 Task: Go to Program & Features. Select Whole Food Market. Add to cart Organic Whole Grain Bread-1. Place order for Joanna Wilson, _x000D_
603 Municipal Dr_x000D_
Thorndale, Pennsylvania(PA), 19372, Cell Number (610) 384-5565
Action: Mouse moved to (17, 95)
Screenshot: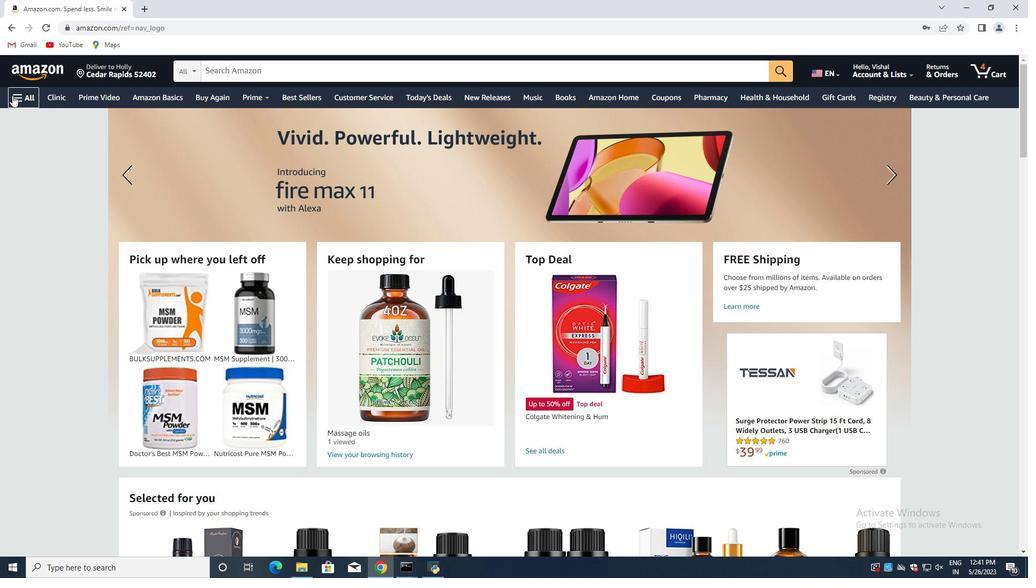 
Action: Mouse pressed left at (17, 95)
Screenshot: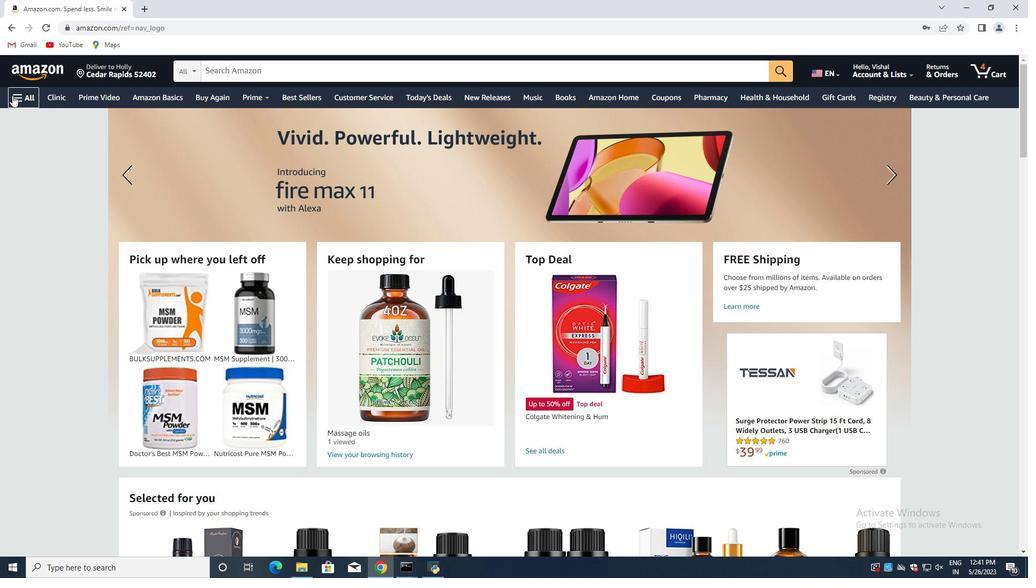 
Action: Mouse moved to (119, 285)
Screenshot: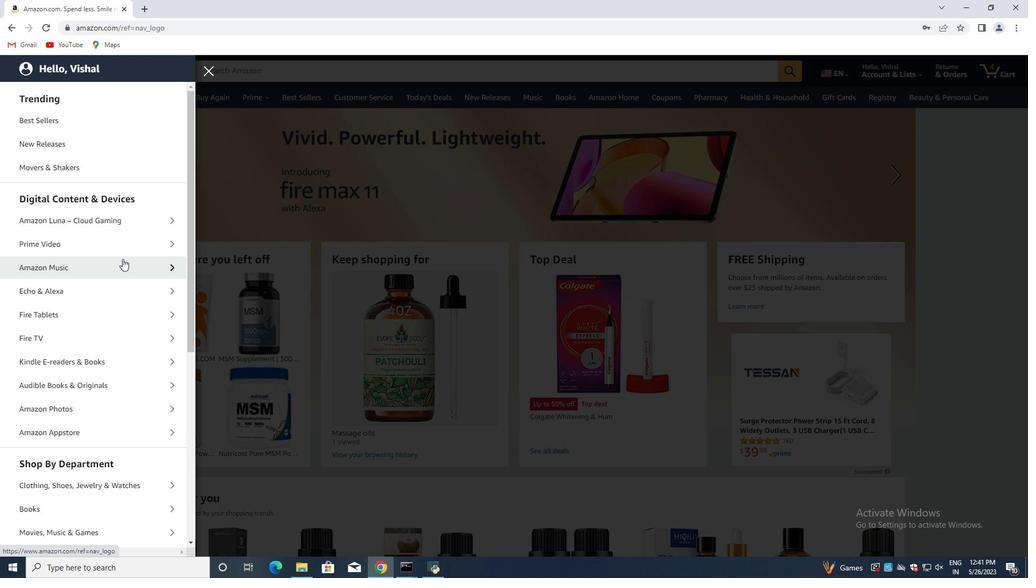 
Action: Mouse scrolled (119, 285) with delta (0, 0)
Screenshot: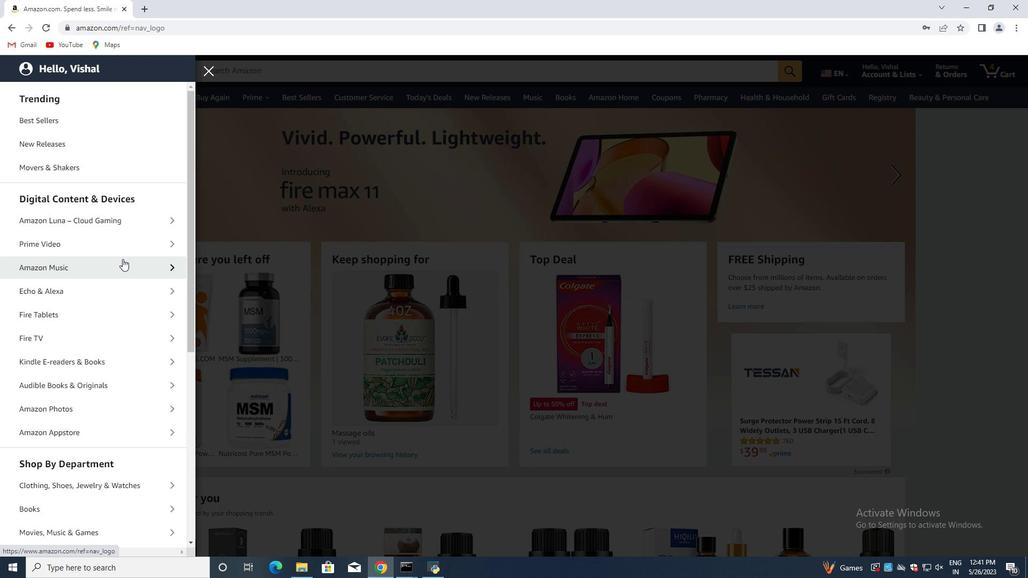 
Action: Mouse moved to (116, 308)
Screenshot: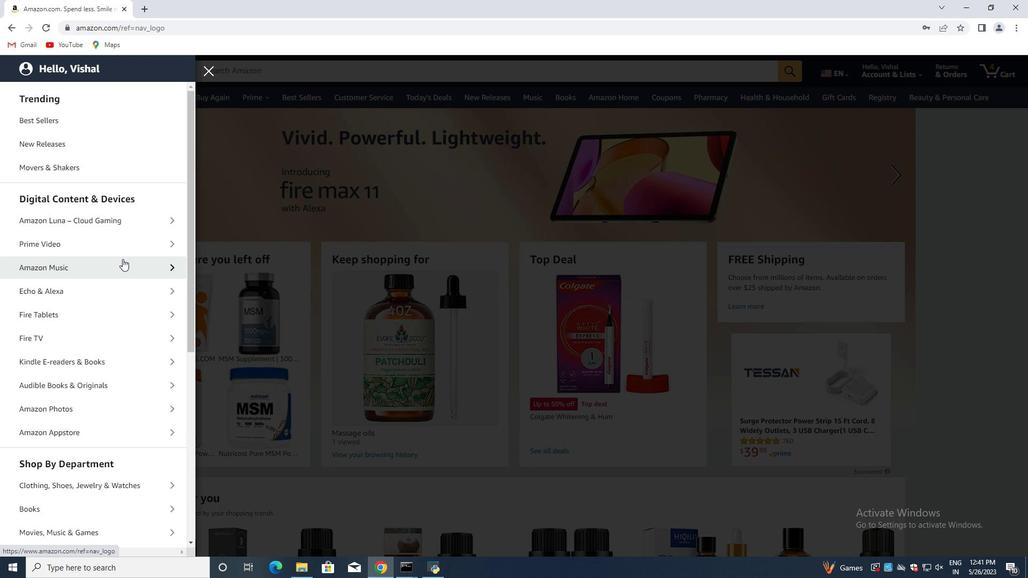 
Action: Mouse scrolled (118, 302) with delta (0, 0)
Screenshot: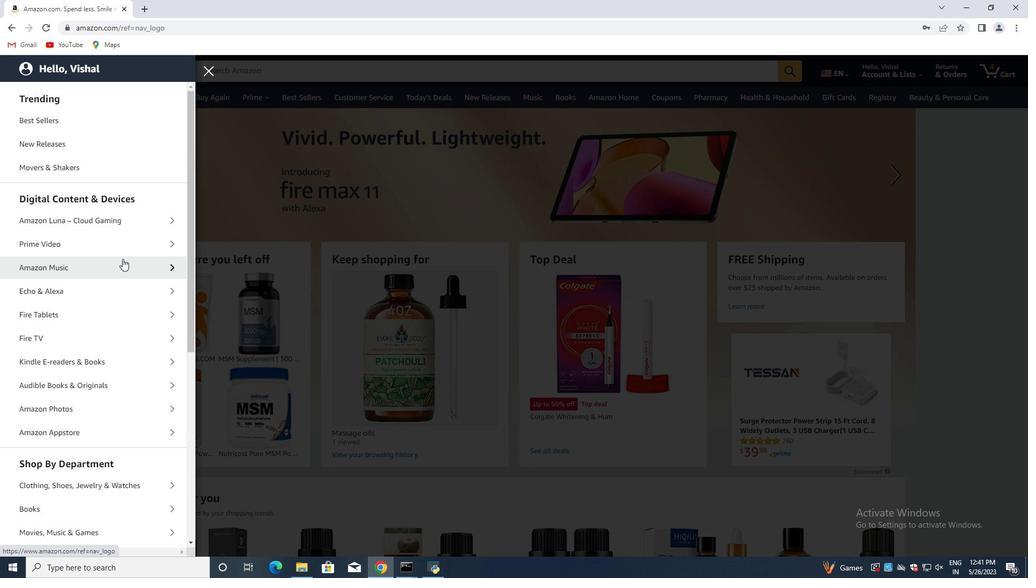 
Action: Mouse moved to (114, 321)
Screenshot: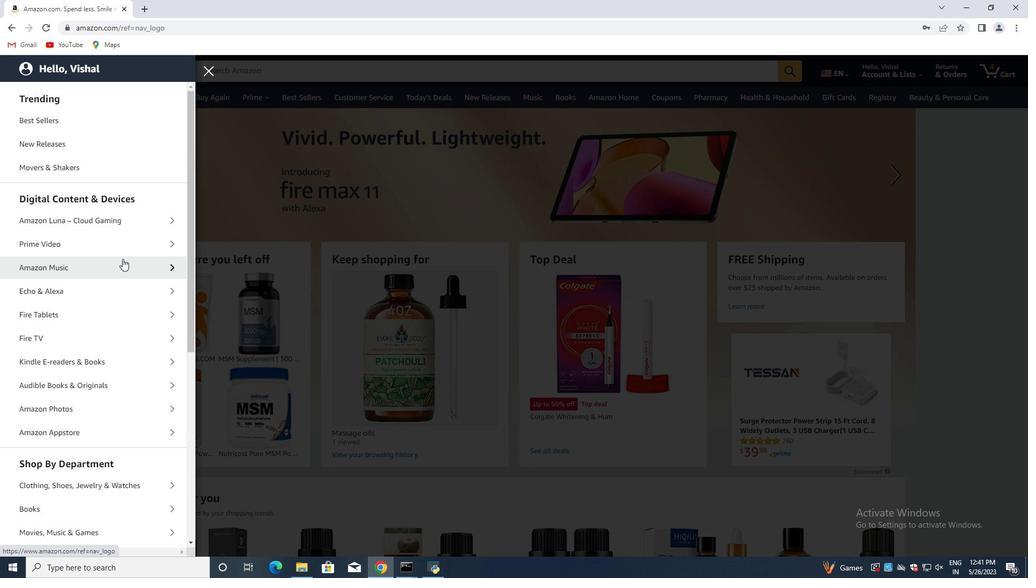 
Action: Mouse scrolled (115, 318) with delta (0, 0)
Screenshot: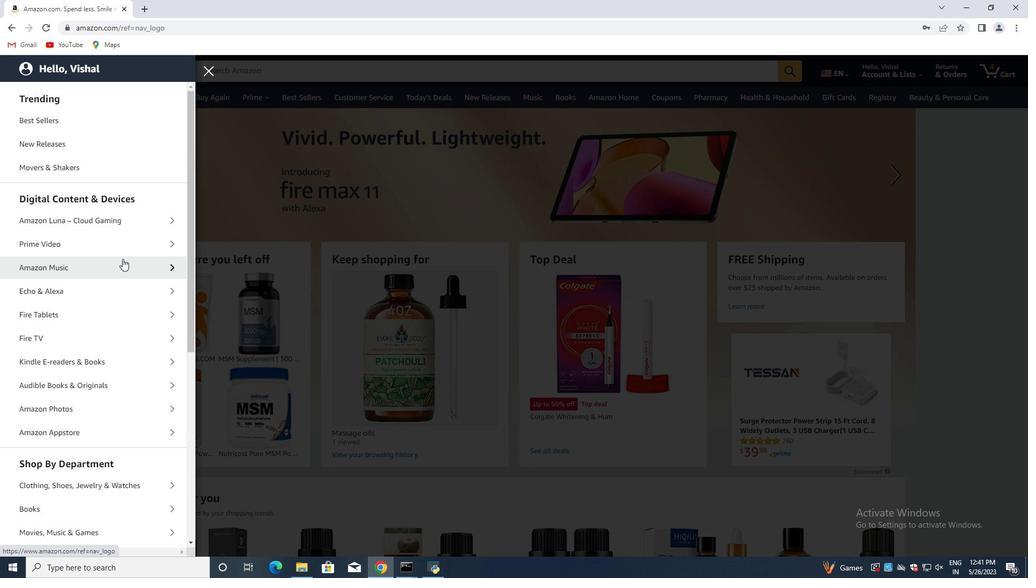 
Action: Mouse moved to (114, 327)
Screenshot: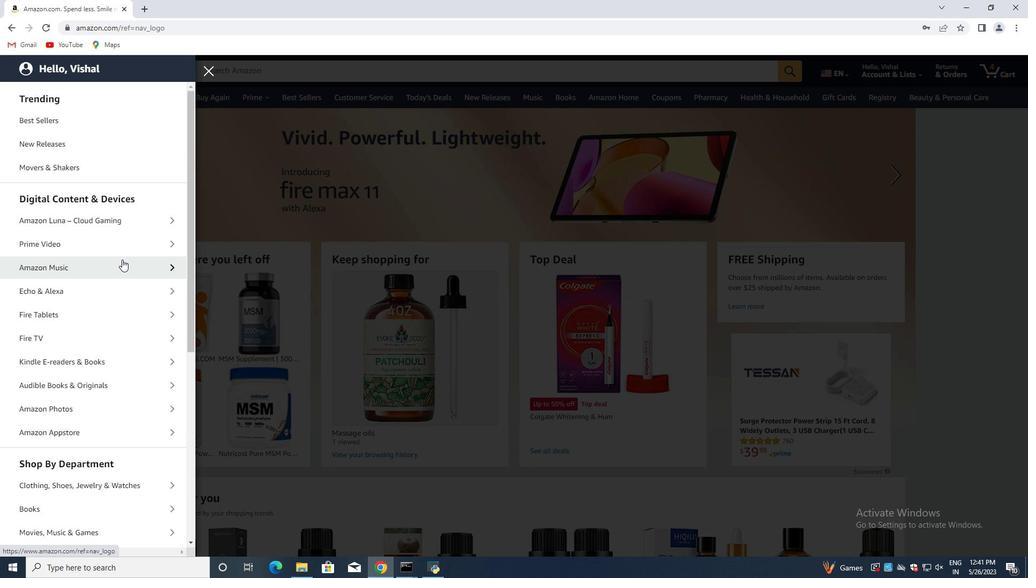 
Action: Mouse scrolled (114, 326) with delta (0, 0)
Screenshot: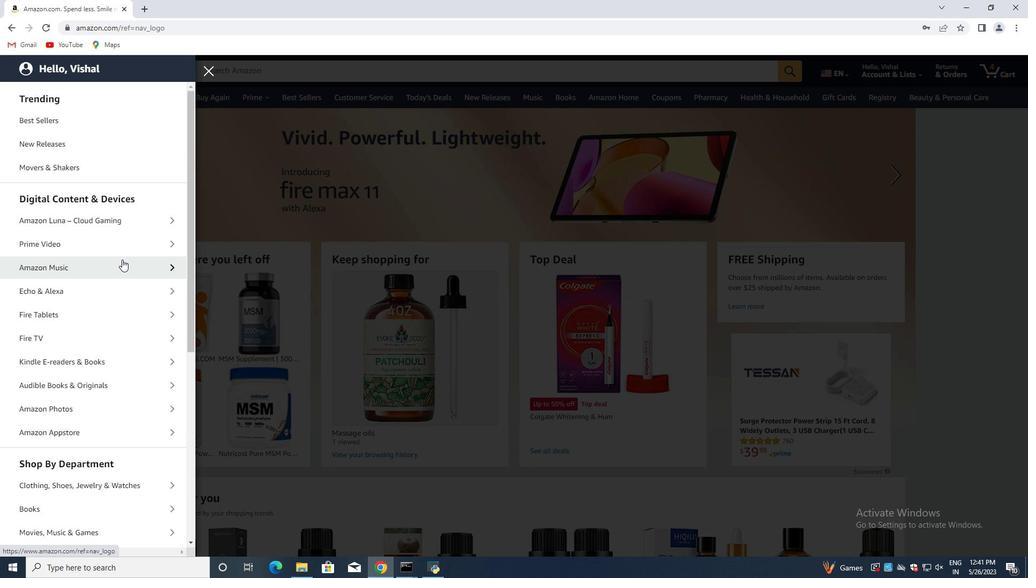 
Action: Mouse moved to (114, 327)
Screenshot: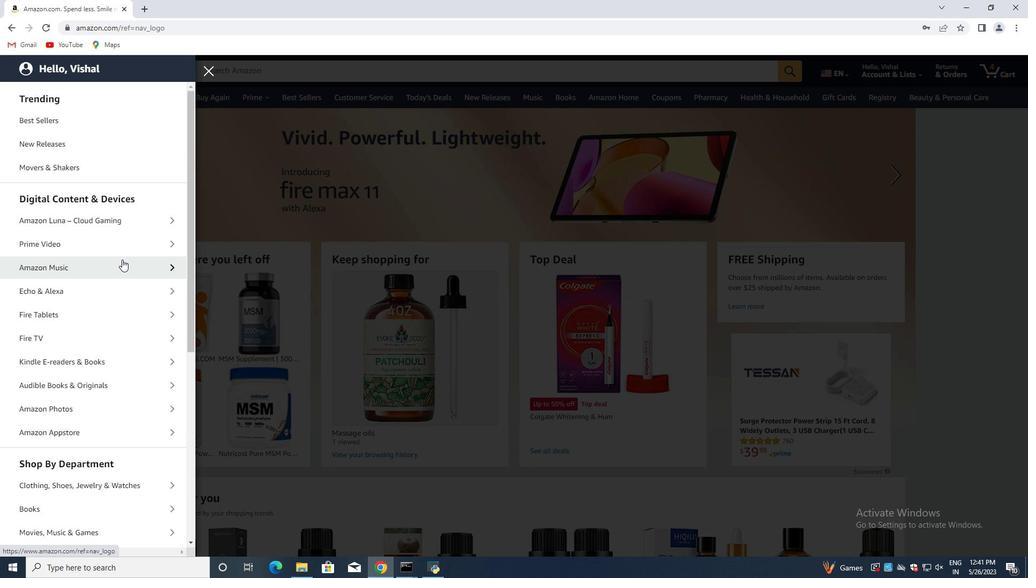 
Action: Mouse scrolled (114, 327) with delta (0, 0)
Screenshot: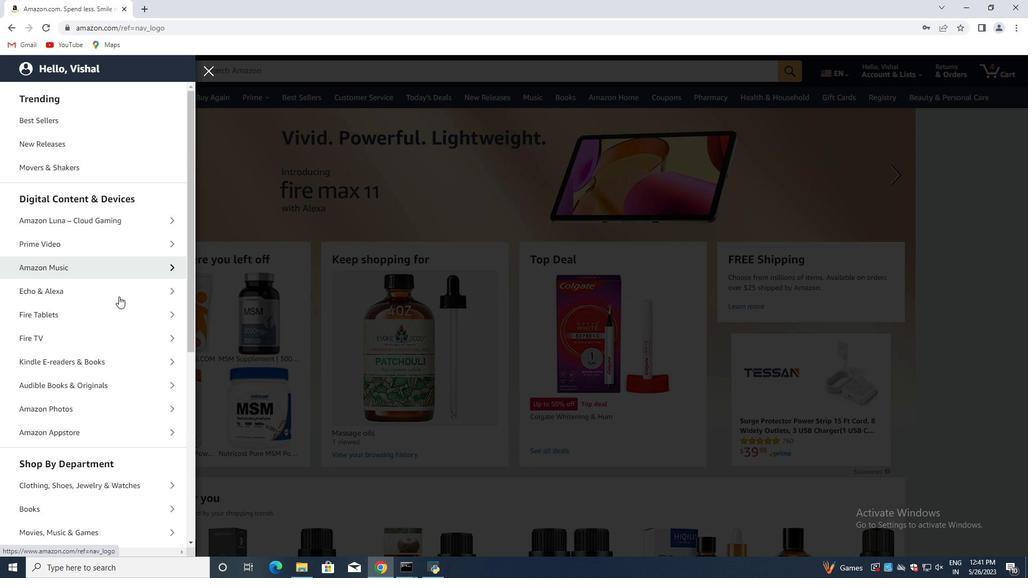 
Action: Mouse scrolled (114, 327) with delta (0, 0)
Screenshot: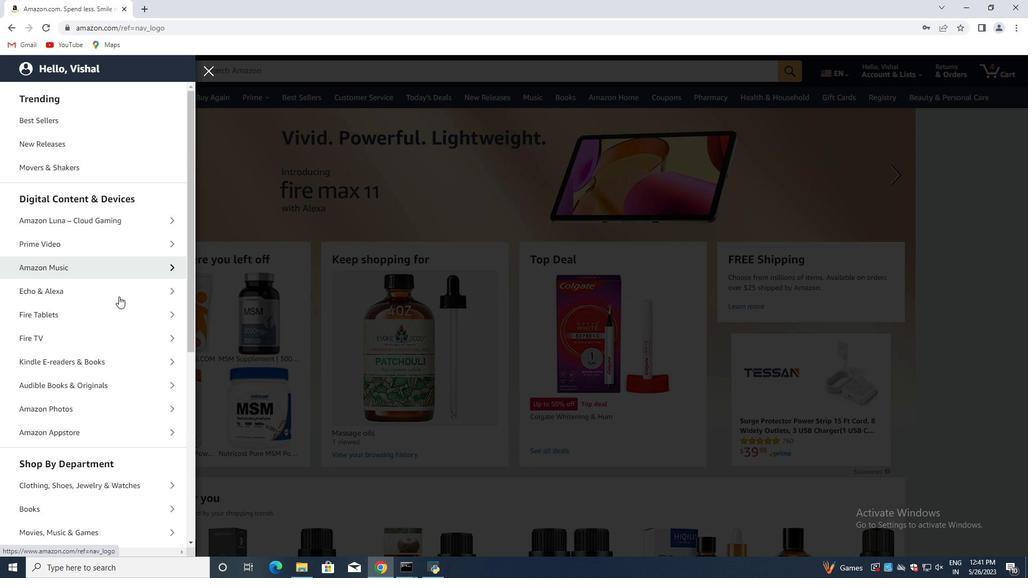 
Action: Mouse moved to (114, 328)
Screenshot: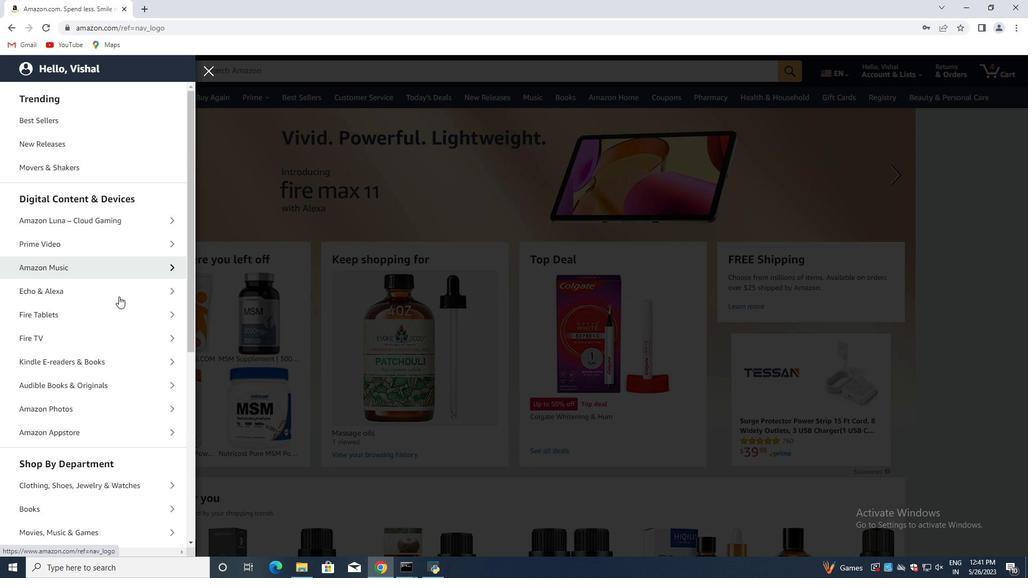 
Action: Mouse scrolled (114, 328) with delta (0, 0)
Screenshot: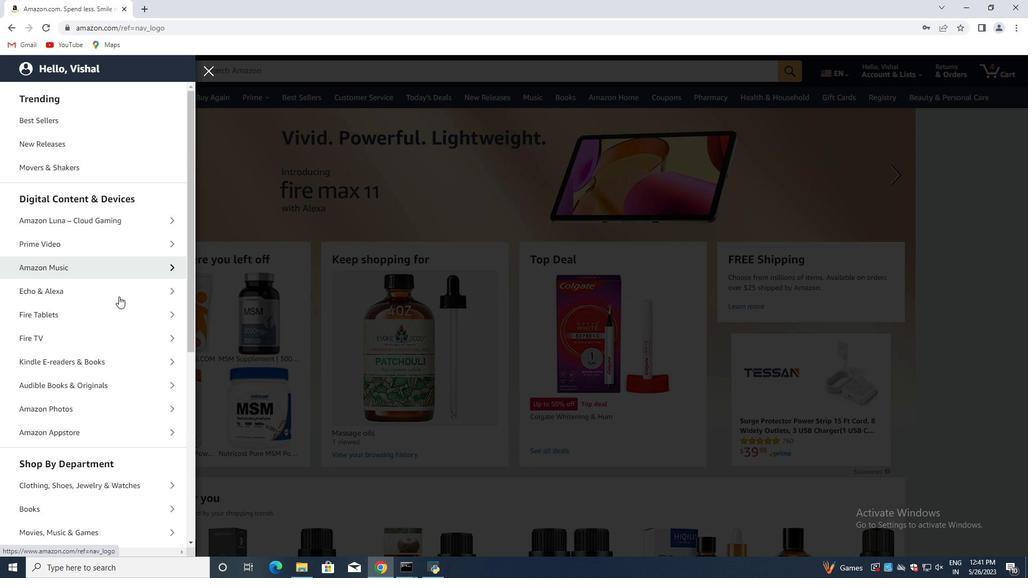 
Action: Mouse moved to (121, 343)
Screenshot: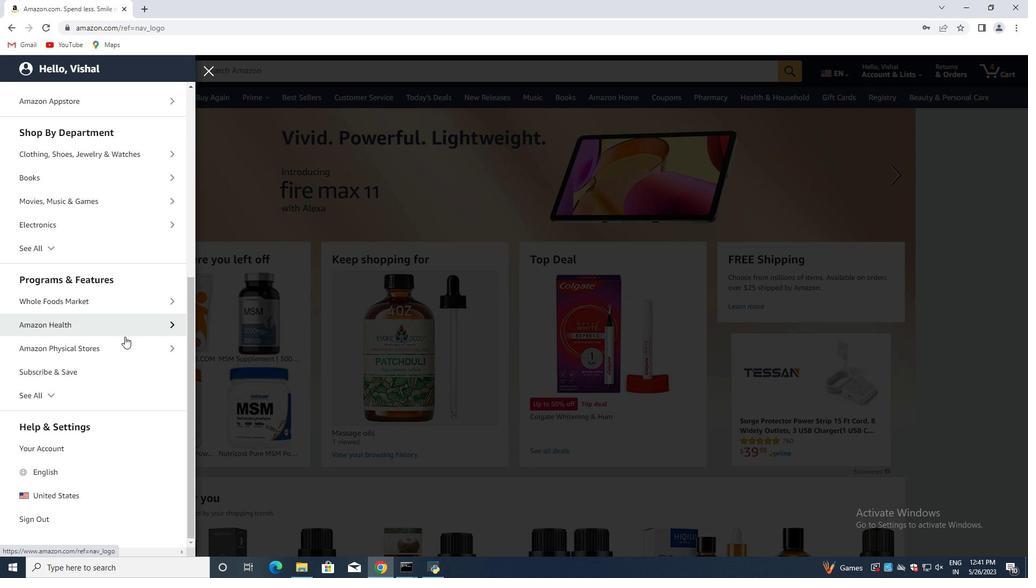 
Action: Mouse scrolled (121, 343) with delta (0, 0)
Screenshot: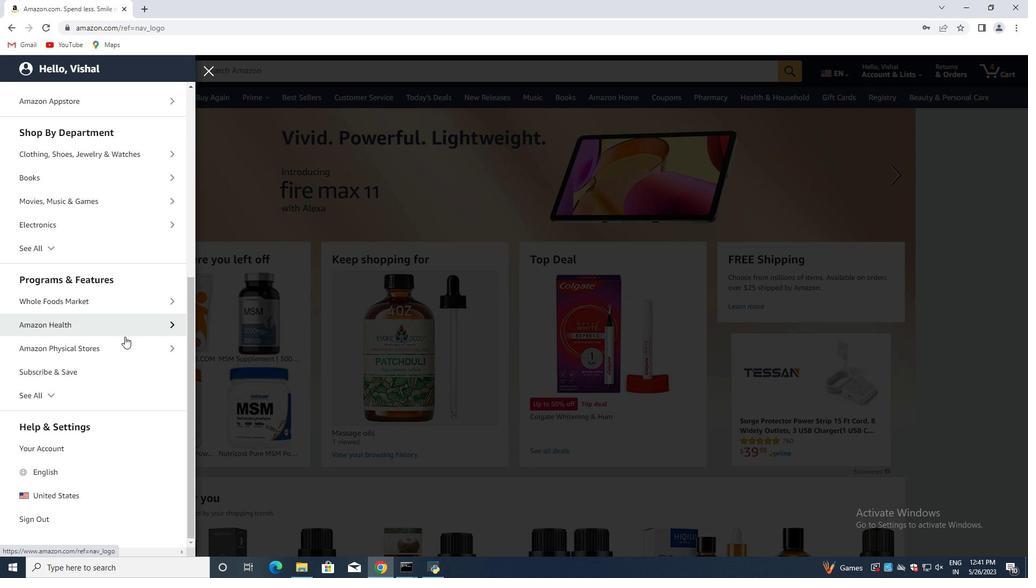 
Action: Mouse moved to (118, 357)
Screenshot: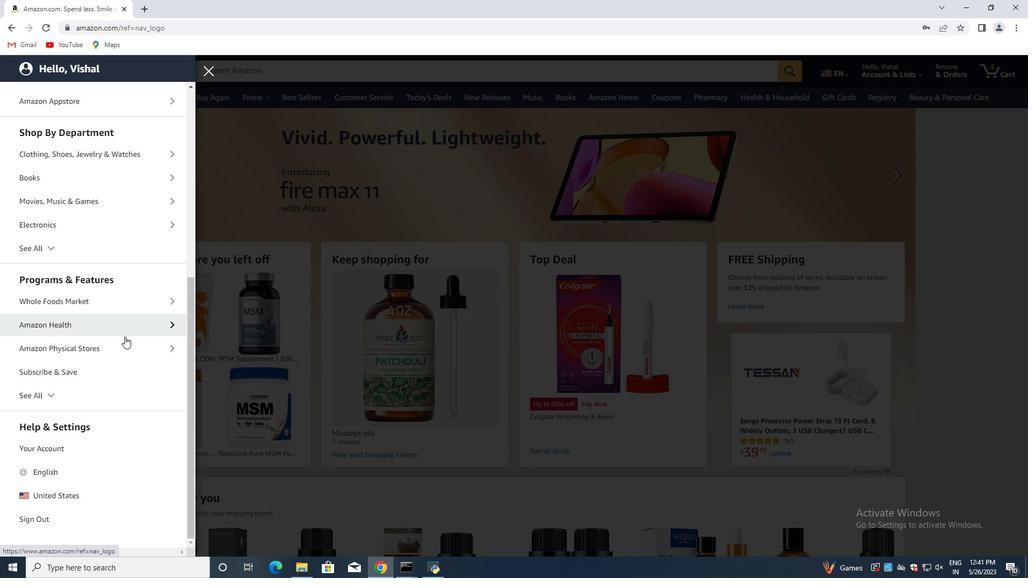 
Action: Mouse scrolled (118, 353) with delta (0, 0)
Screenshot: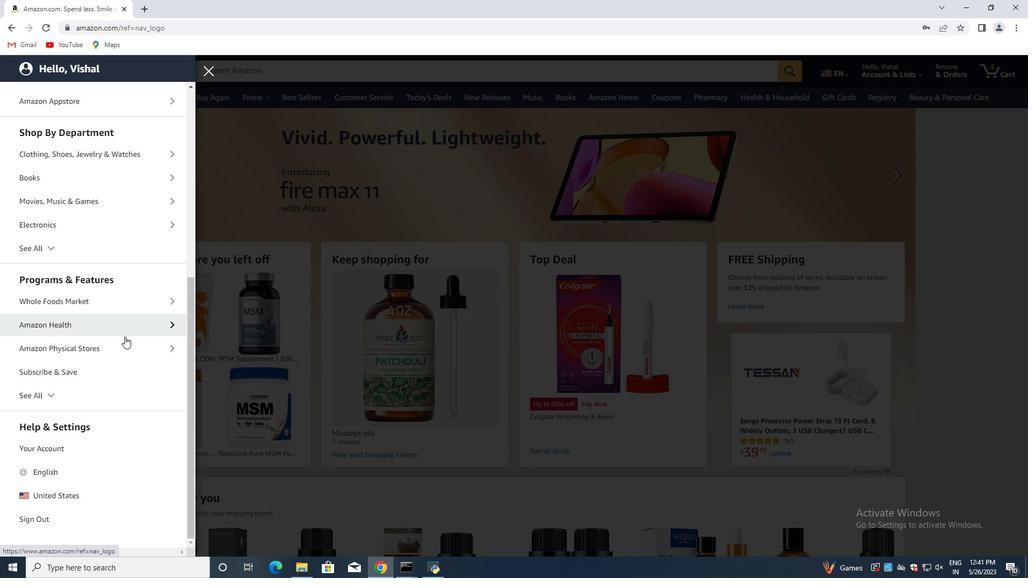 
Action: Mouse moved to (118, 363)
Screenshot: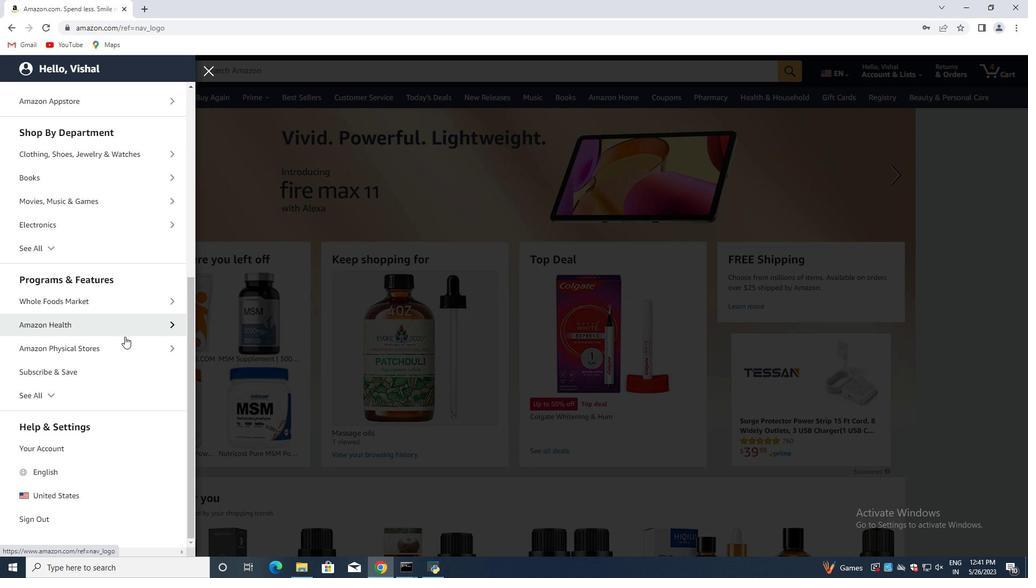 
Action: Mouse scrolled (118, 360) with delta (0, 0)
Screenshot: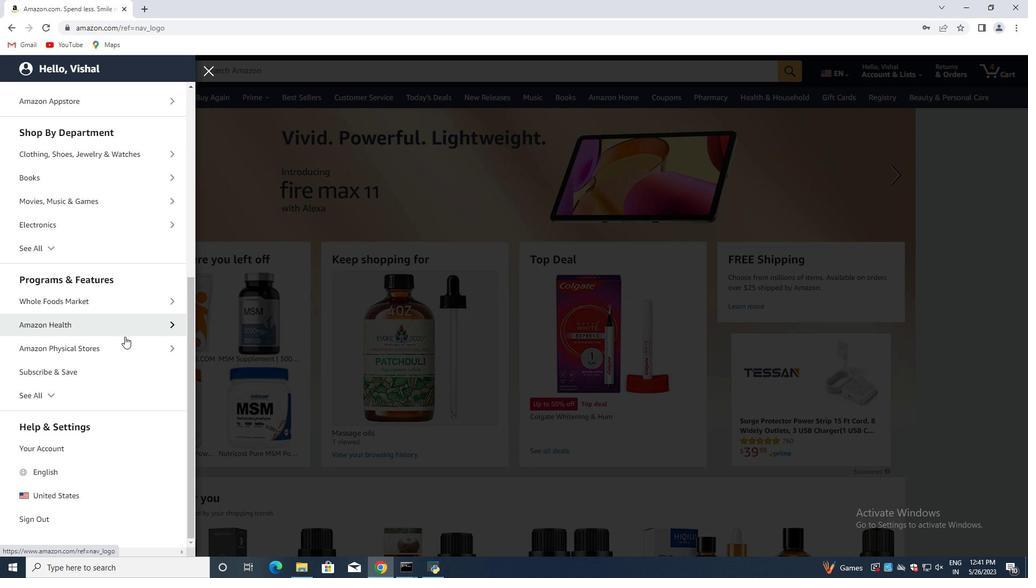 
Action: Mouse moved to (119, 365)
Screenshot: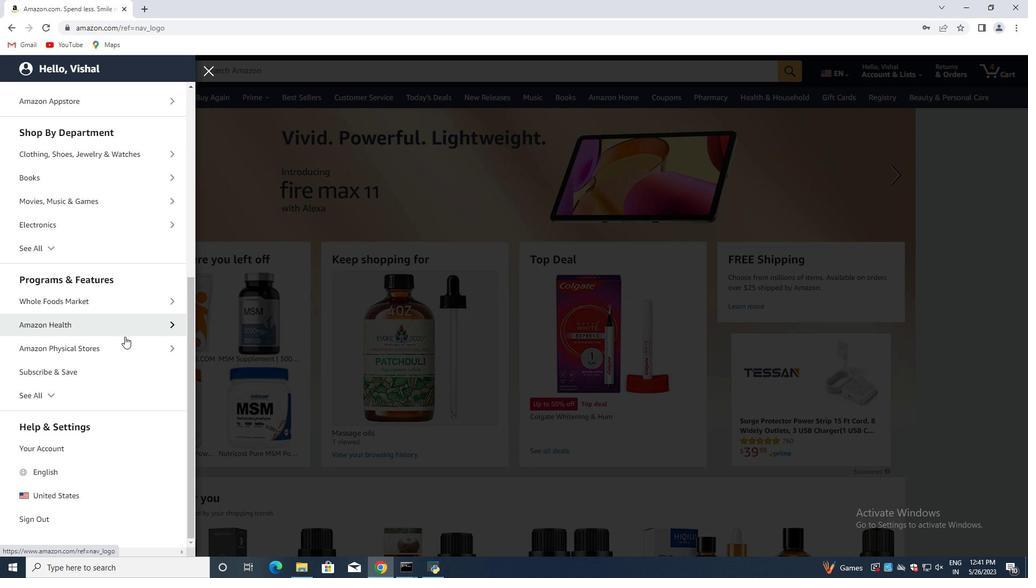 
Action: Mouse scrolled (118, 363) with delta (0, 0)
Screenshot: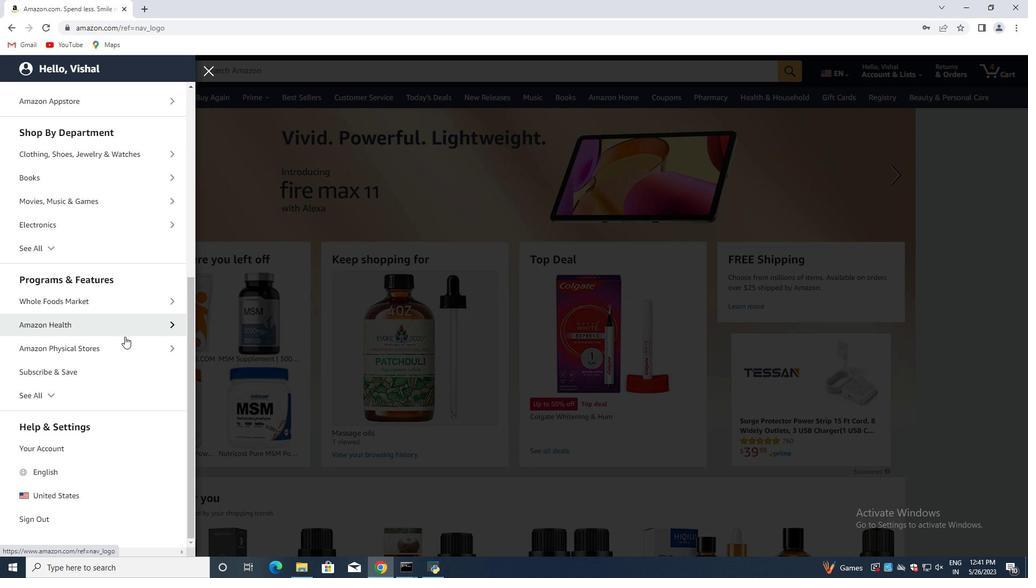
Action: Mouse moved to (121, 370)
Screenshot: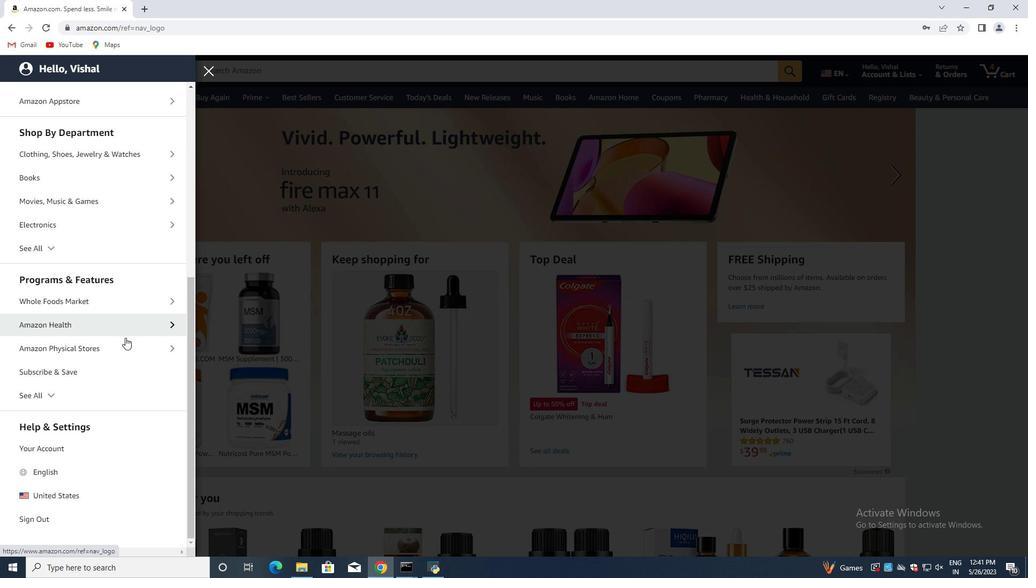 
Action: Mouse scrolled (119, 365) with delta (0, 0)
Screenshot: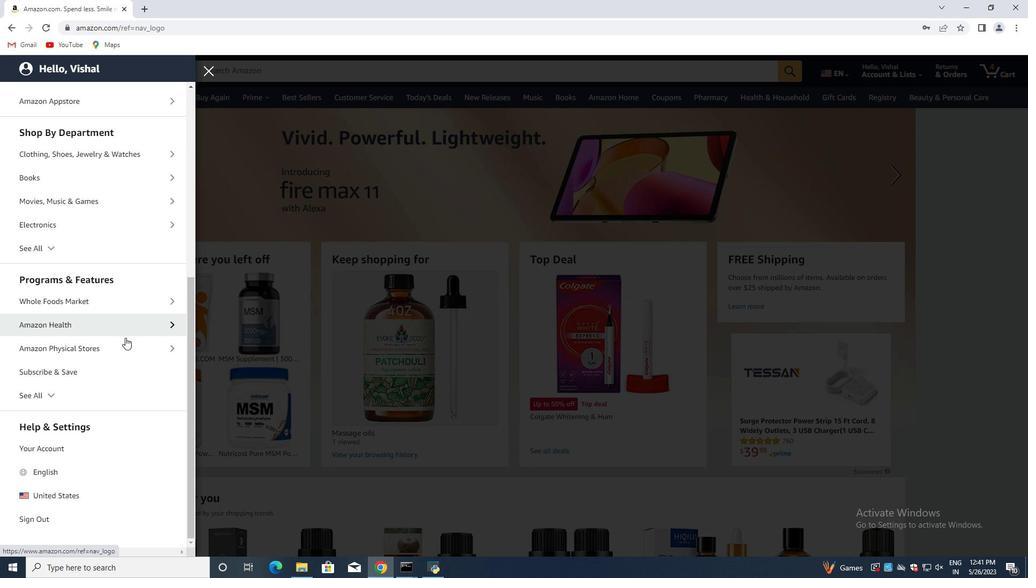 
Action: Mouse moved to (122, 371)
Screenshot: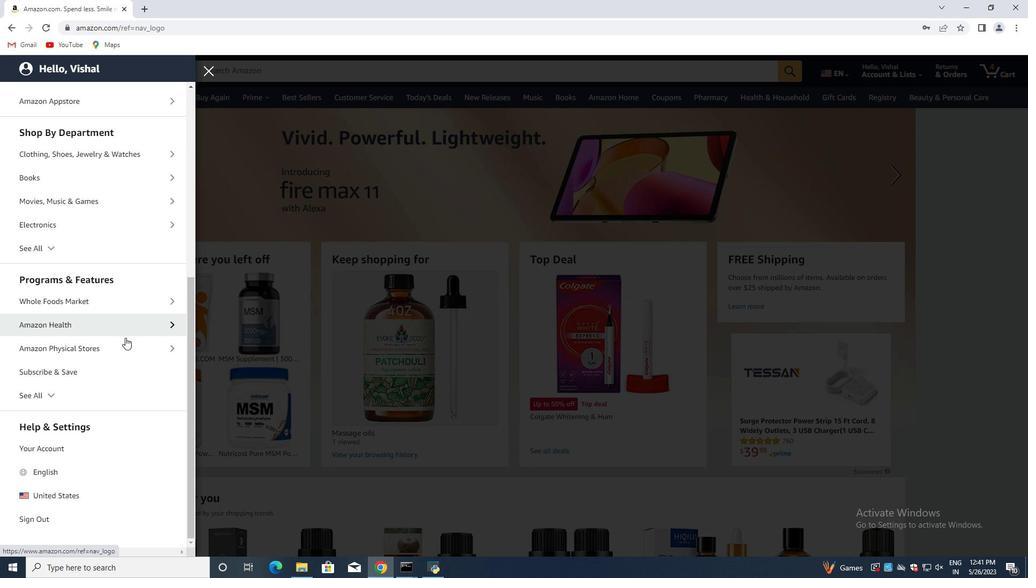 
Action: Mouse scrolled (119, 366) with delta (0, 0)
Screenshot: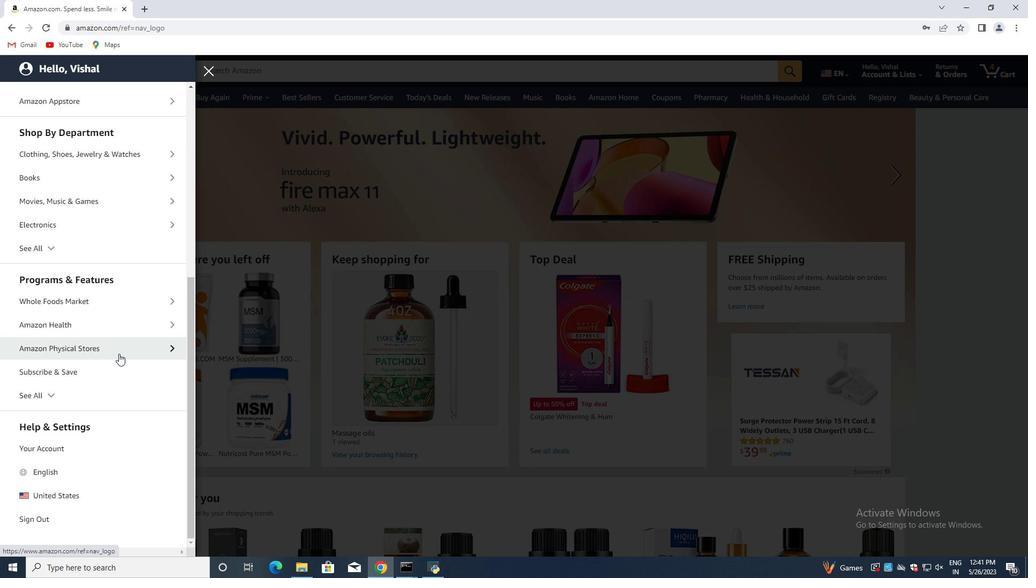 
Action: Mouse moved to (59, 447)
Screenshot: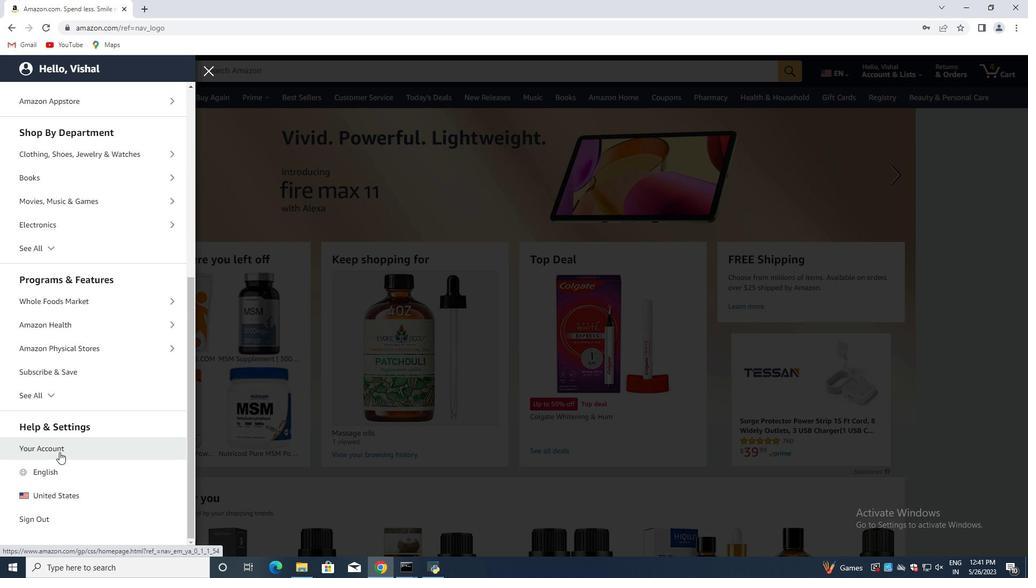 
Action: Mouse pressed left at (59, 447)
Screenshot: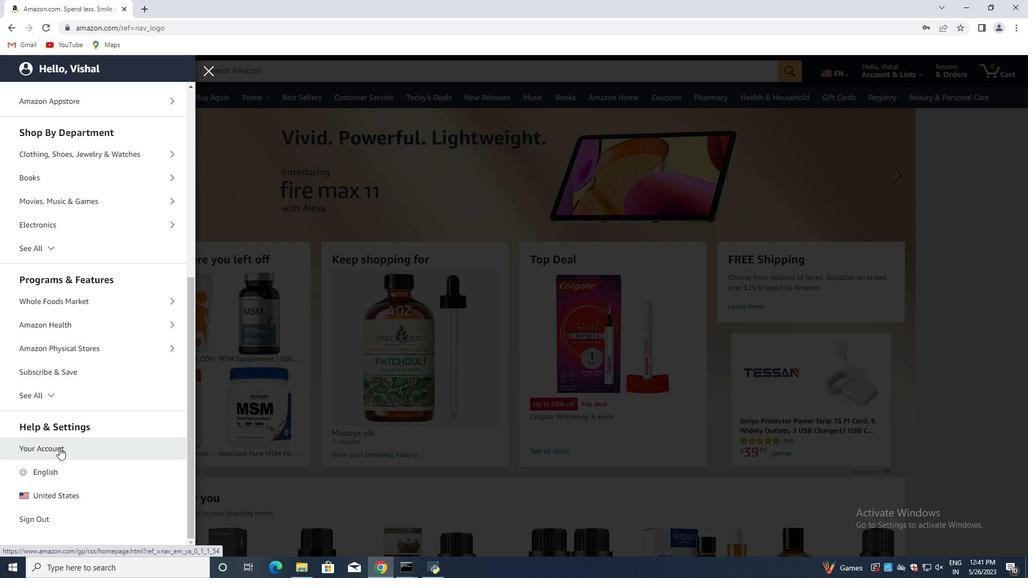 
Action: Mouse moved to (359, 163)
Screenshot: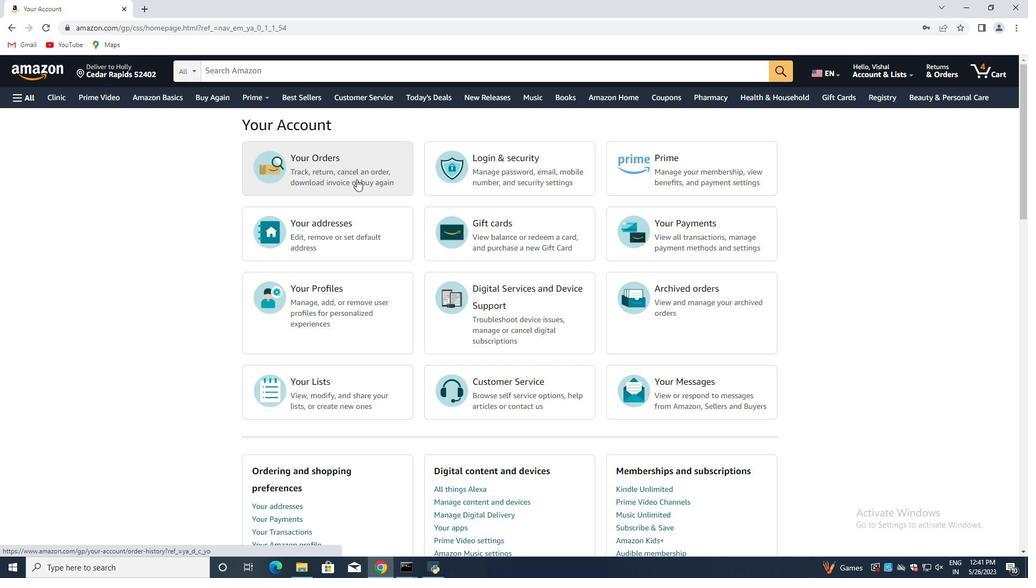 
Action: Mouse pressed left at (359, 163)
Screenshot: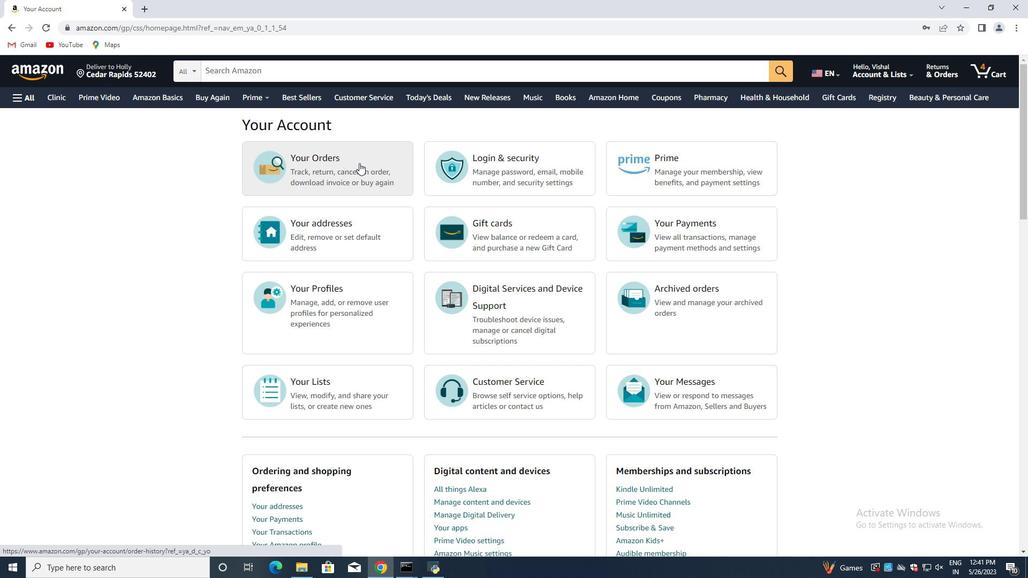 
Action: Mouse moved to (11, 24)
Screenshot: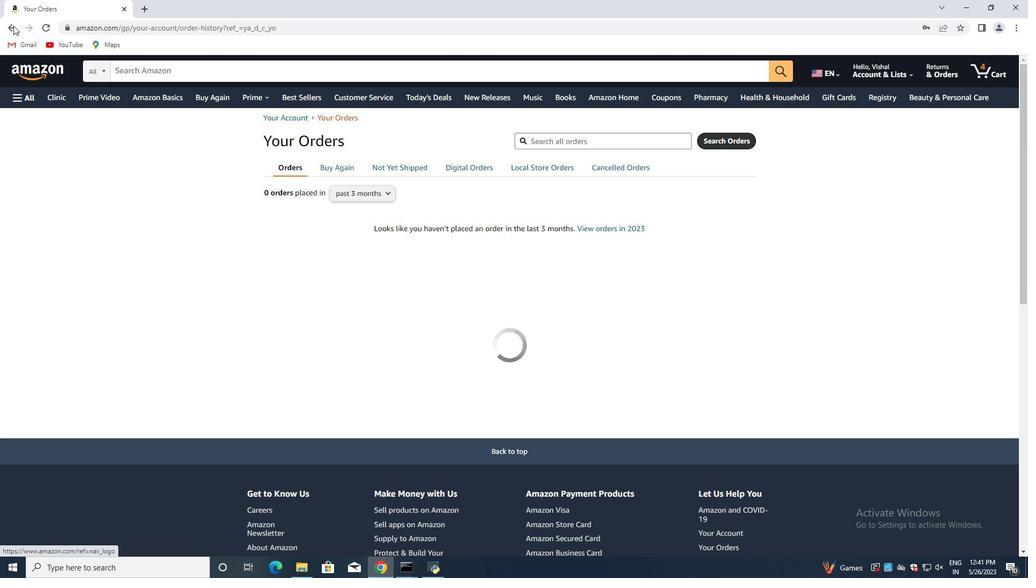 
Action: Mouse pressed left at (11, 24)
Screenshot: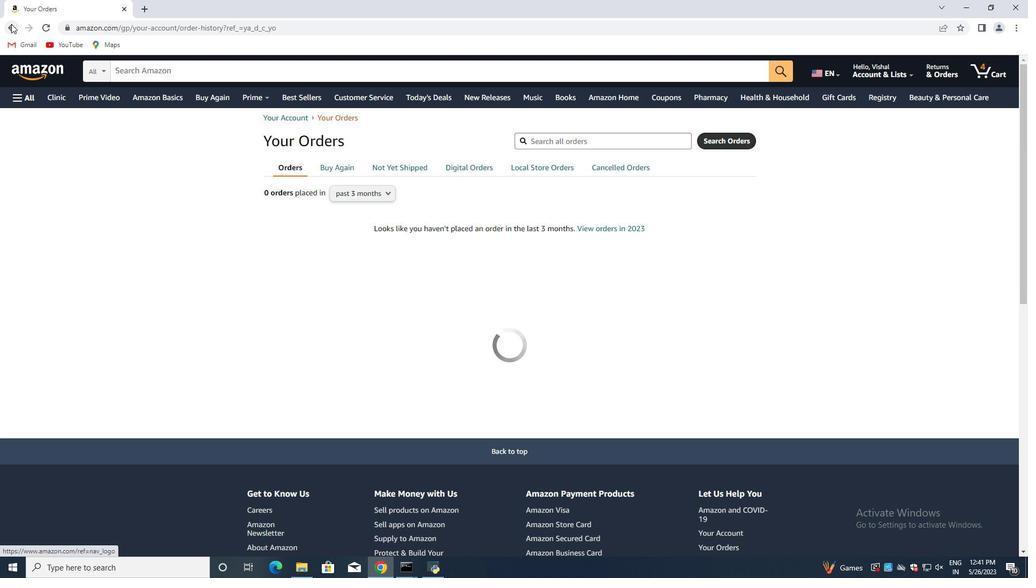 
Action: Mouse moved to (351, 229)
Screenshot: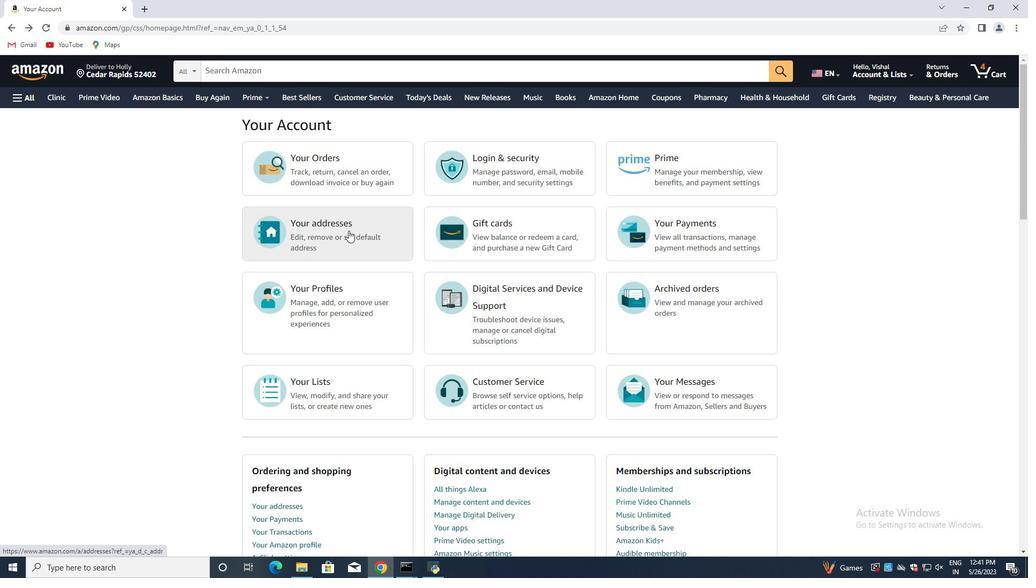 
Action: Mouse pressed left at (351, 229)
Screenshot: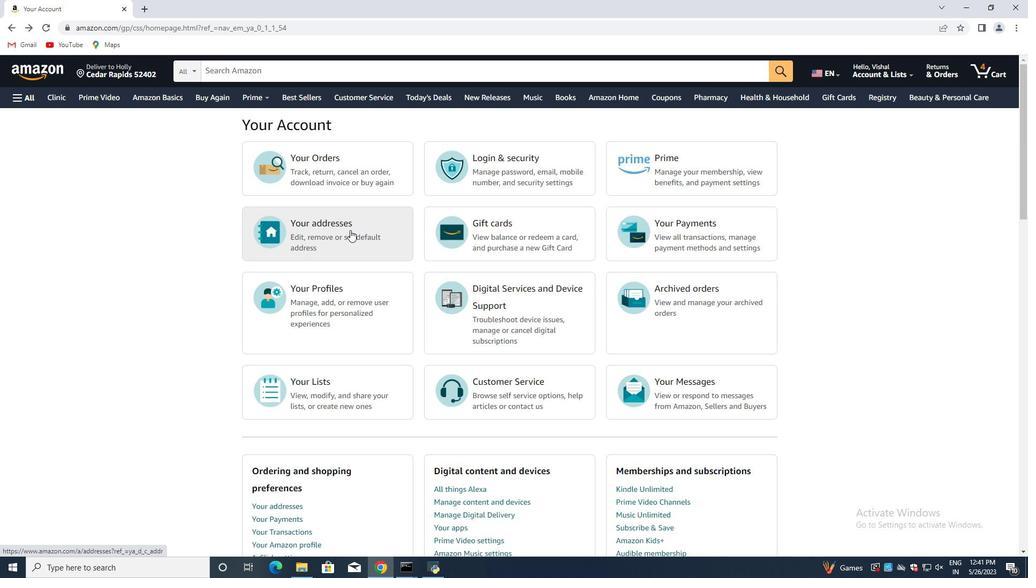 
Action: Mouse moved to (296, 230)
Screenshot: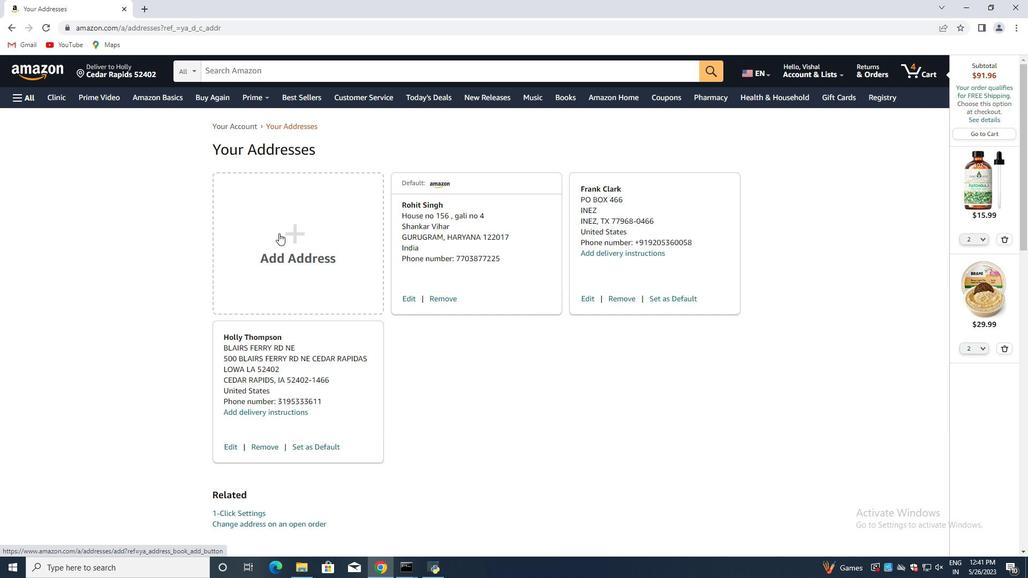 
Action: Mouse pressed left at (296, 230)
Screenshot: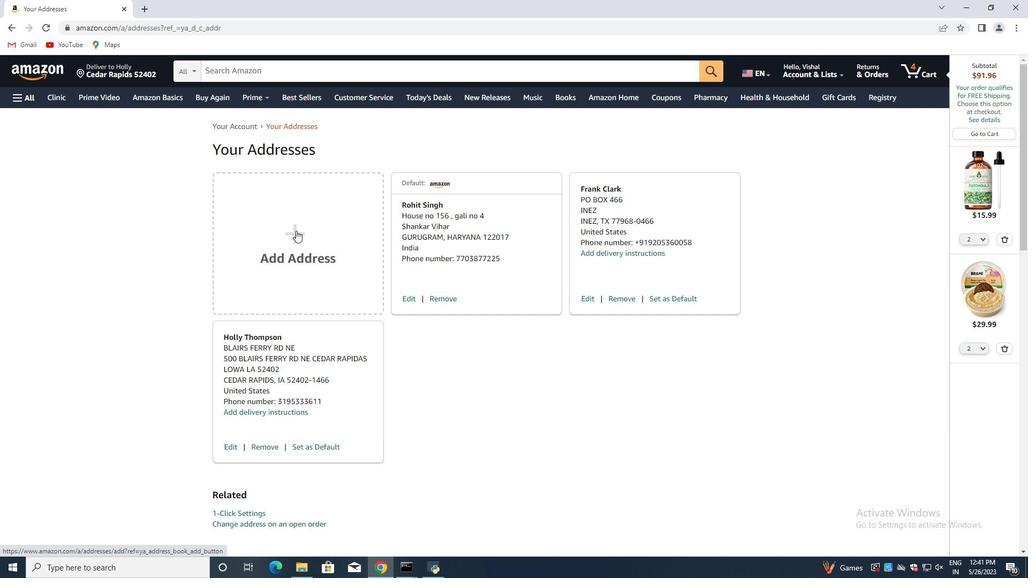 
Action: Mouse moved to (422, 282)
Screenshot: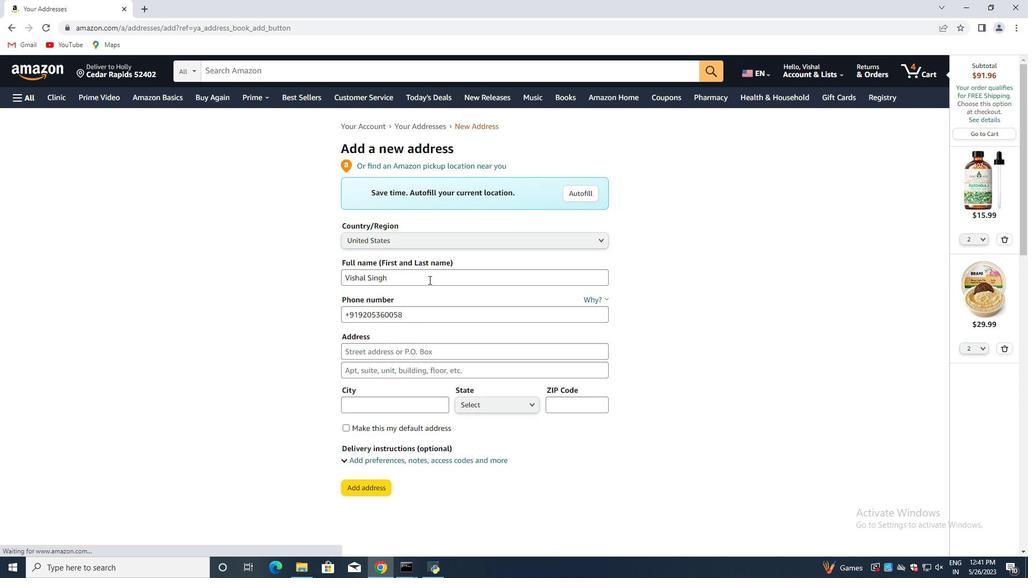 
Action: Mouse pressed left at (422, 282)
Screenshot: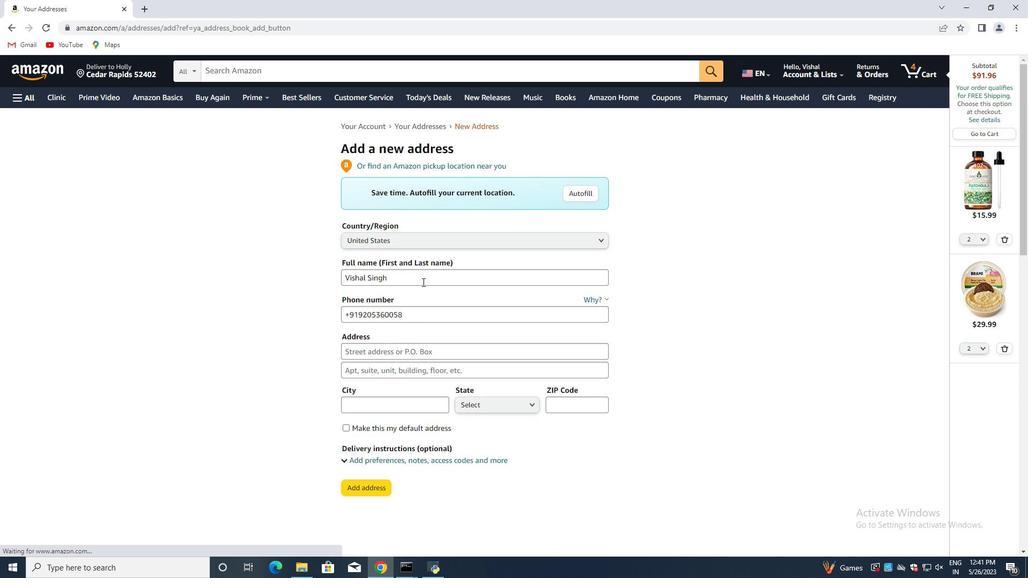 
Action: Mouse pressed left at (422, 282)
Screenshot: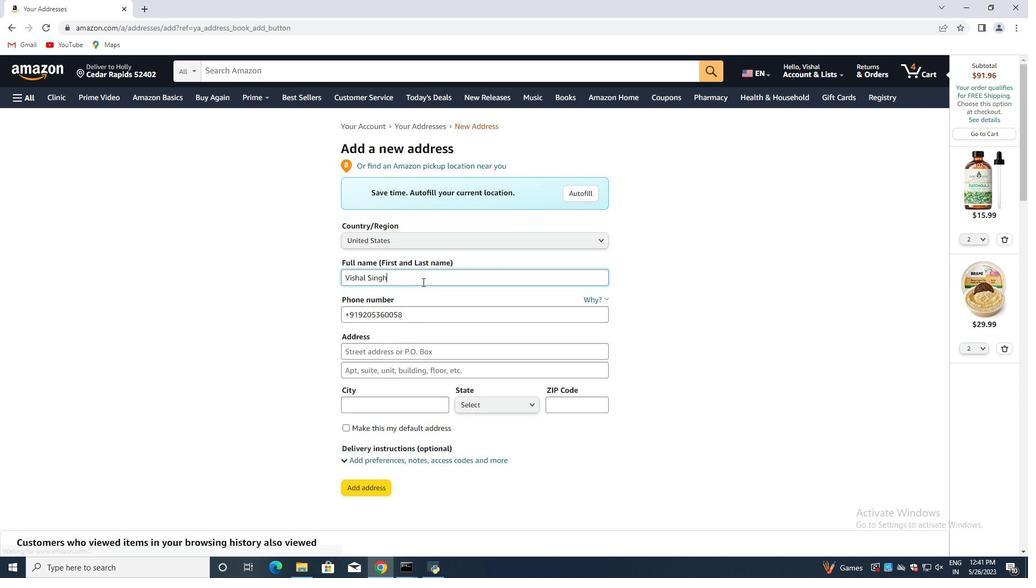 
Action: Mouse moved to (422, 282)
Screenshot: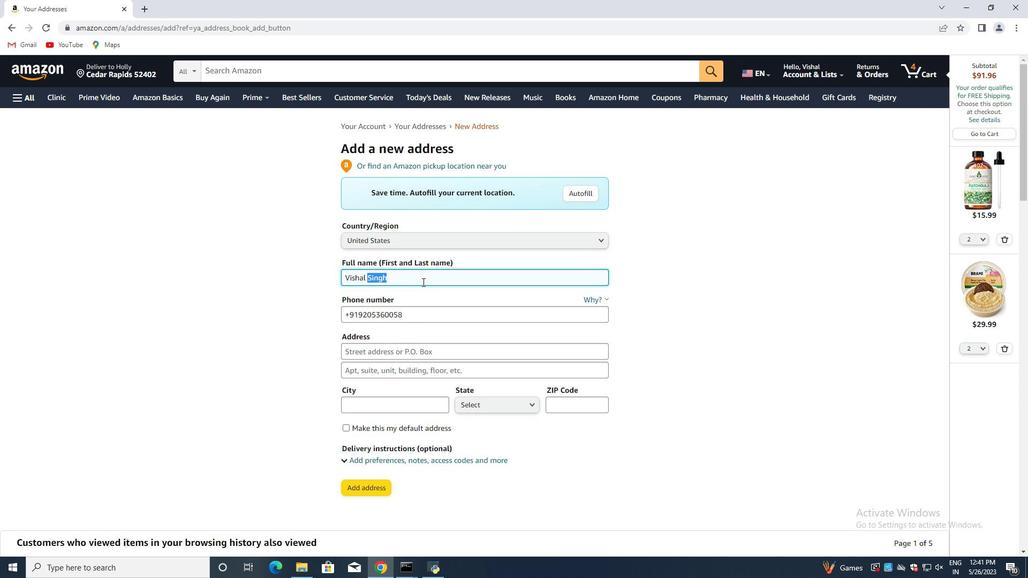 
Action: Mouse pressed left at (422, 282)
Screenshot: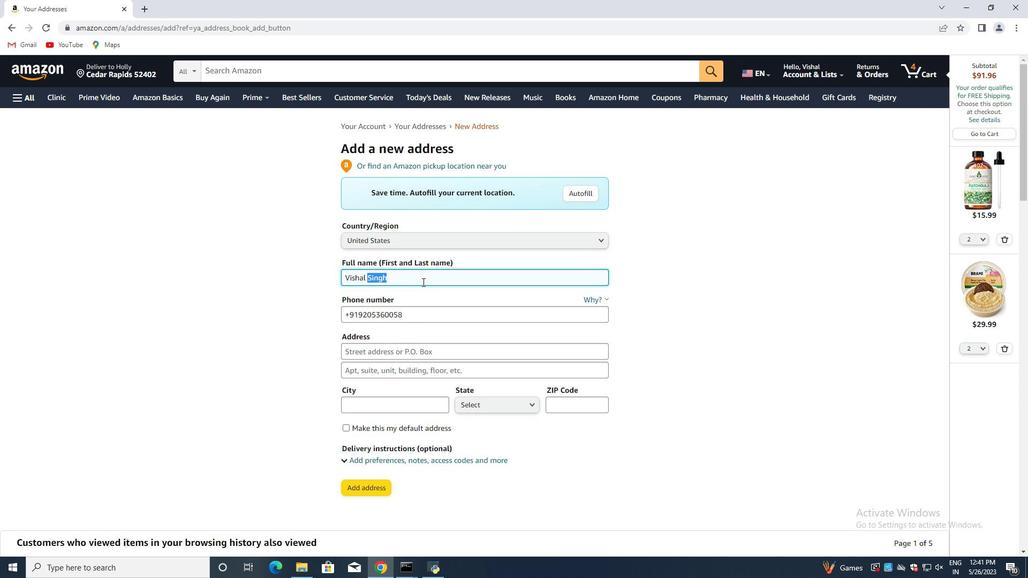 
Action: Mouse moved to (422, 281)
Screenshot: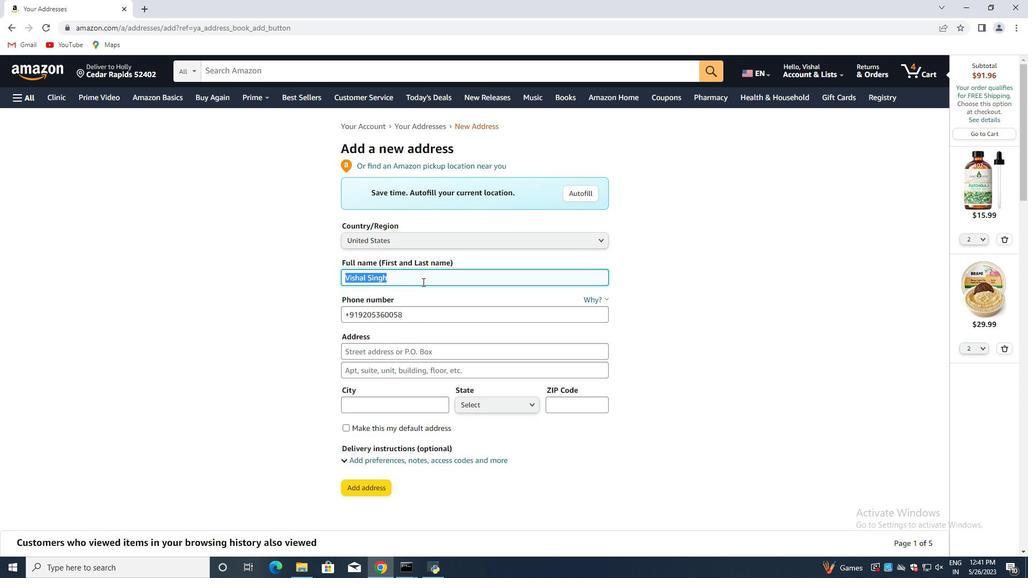 
Action: Key pressed <Key.backspace><Key.backspace><Key.backspace><Key.shift>Joanna<Key.space><Key.shift><Key.shift><Key.shift>Wilson<Key.tab><Key.tab><Key.backspace>
Screenshot: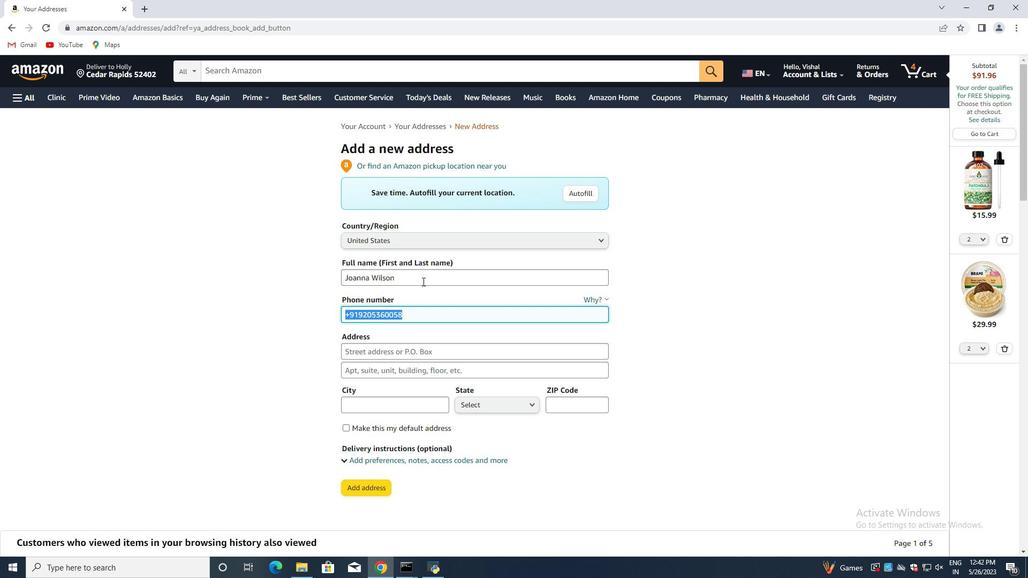 
Action: Mouse moved to (427, 282)
Screenshot: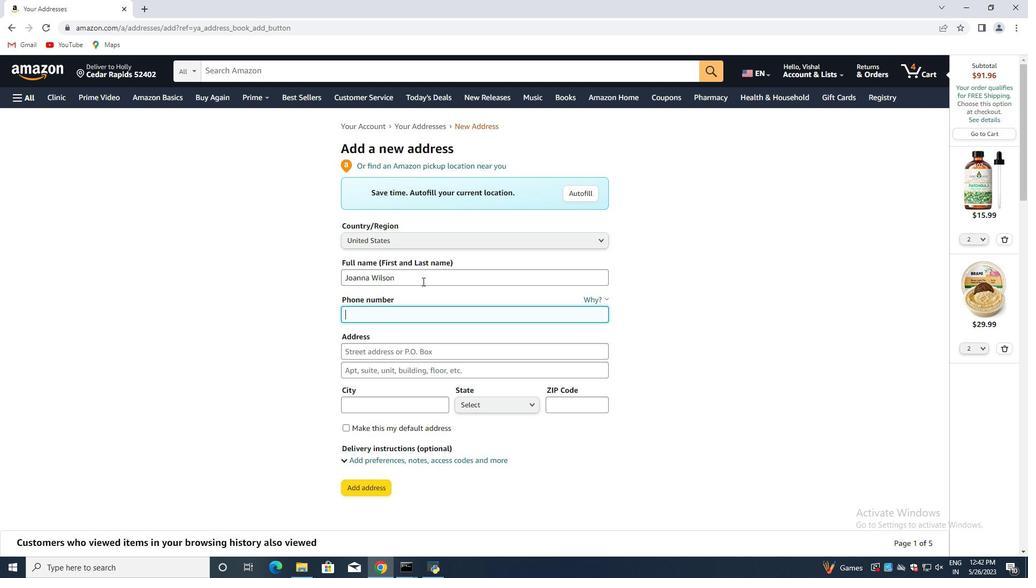 
Action: Mouse pressed left at (427, 282)
Screenshot: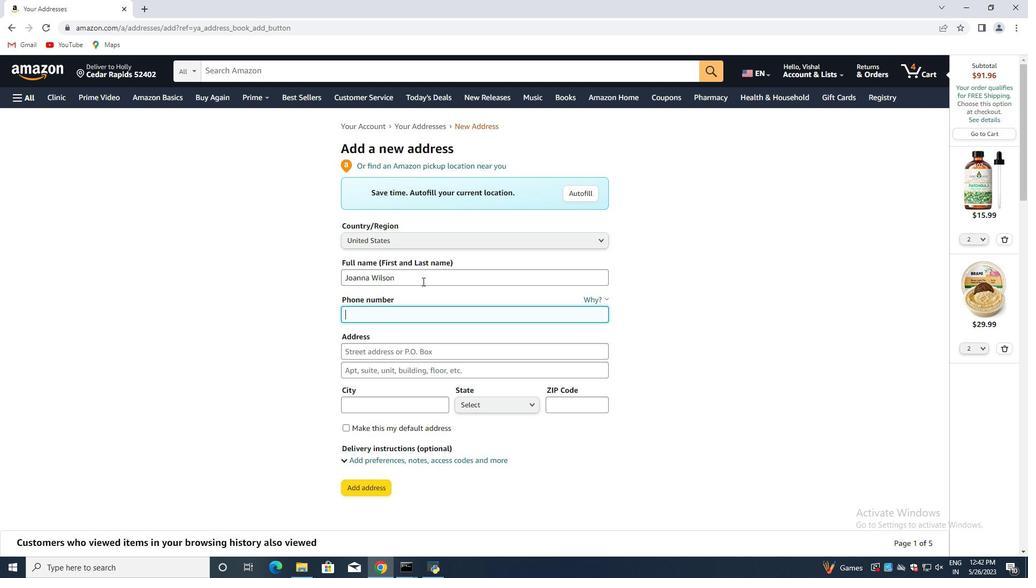 
Action: Mouse moved to (507, 353)
Screenshot: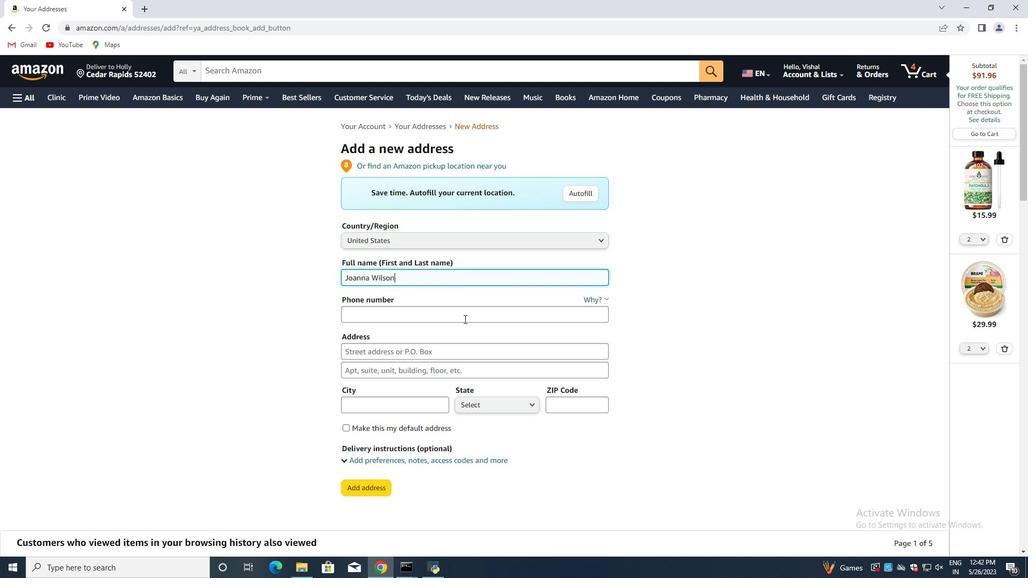 
Action: Key pressed 6
Screenshot: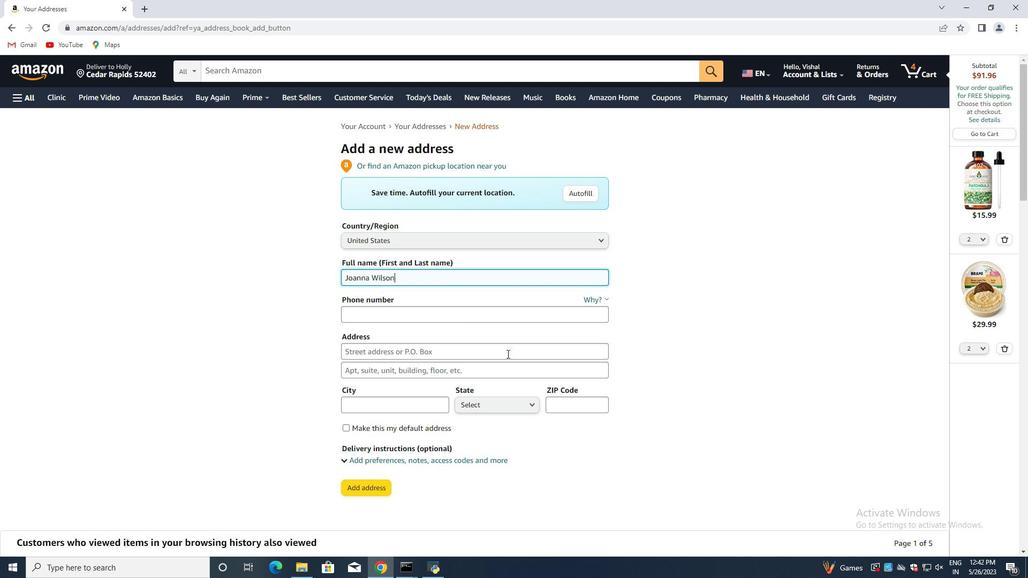 
Action: Mouse moved to (602, 455)
Screenshot: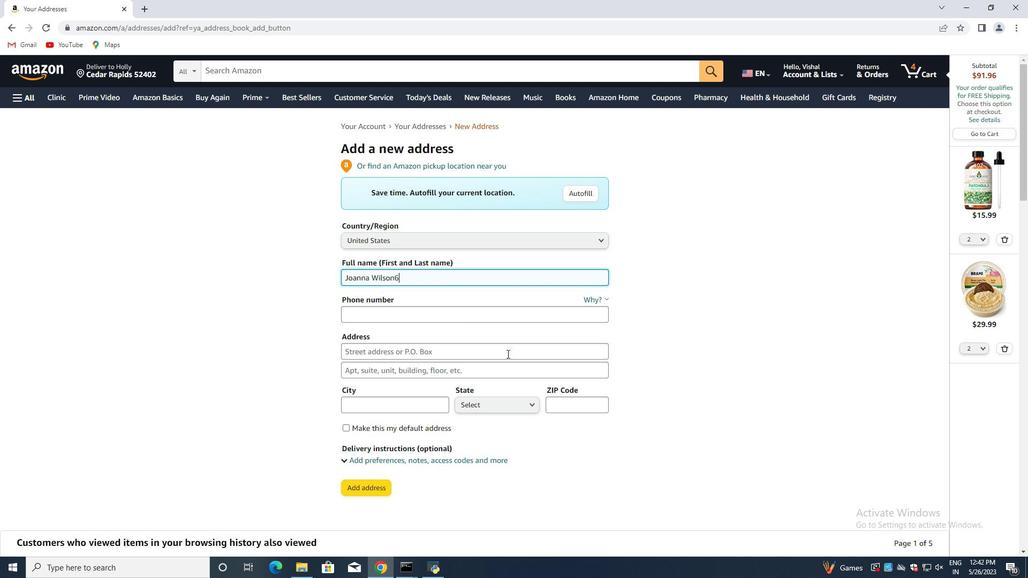 
Action: Key pressed 10<Key.backspace><Key.backspace><Key.backspace><Key.tab><Key.tab>6103845565<Key.tab>603<Key.space><Key.shift>Municipal<Key.space><Key.shift>Dr<Key.space><Key.backspace><Key.space><Key.shift><Key.shift>Thorndale,<Key.space><Key.shift>Pennsylvania<Key.shift>(<Key.shift>PA),<Key.space><Key.shift><Key.shift><Key.shift><Key.shift><Key.shift>19372
Screenshot: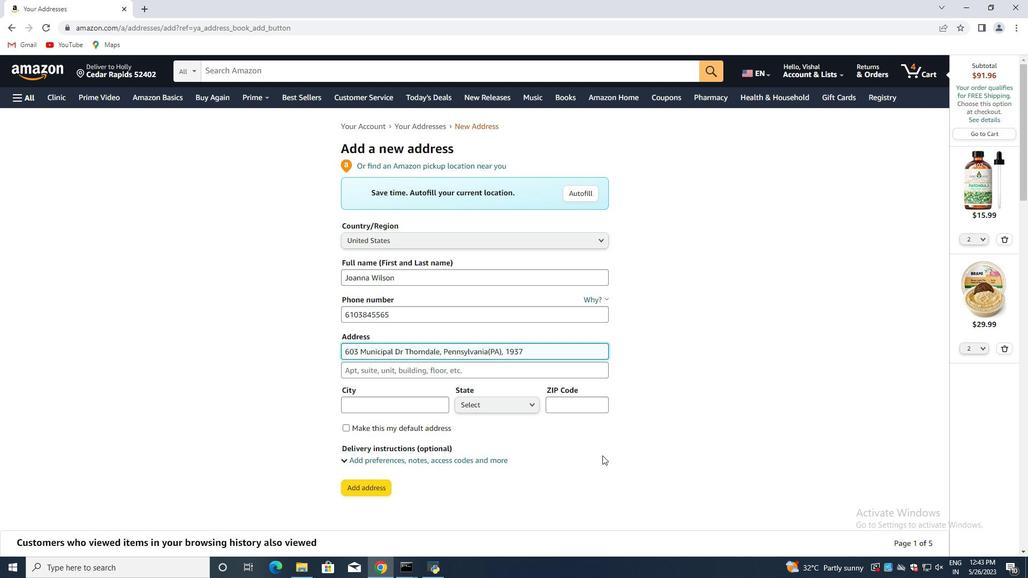 
Action: Mouse moved to (525, 403)
Screenshot: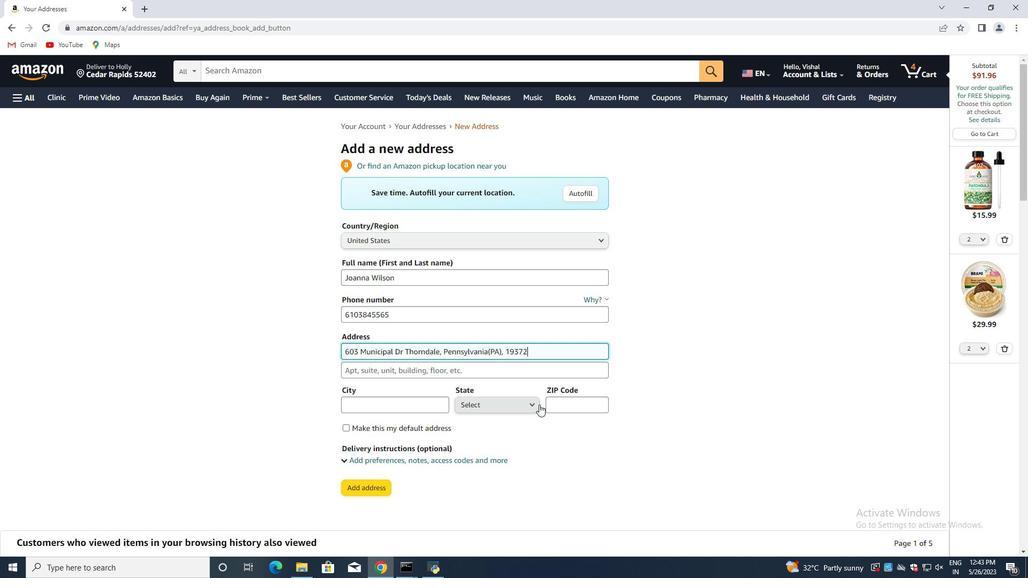 
Action: Mouse pressed left at (525, 403)
Screenshot: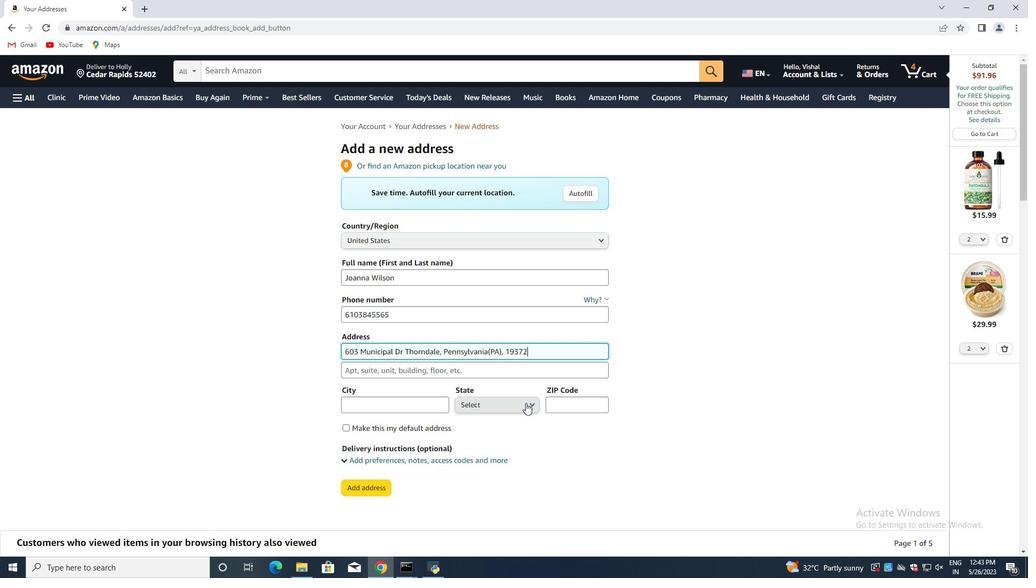 
Action: Mouse moved to (501, 348)
Screenshot: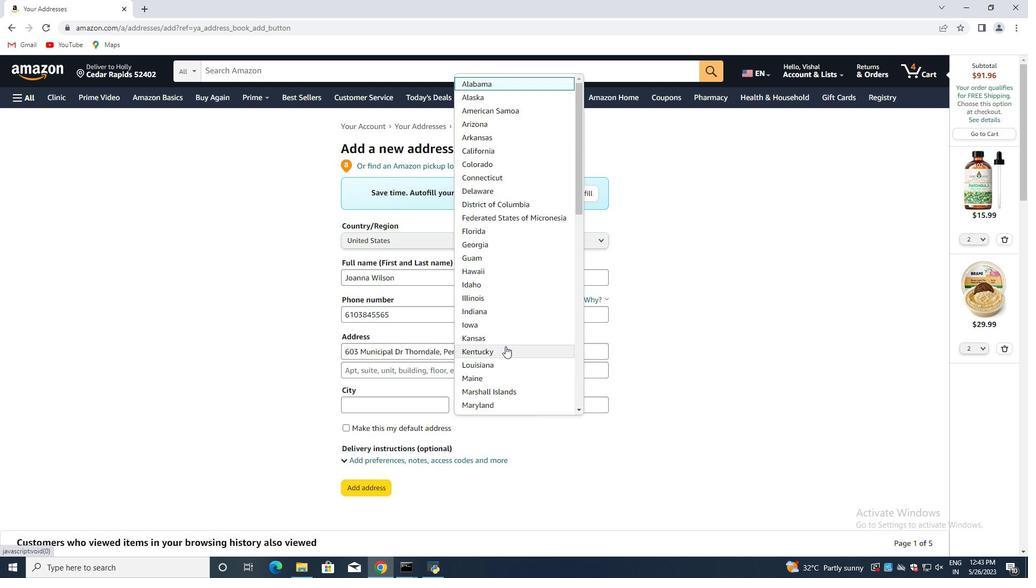 
Action: Mouse scrolled (501, 348) with delta (0, 0)
Screenshot: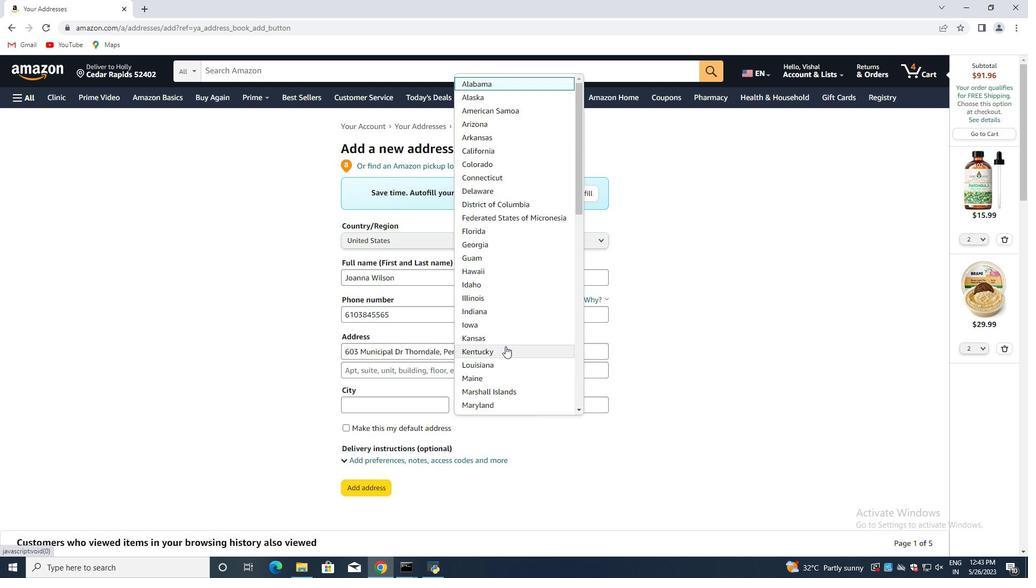 
Action: Mouse moved to (500, 353)
Screenshot: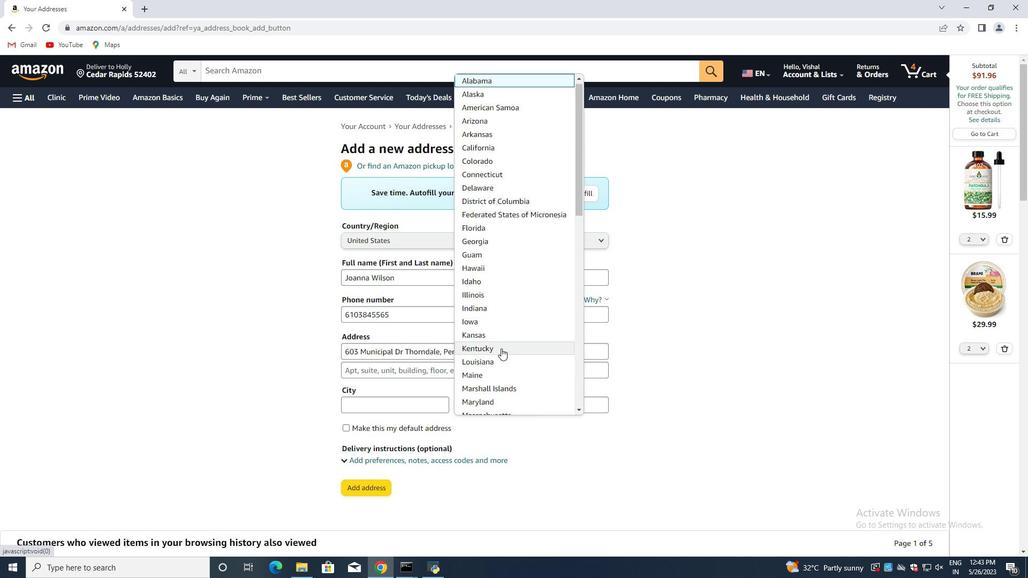 
Action: Mouse scrolled (500, 353) with delta (0, 0)
Screenshot: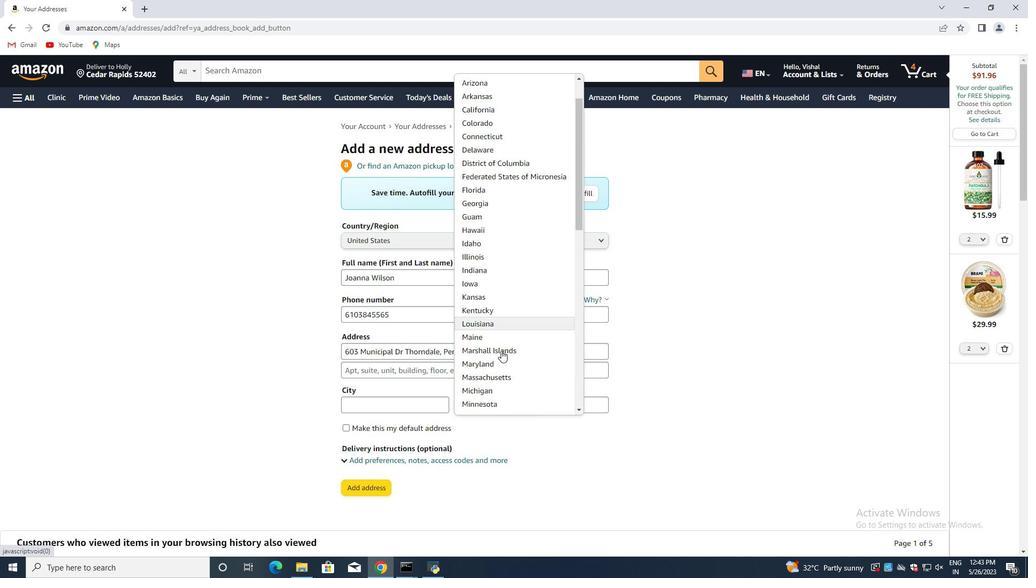 
Action: Mouse moved to (500, 355)
Screenshot: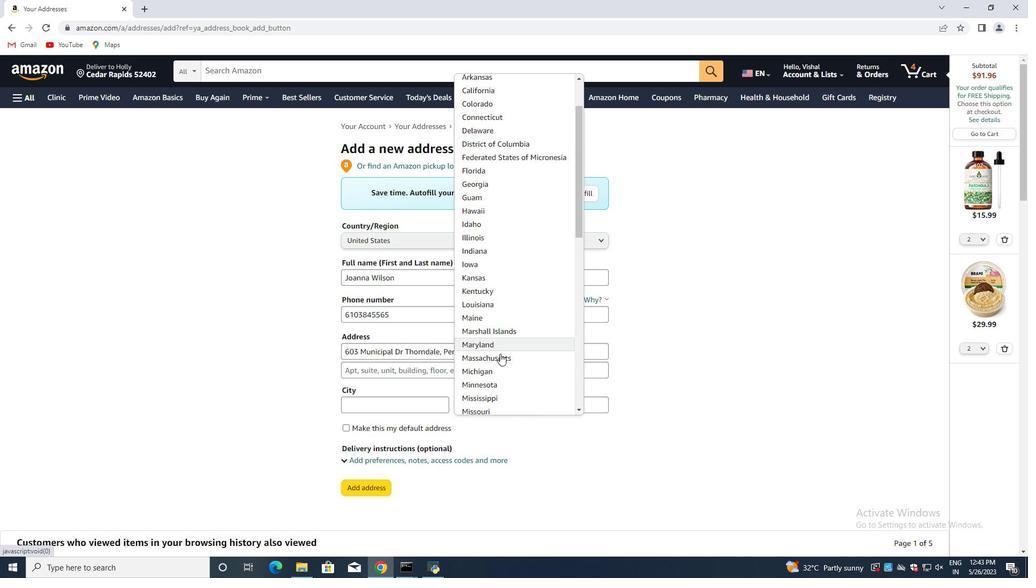 
Action: Mouse scrolled (500, 354) with delta (0, 0)
Screenshot: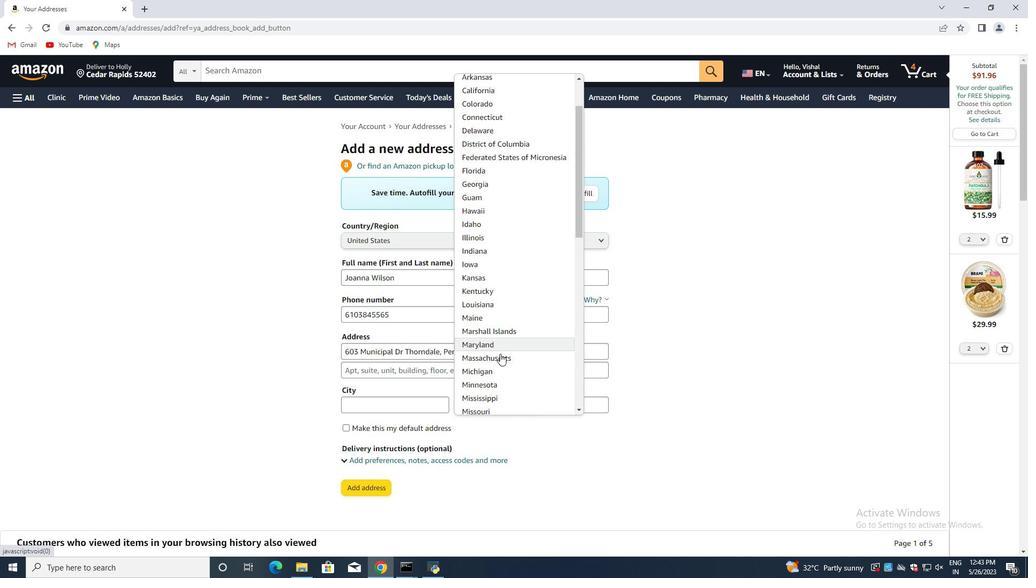
Action: Mouse moved to (500, 355)
Screenshot: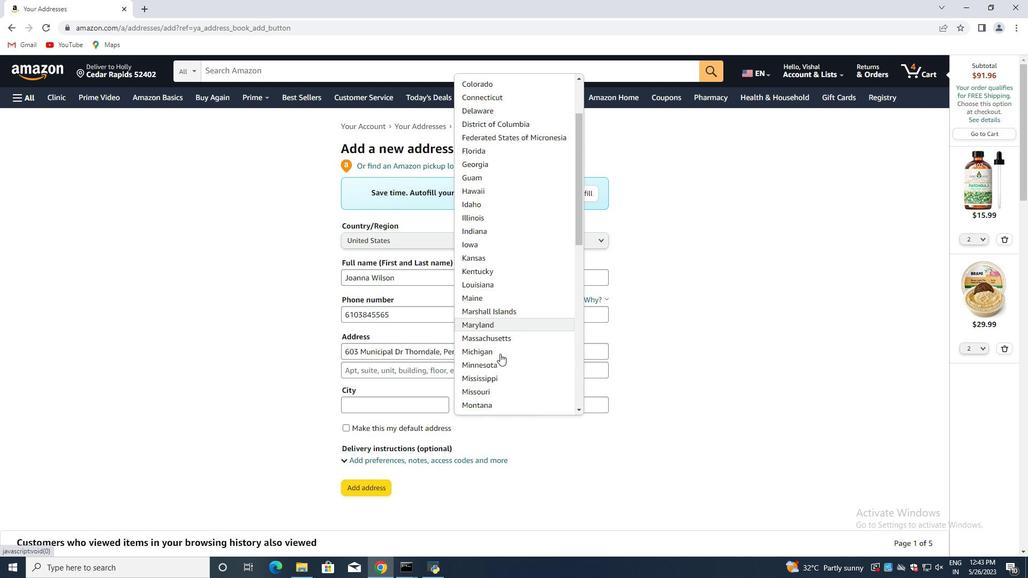 
Action: Mouse scrolled (500, 354) with delta (0, 0)
Screenshot: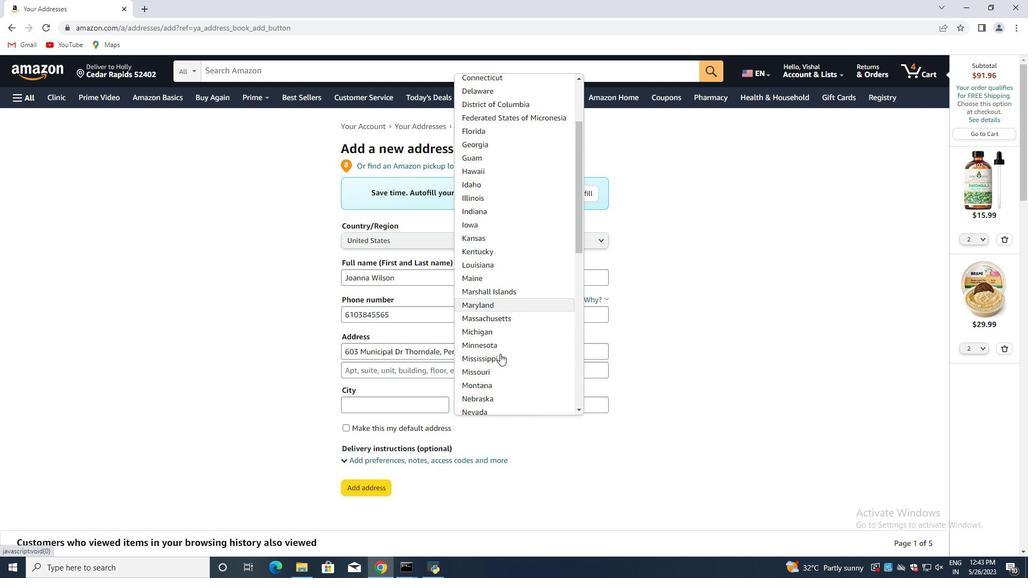 
Action: Mouse scrolled (500, 354) with delta (0, 0)
Screenshot: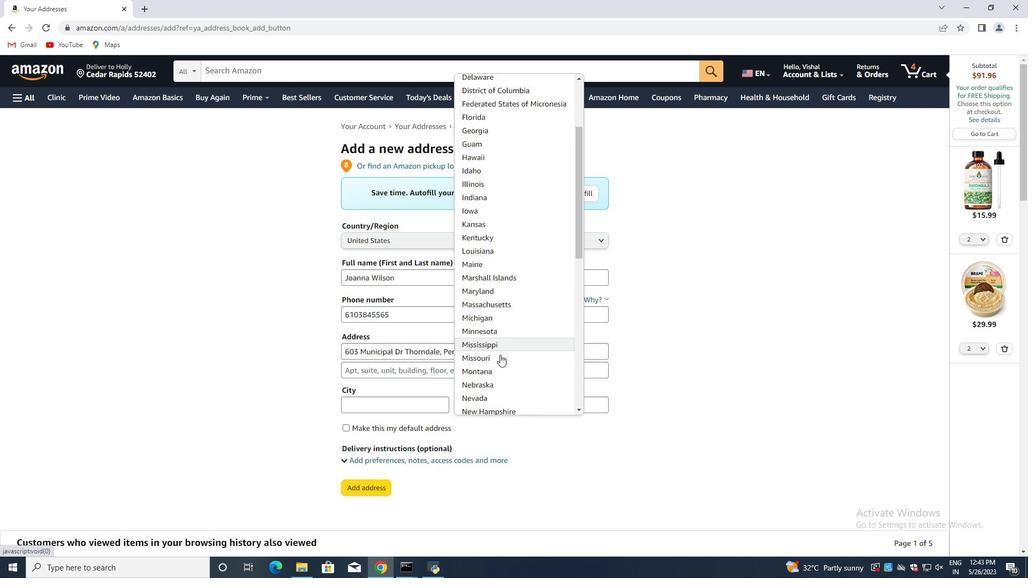 
Action: Mouse moved to (500, 356)
Screenshot: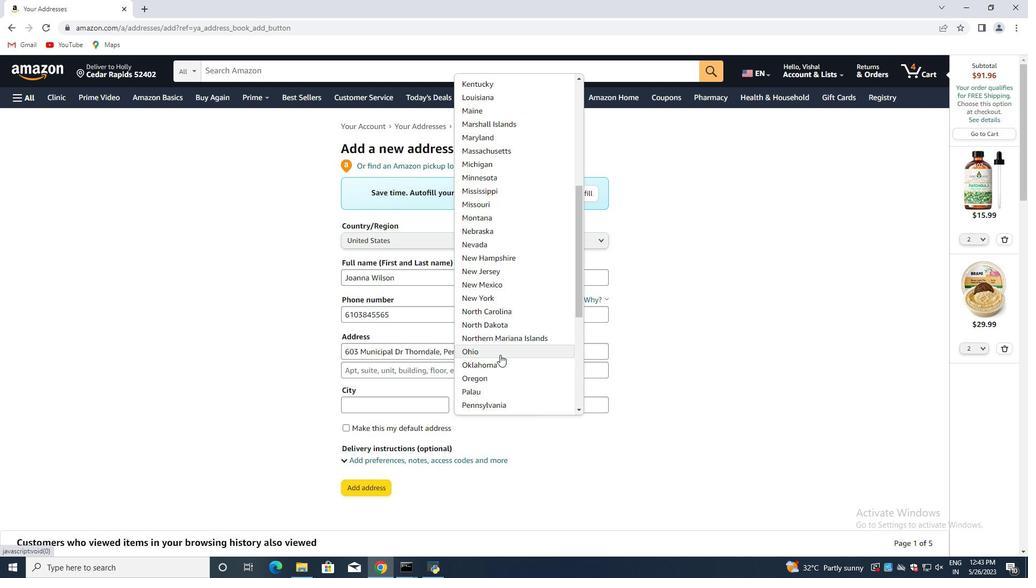 
Action: Mouse scrolled (500, 356) with delta (0, 0)
Screenshot: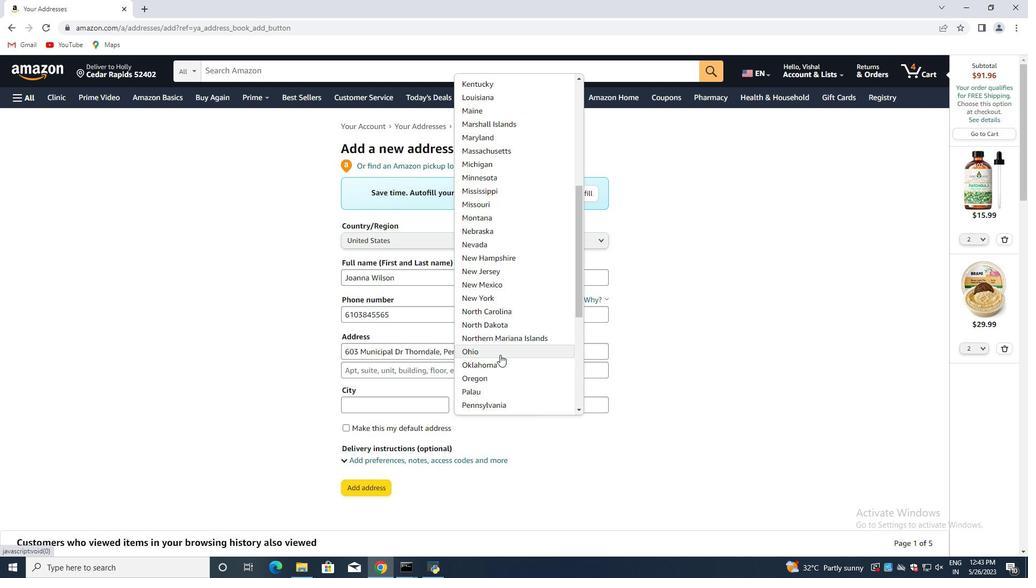 
Action: Mouse moved to (501, 347)
Screenshot: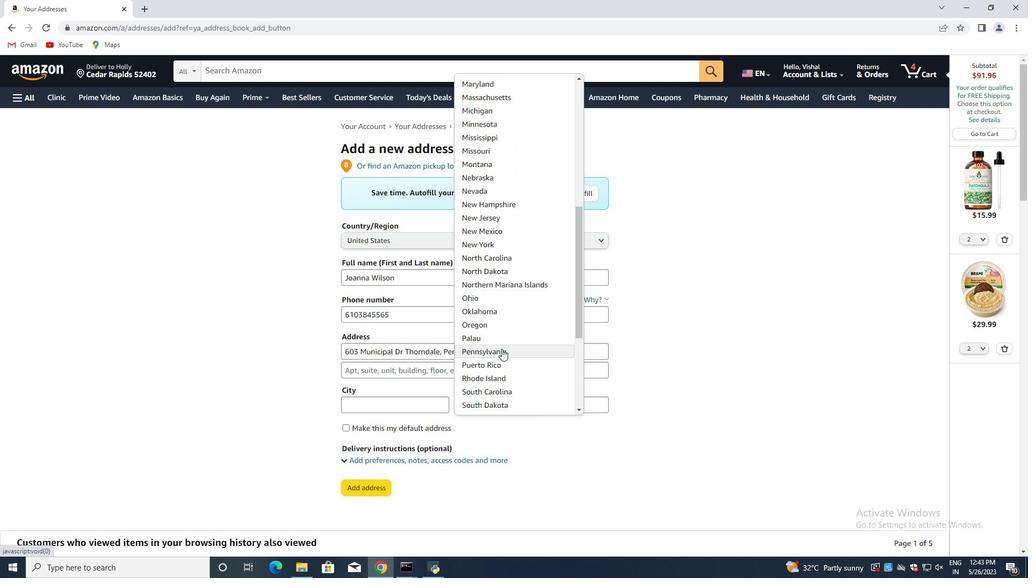 
Action: Mouse pressed left at (501, 347)
Screenshot: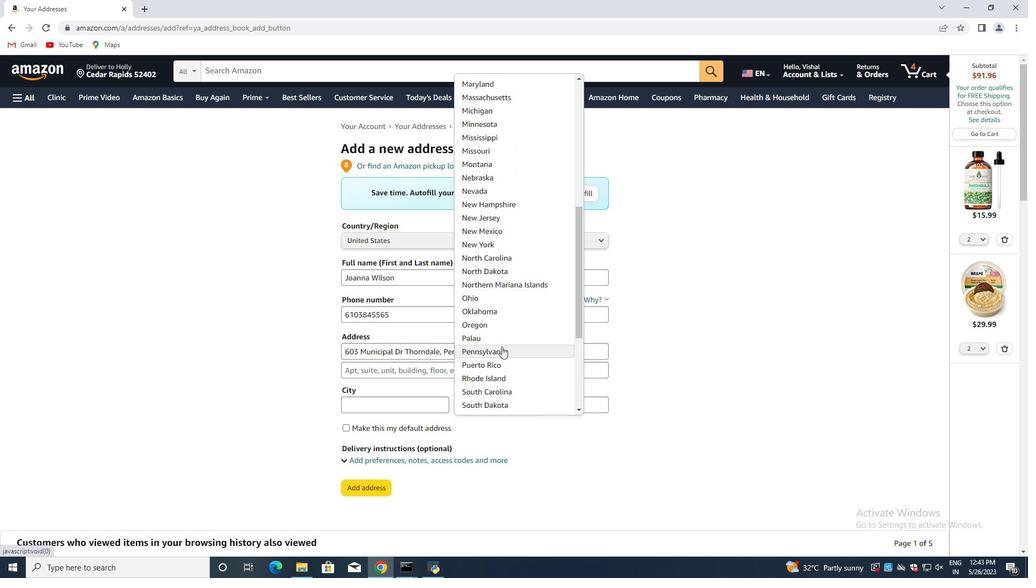 
Action: Mouse moved to (387, 404)
Screenshot: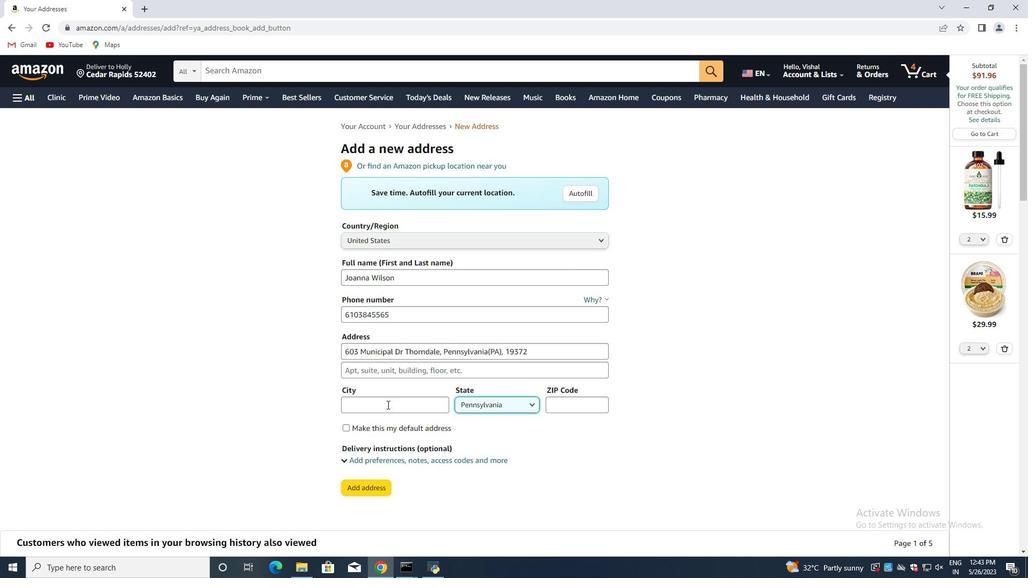 
Action: Mouse pressed left at (387, 404)
Screenshot: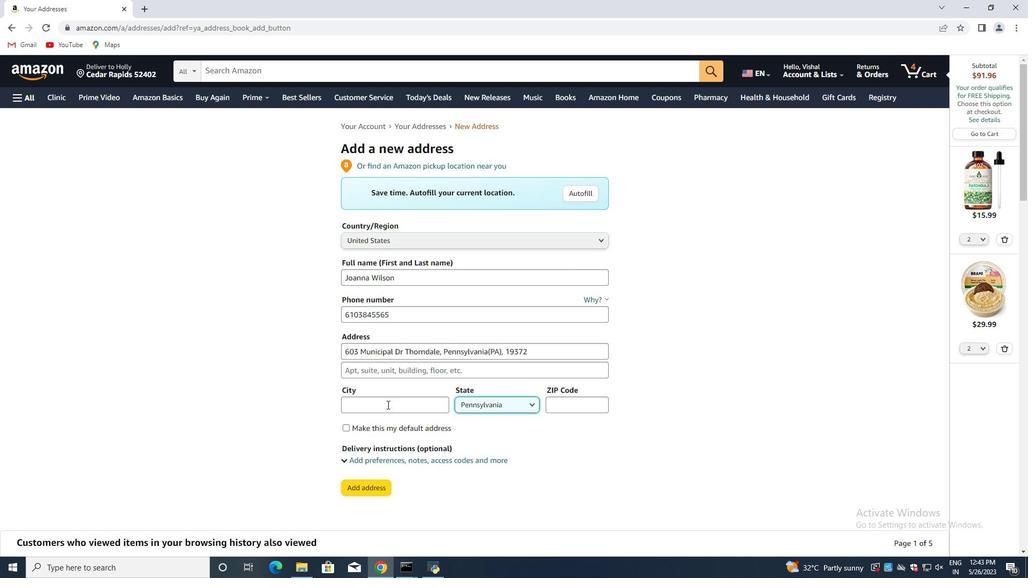 
Action: Mouse moved to (387, 403)
Screenshot: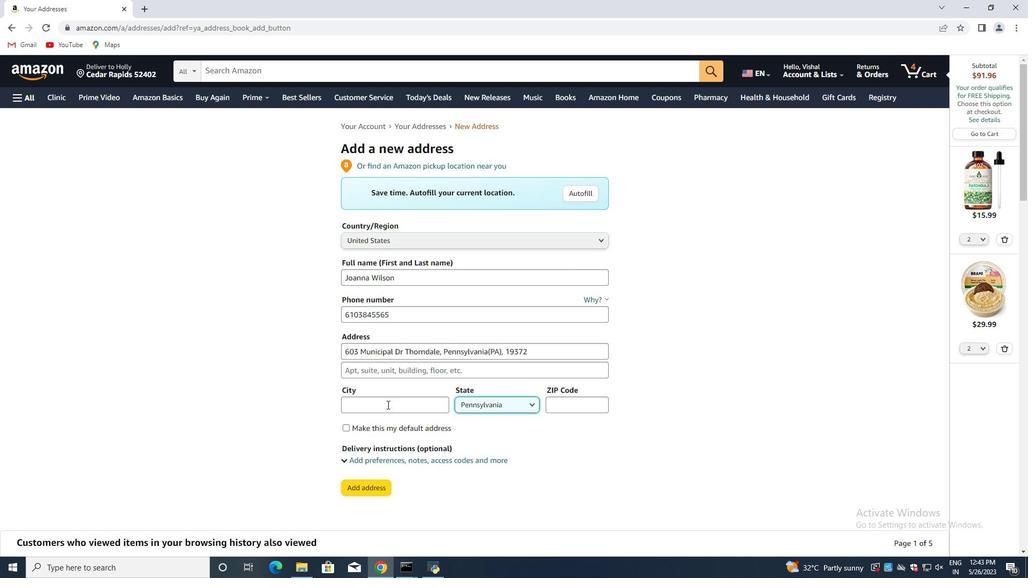 
Action: Key pressed <Key.shift><Key.shift><Key.shift><Key.shift><Key.shift><Key.shift><Key.shift><Key.shift>Pennsylvanis<Key.shift>(o<Key.backspace><Key.shift>PV)
Screenshot: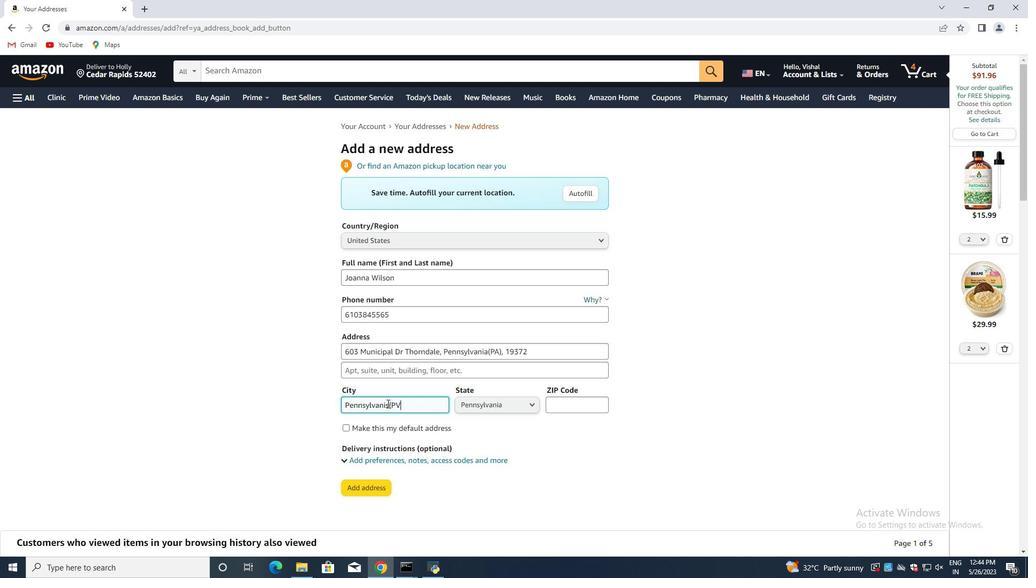 
Action: Mouse moved to (579, 404)
Screenshot: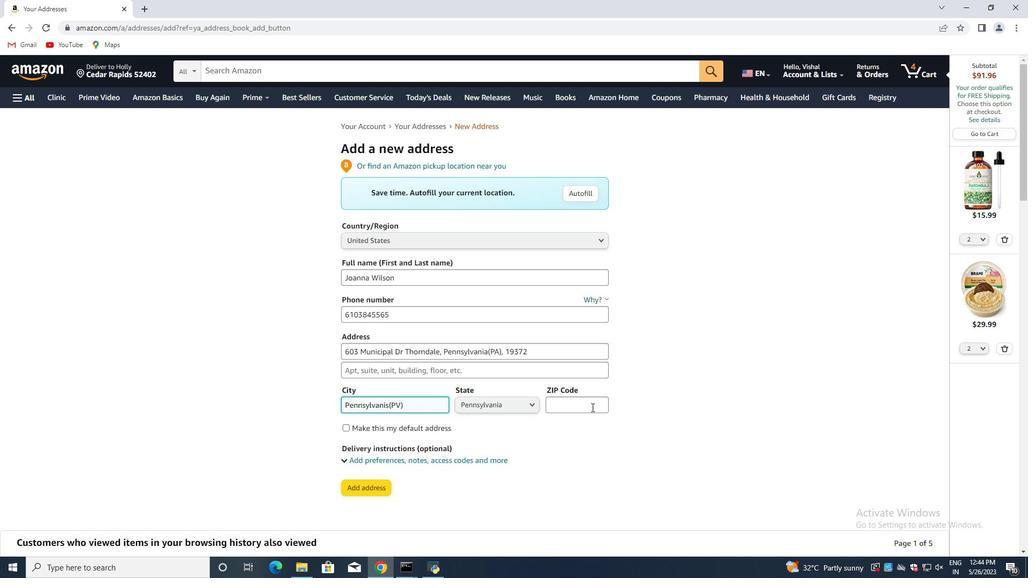 
Action: Mouse pressed left at (579, 404)
Screenshot: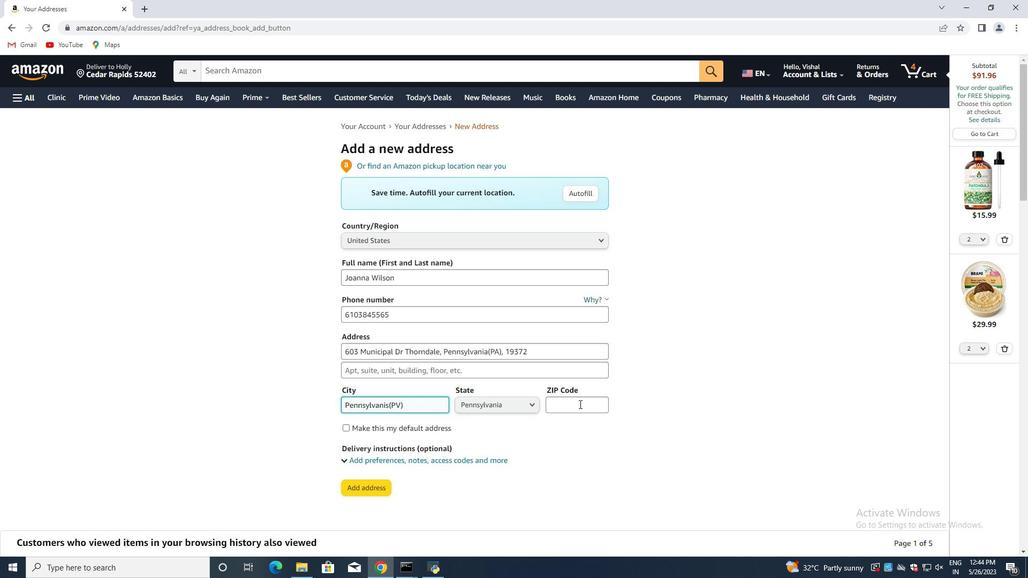 
Action: Key pressed 19372
Screenshot: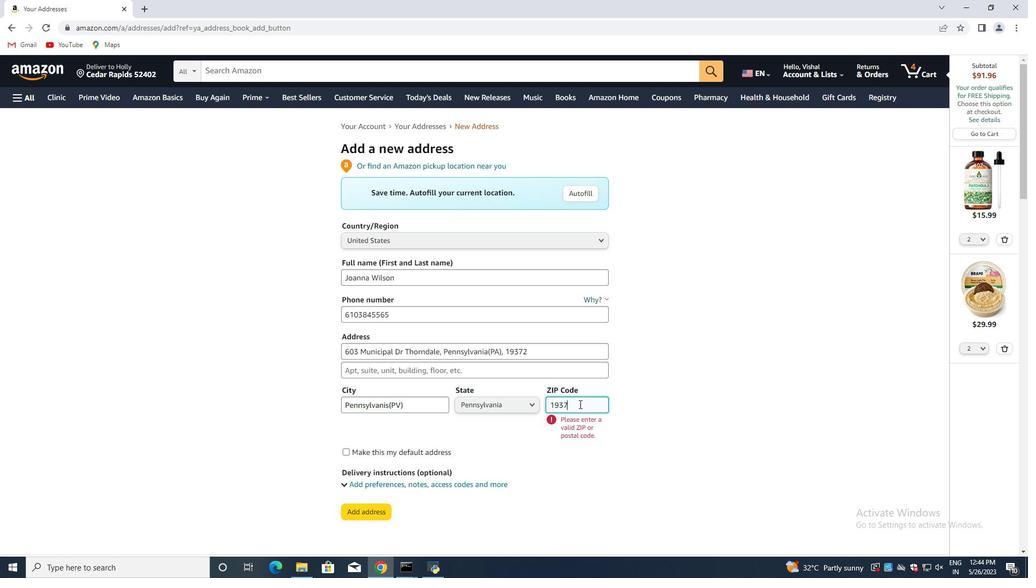 
Action: Mouse moved to (455, 372)
Screenshot: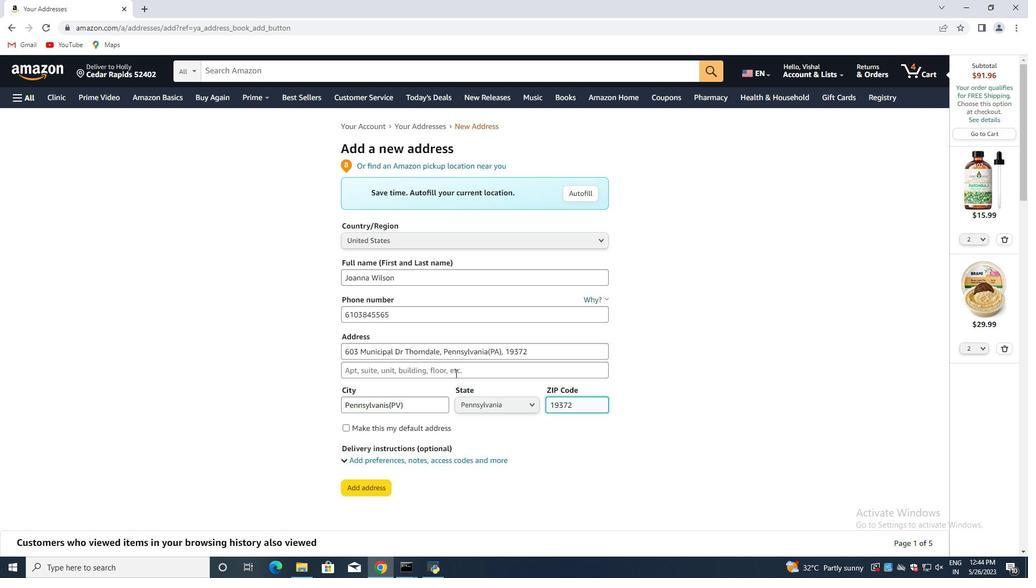 
Action: Mouse pressed left at (455, 372)
Screenshot: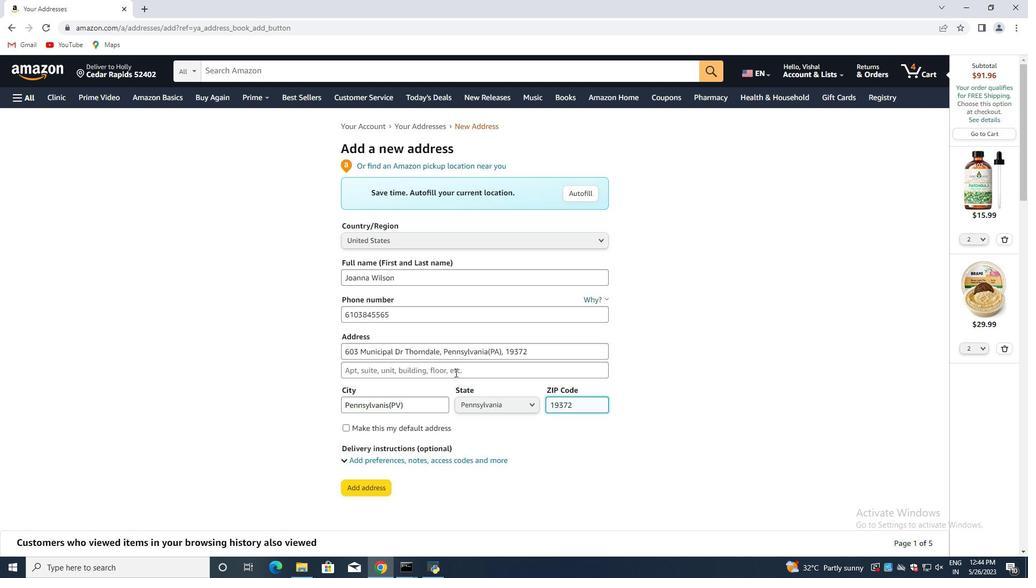 
Action: Mouse moved to (453, 370)
Screenshot: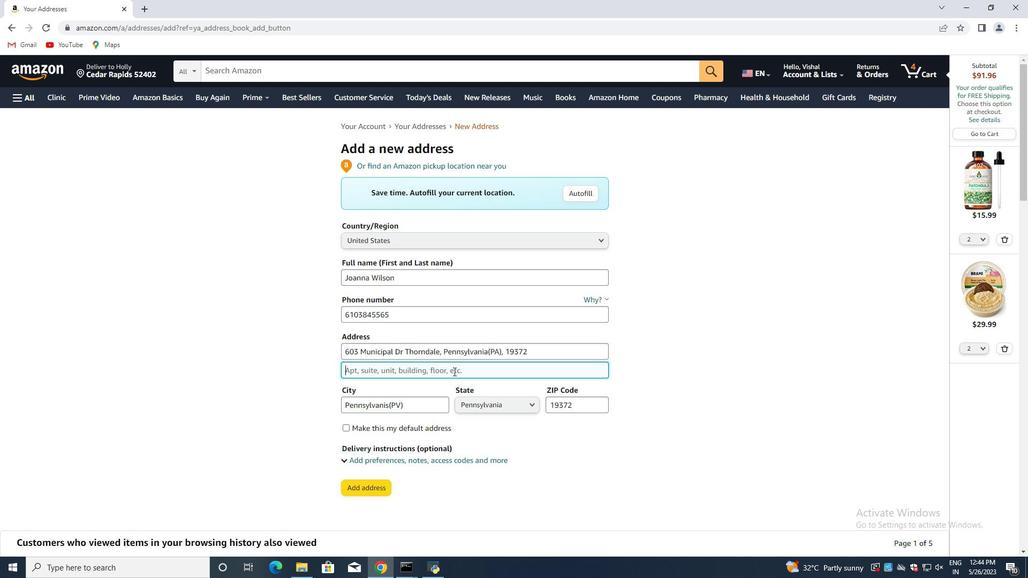 
Action: Key pressed <Key.shift>Municipal<Key.space><Key.shift>Dr<Key.space><Key.shift><Key.shift><Key.shift><Key.shift><Key.shift><Key.shift><Key.shift><Key.shift><Key.shift><Key.shift><Key.shift><Key.shift>Thorndale
Screenshot: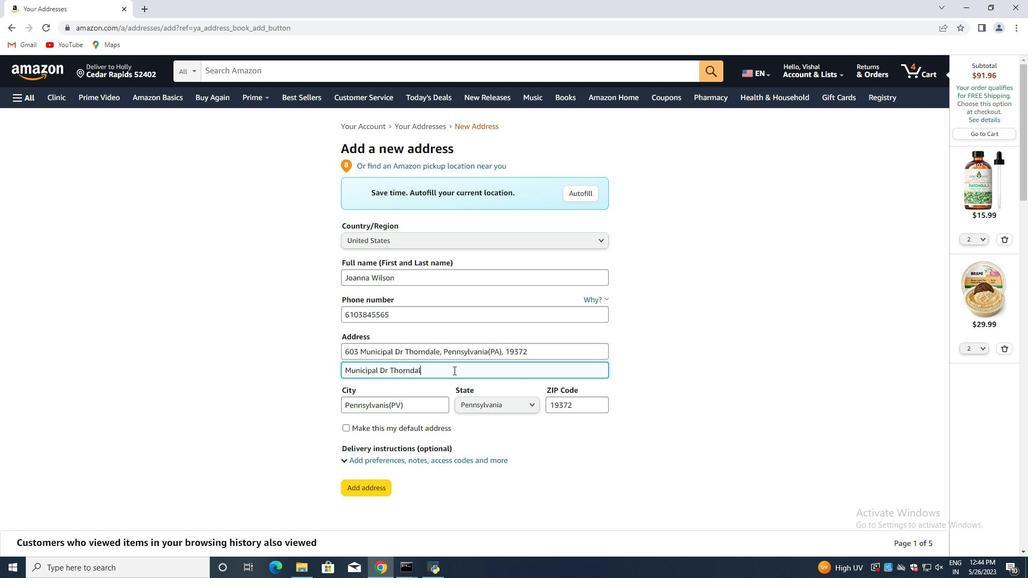 
Action: Mouse moved to (377, 490)
Screenshot: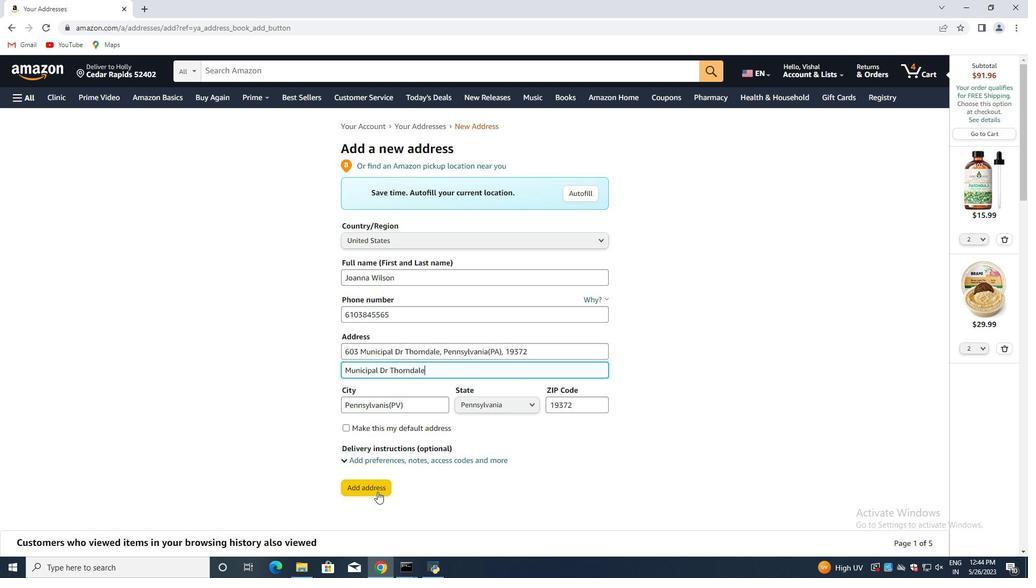 
Action: Mouse pressed left at (377, 490)
Screenshot: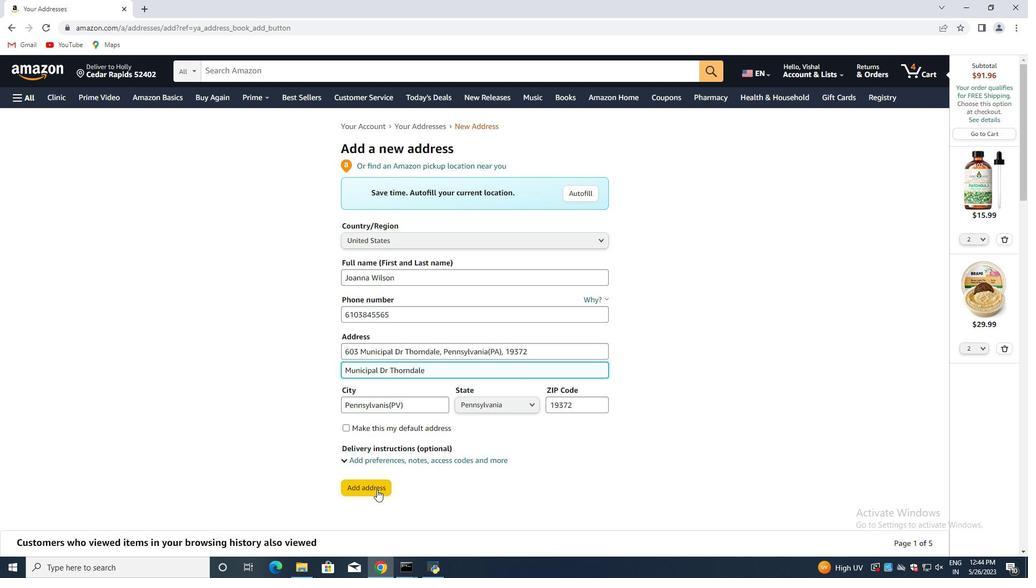 
Action: Mouse moved to (439, 340)
Screenshot: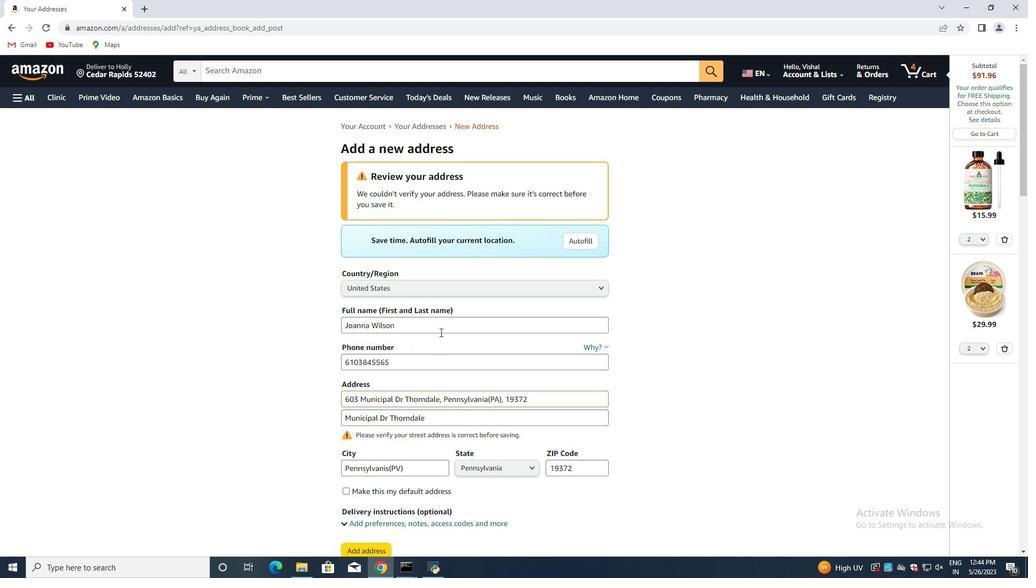 
Action: Mouse scrolled (439, 340) with delta (0, 0)
Screenshot: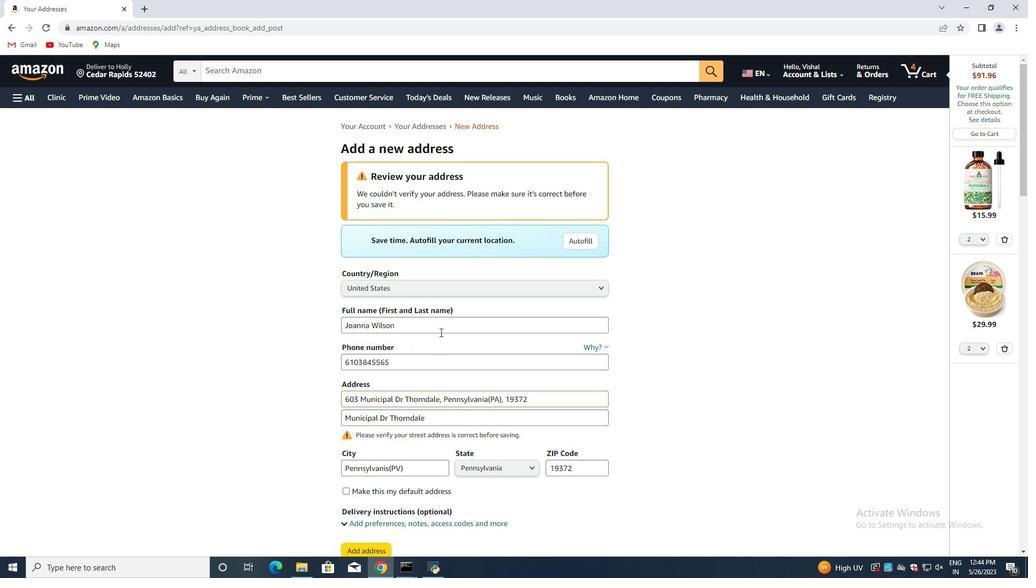 
Action: Mouse moved to (439, 344)
Screenshot: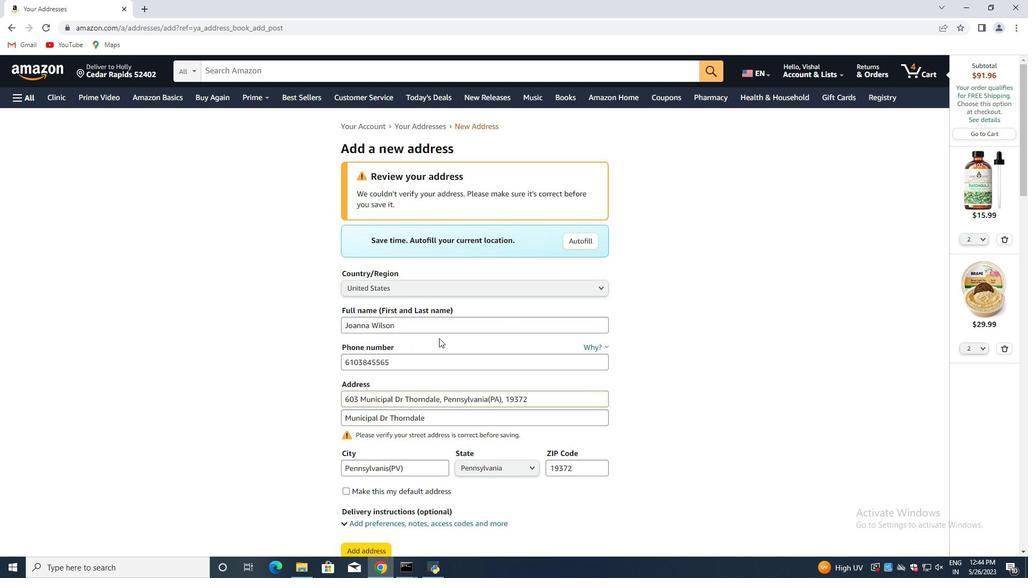 
Action: Mouse scrolled (439, 343) with delta (0, 0)
Screenshot: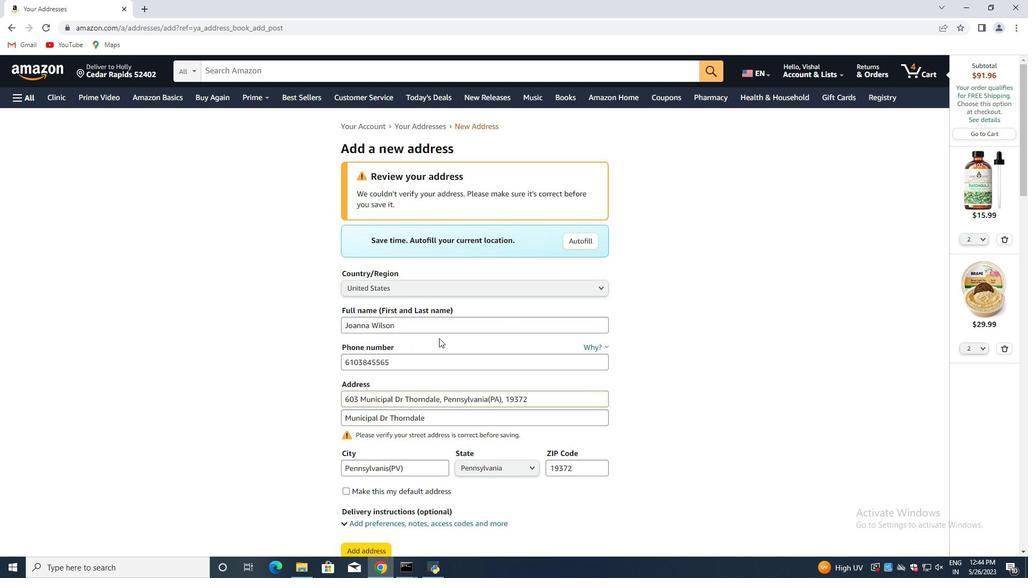 
Action: Mouse moved to (439, 345)
Screenshot: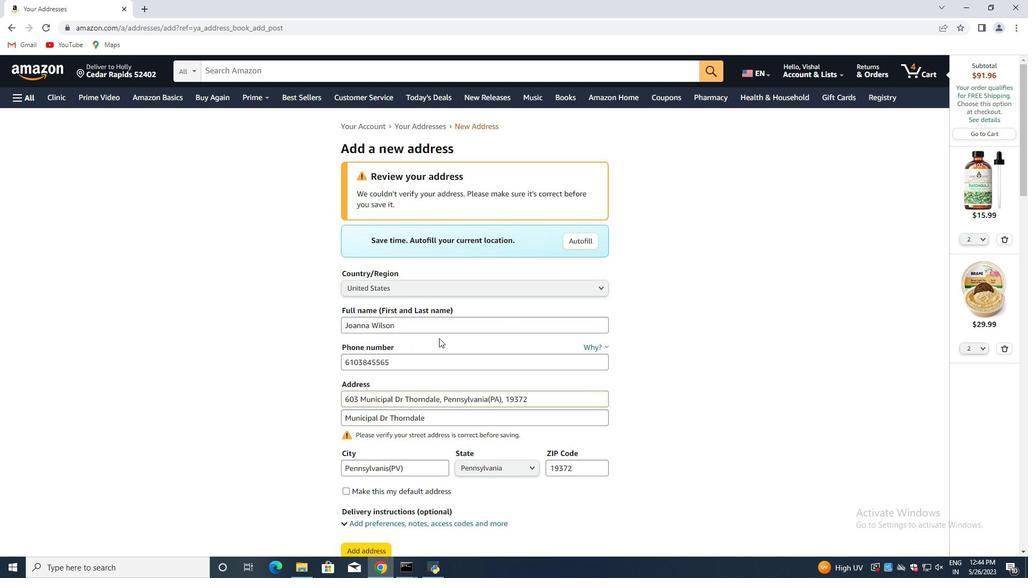 
Action: Mouse scrolled (439, 345) with delta (0, 0)
Screenshot: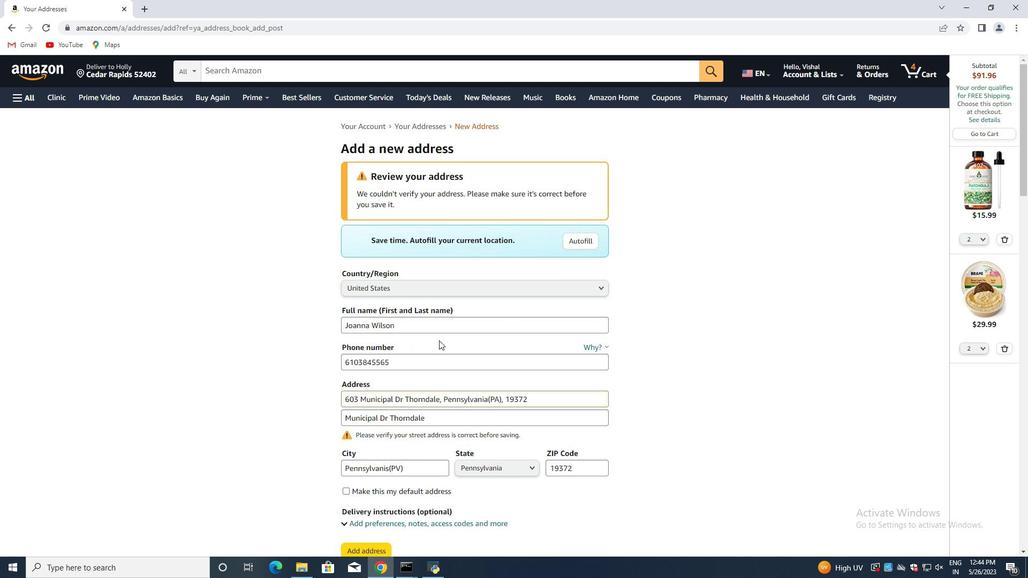 
Action: Mouse moved to (390, 327)
Screenshot: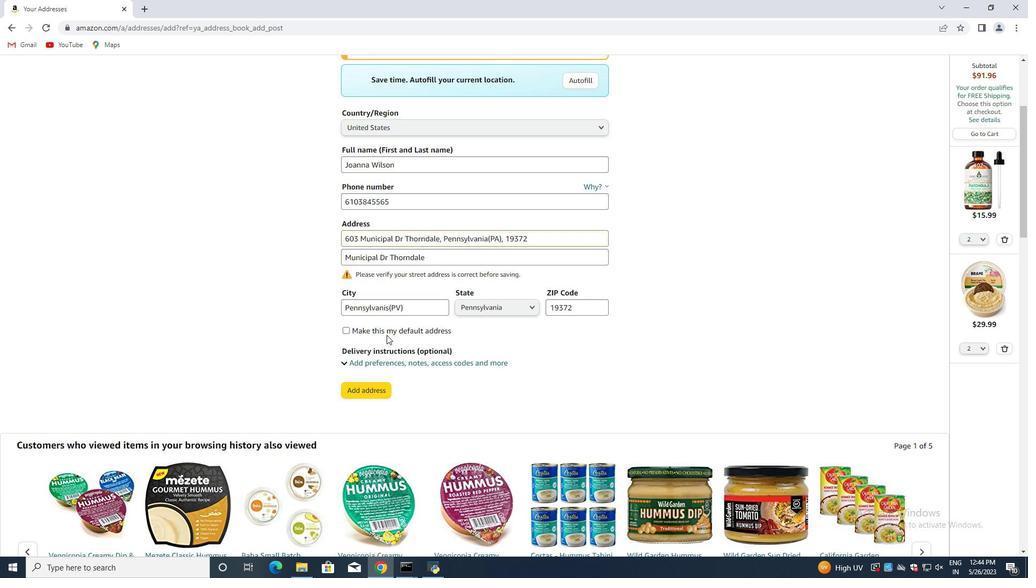 
Action: Mouse scrolled (390, 327) with delta (0, 0)
Screenshot: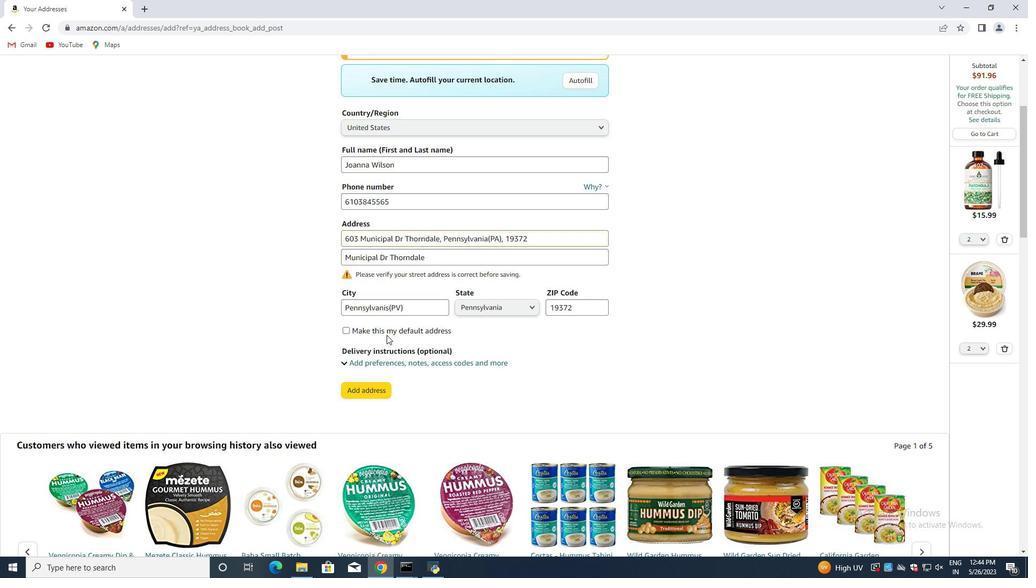 
Action: Mouse scrolled (390, 327) with delta (0, 0)
Screenshot: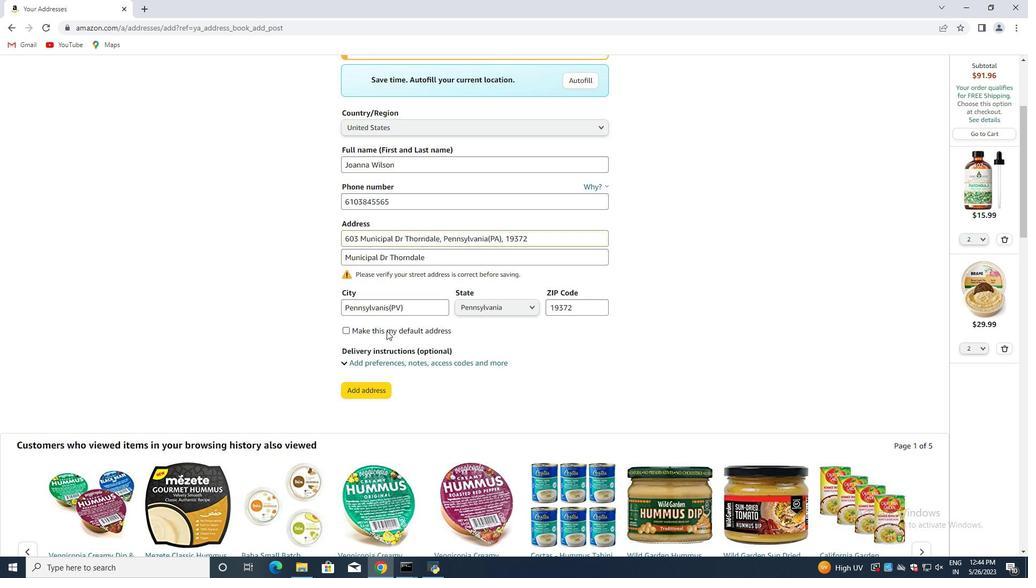 
Action: Mouse moved to (360, 495)
Screenshot: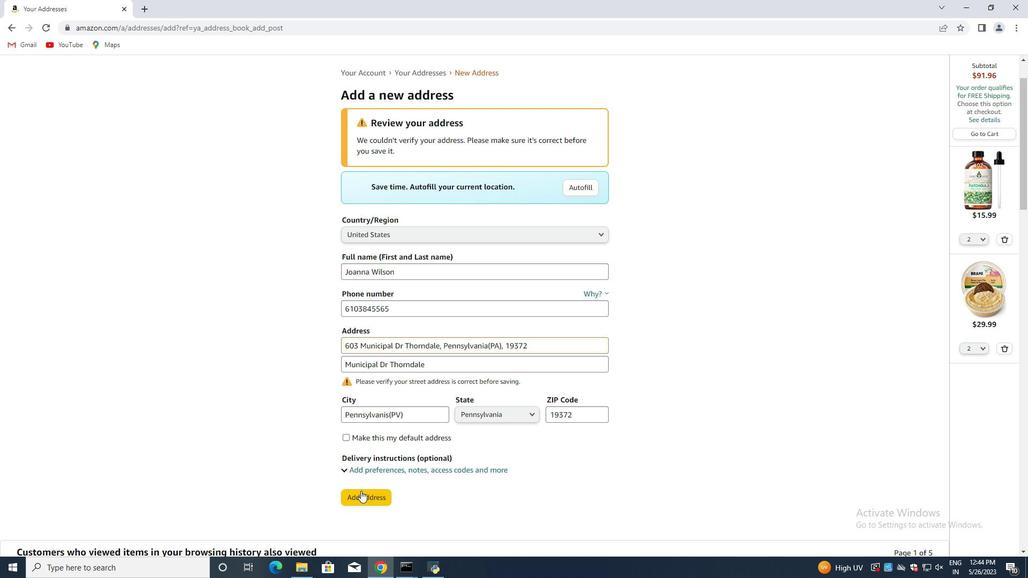 
Action: Mouse pressed left at (360, 495)
Screenshot: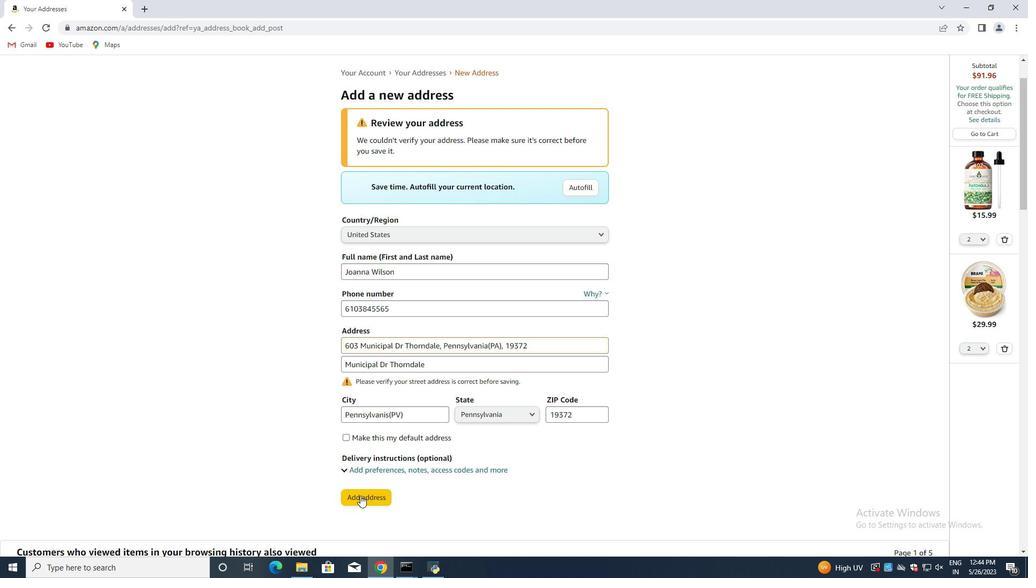 
Action: Mouse moved to (515, 437)
Screenshot: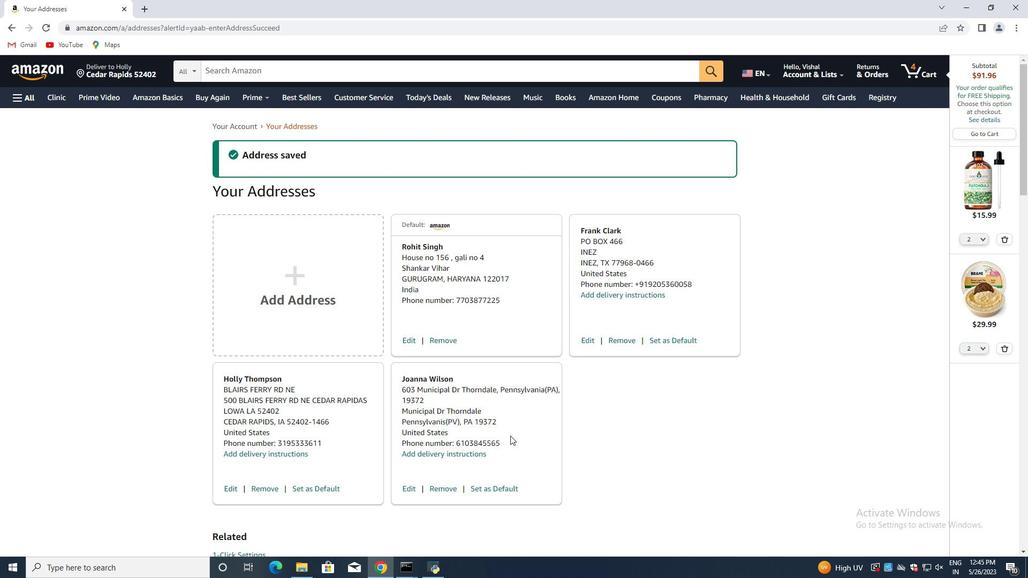
Action: Mouse pressed left at (515, 437)
Screenshot: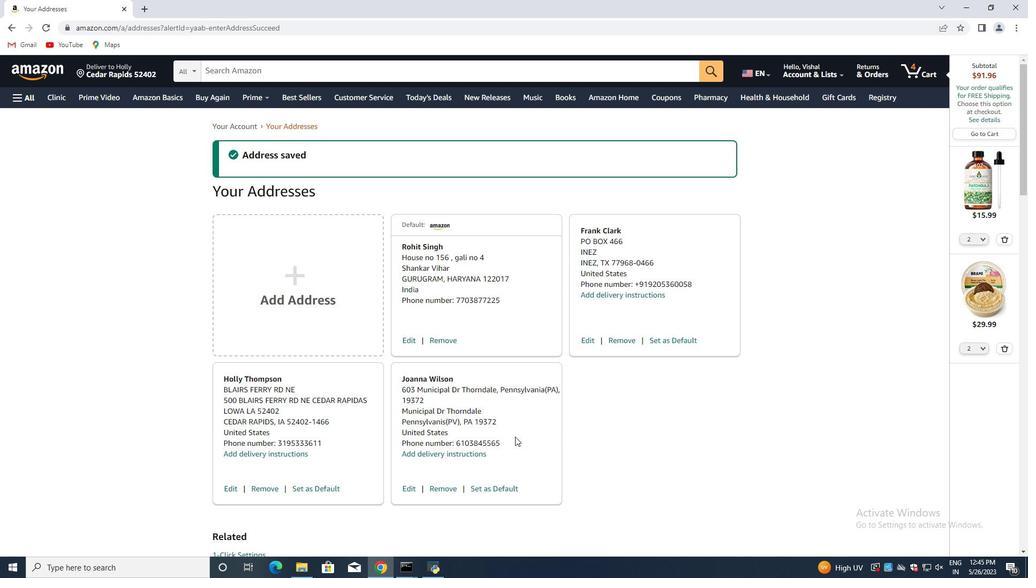 
Action: Mouse moved to (36, 66)
Screenshot: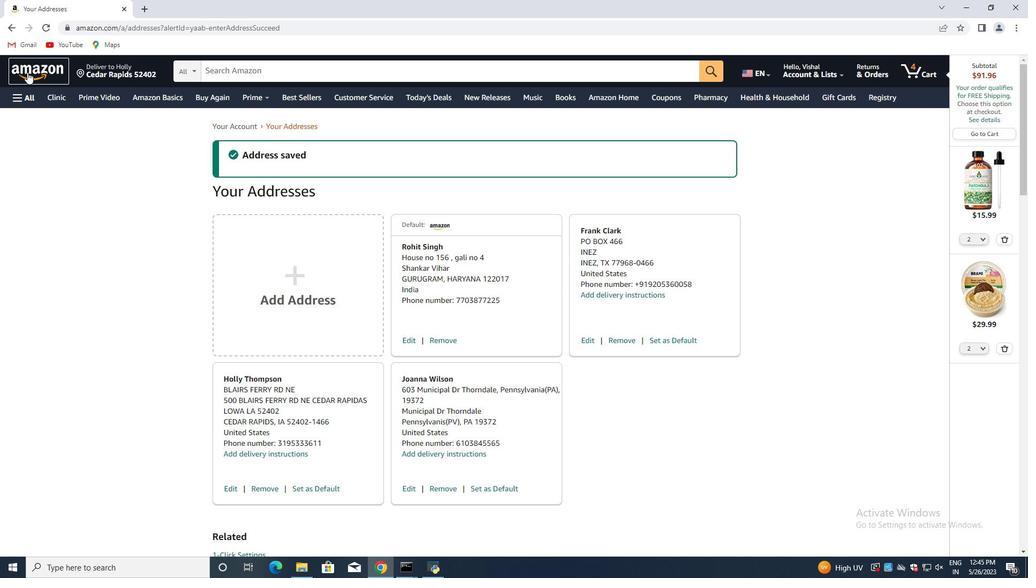 
Action: Mouse pressed left at (36, 66)
Screenshot: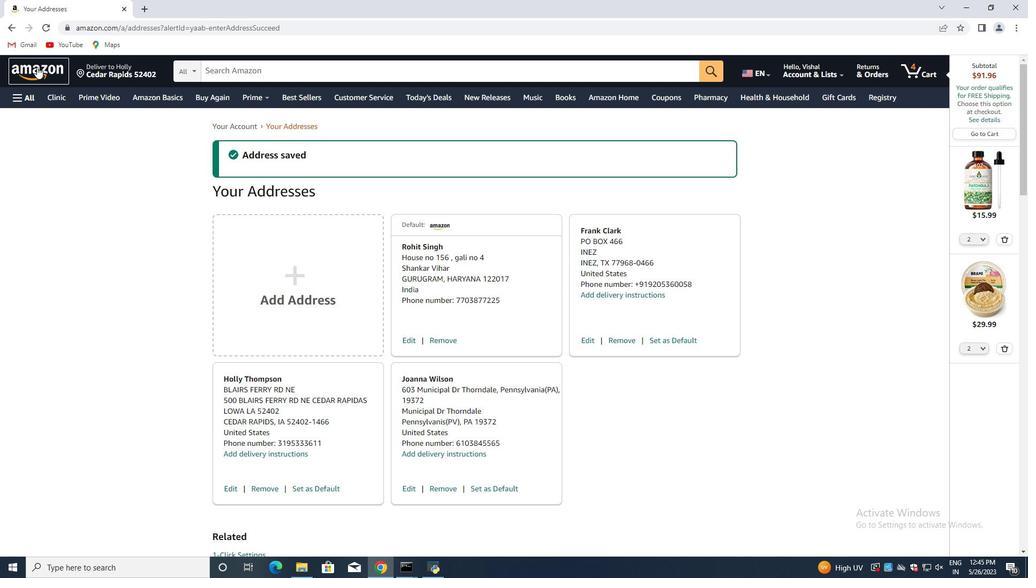 
Action: Mouse moved to (127, 72)
Screenshot: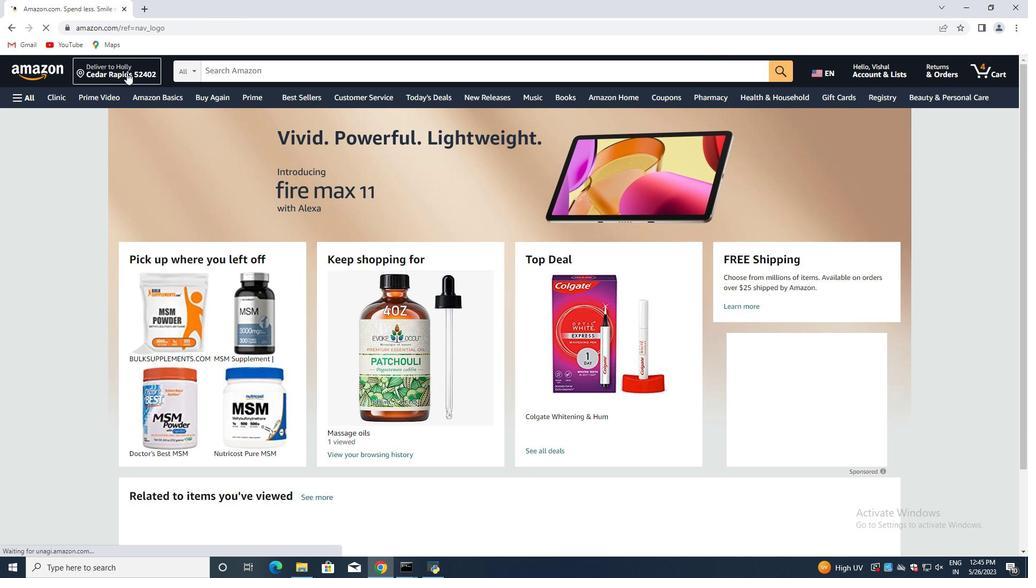 
Action: Mouse pressed left at (127, 72)
Screenshot: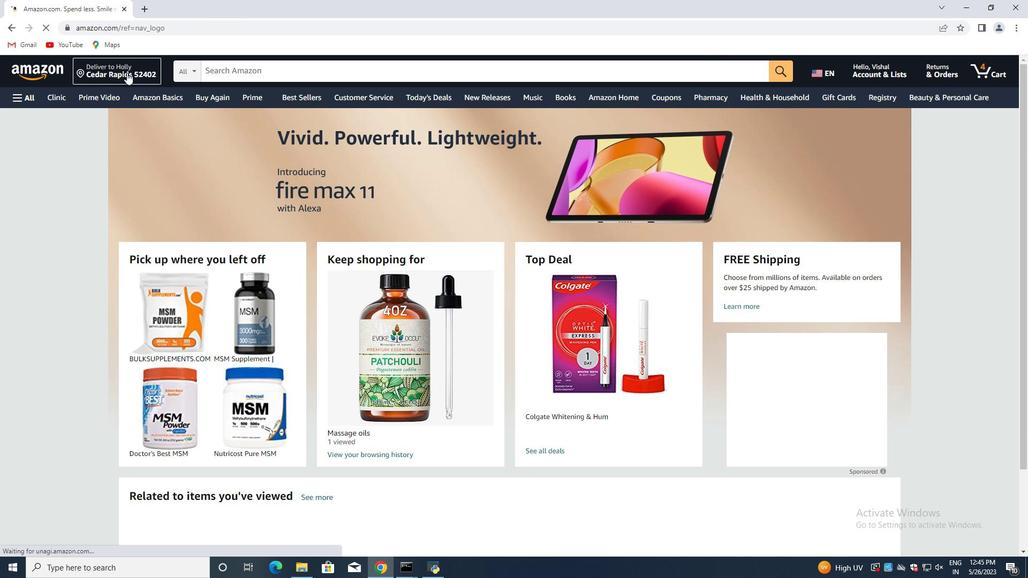 
Action: Mouse moved to (140, 64)
Screenshot: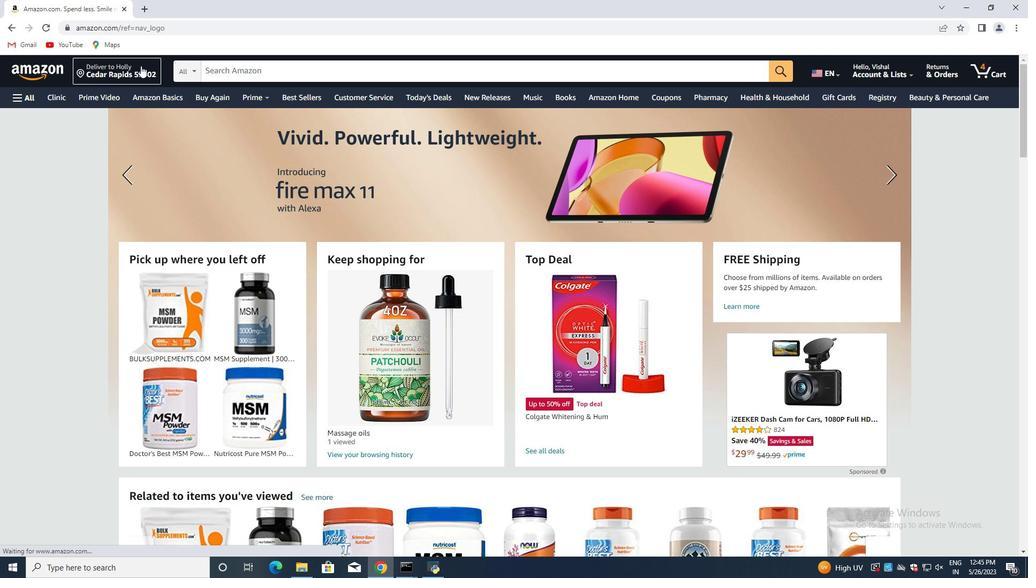
Action: Mouse pressed left at (140, 64)
Screenshot: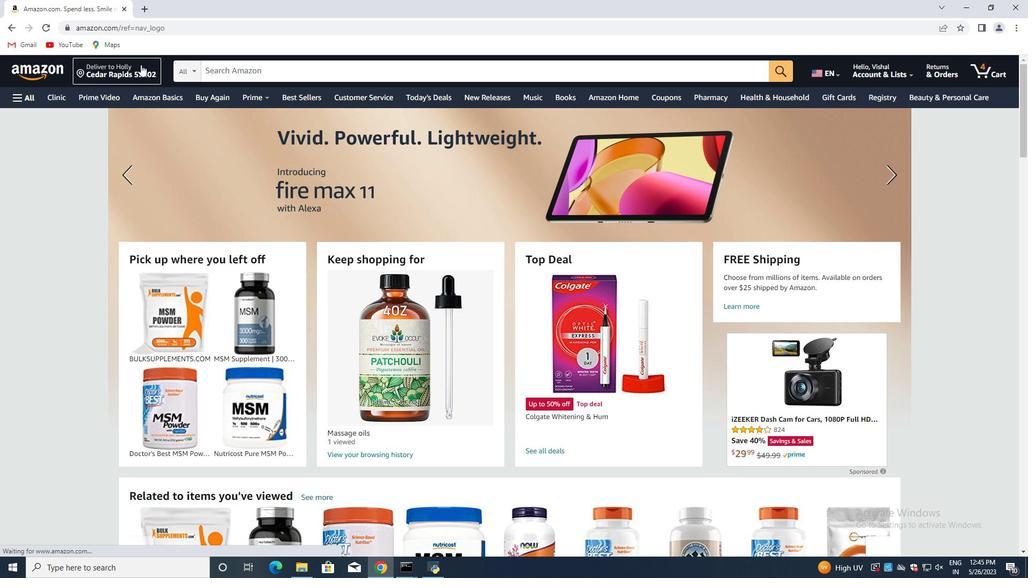 
Action: Mouse moved to (498, 322)
Screenshot: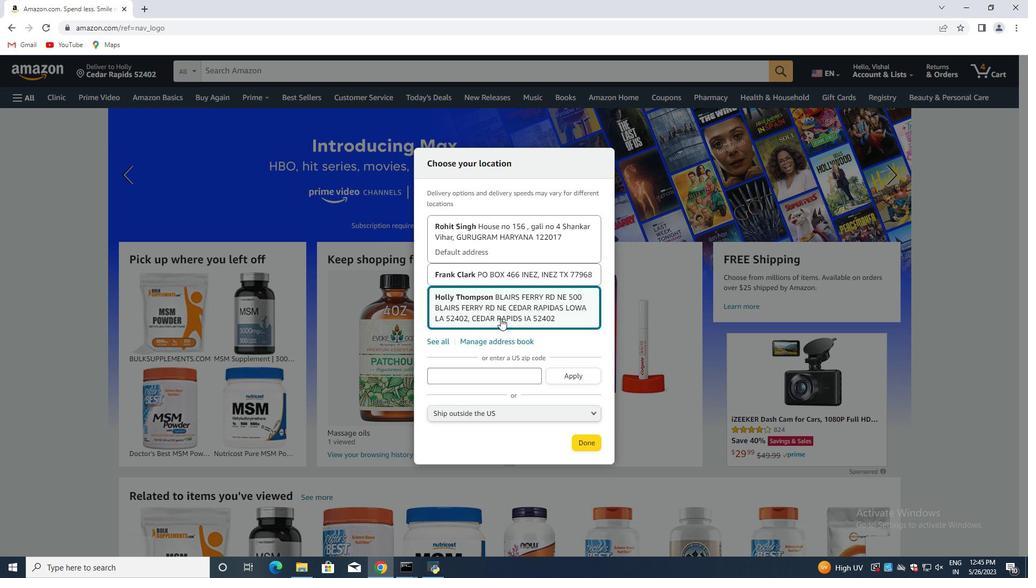 
Action: Mouse scrolled (498, 322) with delta (0, 0)
Screenshot: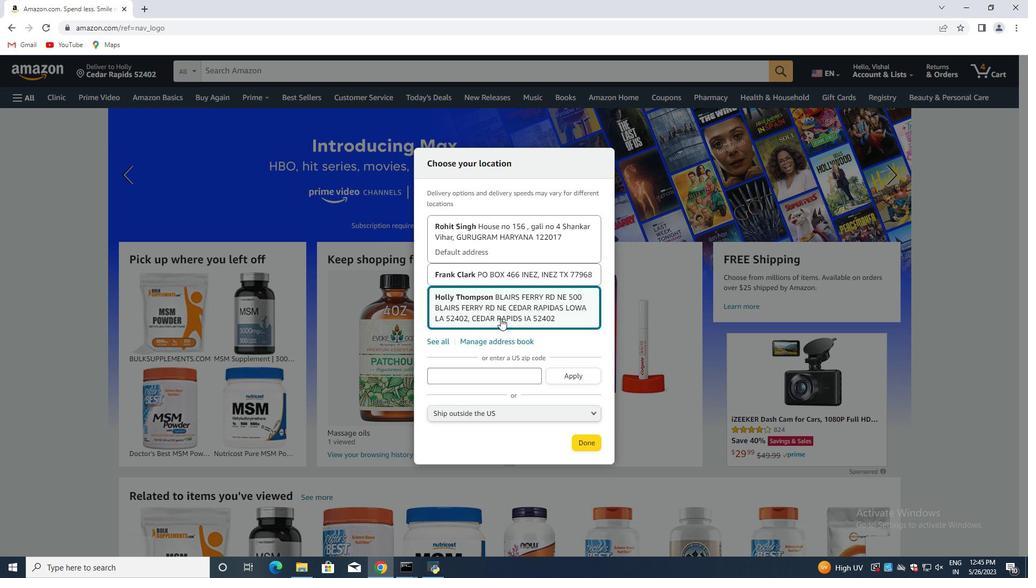 
Action: Mouse moved to (498, 323)
Screenshot: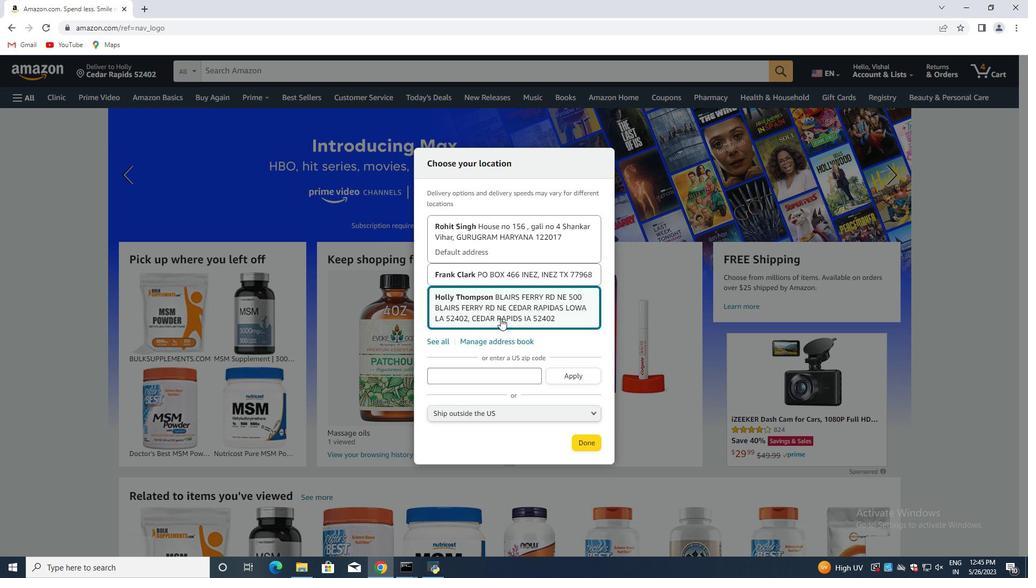 
Action: Mouse scrolled (498, 322) with delta (0, 0)
Screenshot: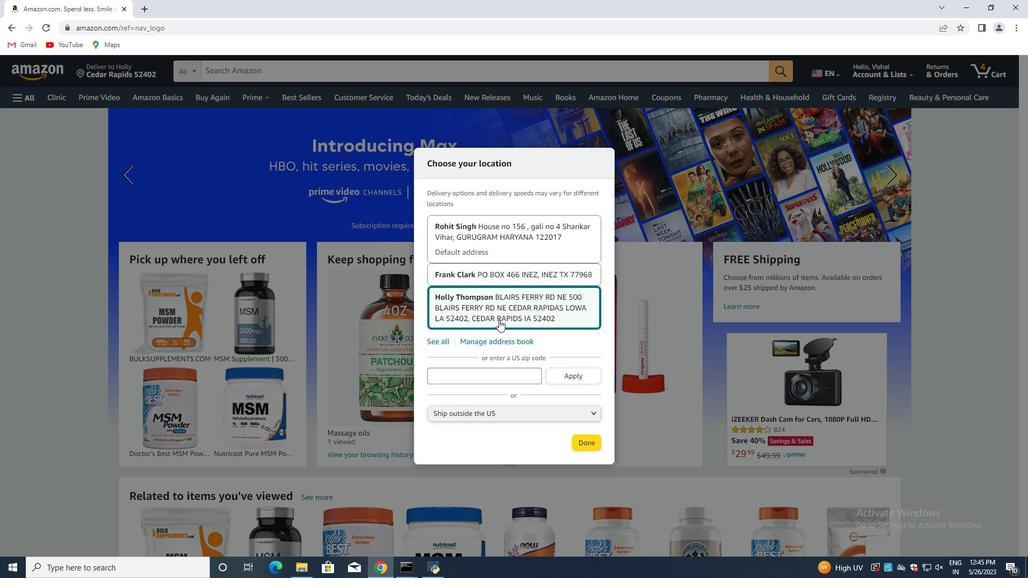 
Action: Mouse moved to (498, 325)
Screenshot: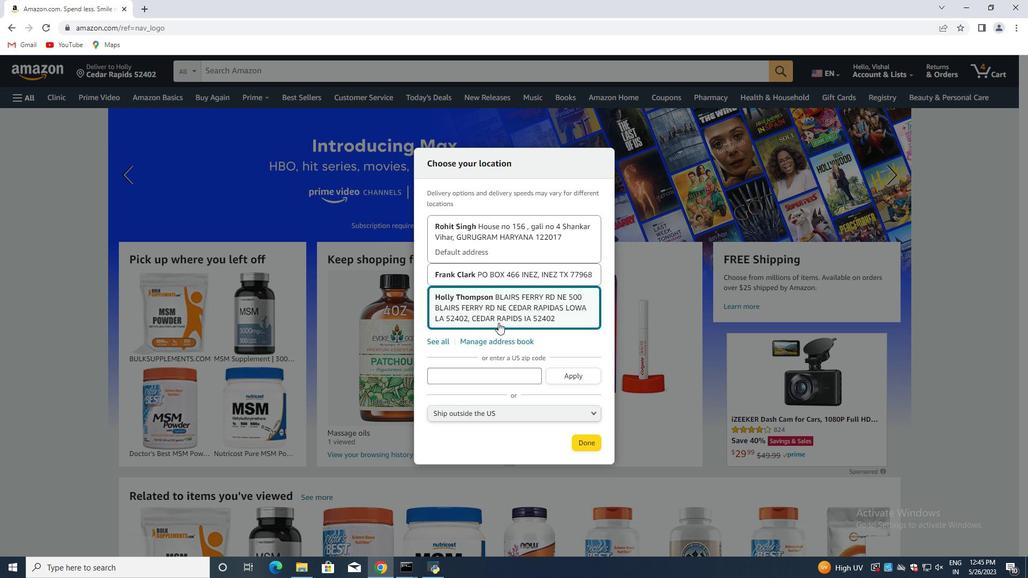 
Action: Mouse scrolled (498, 324) with delta (0, 0)
Screenshot: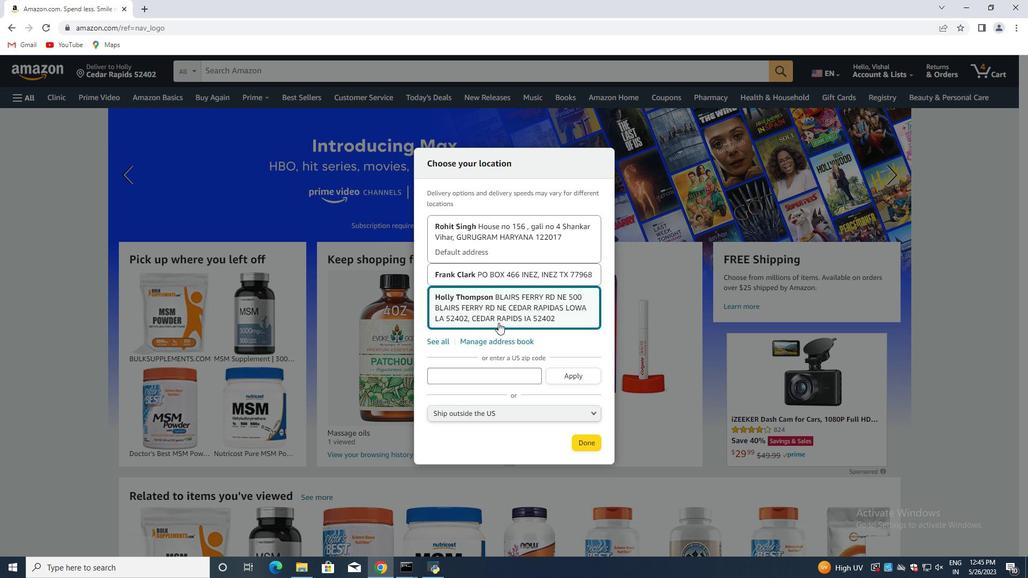 
Action: Mouse moved to (441, 343)
Screenshot: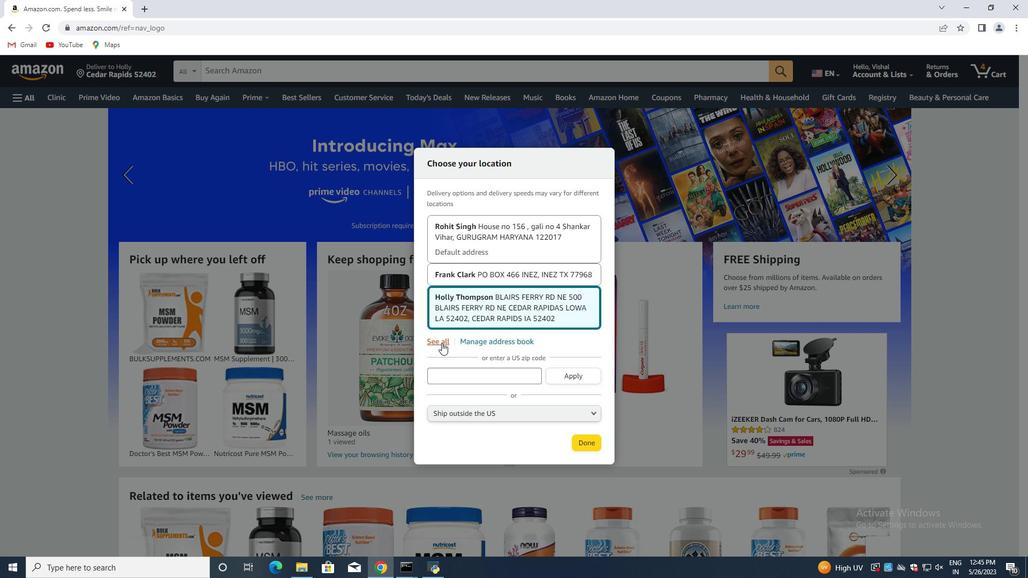 
Action: Mouse pressed left at (441, 343)
Screenshot: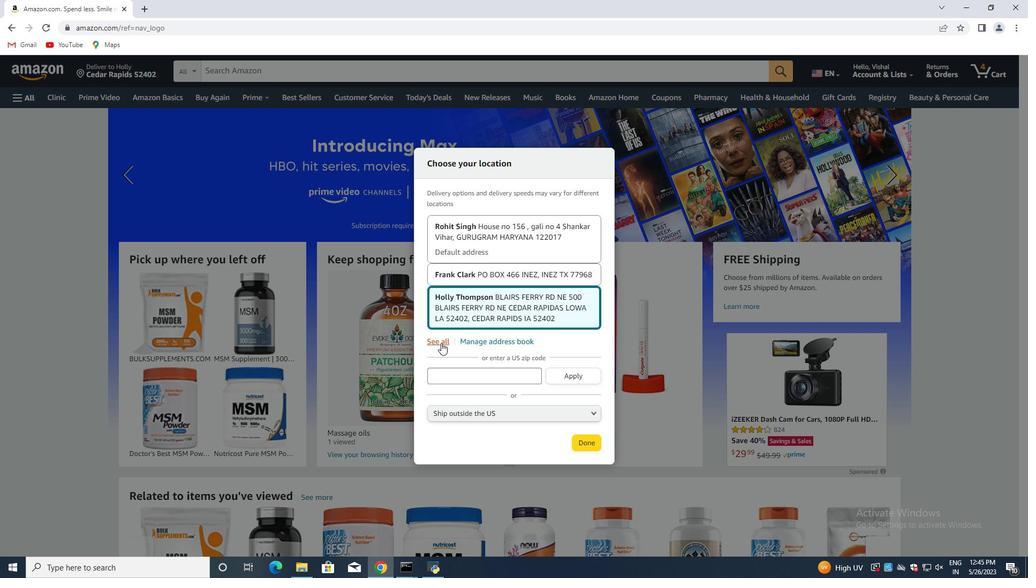 
Action: Mouse moved to (583, 352)
Screenshot: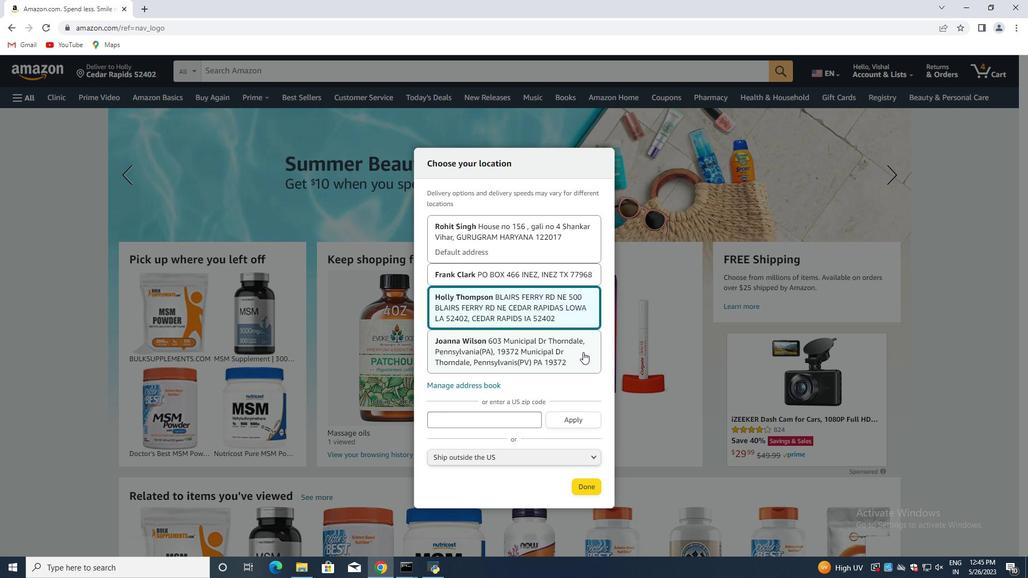 
Action: Mouse pressed left at (583, 352)
Screenshot: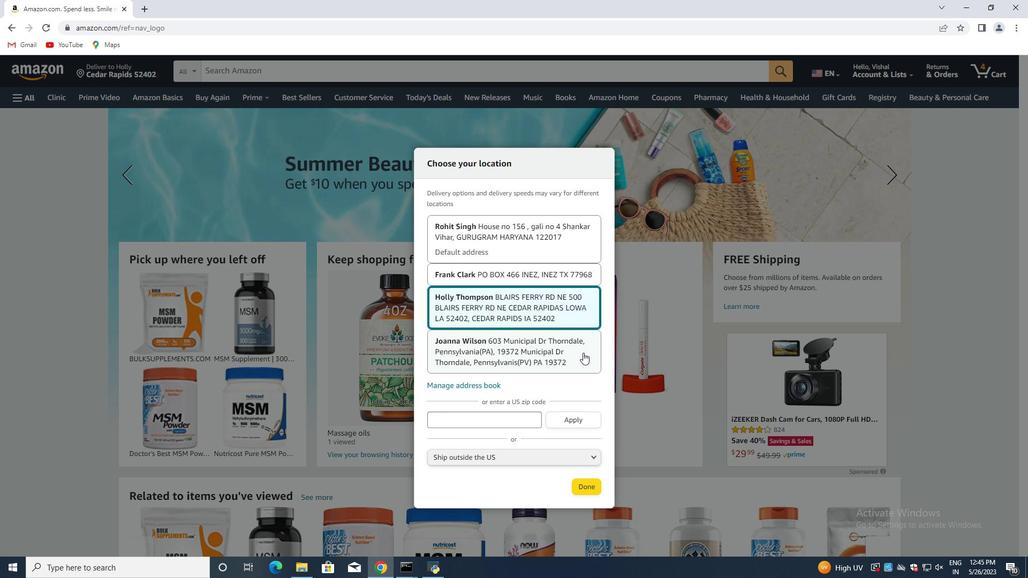 
Action: Mouse moved to (585, 487)
Screenshot: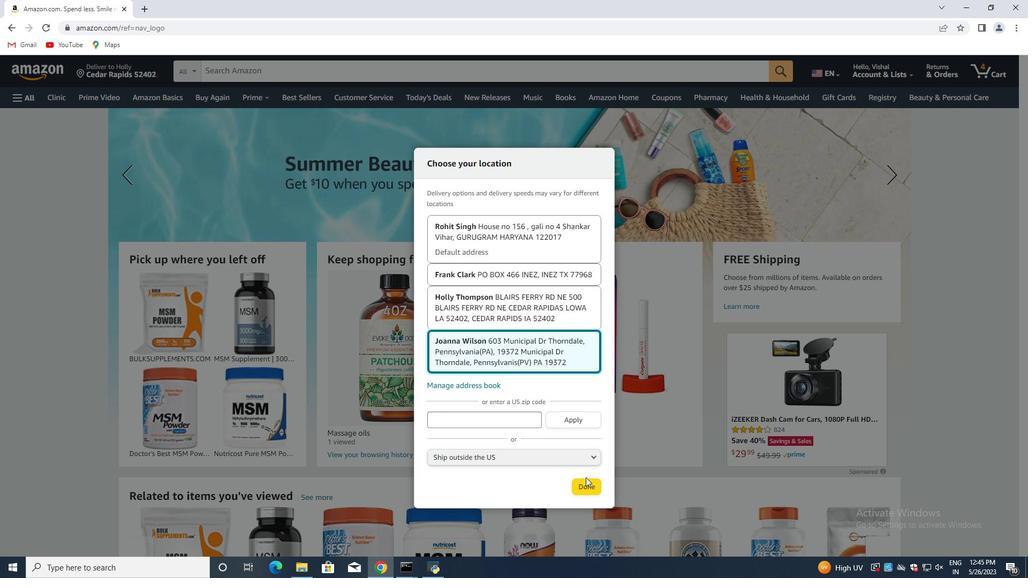
Action: Mouse pressed left at (585, 487)
Screenshot: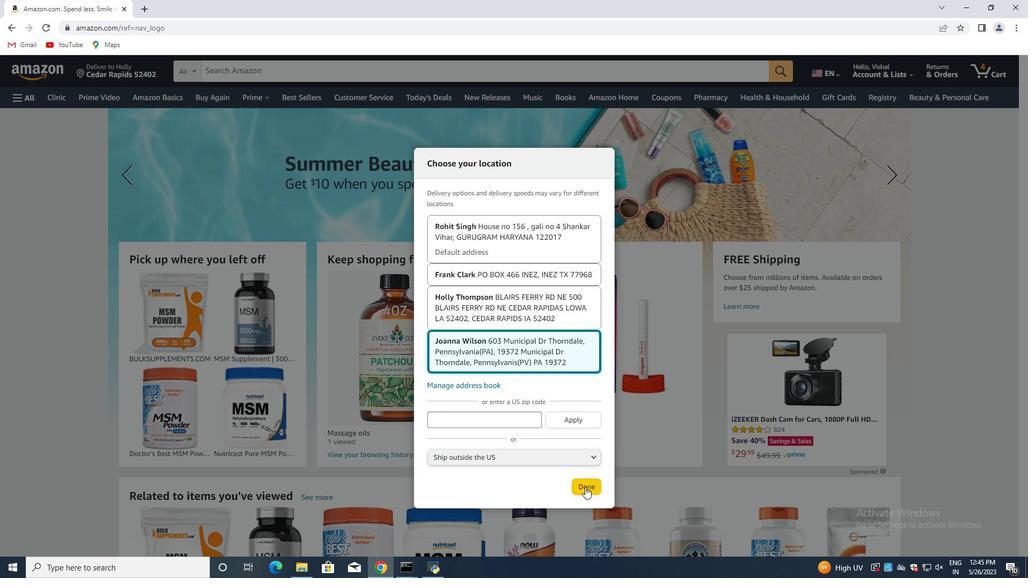 
Action: Mouse moved to (137, 282)
Screenshot: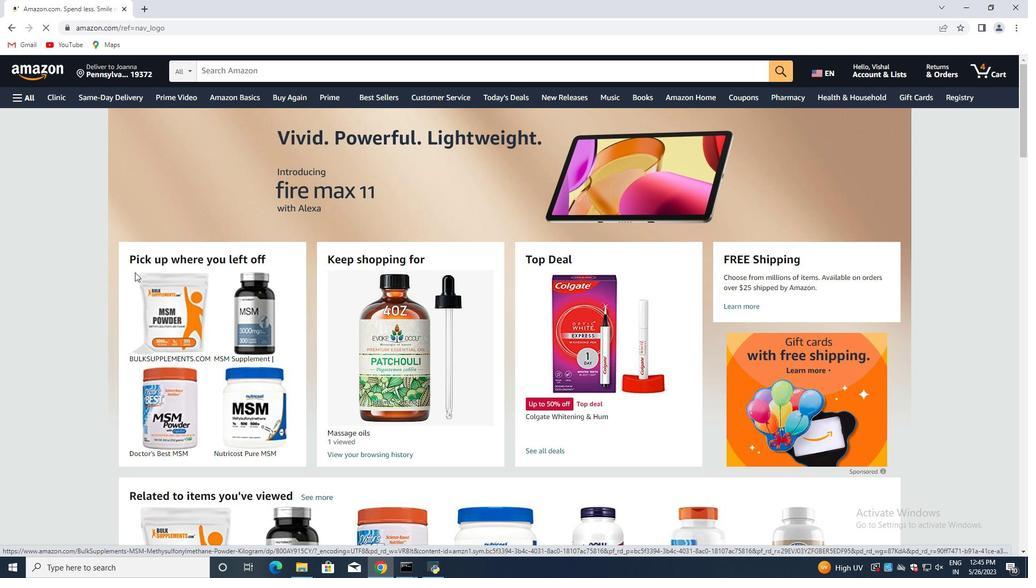 
Action: Mouse scrolled (137, 282) with delta (0, 0)
Screenshot: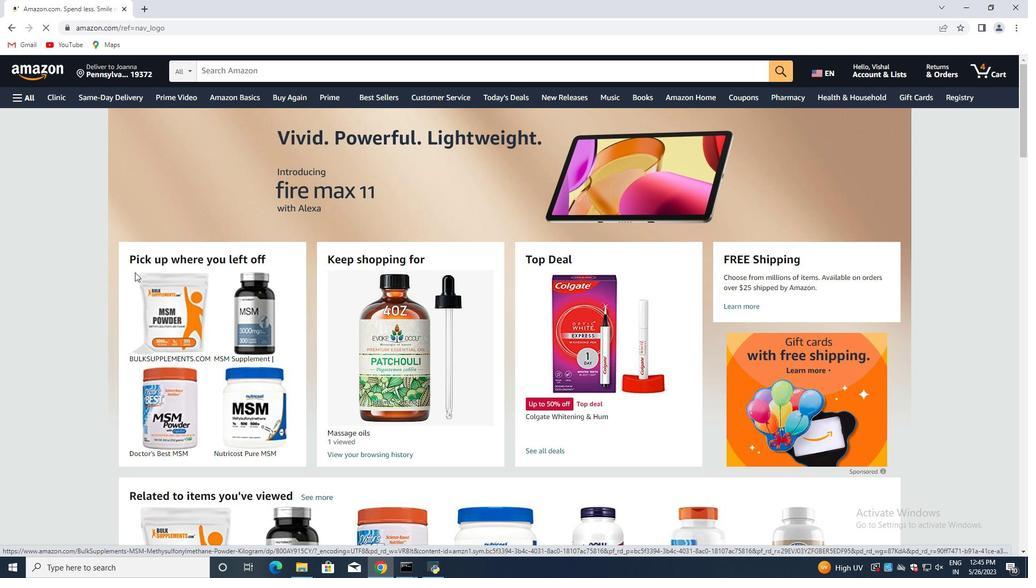 
Action: Mouse moved to (138, 283)
Screenshot: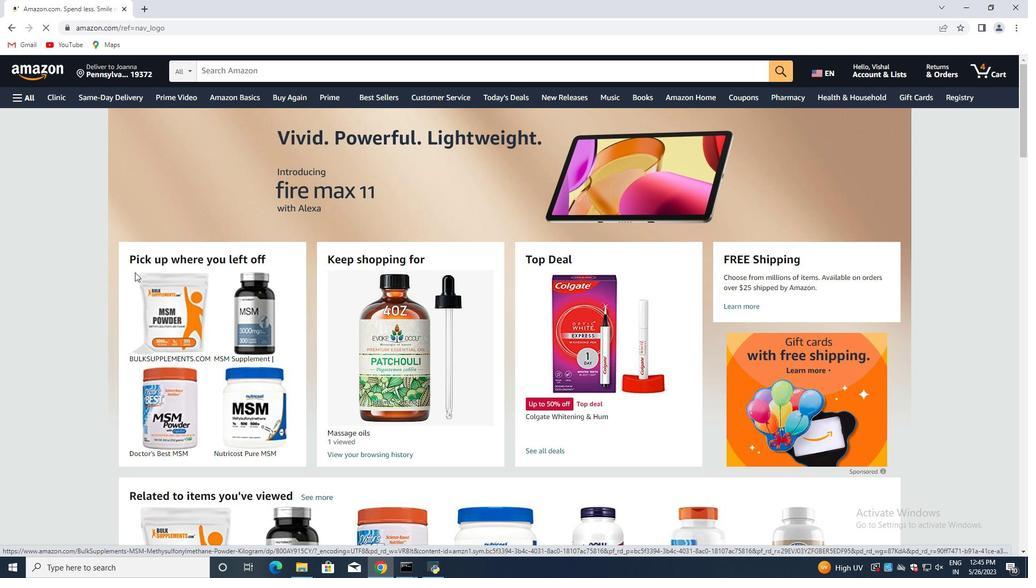 
Action: Mouse scrolled (138, 282) with delta (0, 0)
Screenshot: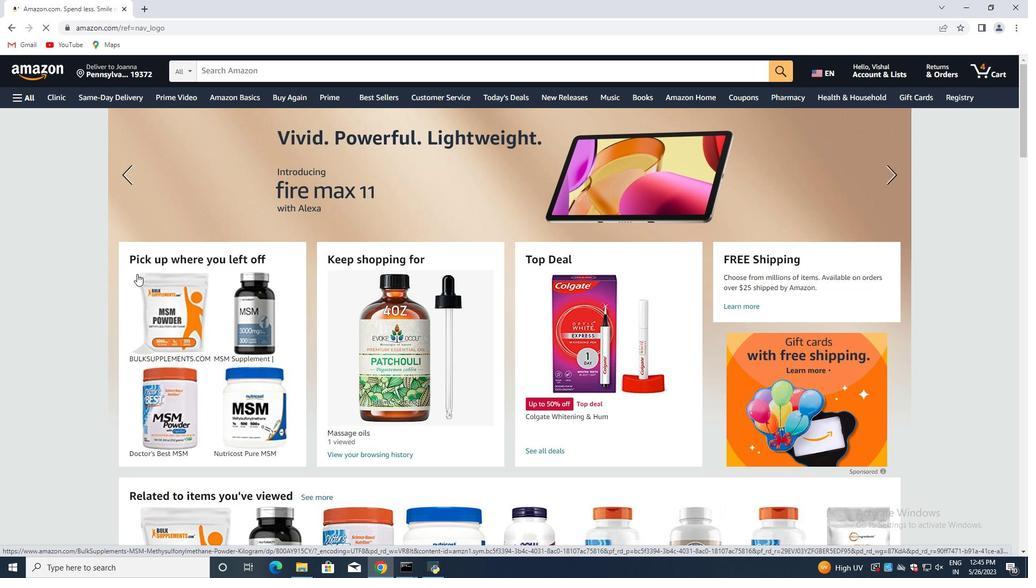 
Action: Mouse scrolled (138, 282) with delta (0, 0)
Screenshot: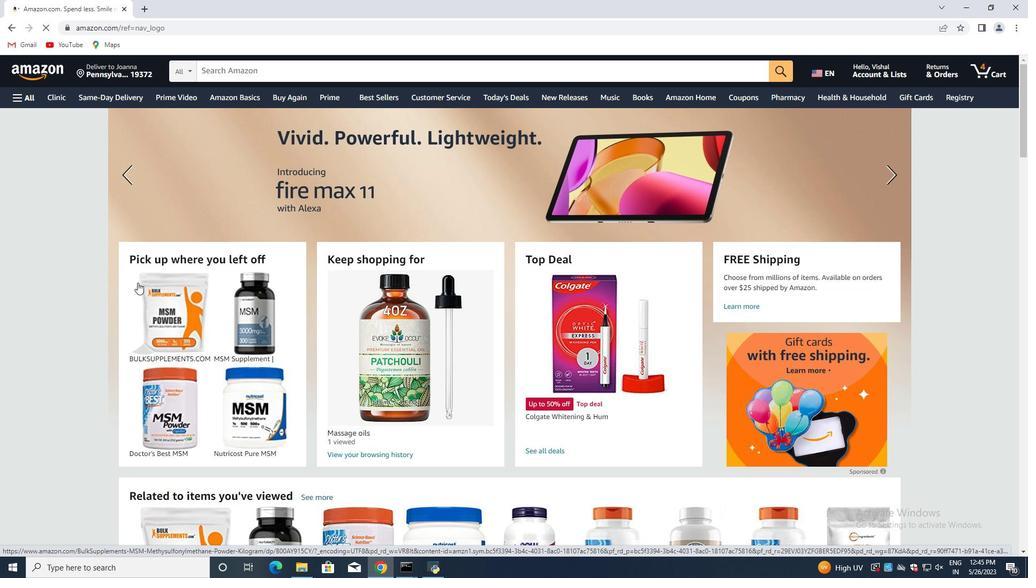 
Action: Mouse moved to (138, 284)
Screenshot: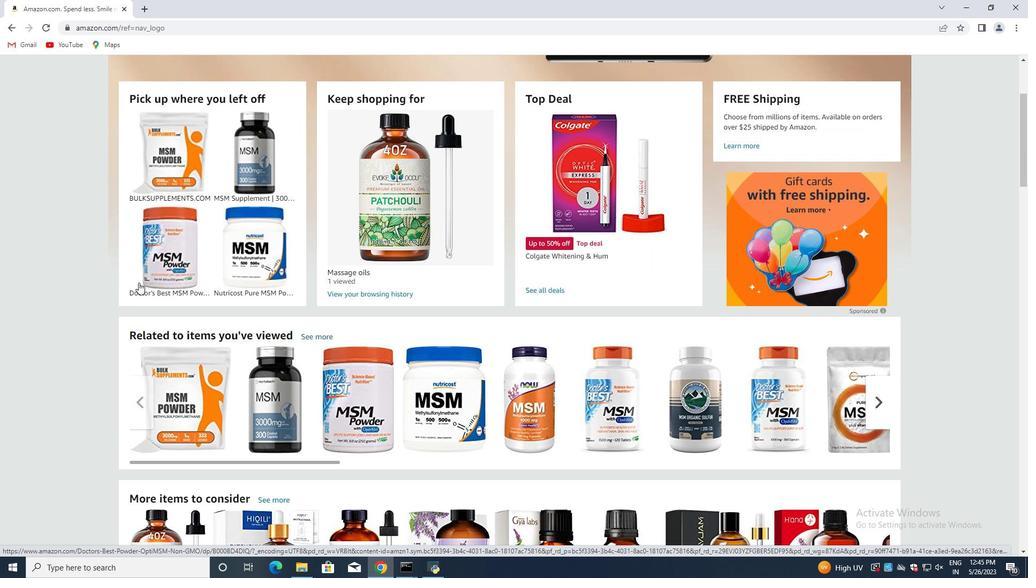 
Action: Mouse scrolled (138, 282) with delta (0, 0)
Screenshot: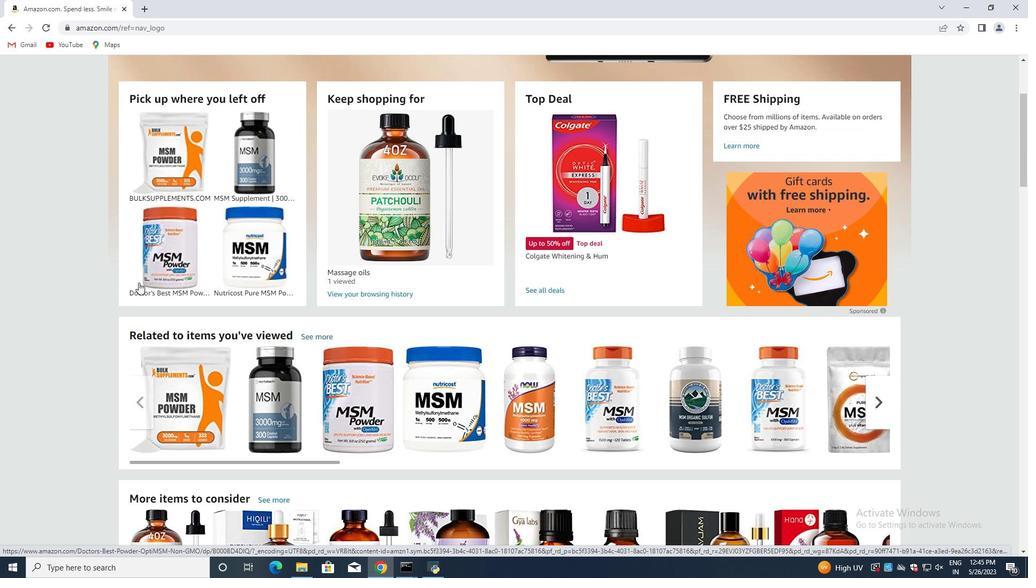 
Action: Mouse moved to (137, 285)
Screenshot: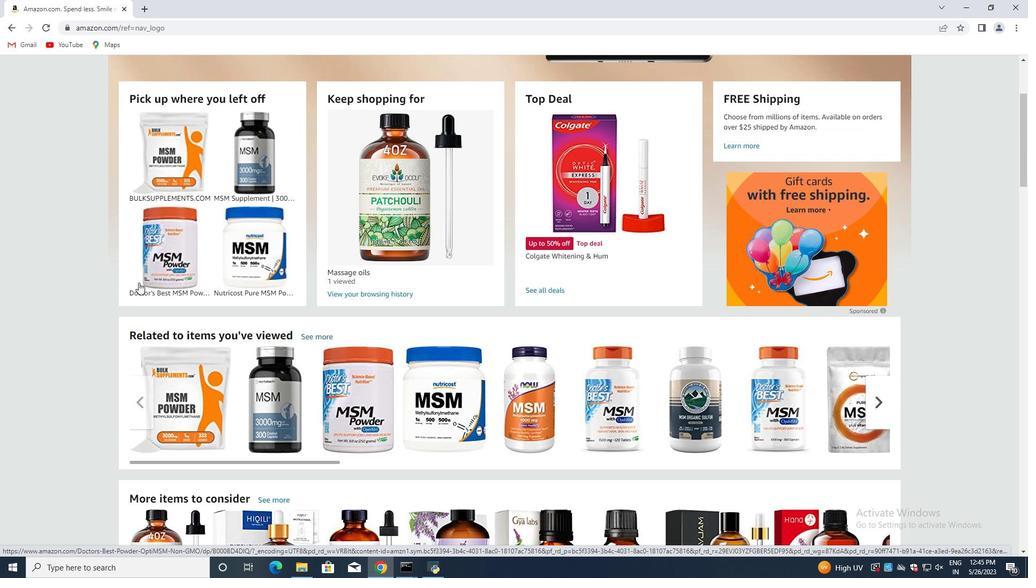 
Action: Mouse scrolled (138, 284) with delta (0, 0)
Screenshot: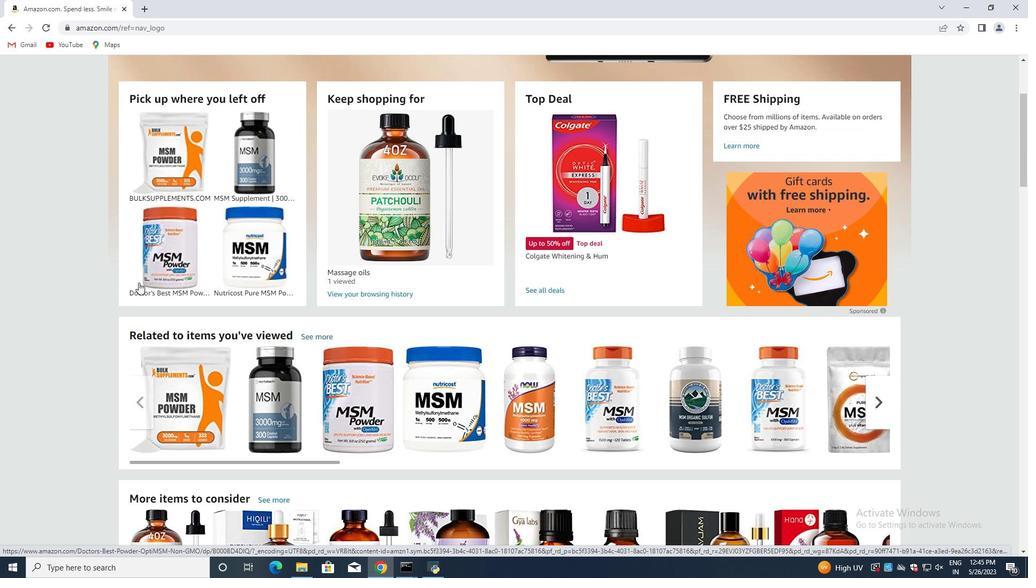 
Action: Mouse moved to (137, 286)
Screenshot: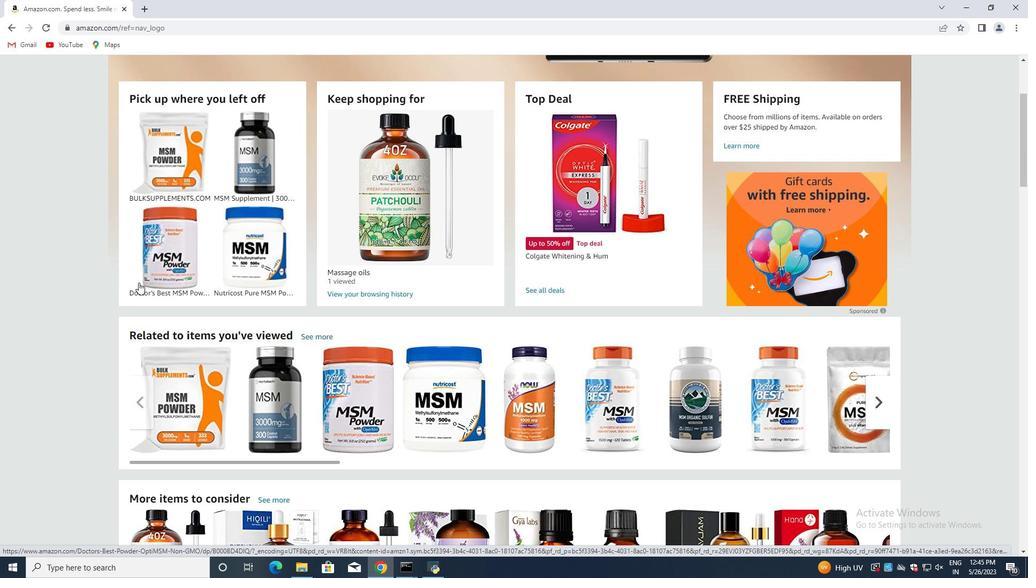 
Action: Mouse scrolled (137, 285) with delta (0, 0)
Screenshot: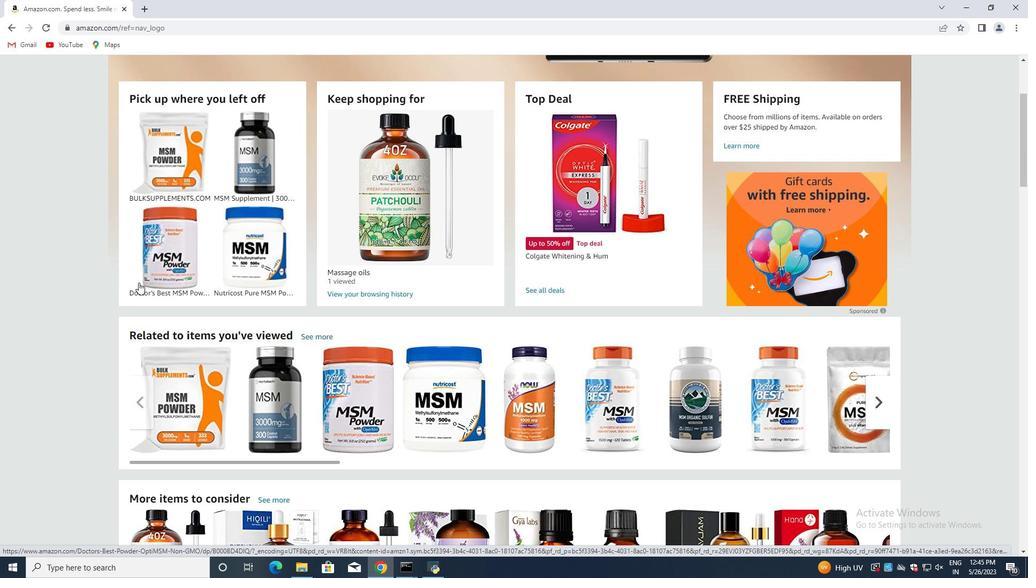 
Action: Mouse moved to (137, 286)
Screenshot: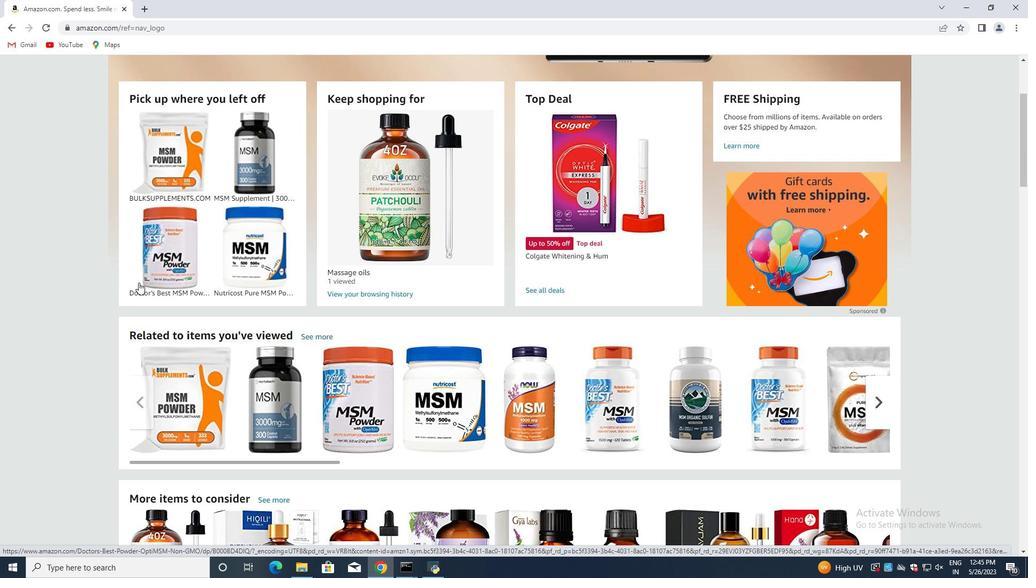 
Action: Mouse scrolled (137, 285) with delta (0, 0)
Screenshot: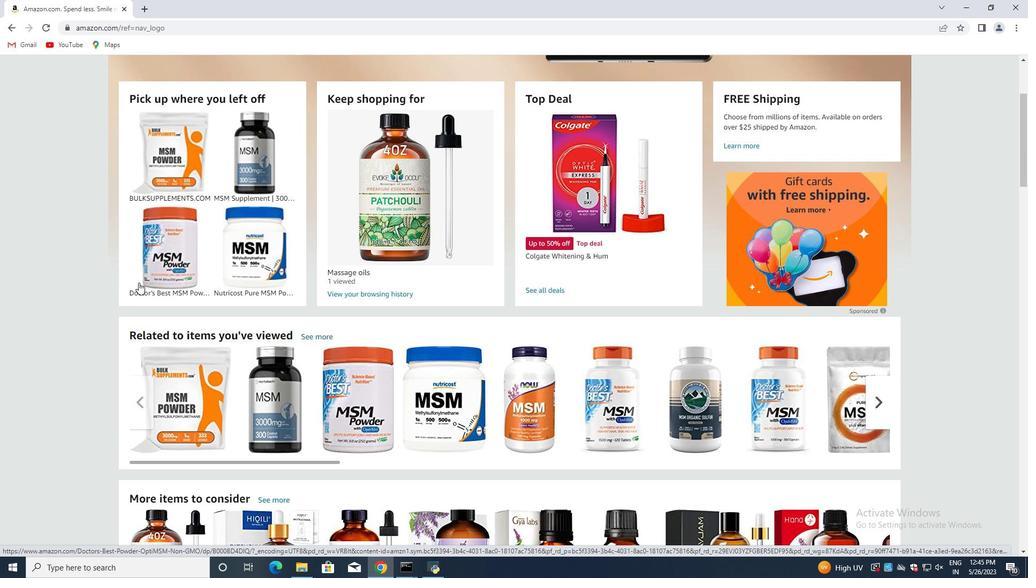 
Action: Mouse moved to (135, 306)
Screenshot: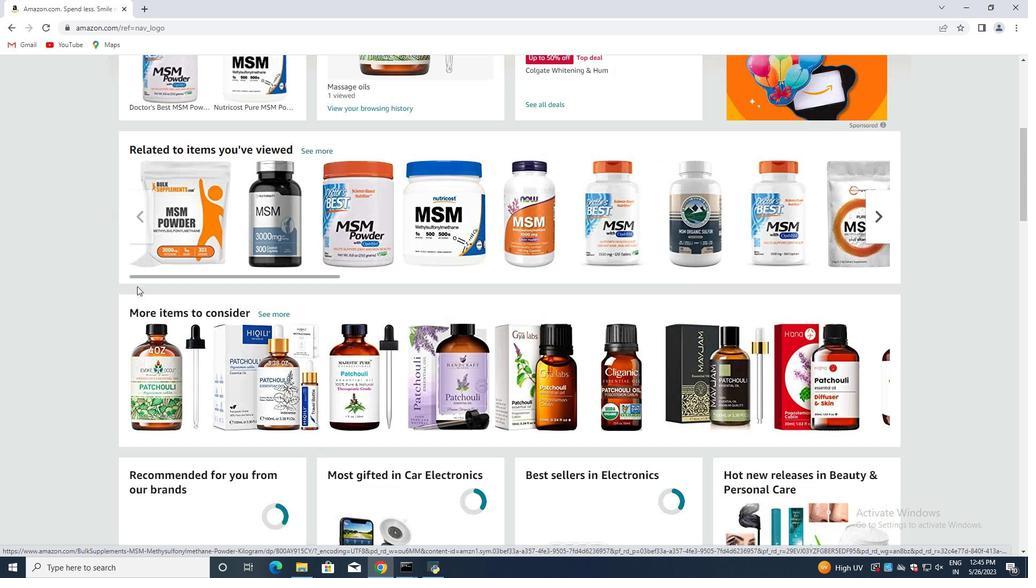 
Action: Mouse scrolled (136, 296) with delta (0, 0)
Screenshot: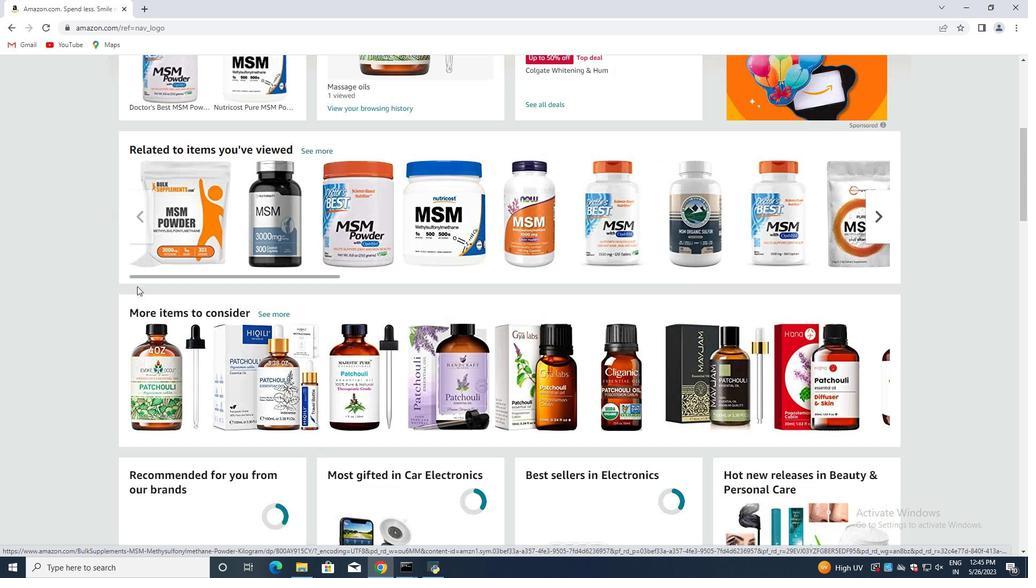 
Action: Mouse moved to (135, 310)
Screenshot: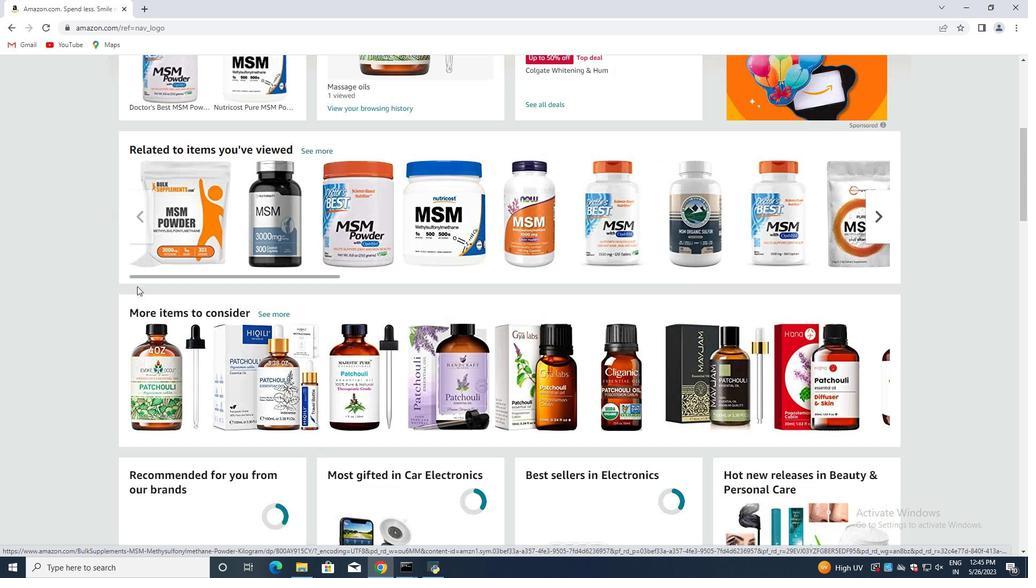 
Action: Mouse scrolled (135, 305) with delta (0, 0)
Screenshot: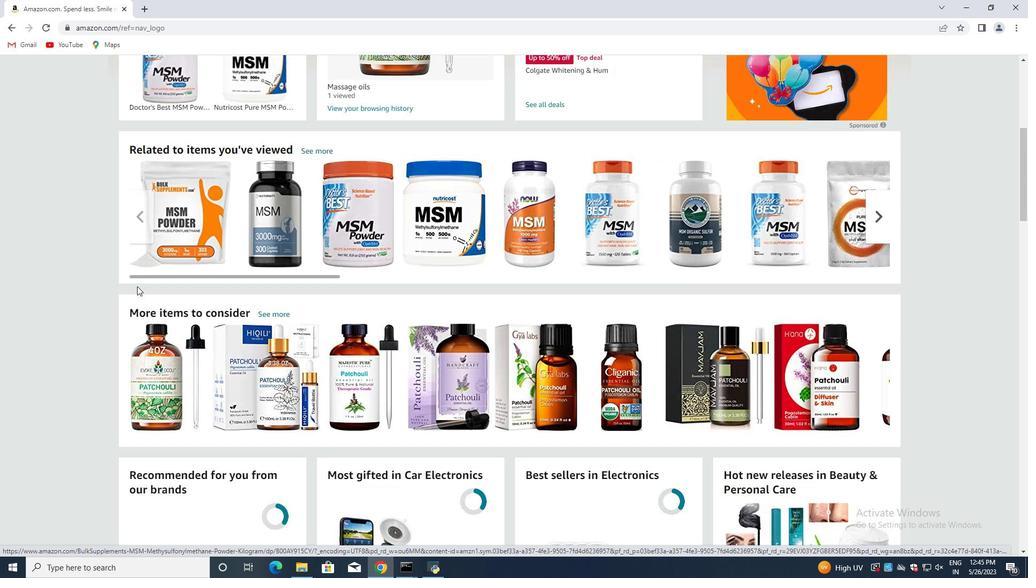 
Action: Mouse moved to (136, 315)
Screenshot: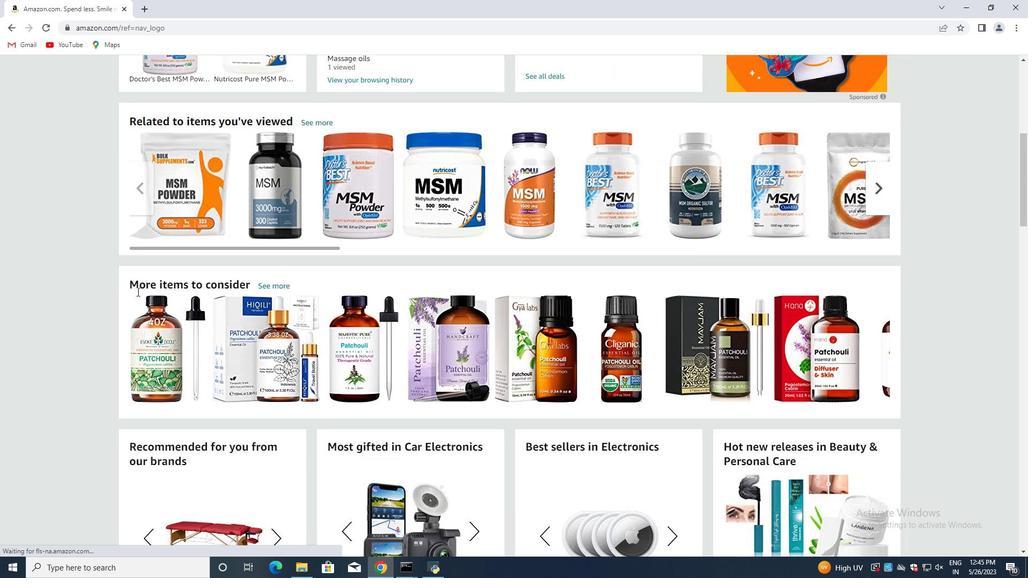 
Action: Mouse scrolled (135, 312) with delta (0, 0)
Screenshot: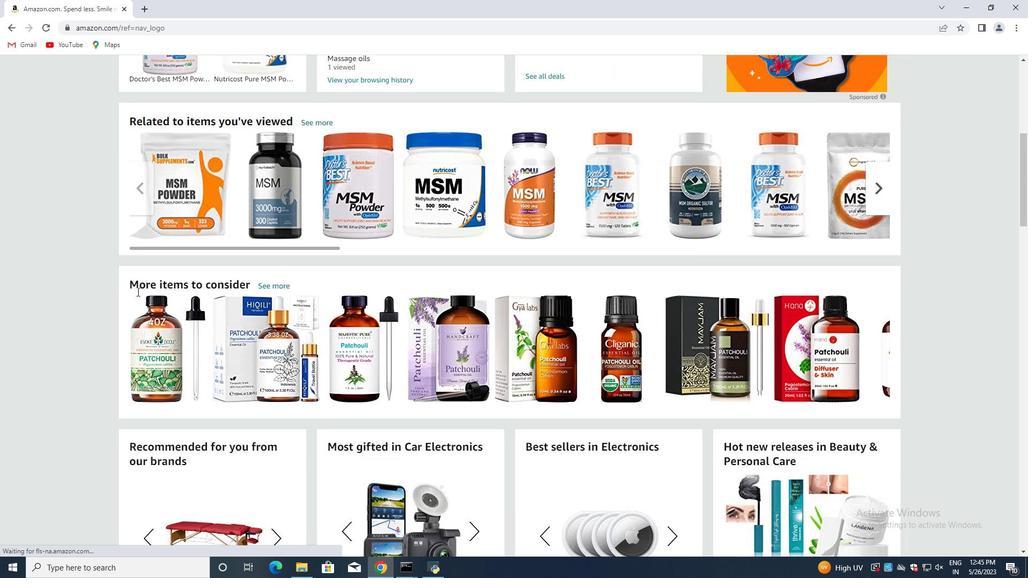 
Action: Mouse moved to (136, 316)
Screenshot: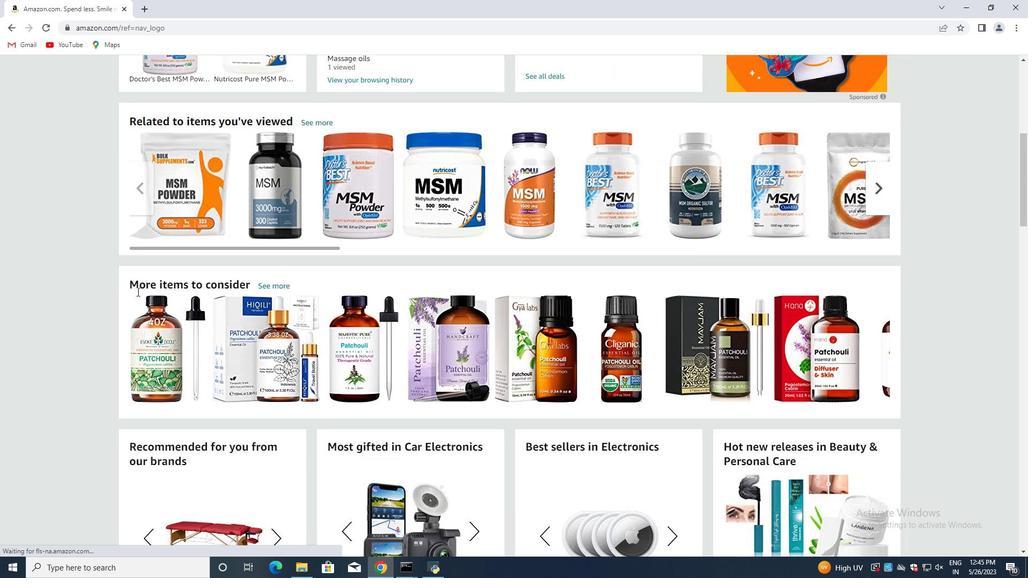 
Action: Mouse scrolled (135, 313) with delta (0, 0)
Screenshot: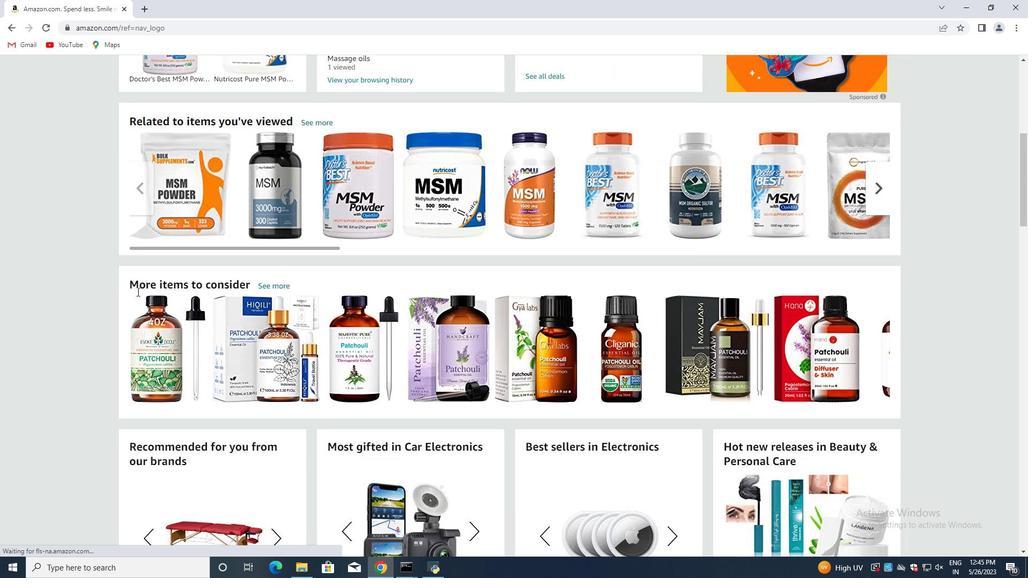 
Action: Mouse scrolled (136, 315) with delta (0, 0)
Screenshot: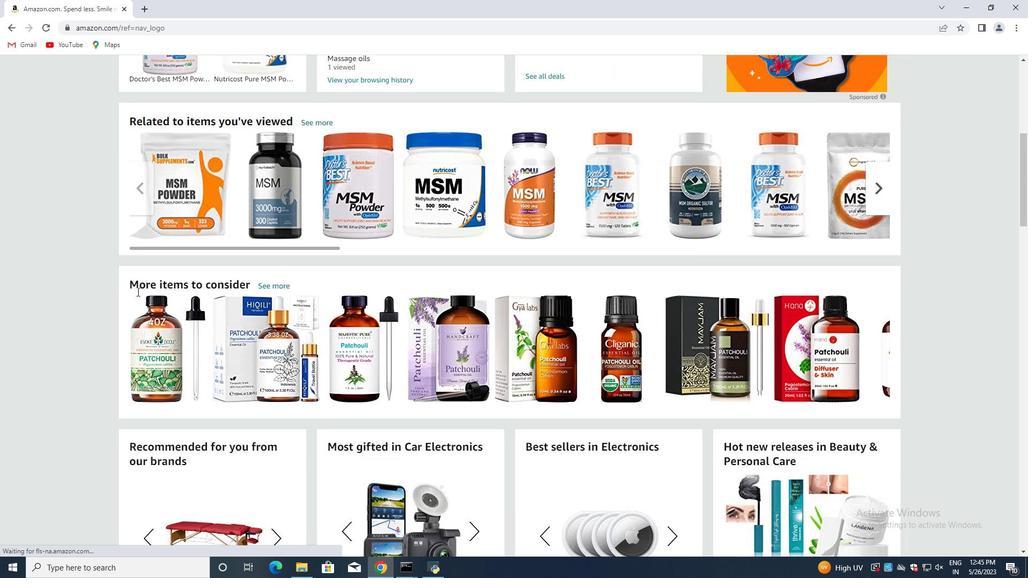 
Action: Mouse moved to (119, 291)
Screenshot: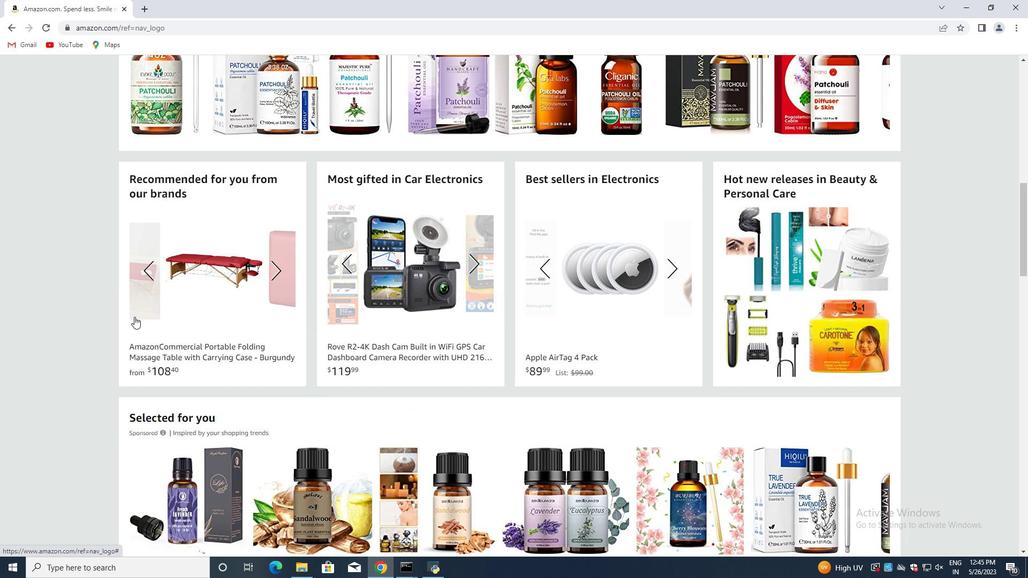
Action: Mouse scrolled (119, 291) with delta (0, 0)
Screenshot: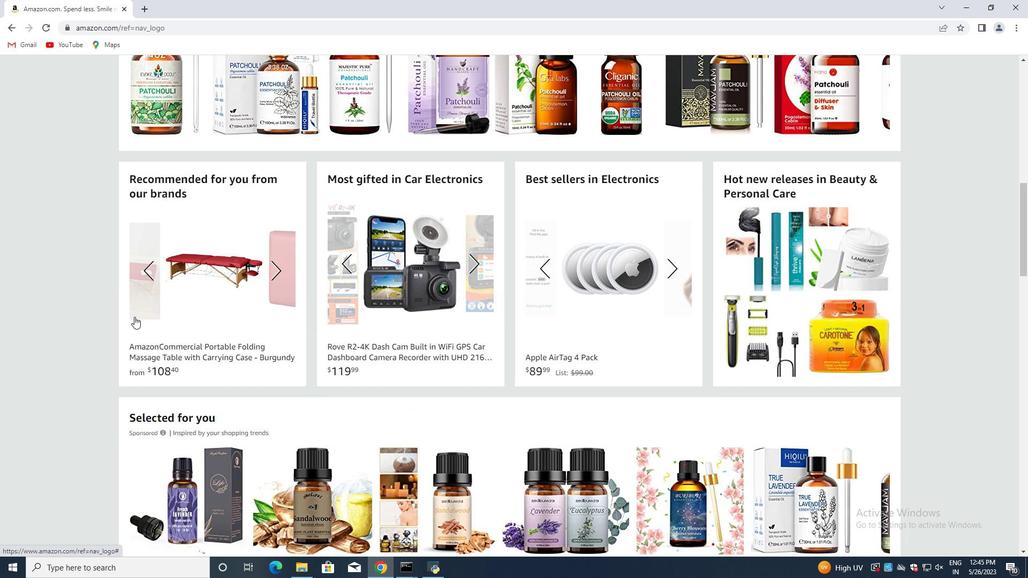 
Action: Mouse scrolled (119, 291) with delta (0, 0)
Screenshot: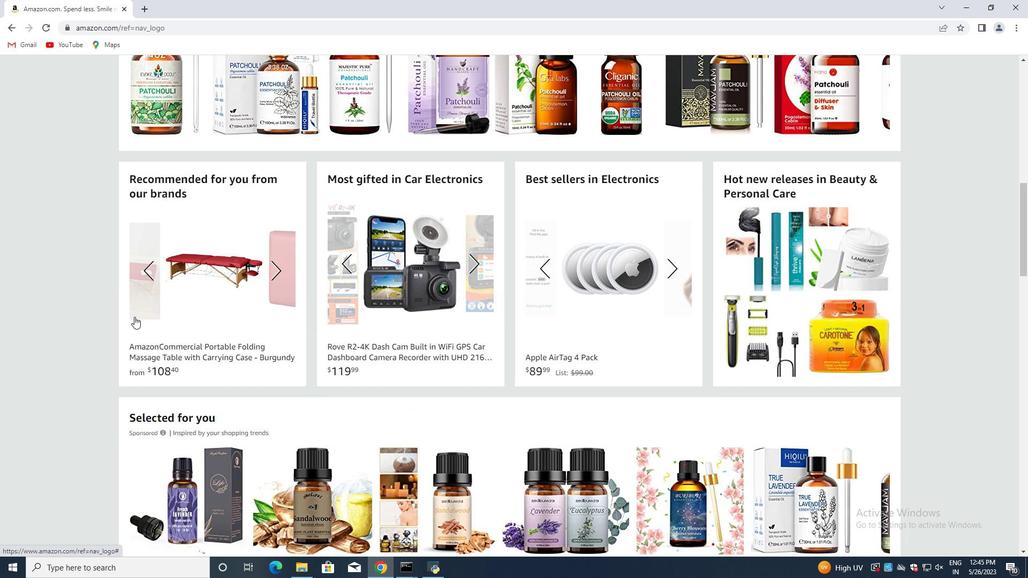 
Action: Mouse moved to (119, 290)
Screenshot: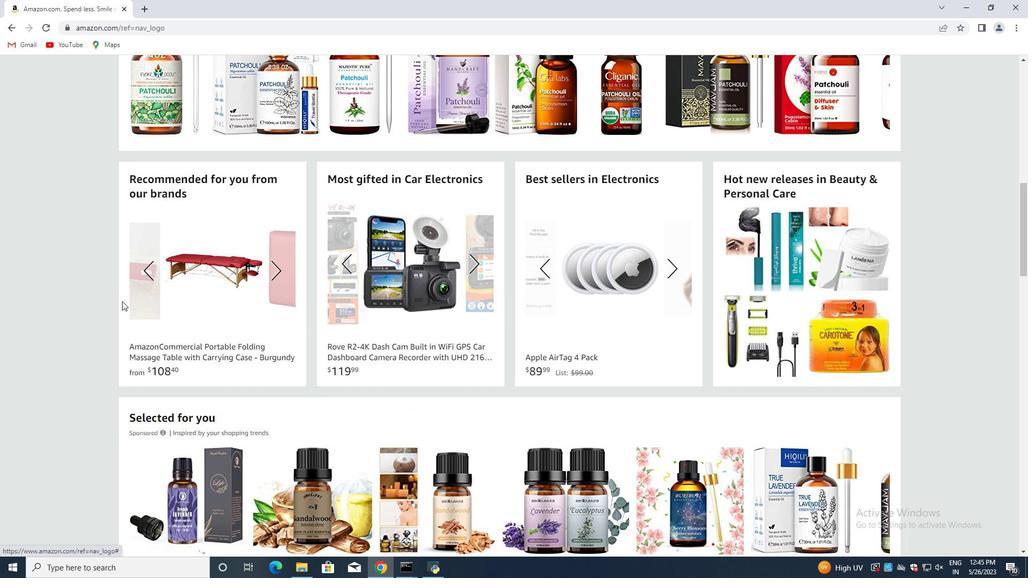 
Action: Mouse scrolled (119, 291) with delta (0, 0)
Screenshot: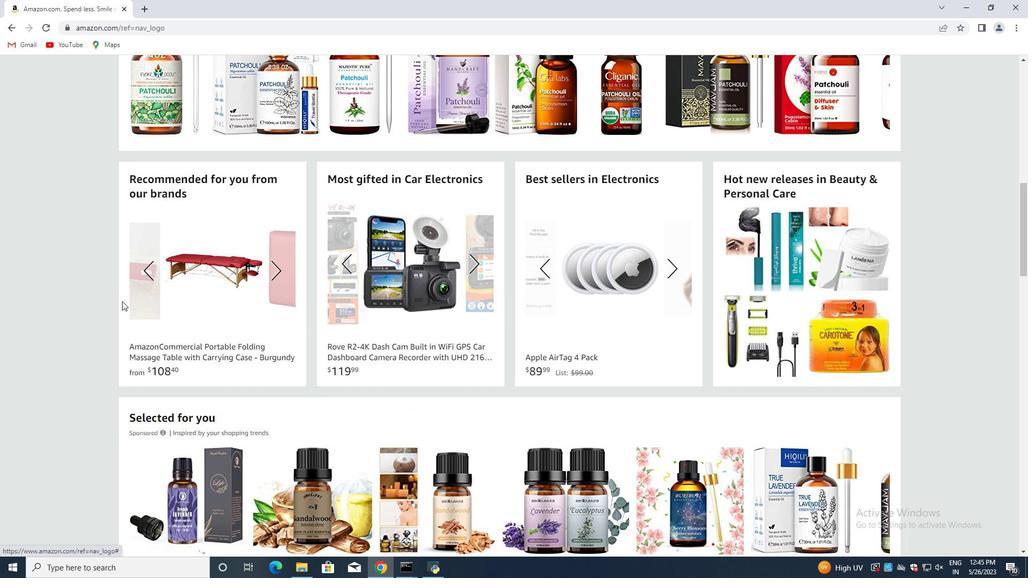 
Action: Mouse scrolled (119, 291) with delta (0, 0)
Screenshot: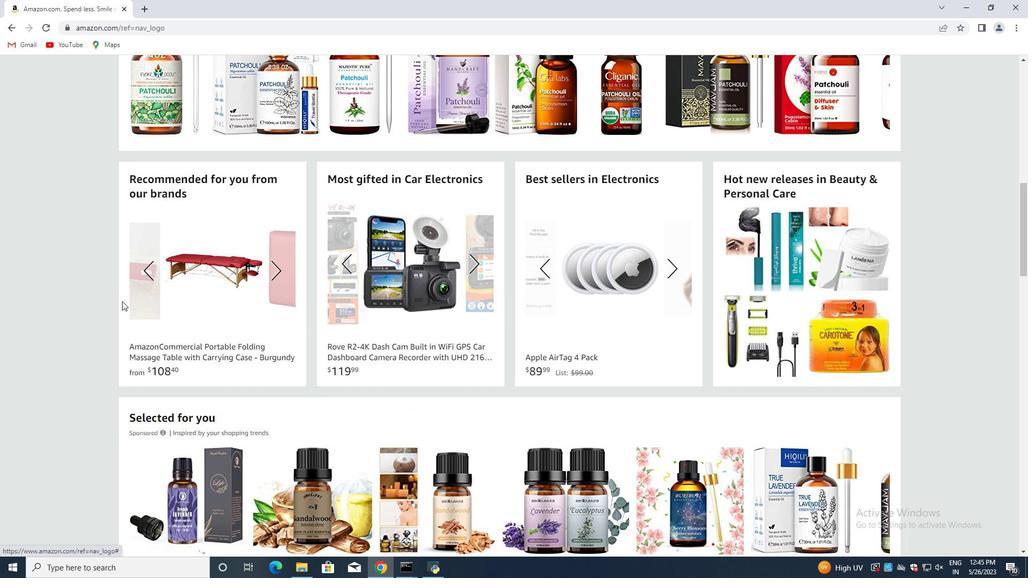 
Action: Mouse scrolled (119, 291) with delta (0, 0)
Screenshot: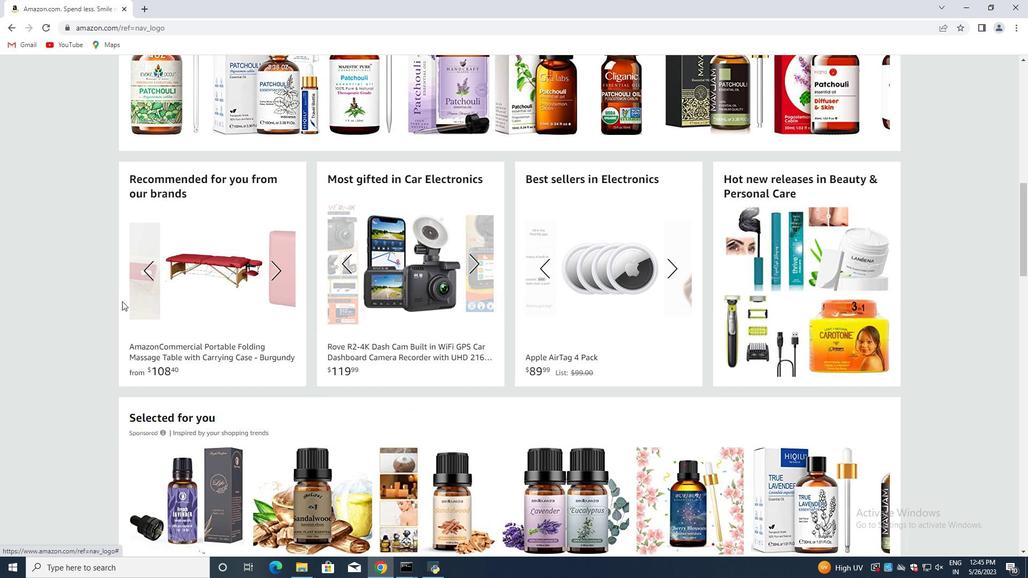 
Action: Mouse scrolled (119, 291) with delta (0, 0)
Screenshot: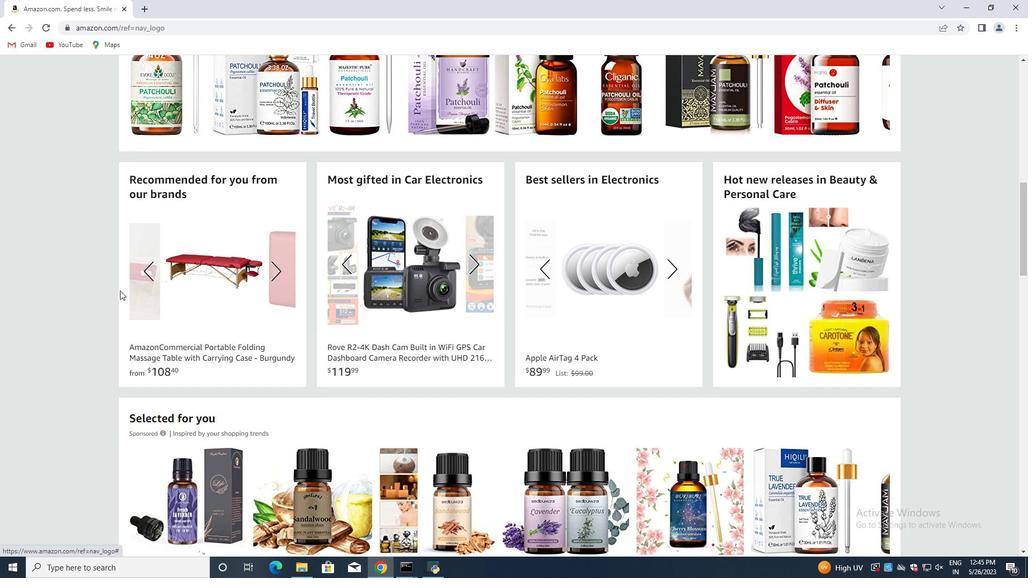 
Action: Mouse moved to (119, 290)
Screenshot: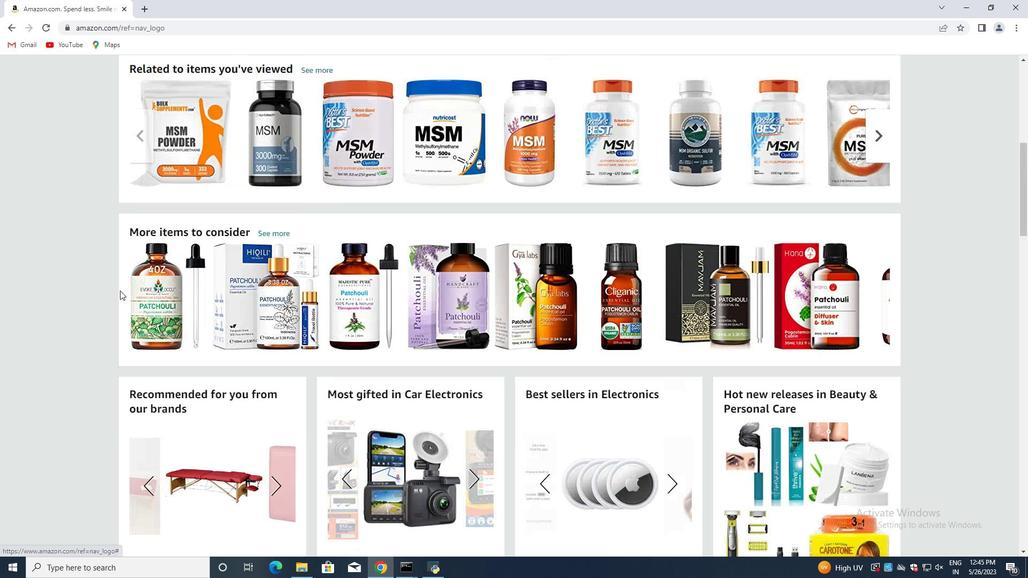 
Action: Mouse scrolled (119, 291) with delta (0, 0)
Screenshot: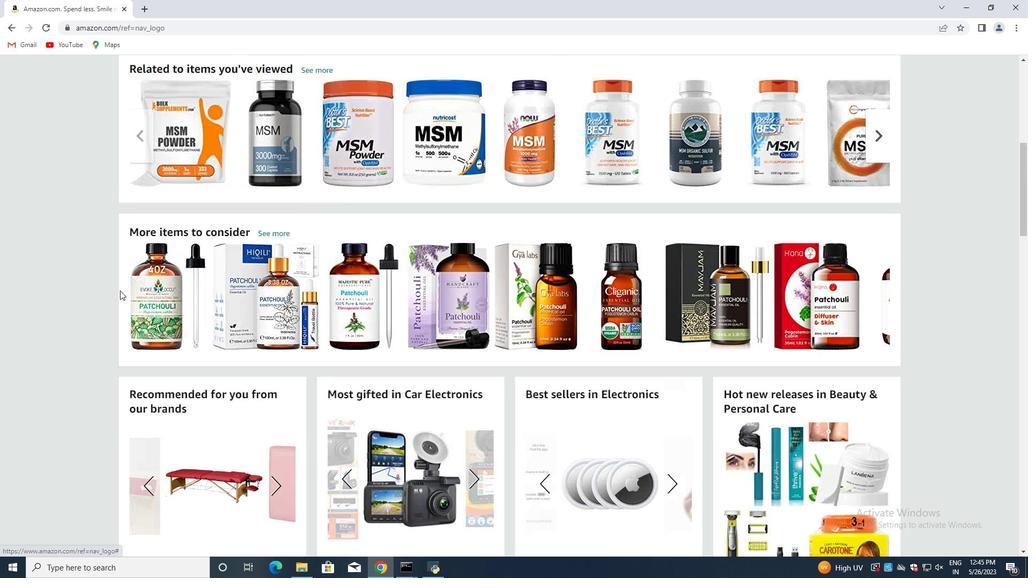 
Action: Mouse scrolled (119, 291) with delta (0, 0)
Screenshot: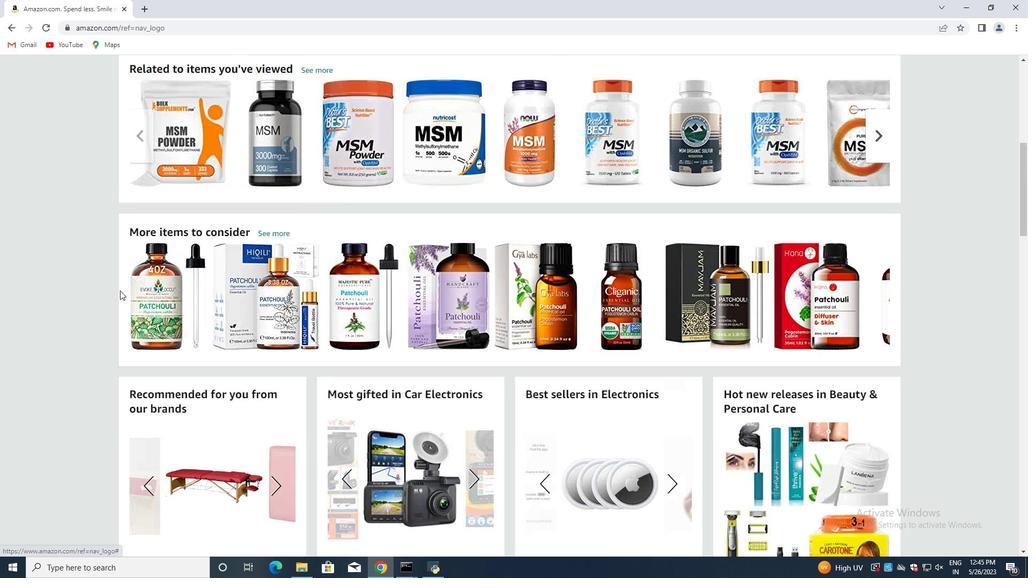 
Action: Mouse scrolled (119, 291) with delta (0, 0)
Screenshot: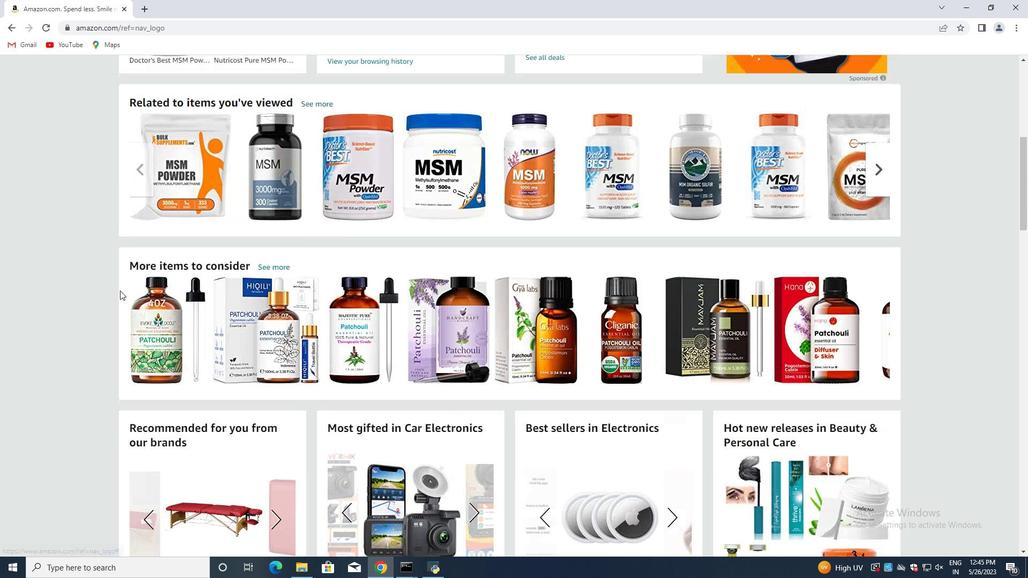 
Action: Mouse scrolled (119, 291) with delta (0, 0)
Screenshot: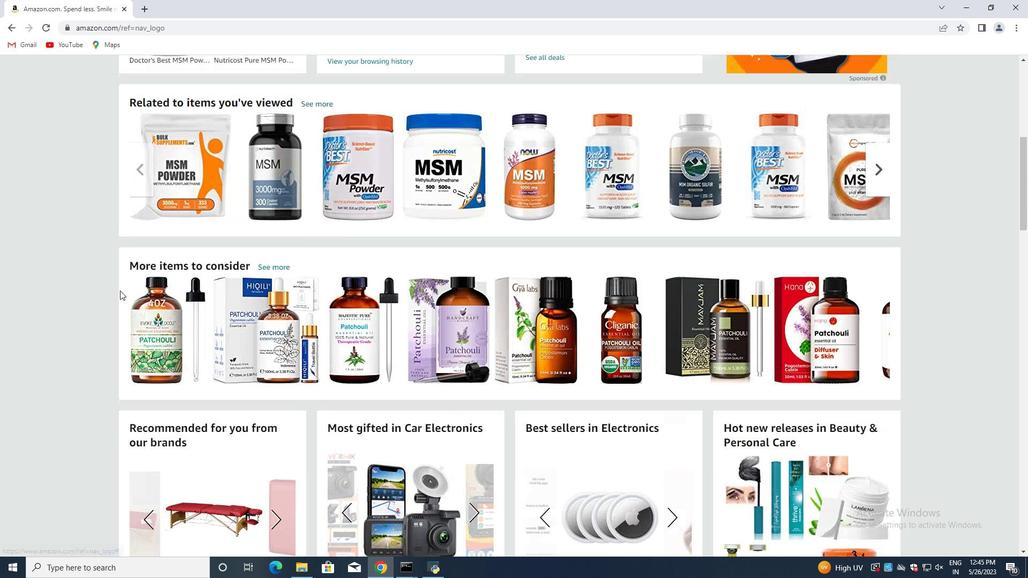 
Action: Mouse scrolled (119, 291) with delta (0, 0)
Screenshot: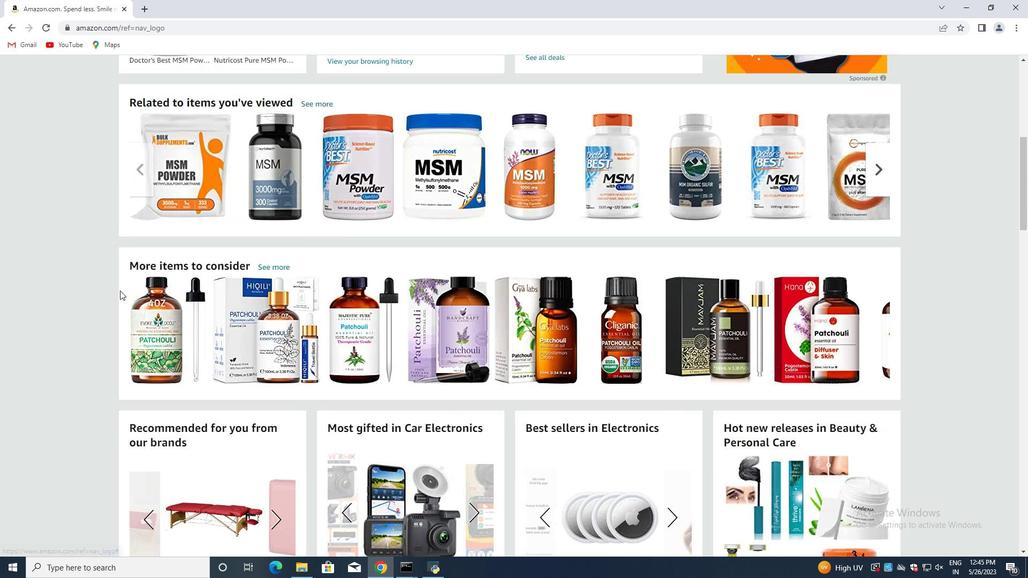 
Action: Mouse scrolled (119, 291) with delta (0, 0)
Screenshot: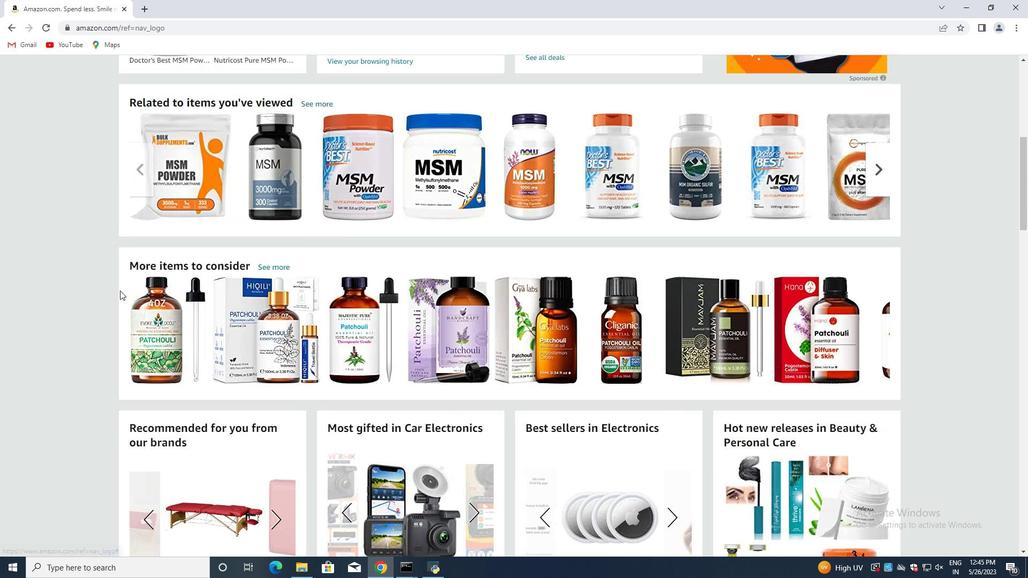 
Action: Mouse scrolled (119, 291) with delta (0, 0)
Screenshot: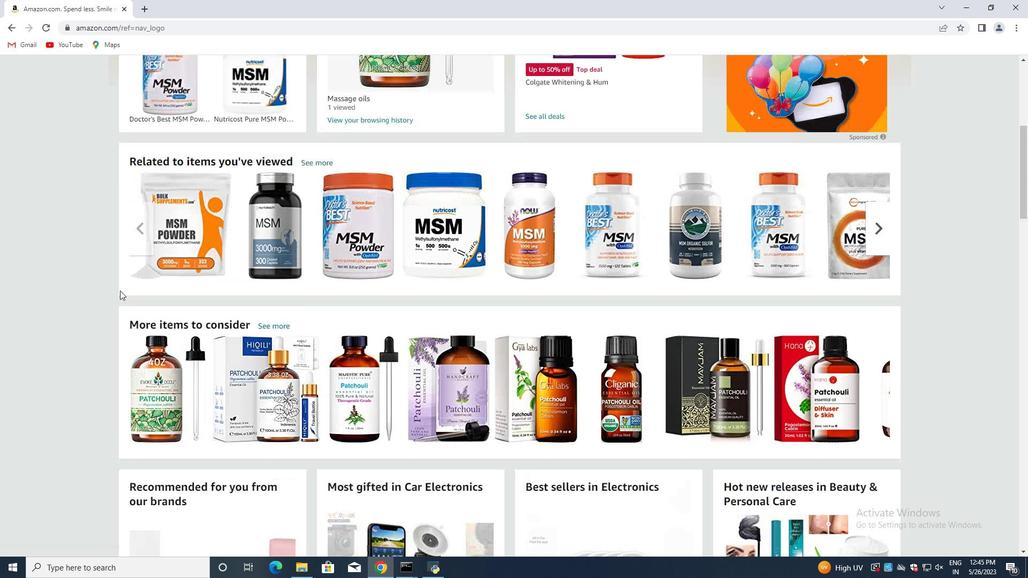 
Action: Mouse moved to (119, 290)
Screenshot: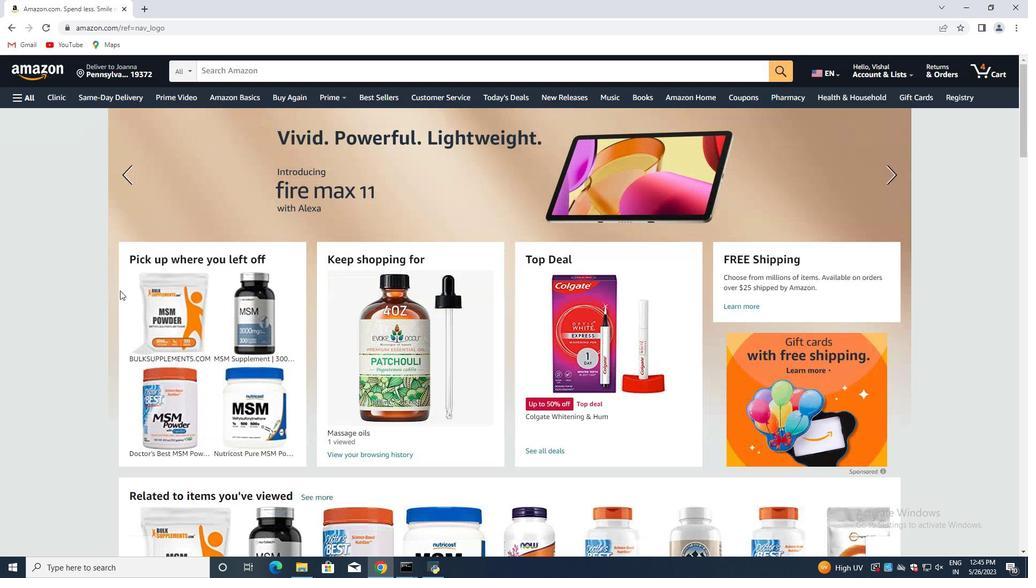
Action: Mouse scrolled (119, 290) with delta (0, 0)
Screenshot: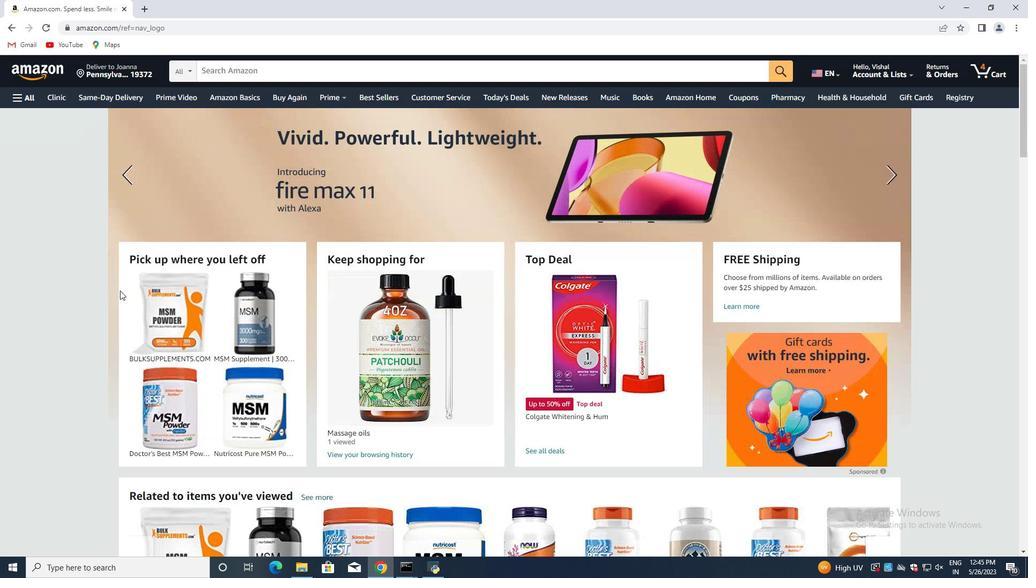 
Action: Mouse scrolled (119, 290) with delta (0, 0)
Screenshot: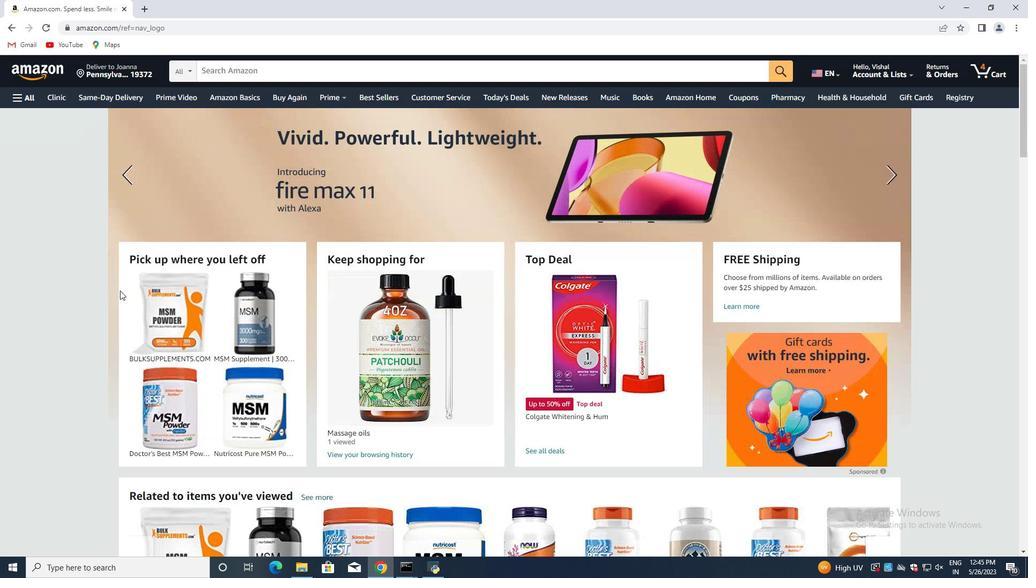
Action: Mouse moved to (119, 289)
Screenshot: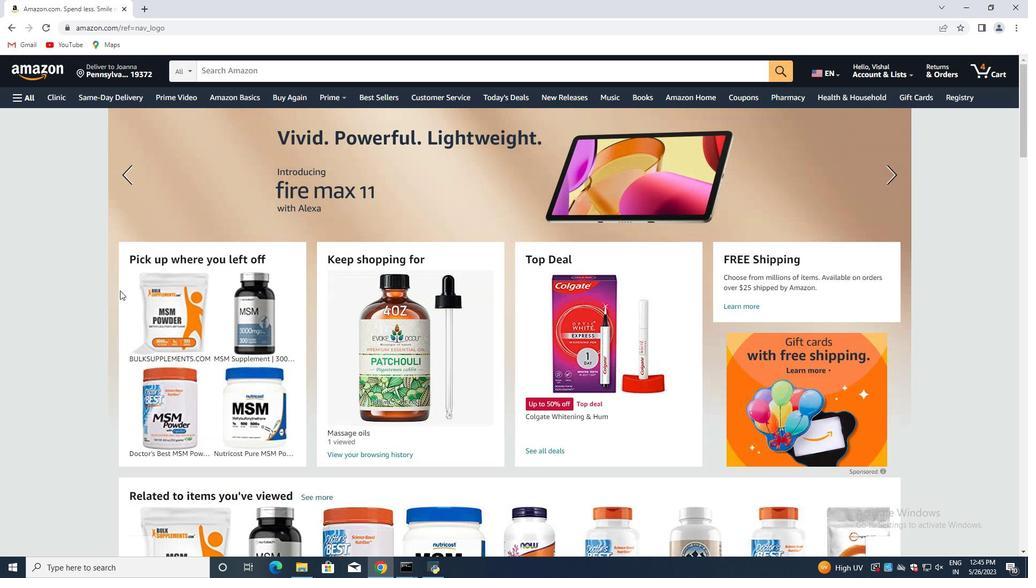 
Action: Mouse scrolled (119, 290) with delta (0, 0)
Screenshot: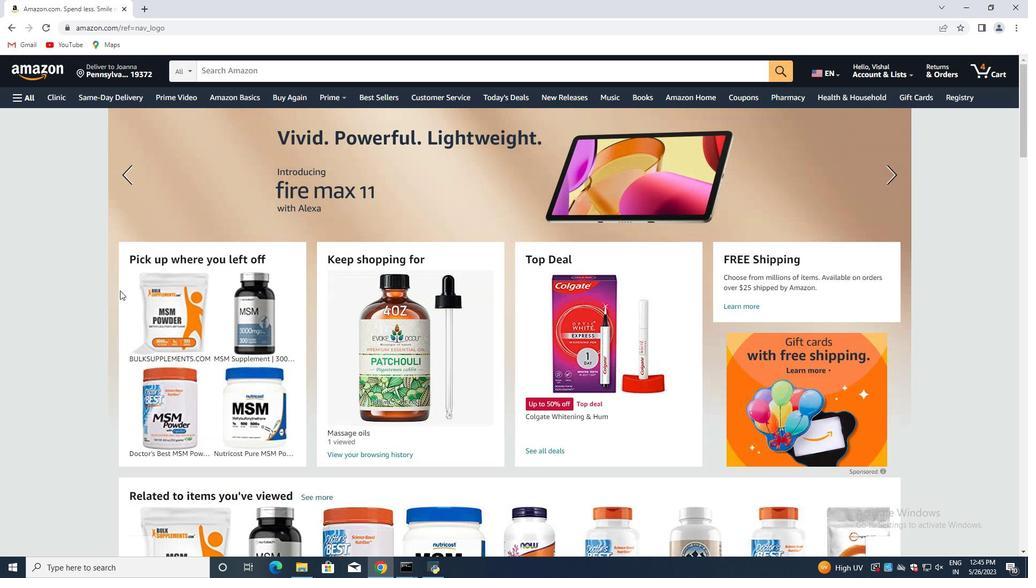 
Action: Mouse moved to (122, 289)
Screenshot: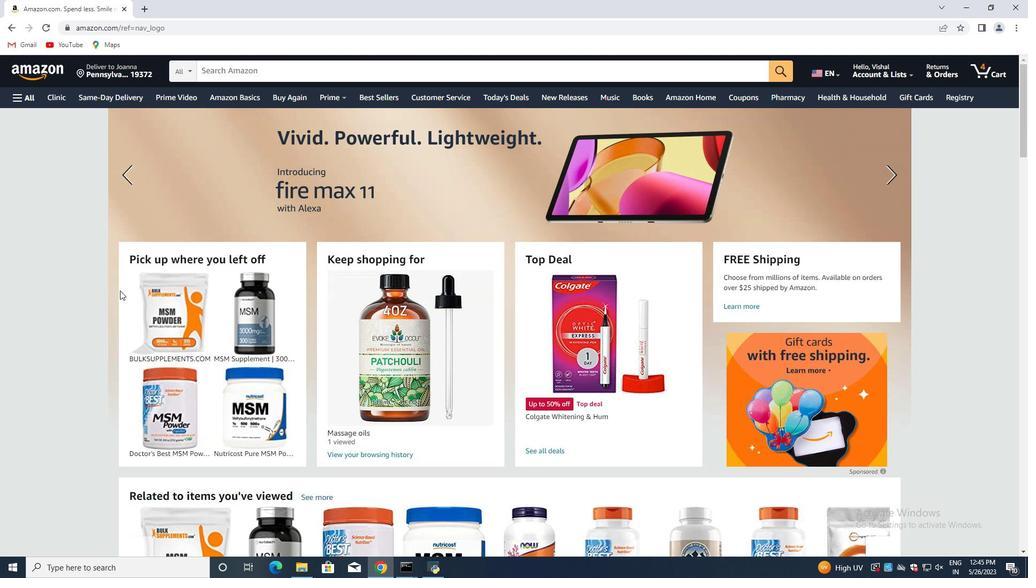 
Action: Mouse scrolled (122, 290) with delta (0, 0)
Screenshot: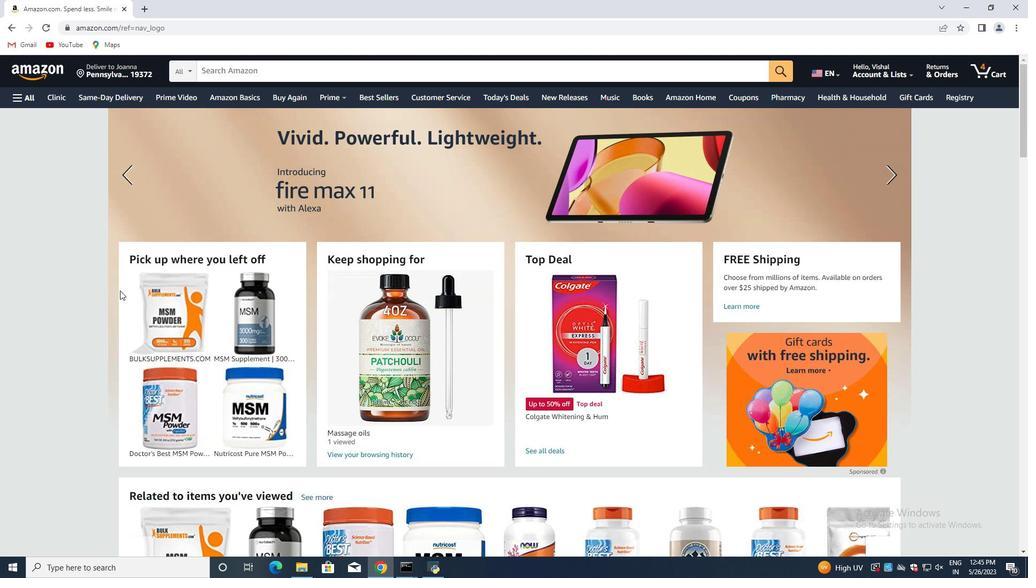 
Action: Mouse moved to (124, 289)
Screenshot: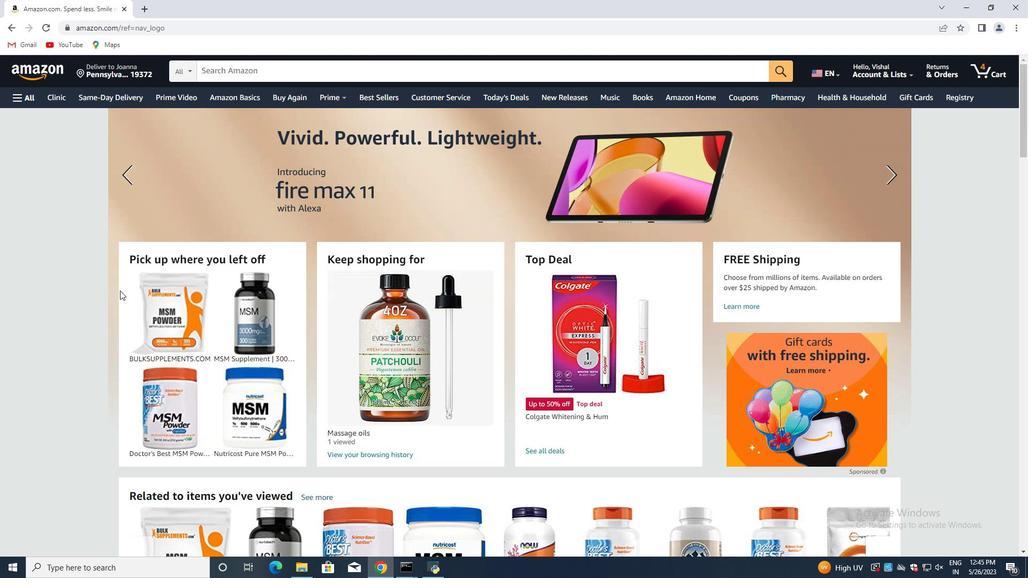 
Action: Mouse scrolled (123, 290) with delta (0, 0)
Screenshot: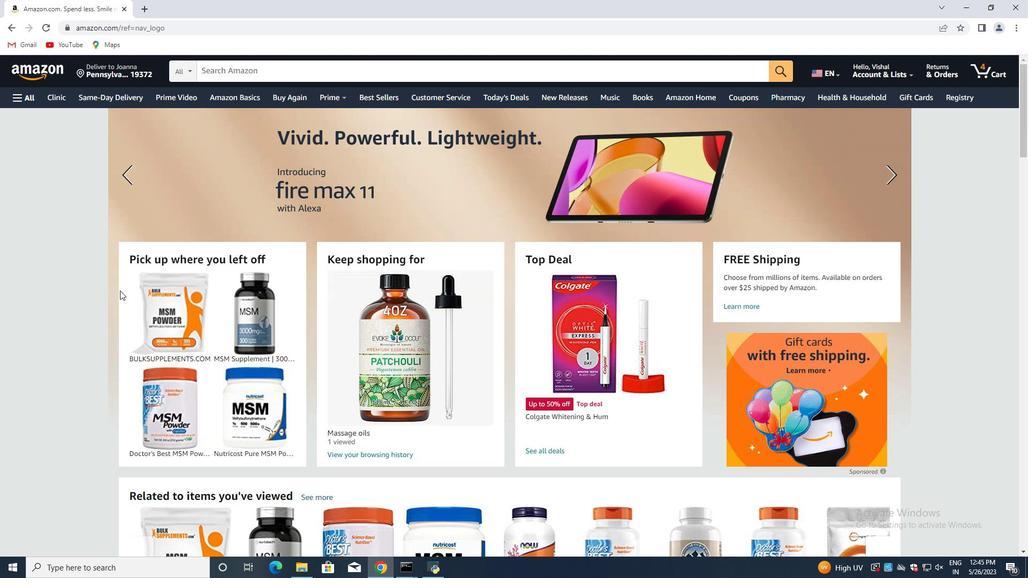
Action: Mouse scrolled (124, 290) with delta (0, 0)
Screenshot: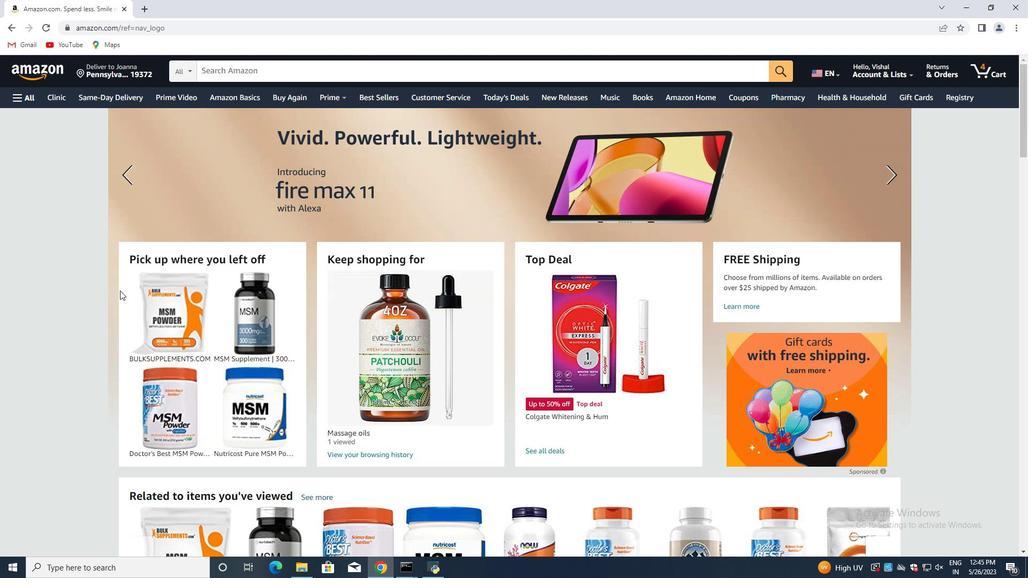 
Action: Mouse moved to (16, 94)
Screenshot: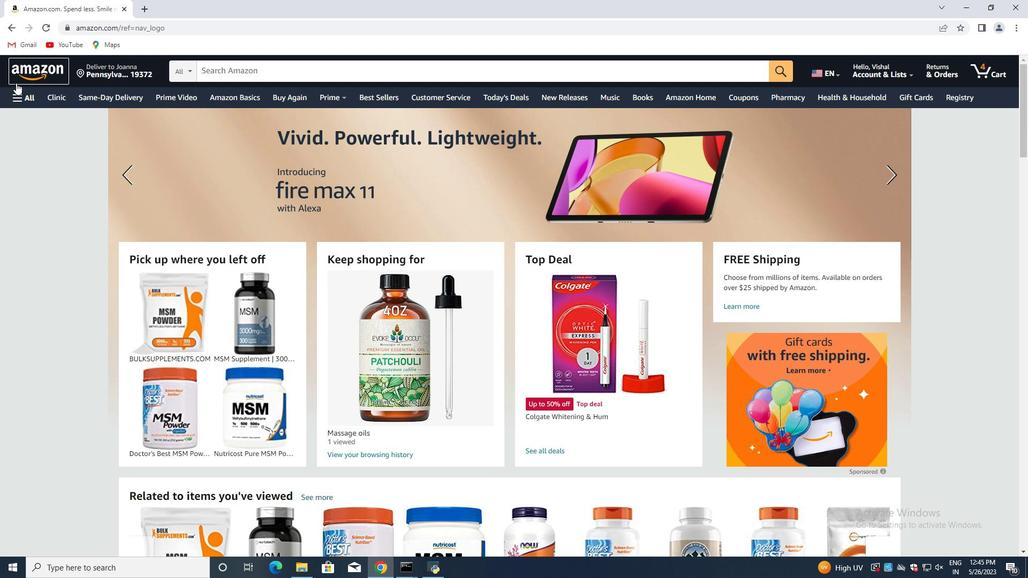 
Action: Mouse pressed left at (16, 94)
Screenshot: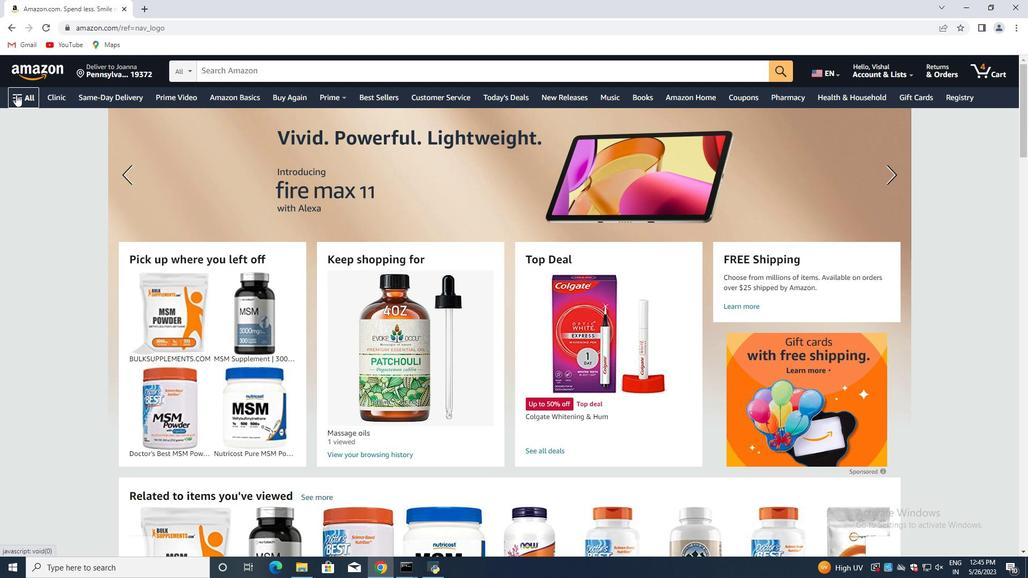 
Action: Mouse moved to (86, 276)
Screenshot: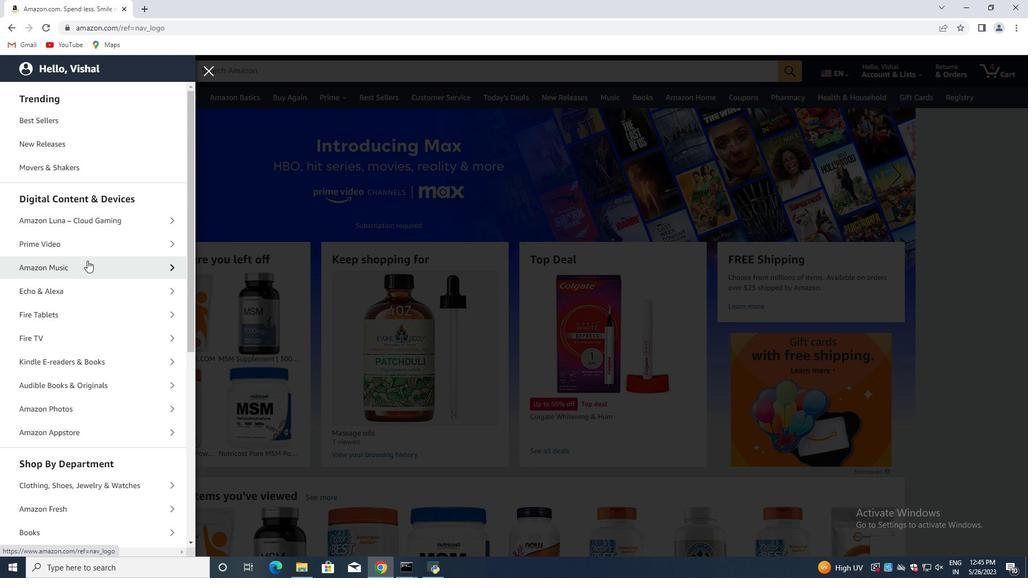 
Action: Mouse scrolled (86, 274) with delta (0, 0)
Screenshot: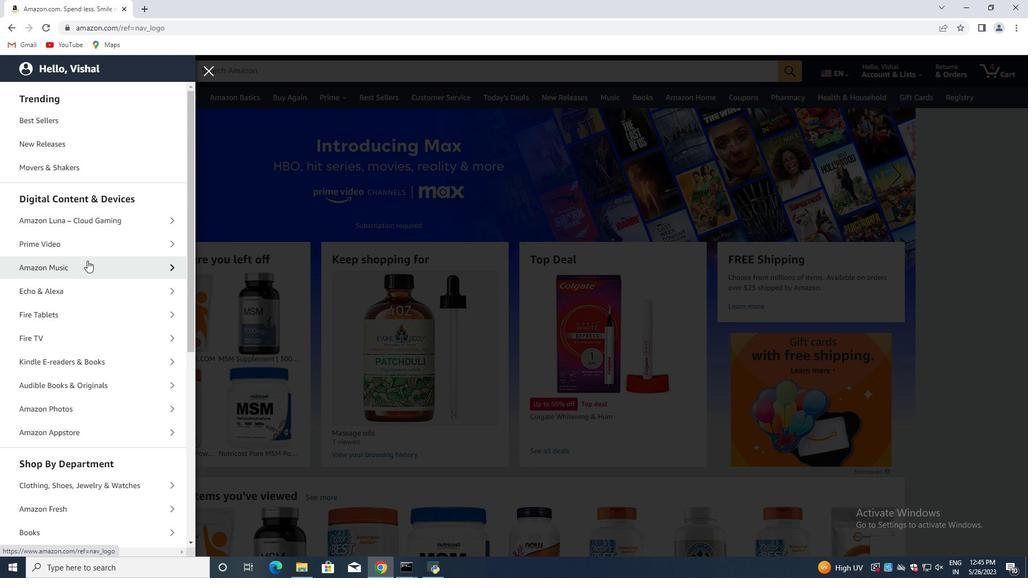 
Action: Mouse moved to (90, 292)
Screenshot: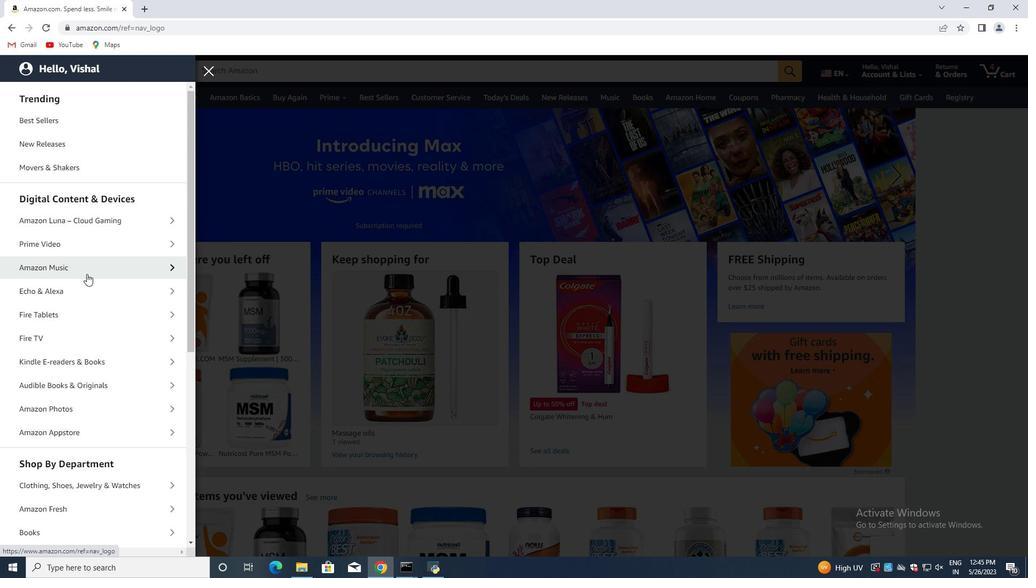 
Action: Mouse scrolled (90, 292) with delta (0, 0)
Screenshot: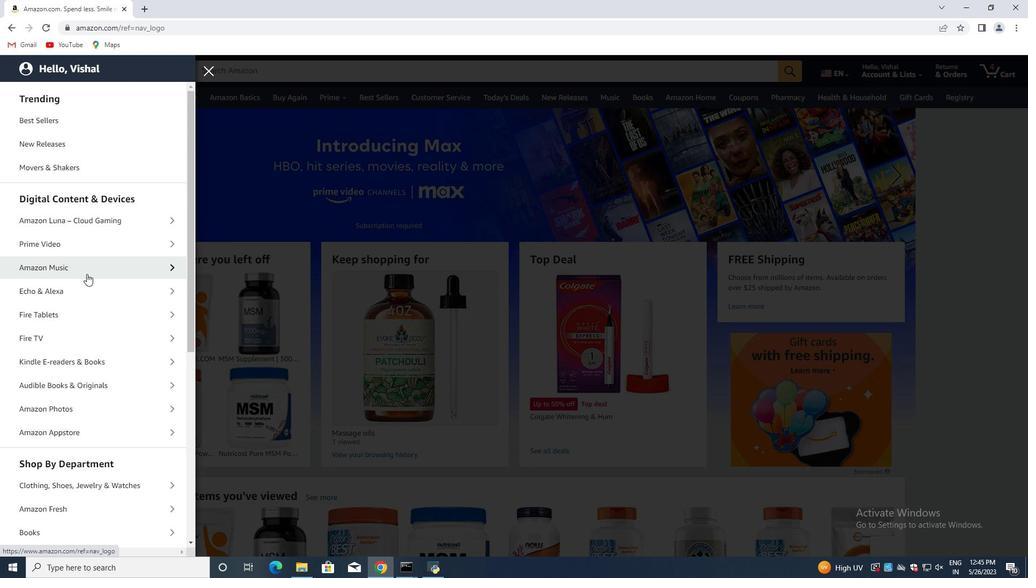 
Action: Mouse moved to (91, 310)
Screenshot: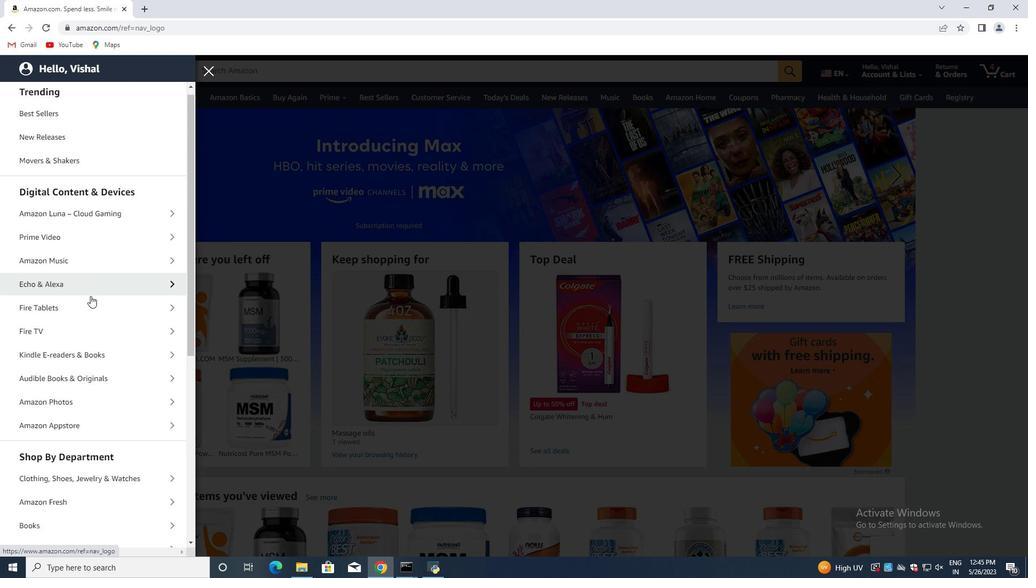 
Action: Mouse scrolled (91, 309) with delta (0, 0)
Screenshot: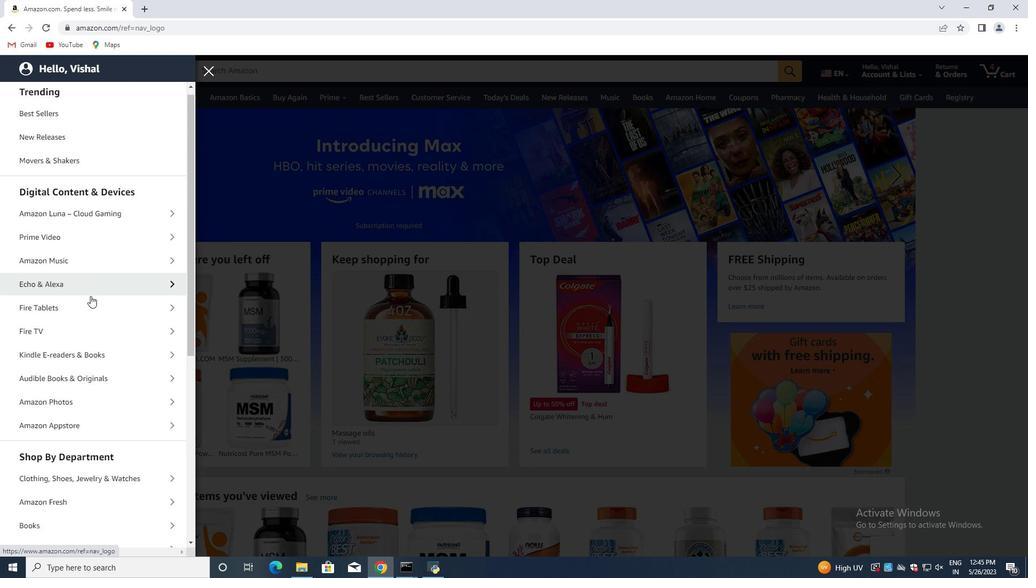 
Action: Mouse moved to (92, 346)
Screenshot: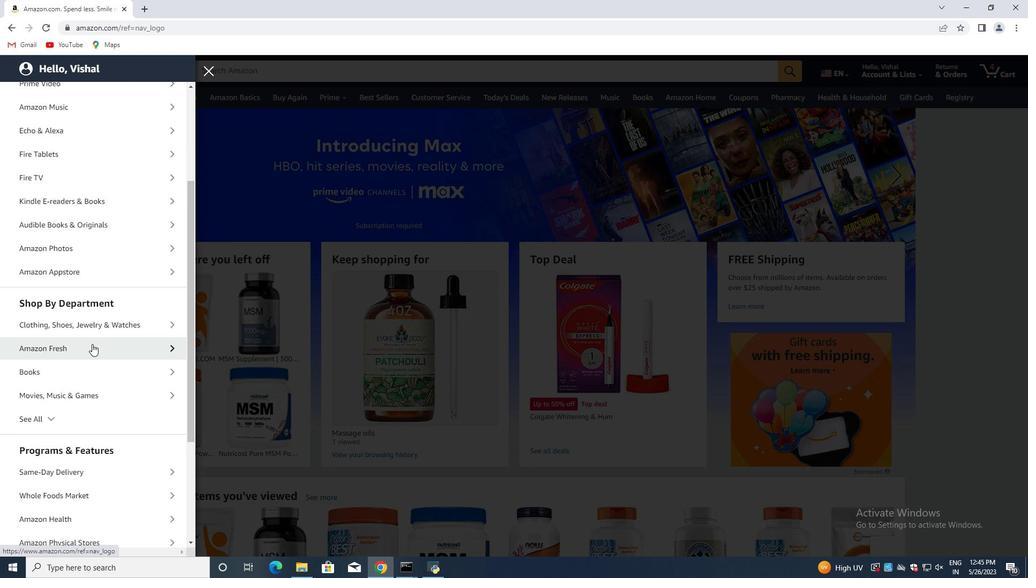 
Action: Mouse scrolled (92, 345) with delta (0, 0)
Screenshot: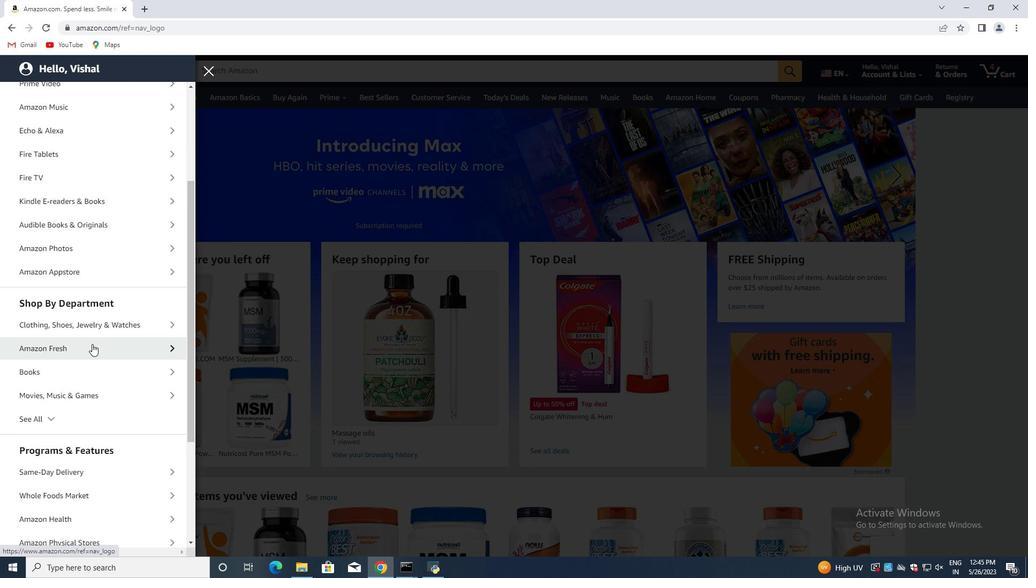 
Action: Mouse moved to (90, 356)
Screenshot: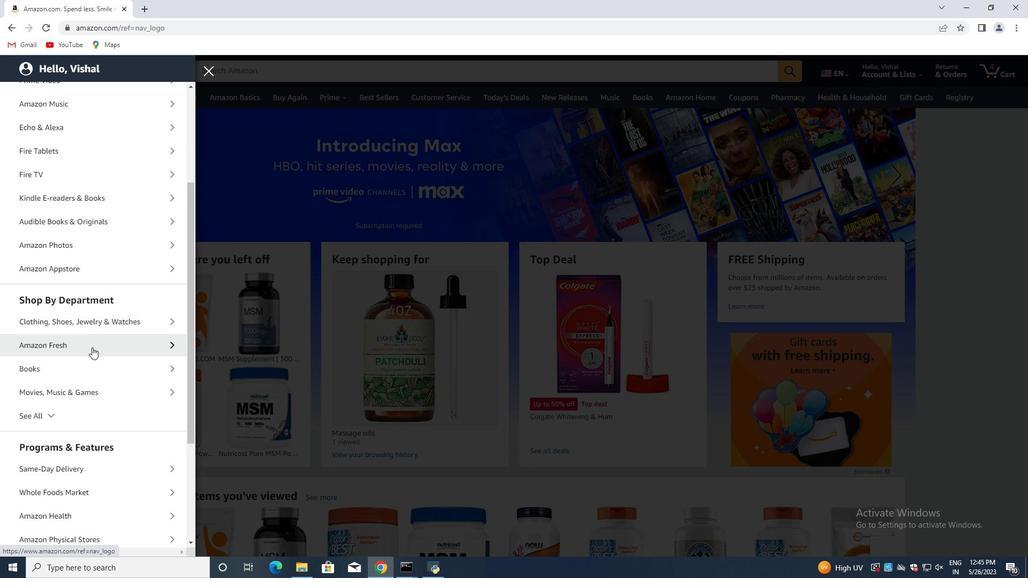 
Action: Mouse scrolled (90, 355) with delta (0, 0)
Screenshot: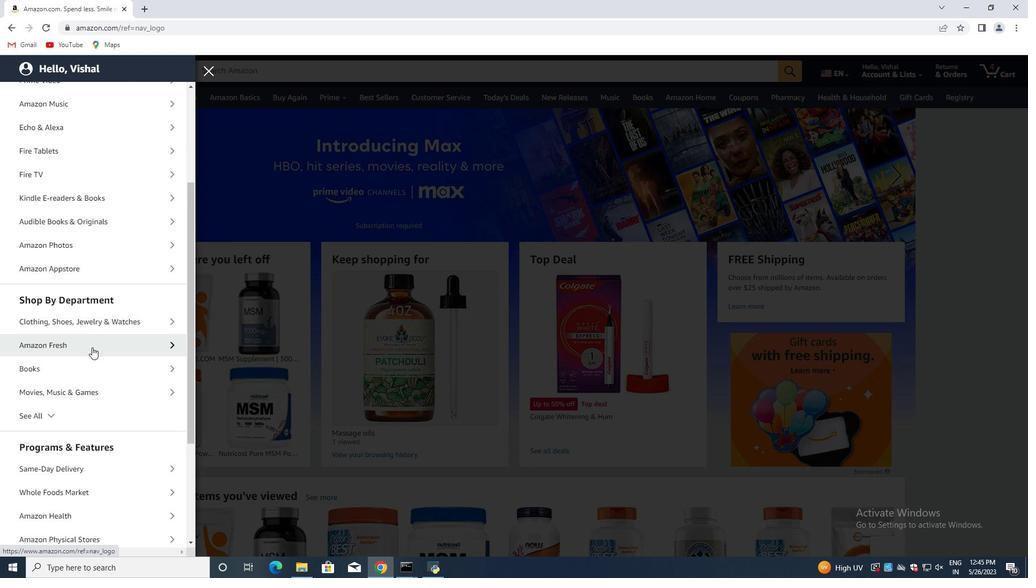 
Action: Mouse moved to (90, 359)
Screenshot: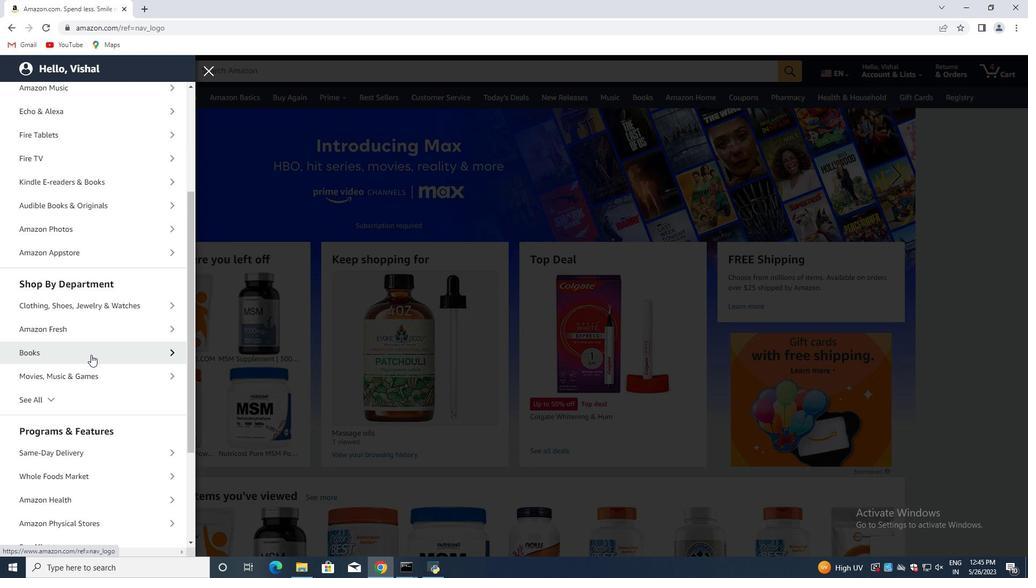 
Action: Mouse scrolled (90, 359) with delta (0, 0)
Screenshot: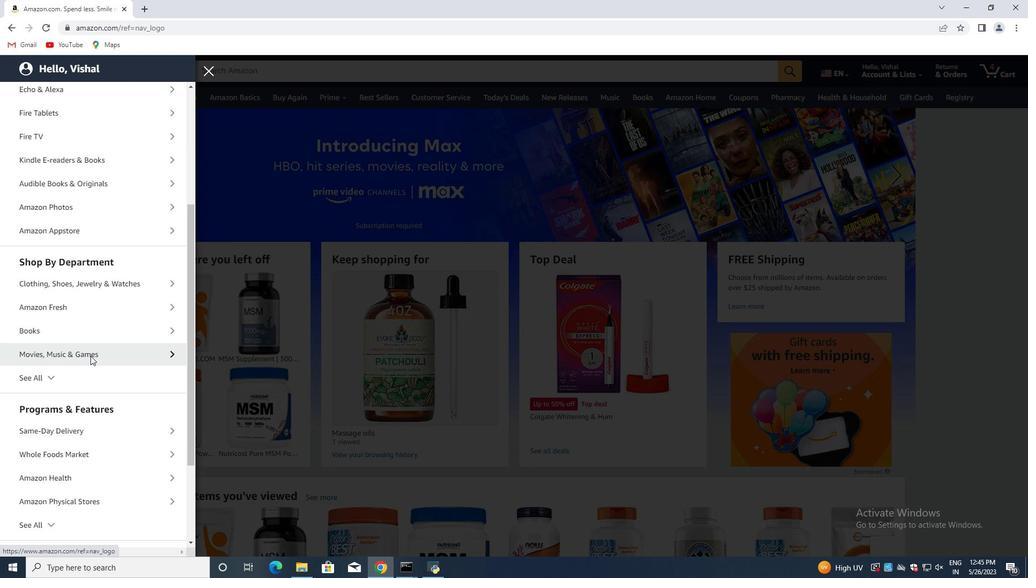 
Action: Mouse moved to (104, 333)
Screenshot: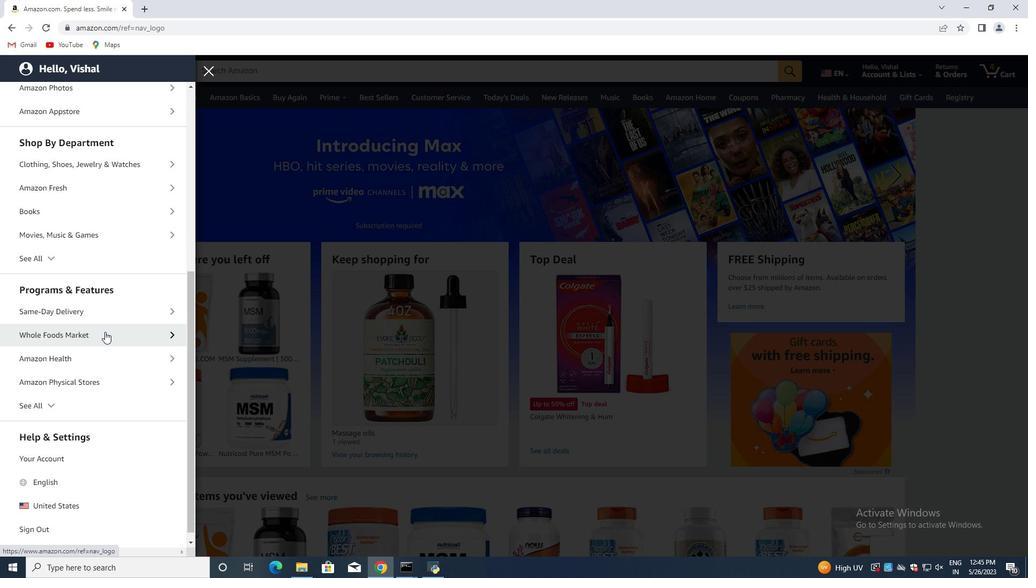 
Action: Mouse pressed left at (104, 333)
Screenshot: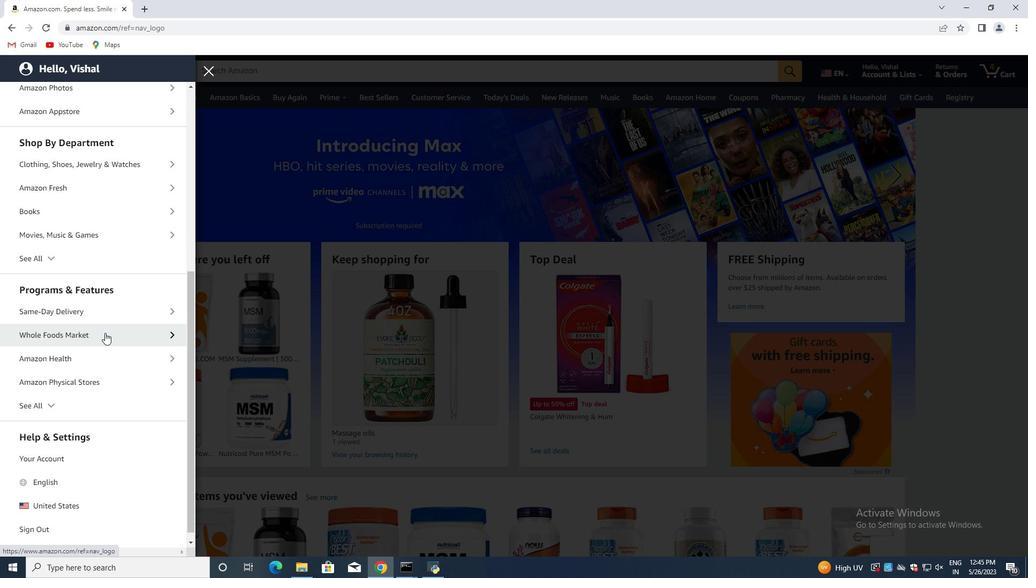 
Action: Mouse moved to (96, 144)
Screenshot: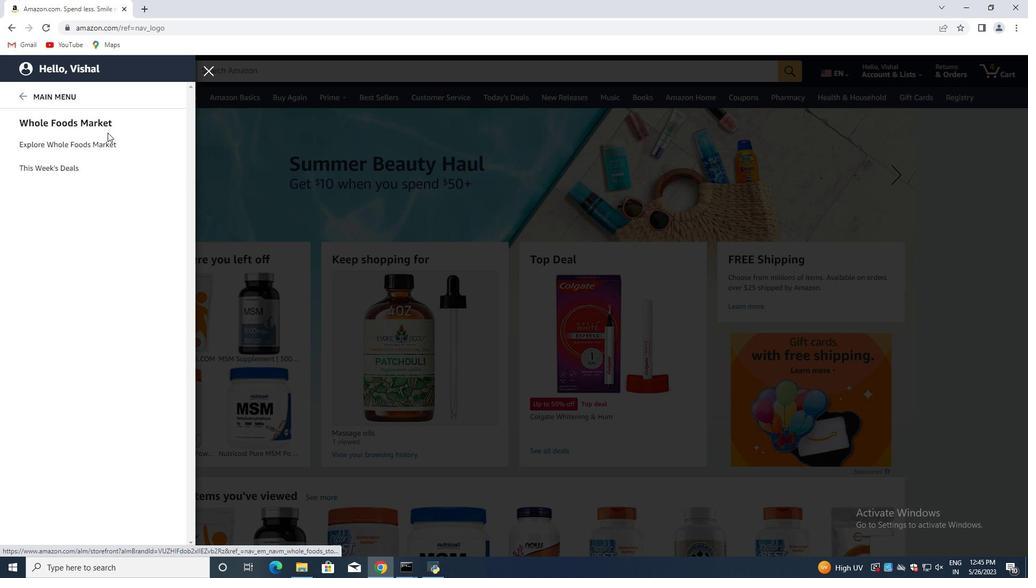 
Action: Mouse pressed left at (96, 144)
Screenshot: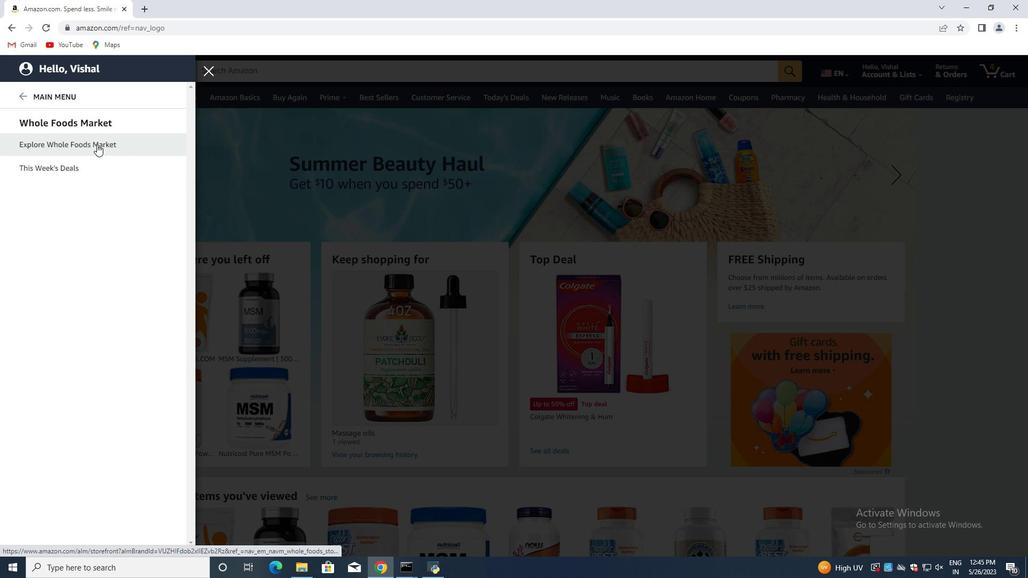 
Action: Mouse moved to (279, 72)
Screenshot: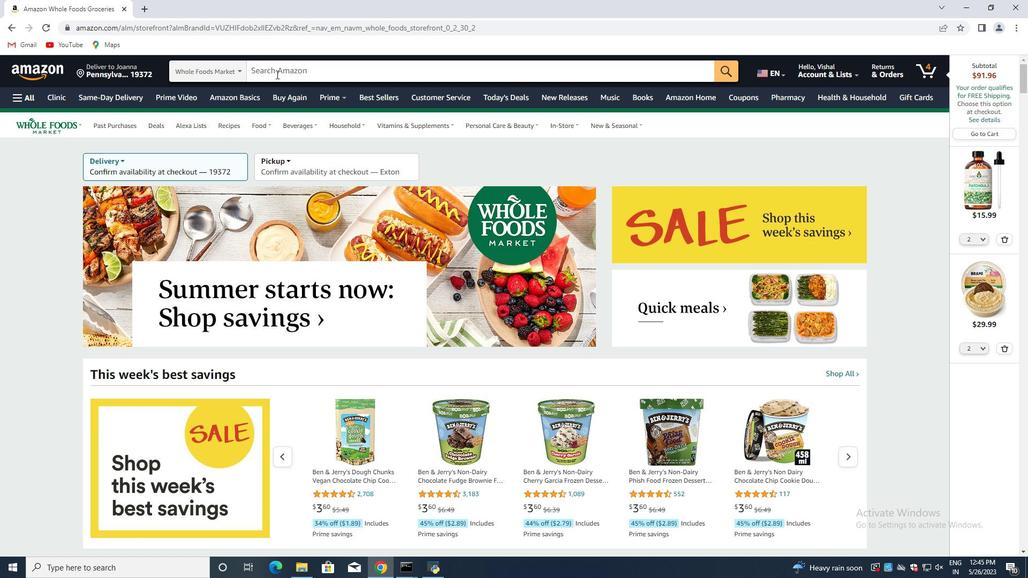 
Action: Mouse pressed left at (279, 72)
Screenshot: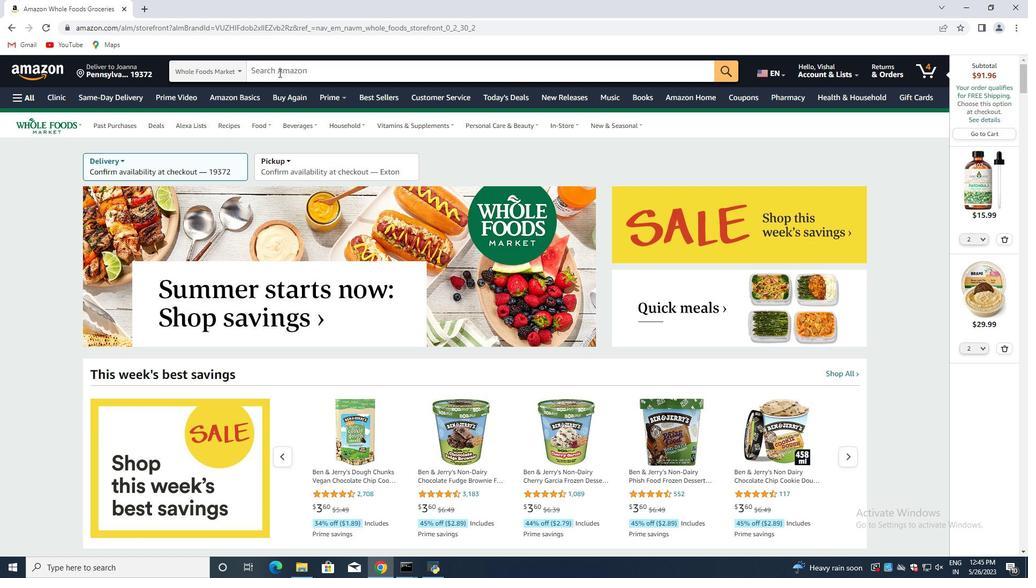 
Action: Mouse moved to (279, 71)
Screenshot: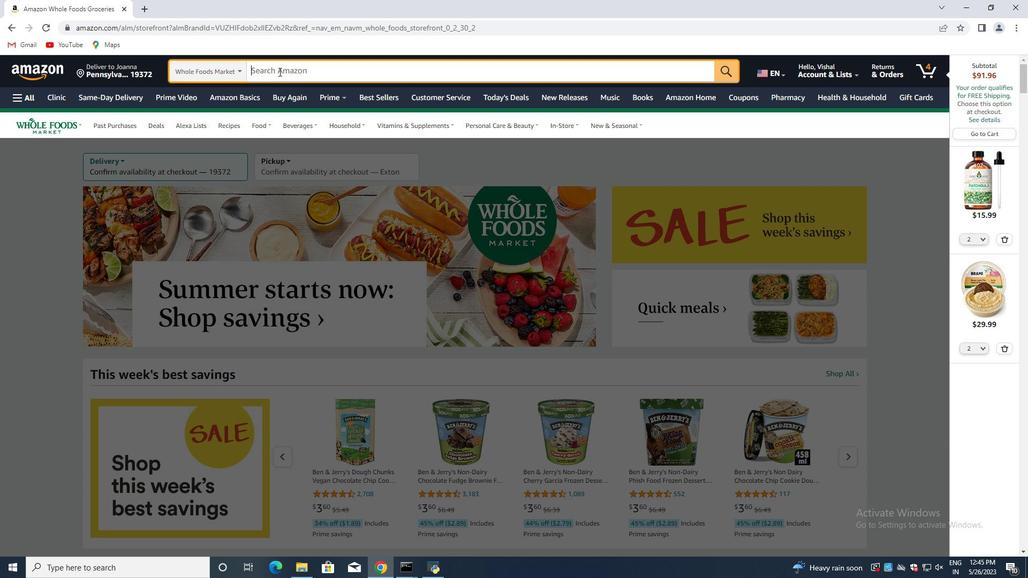 
Action: Key pressed <Key.shift>Organic<Key.space><Key.shift>Whole<Key.space><Key.shift><Key.shift><Key.shift><Key.shift><Key.shift><Key.shift><Key.shift><Key.shift><Key.shift><Key.shift><Key.shift><Key.shift>Grain<Key.space><Key.shift><Key.shift><Key.shift><Key.shift><Key.shift><Key.shift><Key.shift><Key.shift><Key.shift><Key.shift><Key.shift><Key.shift><Key.shift><Key.shift><Key.shift><Key.shift><Key.shift><Key.shift><Key.shift><Key.shift><Key.shift><Key.shift><Key.shift><Key.shift><Key.shift><Key.shift><Key.shift><Key.shift><Key.shift><Key.shift><Key.shift><Key.shift><Key.shift><Key.shift>Bread<Key.enter>
Screenshot: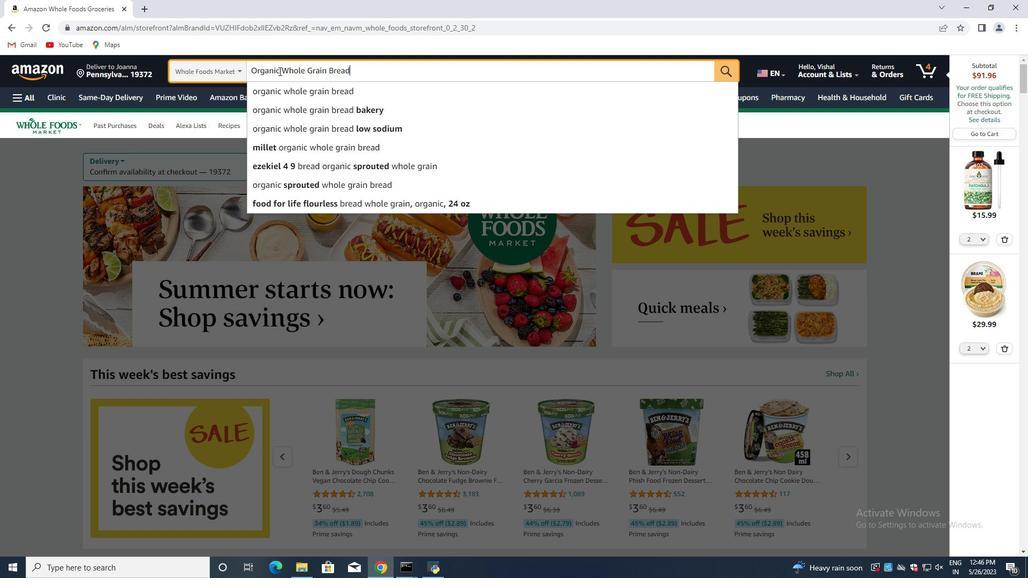 
Action: Mouse moved to (305, 68)
Screenshot: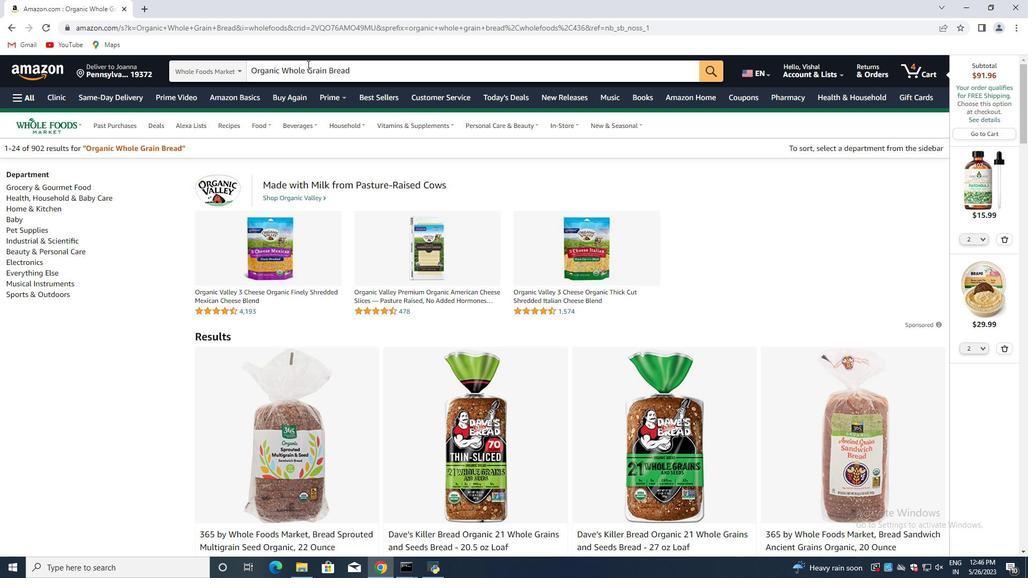 
Action: Mouse scrolled (305, 67) with delta (0, 0)
Screenshot: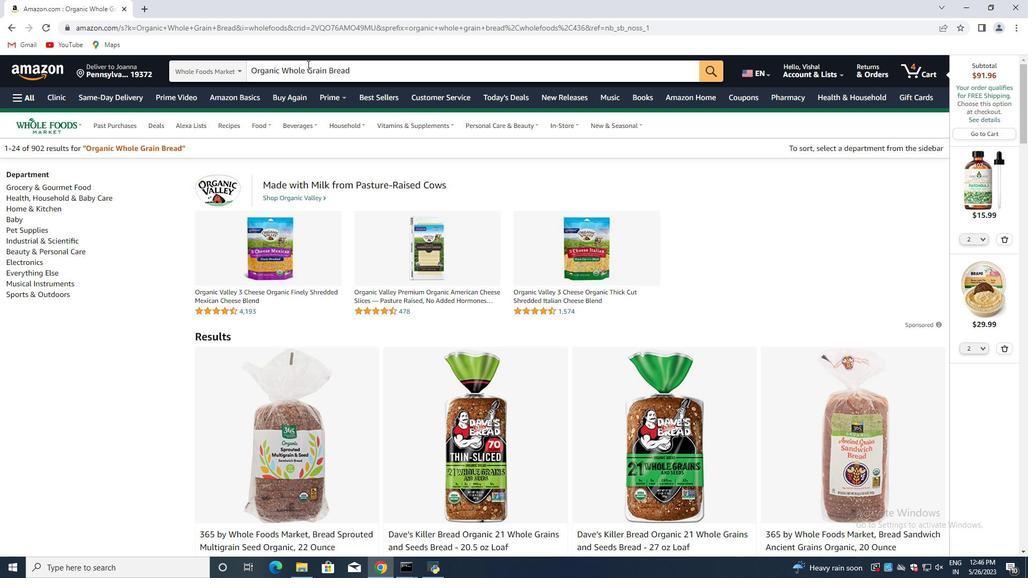 
Action: Mouse moved to (374, 313)
Screenshot: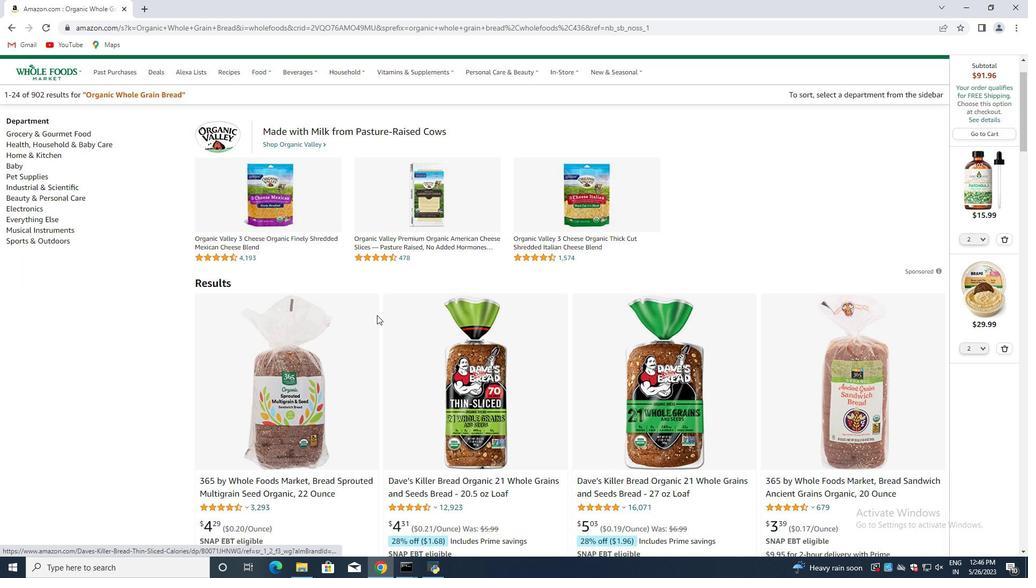 
Action: Mouse scrolled (374, 313) with delta (0, 0)
Screenshot: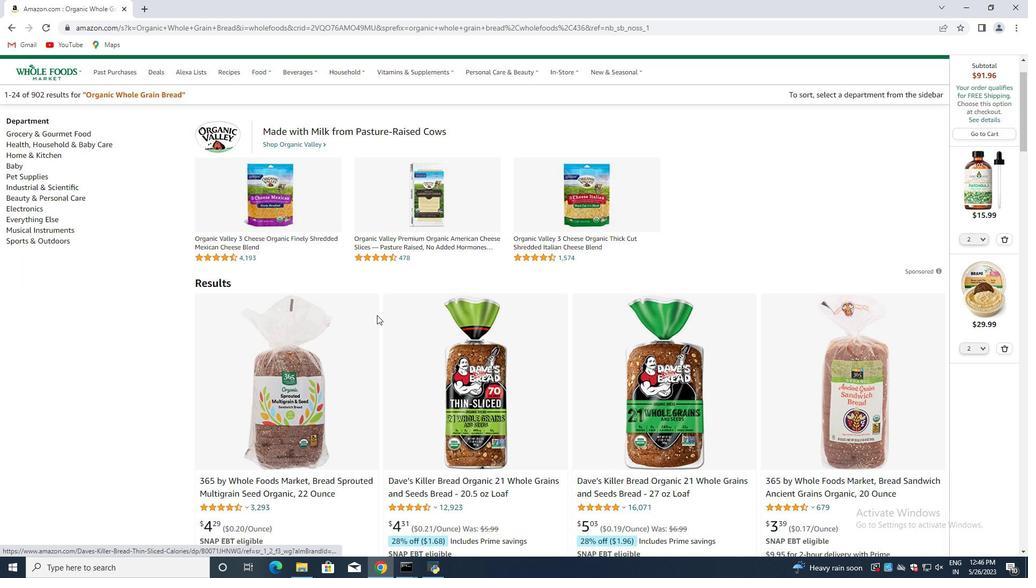 
Action: Mouse moved to (373, 313)
Screenshot: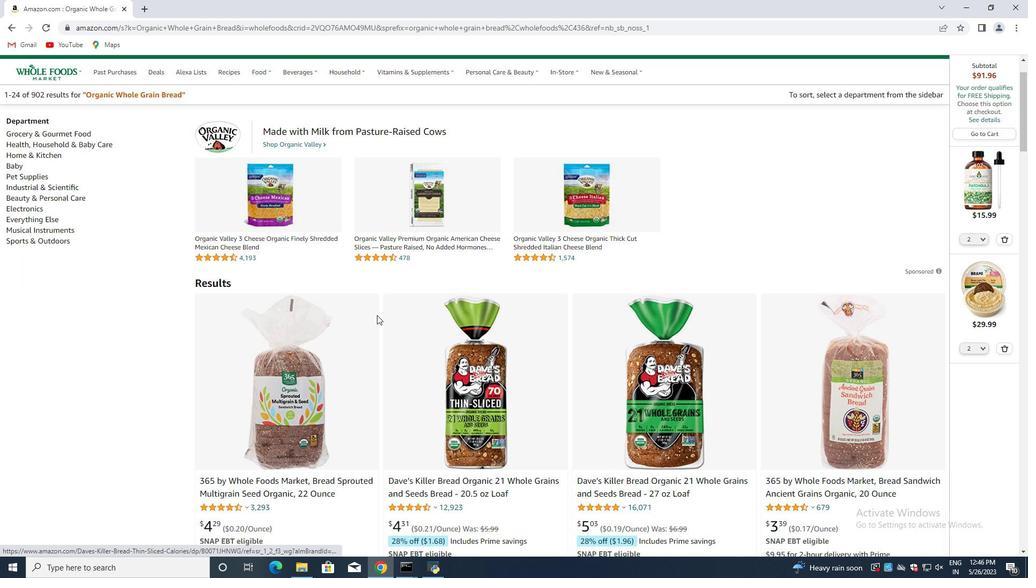 
Action: Mouse scrolled (373, 312) with delta (0, 0)
Screenshot: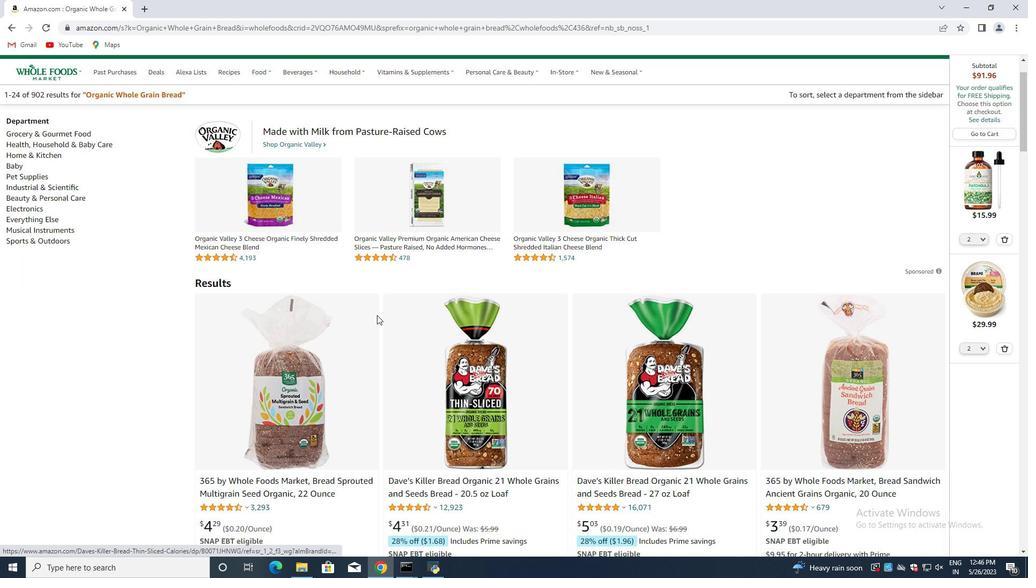 
Action: Mouse moved to (342, 249)
Screenshot: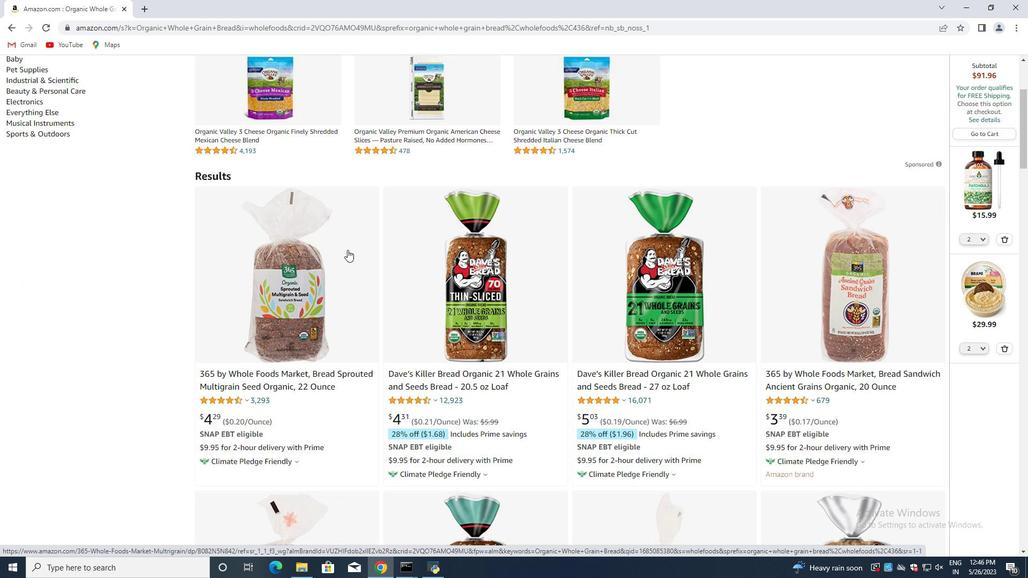 
Action: Mouse scrolled (342, 249) with delta (0, 0)
Screenshot: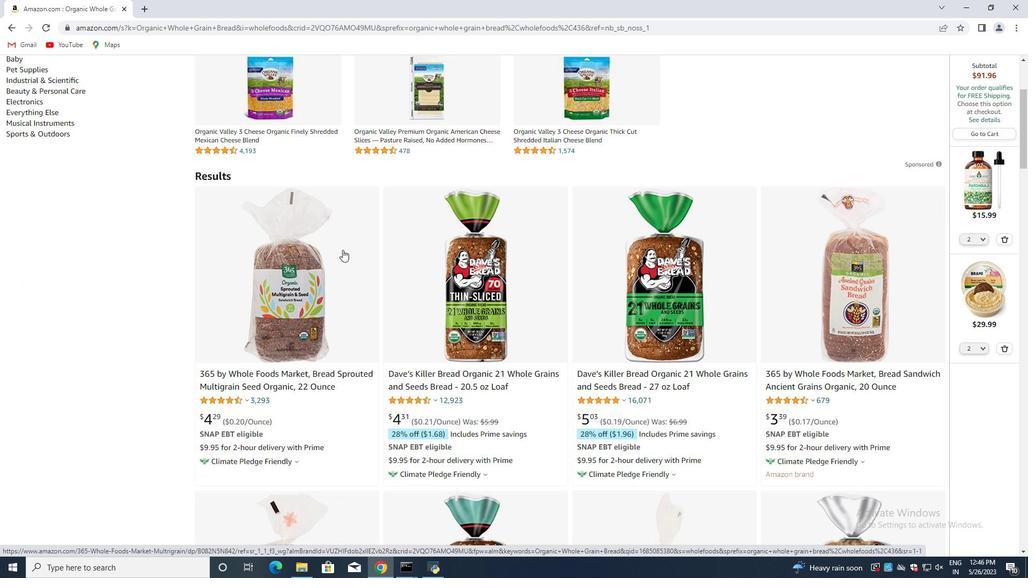 
Action: Mouse moved to (423, 262)
Screenshot: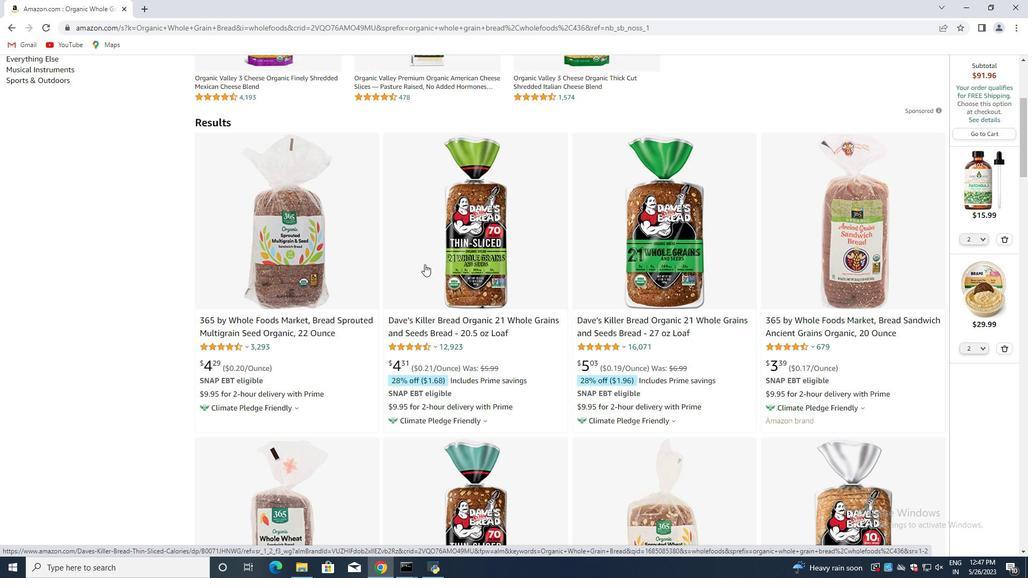 
Action: Mouse pressed left at (423, 262)
Screenshot: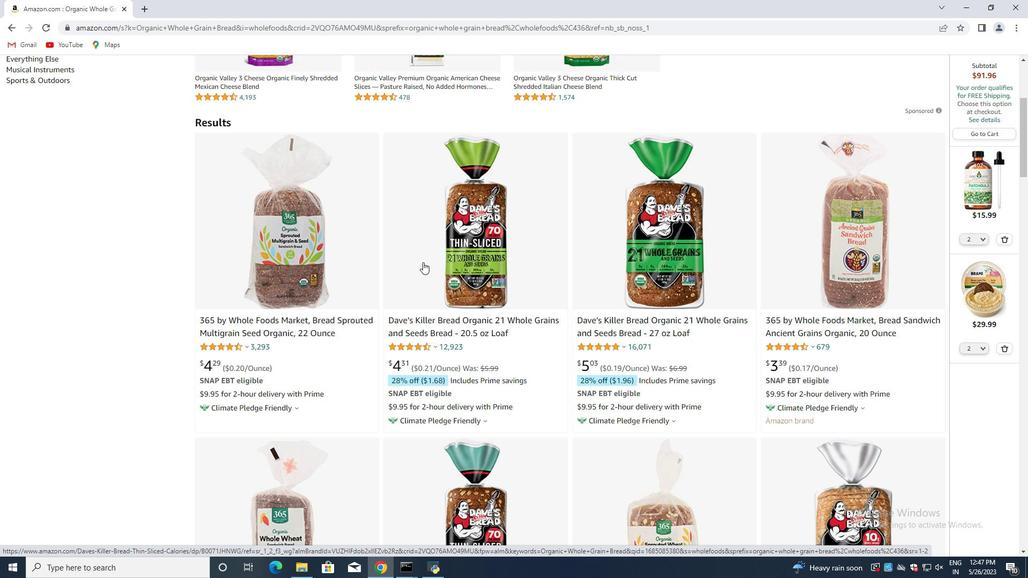 
Action: Mouse moved to (99, 193)
Screenshot: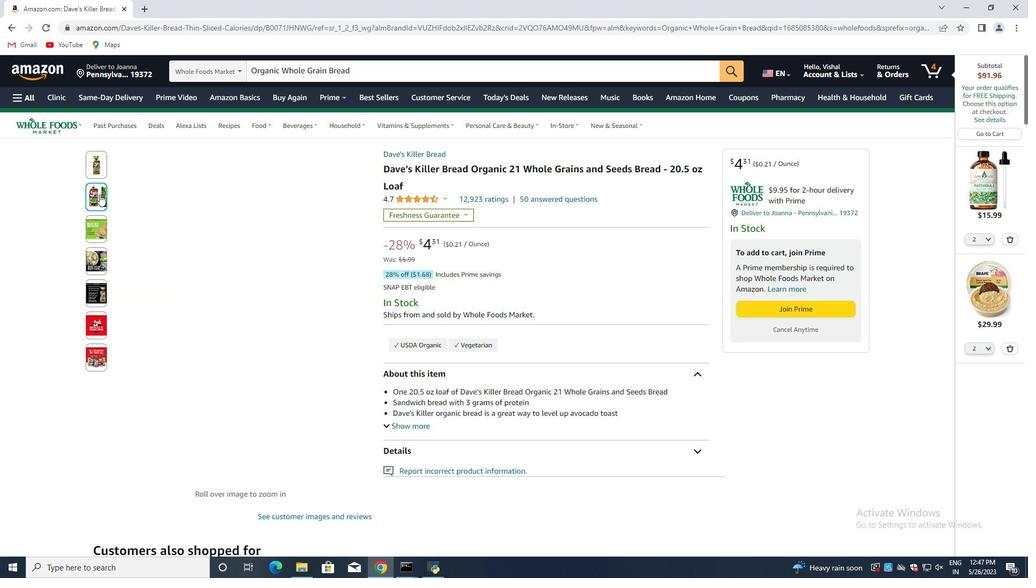 
Action: Mouse pressed left at (99, 193)
Screenshot: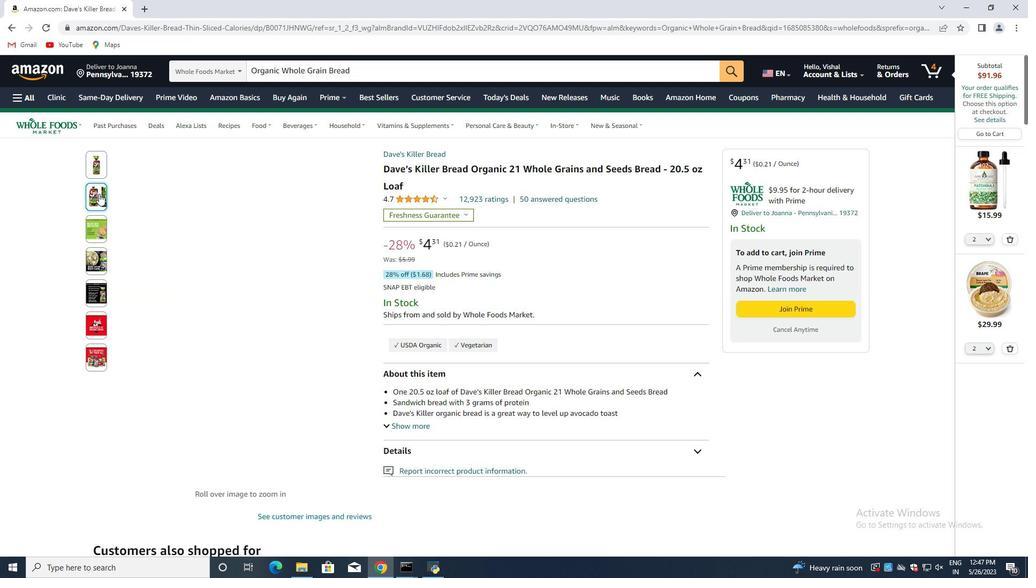 
Action: Key pressed <Key.down><Key.down><Key.down><Key.down><Key.down><Key.down><Key.down><Key.down>
Screenshot: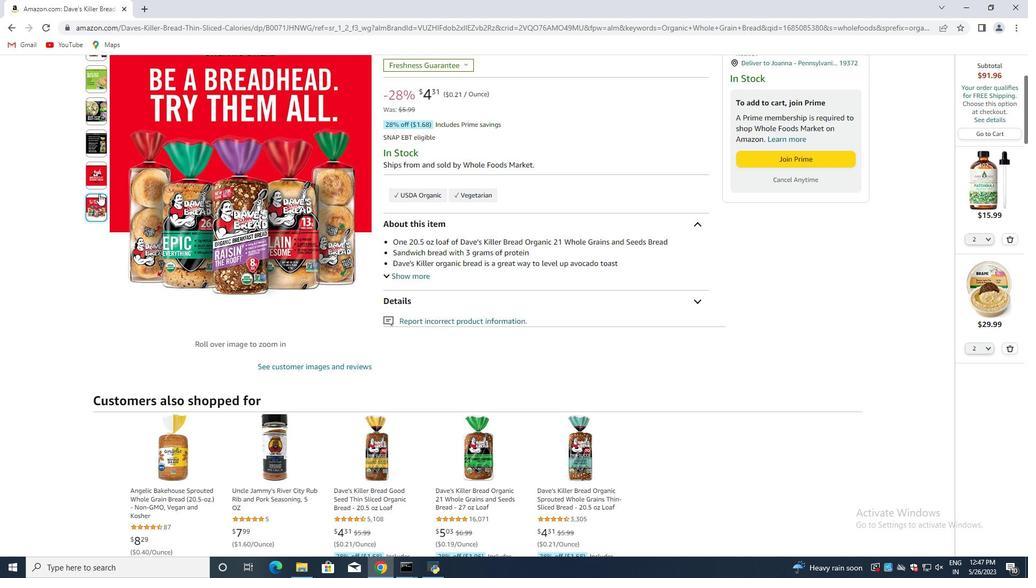 
Action: Mouse moved to (415, 255)
Screenshot: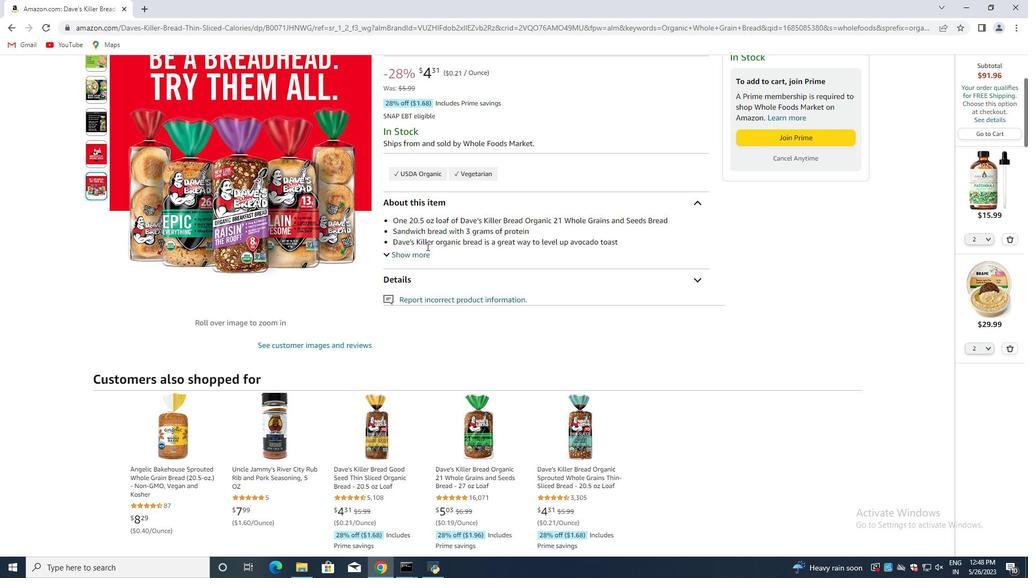 
Action: Mouse pressed left at (415, 255)
Screenshot: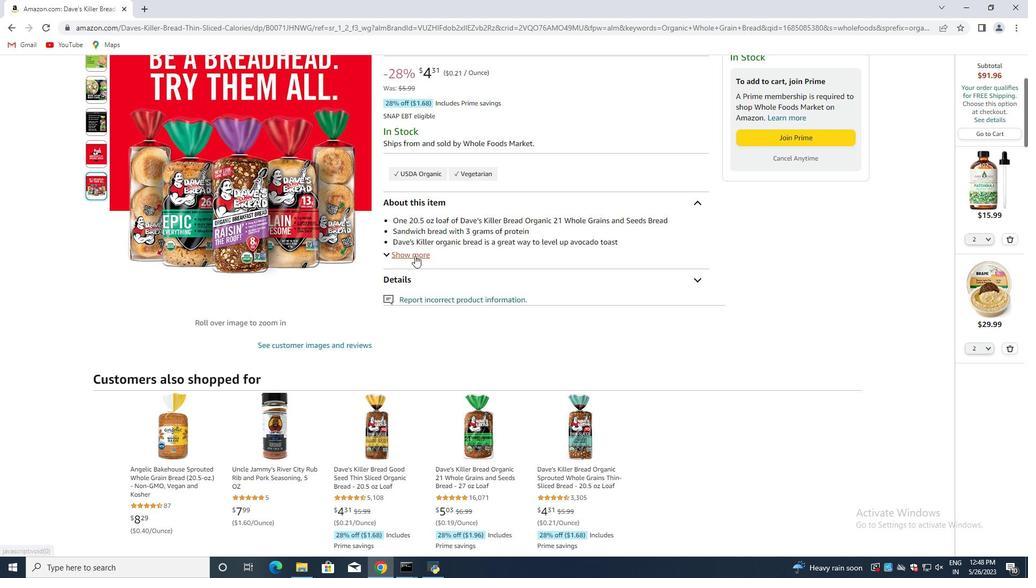 
Action: Mouse moved to (207, 326)
Screenshot: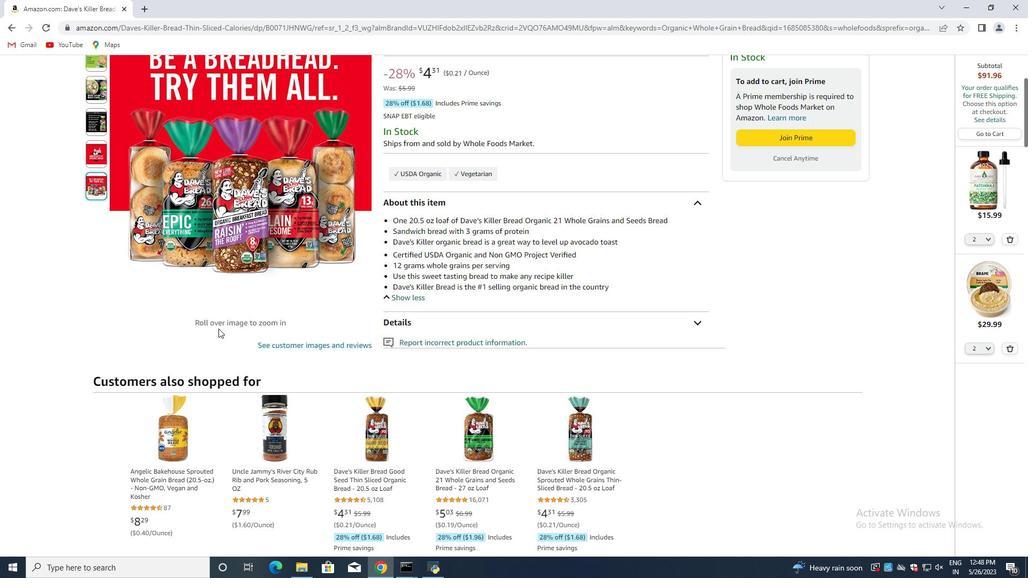 
Action: Mouse scrolled (208, 326) with delta (0, 0)
Screenshot: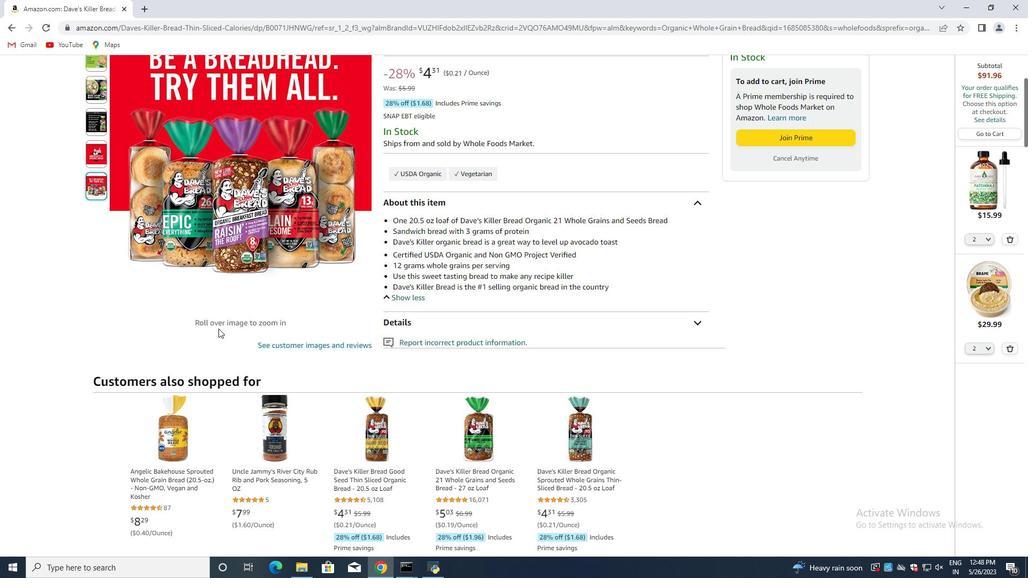 
Action: Mouse scrolled (207, 326) with delta (0, 0)
Screenshot: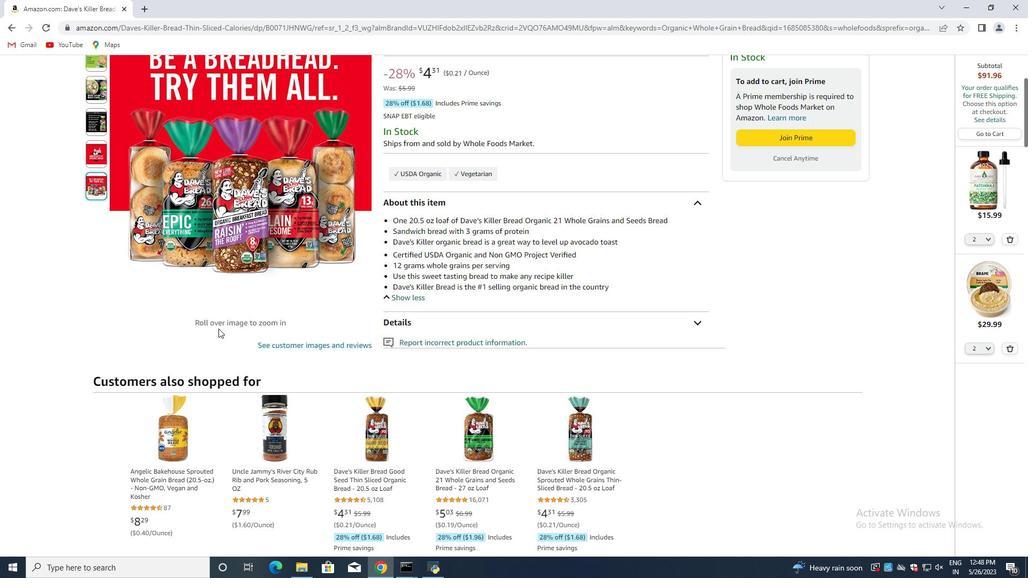 
Action: Mouse scrolled (207, 326) with delta (0, 0)
Screenshot: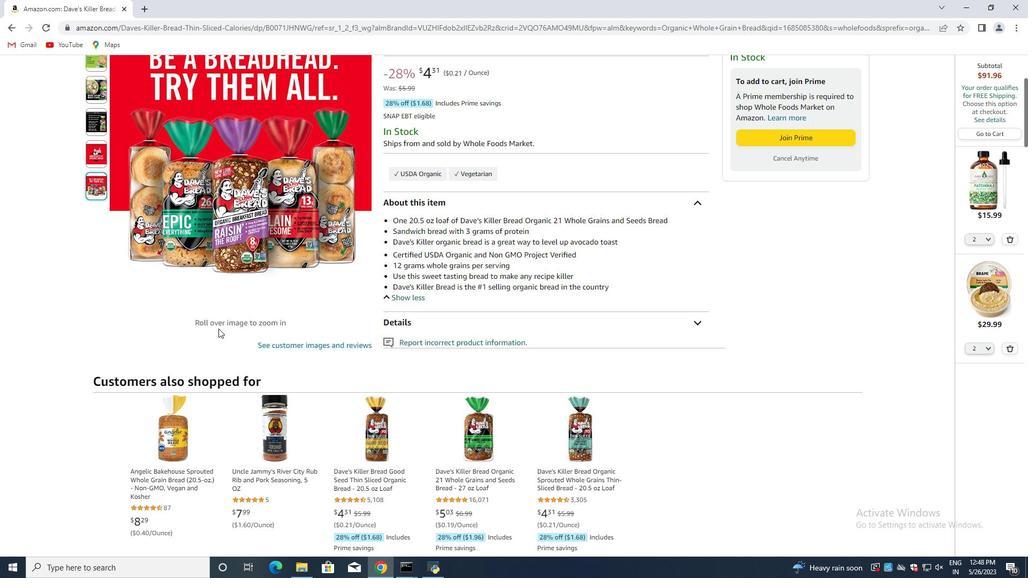 
Action: Mouse moved to (170, 311)
Screenshot: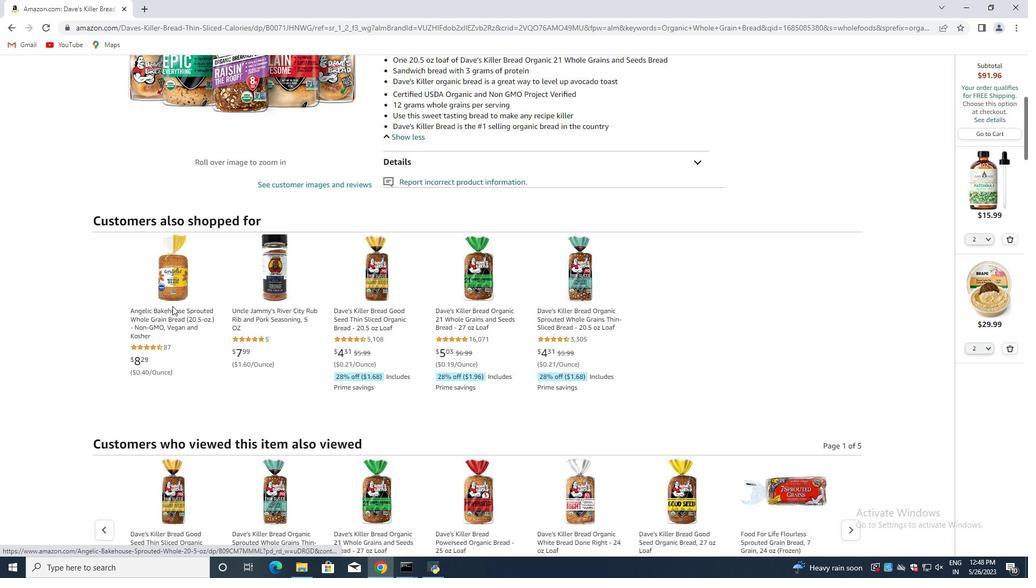 
Action: Mouse scrolled (170, 311) with delta (0, 0)
Screenshot: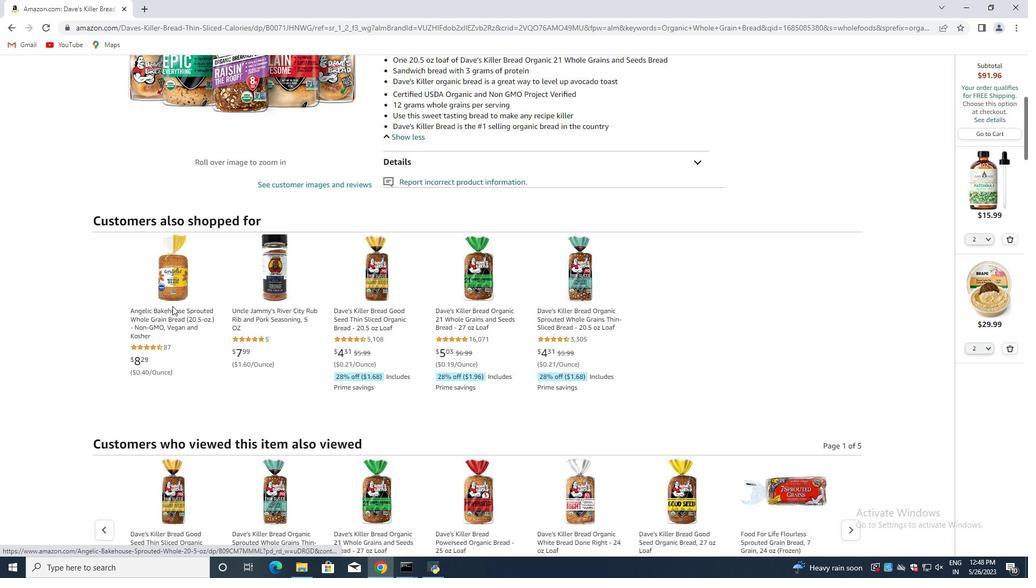 
Action: Mouse moved to (168, 312)
Screenshot: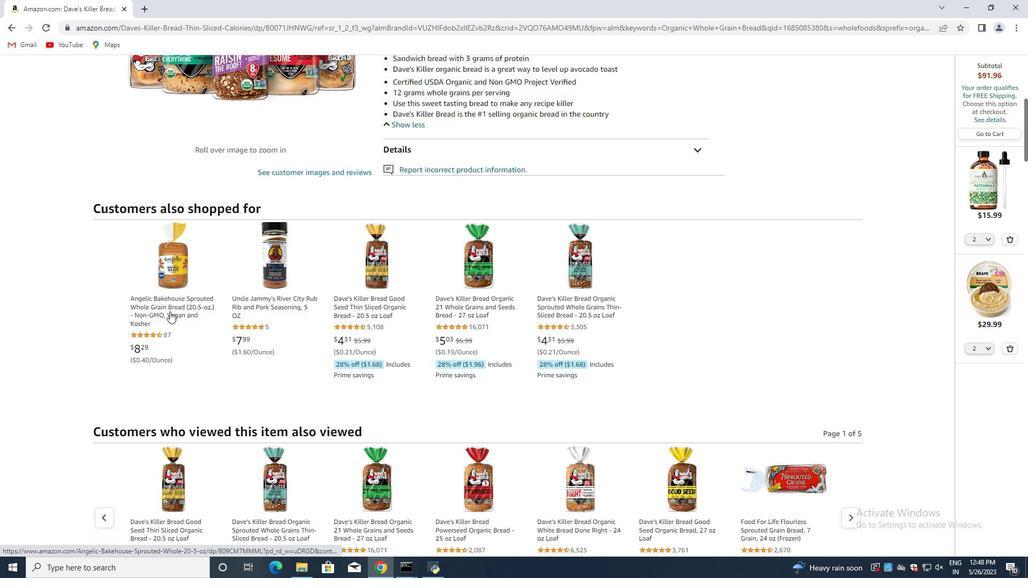 
Action: Mouse scrolled (168, 312) with delta (0, 0)
Screenshot: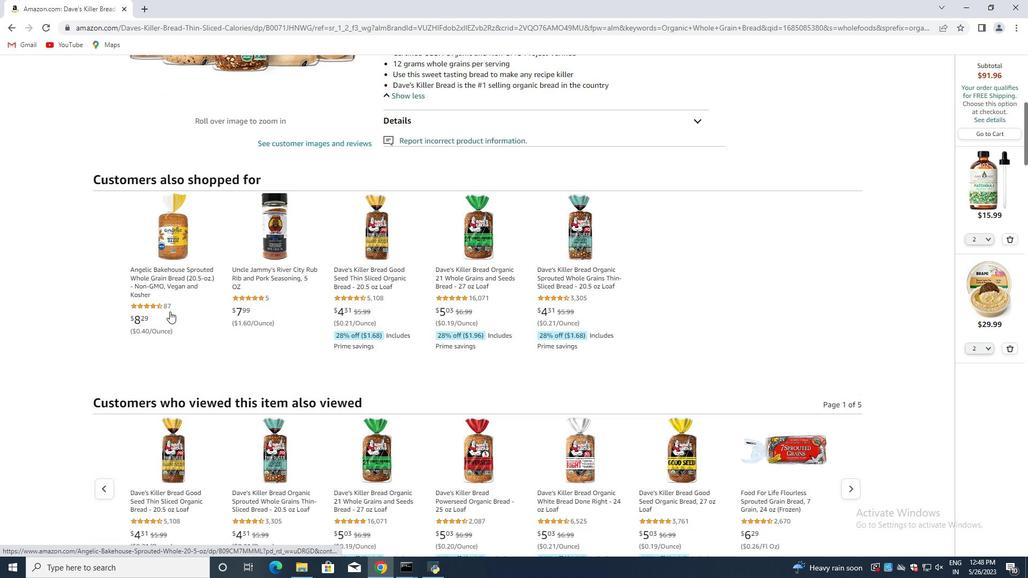 
Action: Mouse moved to (156, 326)
Screenshot: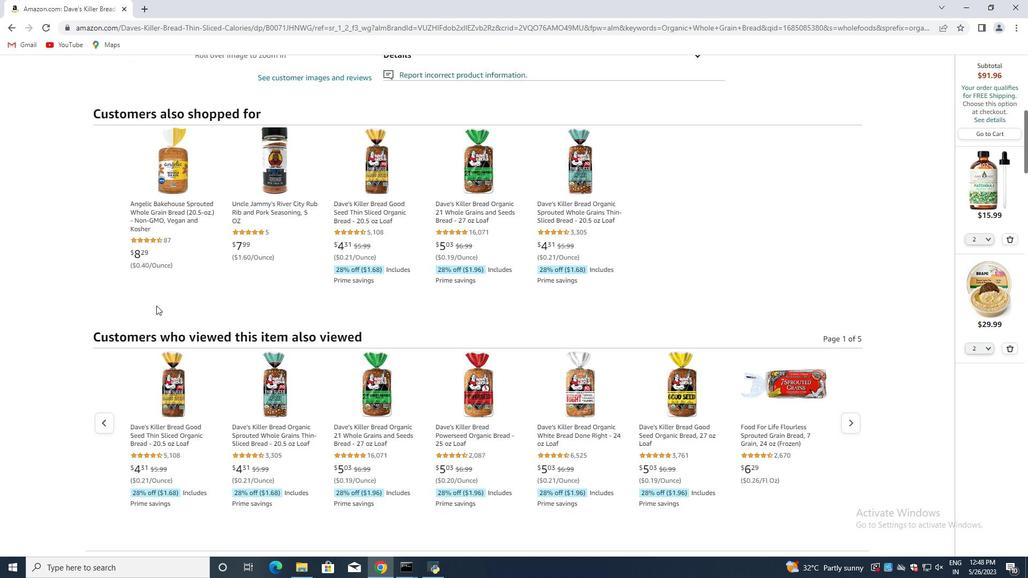 
Action: Mouse scrolled (156, 325) with delta (0, 0)
Screenshot: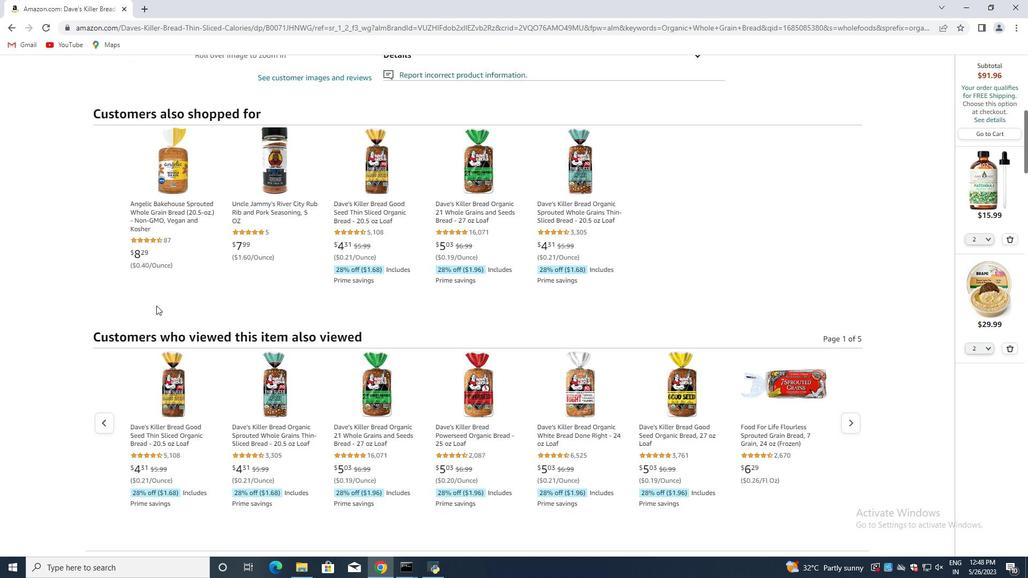 
Action: Mouse moved to (159, 328)
Screenshot: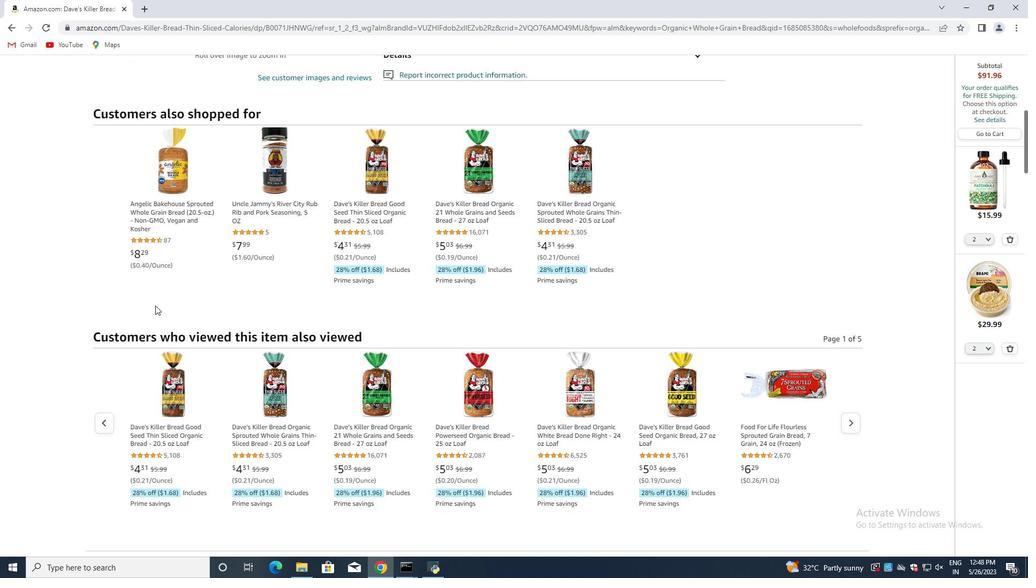 
Action: Mouse scrolled (159, 328) with delta (0, 0)
Screenshot: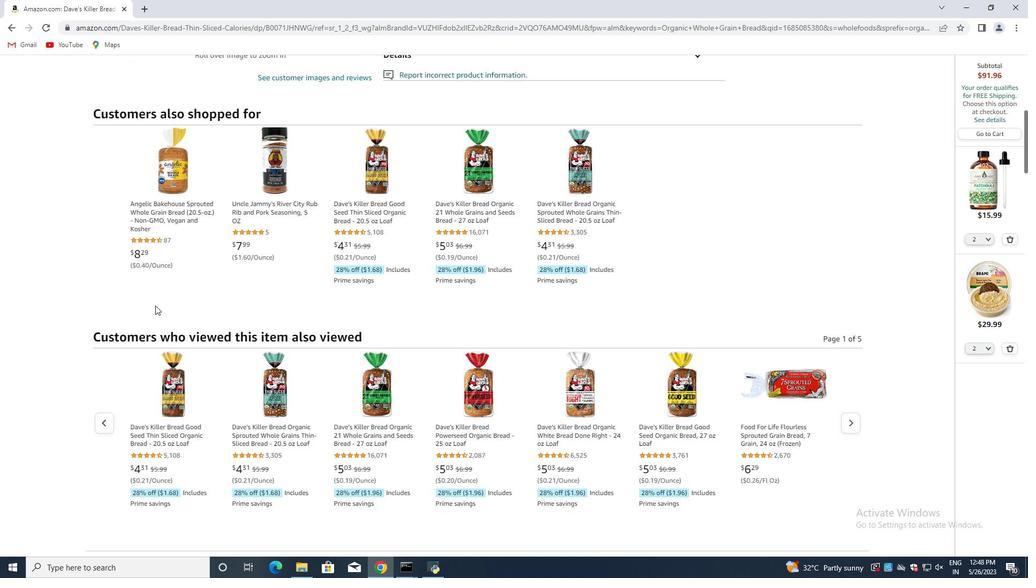 
Action: Mouse moved to (136, 335)
Screenshot: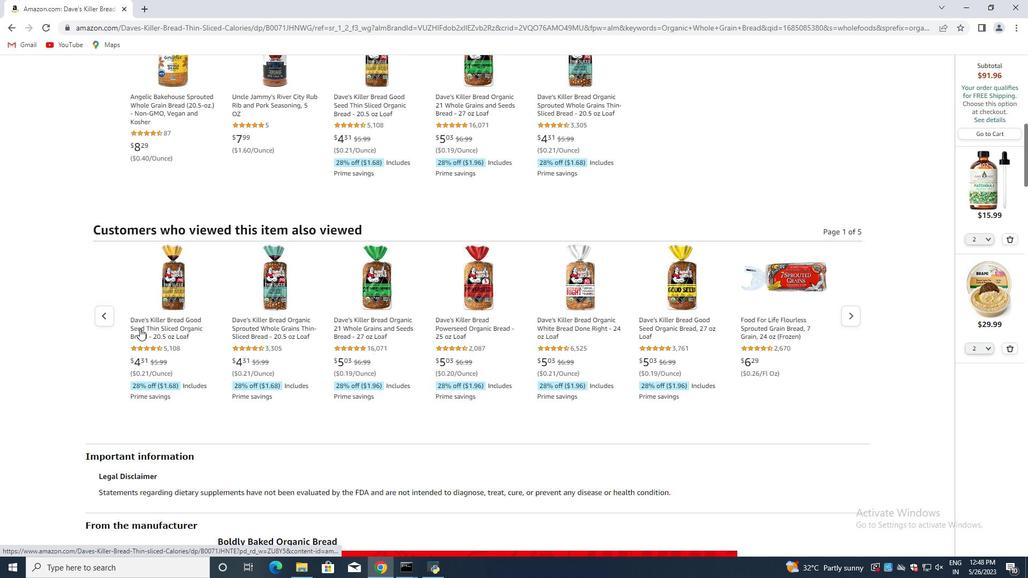 
Action: Mouse scrolled (136, 333) with delta (0, 0)
Screenshot: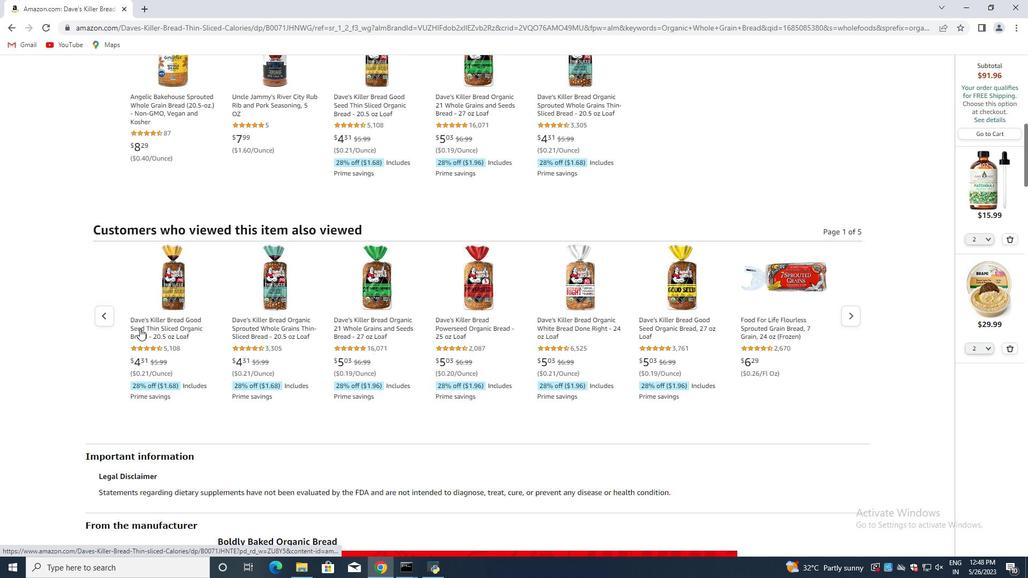 
Action: Mouse scrolled (136, 335) with delta (0, 0)
Screenshot: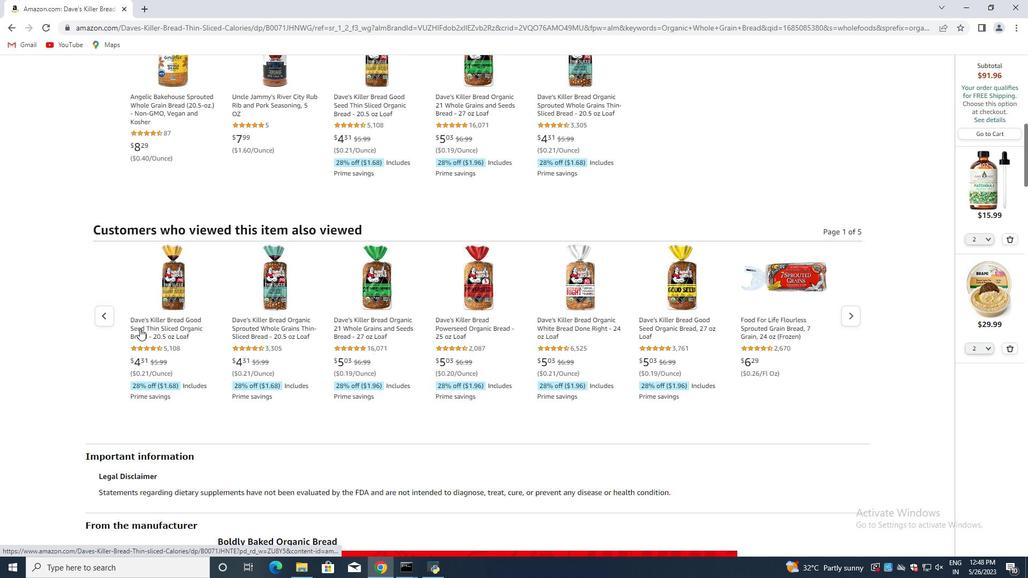 
Action: Mouse moved to (127, 338)
Screenshot: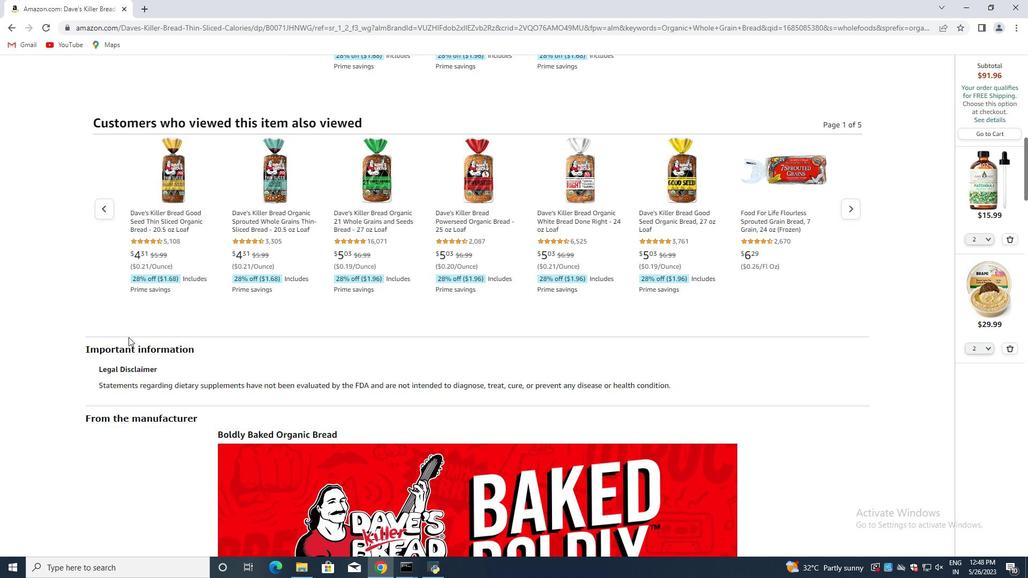 
Action: Mouse scrolled (127, 338) with delta (0, 0)
Screenshot: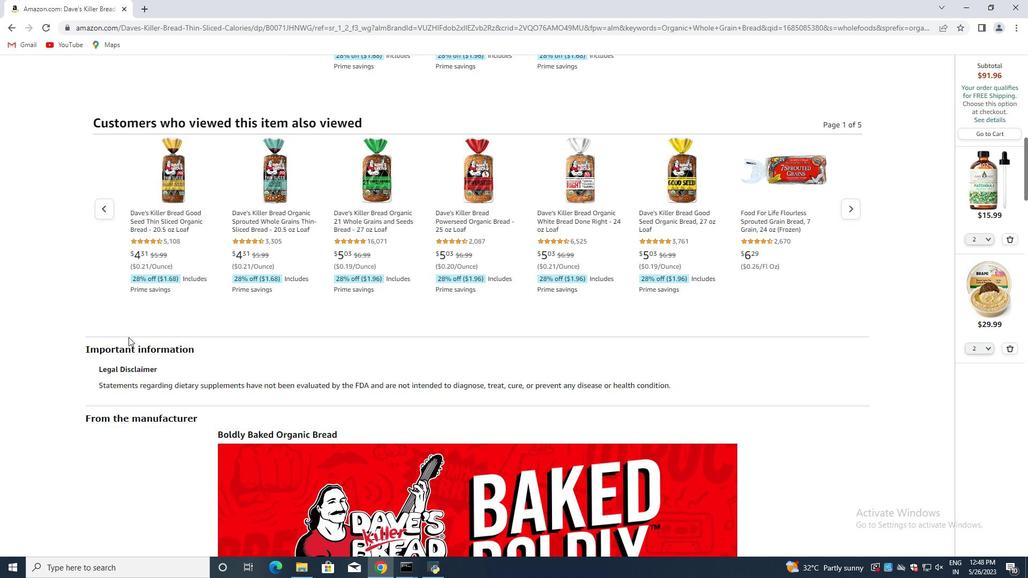 
Action: Mouse moved to (127, 340)
Screenshot: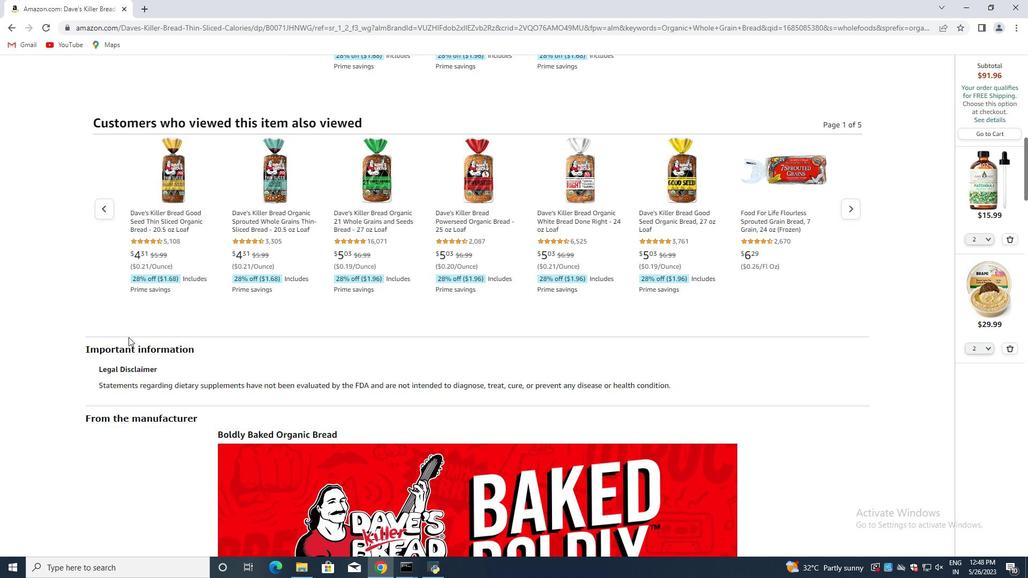 
Action: Mouse scrolled (127, 340) with delta (0, 0)
Screenshot: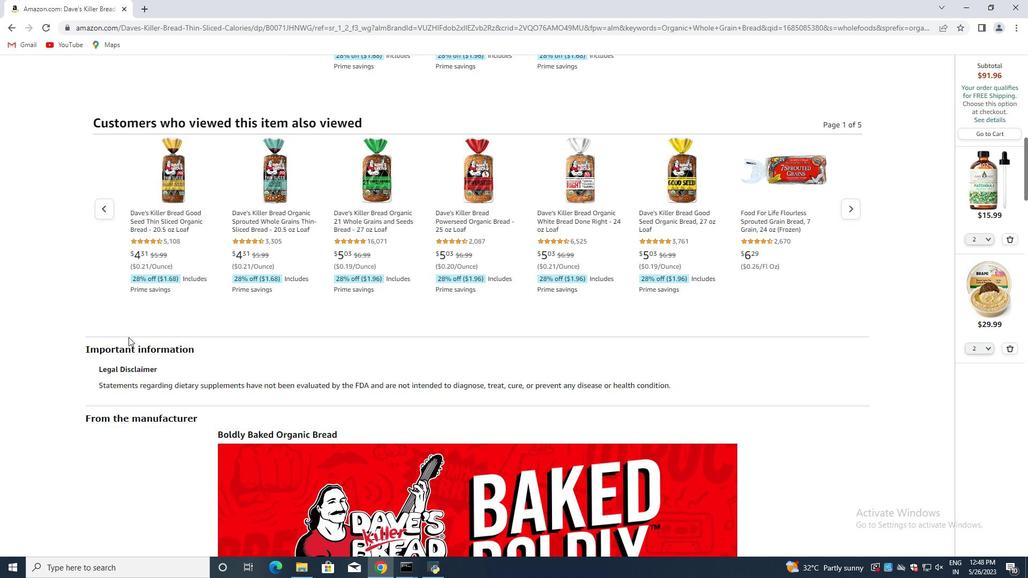 
Action: Mouse moved to (133, 344)
Screenshot: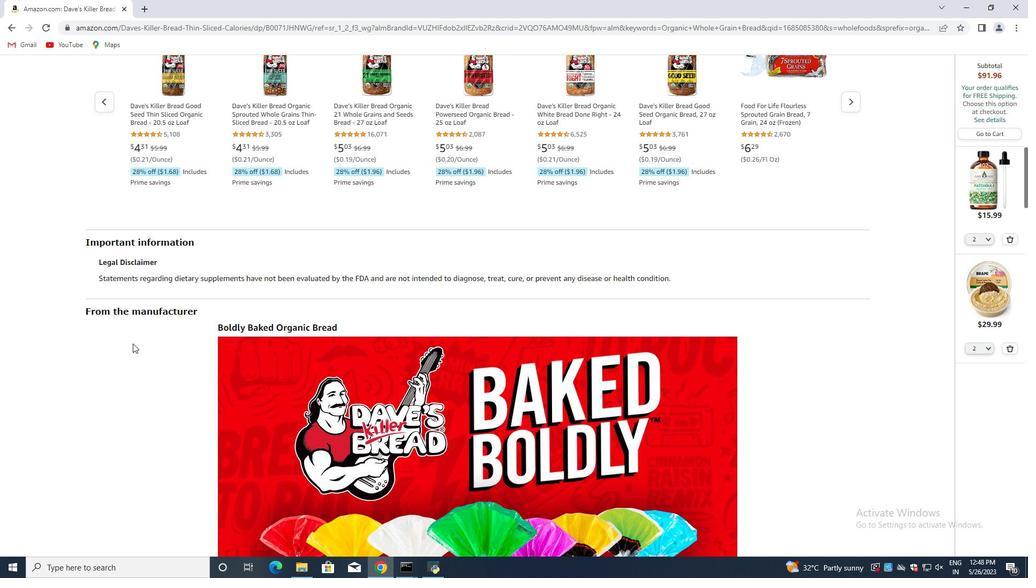 
Action: Mouse scrolled (133, 344) with delta (0, 0)
Screenshot: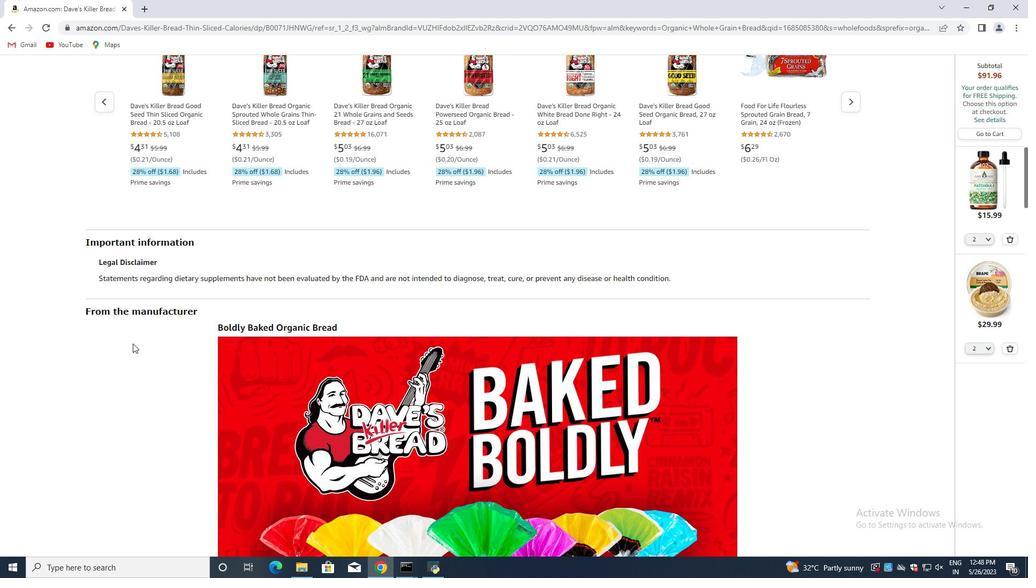 
Action: Mouse scrolled (133, 344) with delta (0, 0)
Screenshot: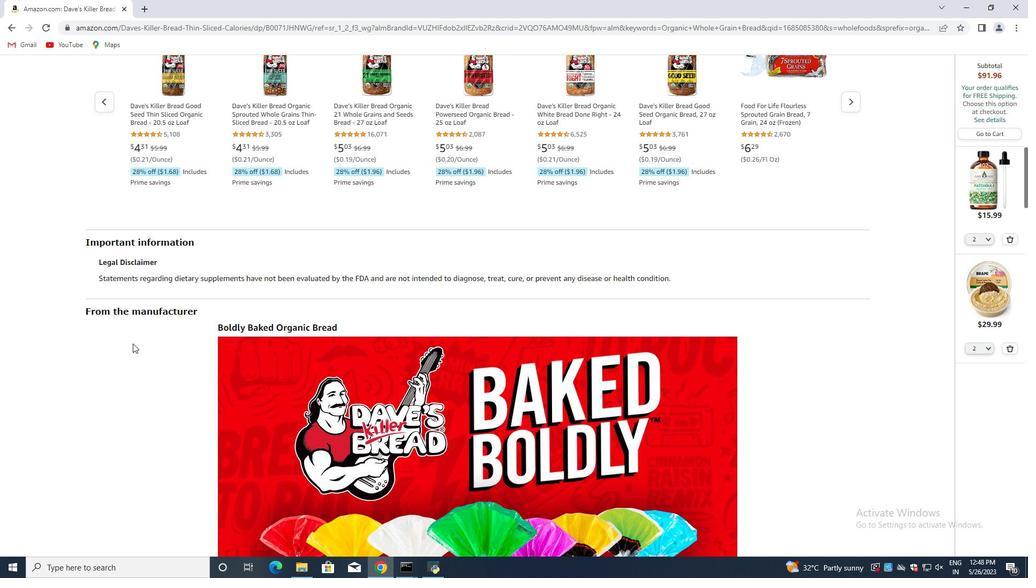 
Action: Mouse moved to (134, 347)
Screenshot: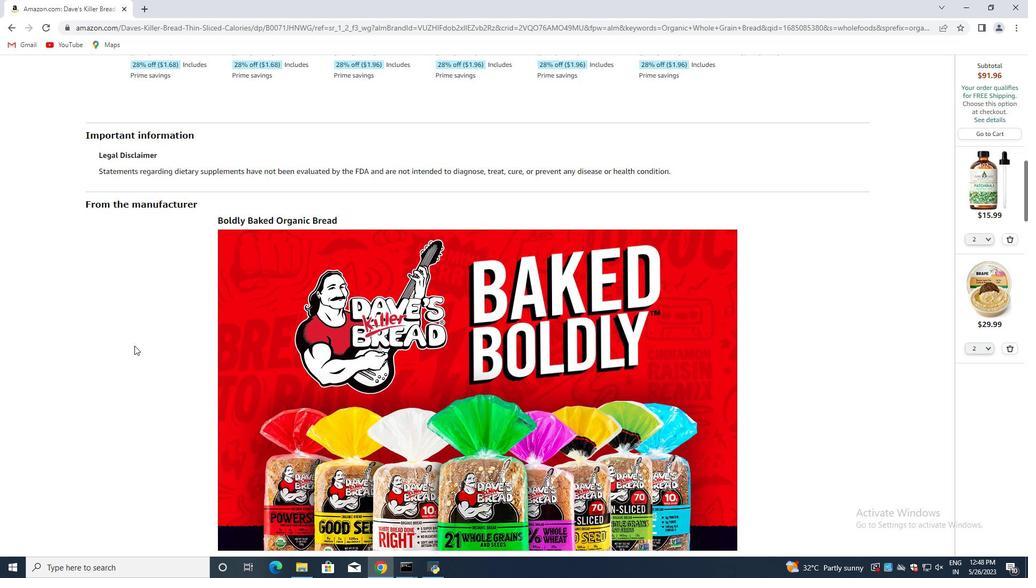 
Action: Mouse scrolled (134, 346) with delta (0, 0)
Screenshot: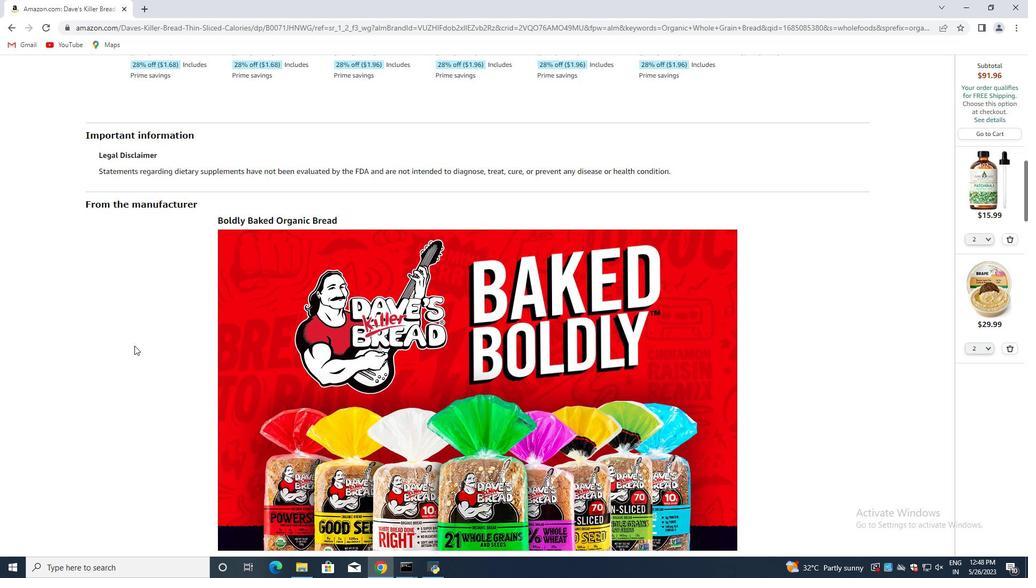 
Action: Mouse scrolled (134, 346) with delta (0, 0)
Screenshot: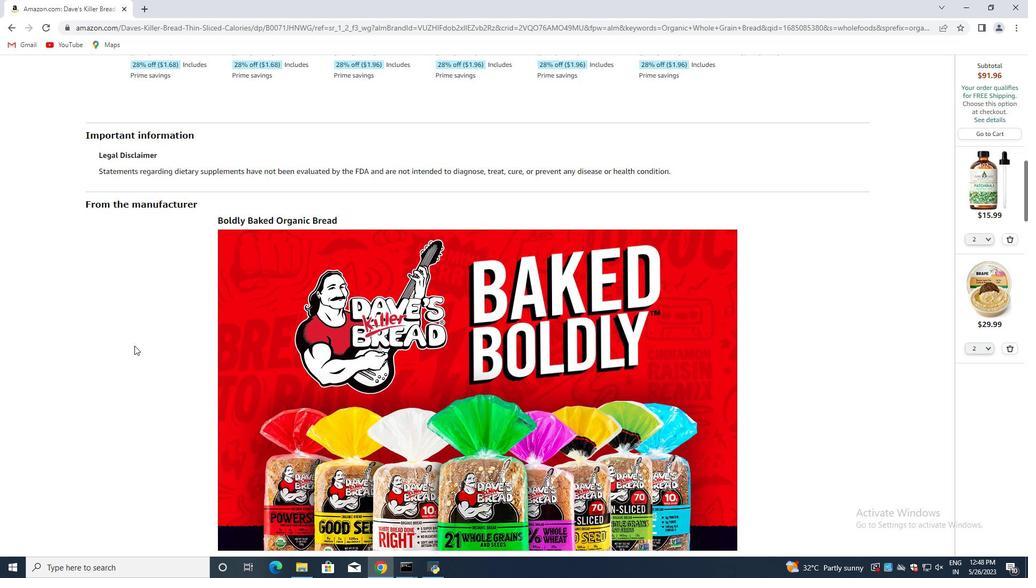 
Action: Mouse moved to (142, 356)
Screenshot: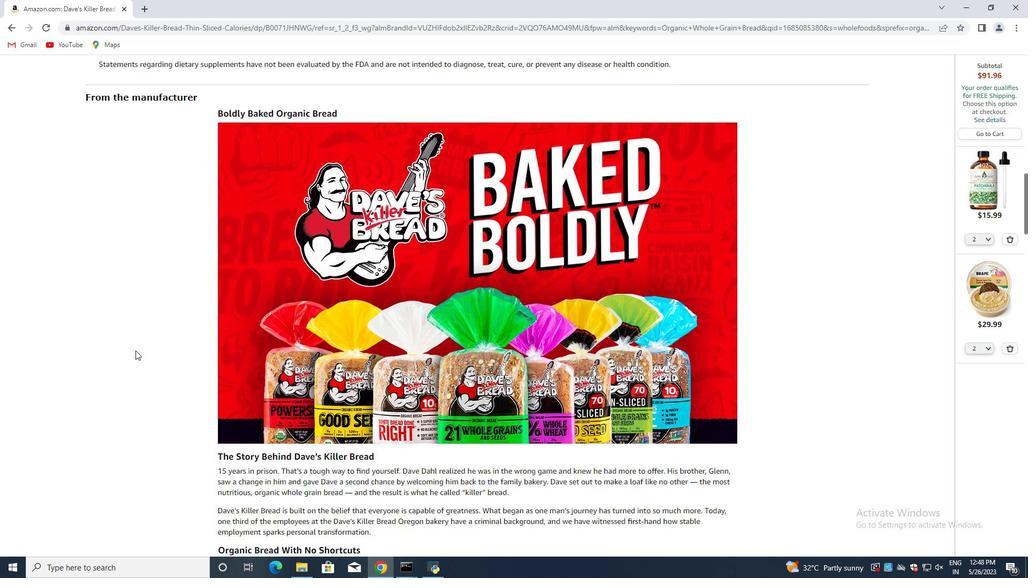 
Action: Mouse scrolled (138, 352) with delta (0, 0)
Screenshot: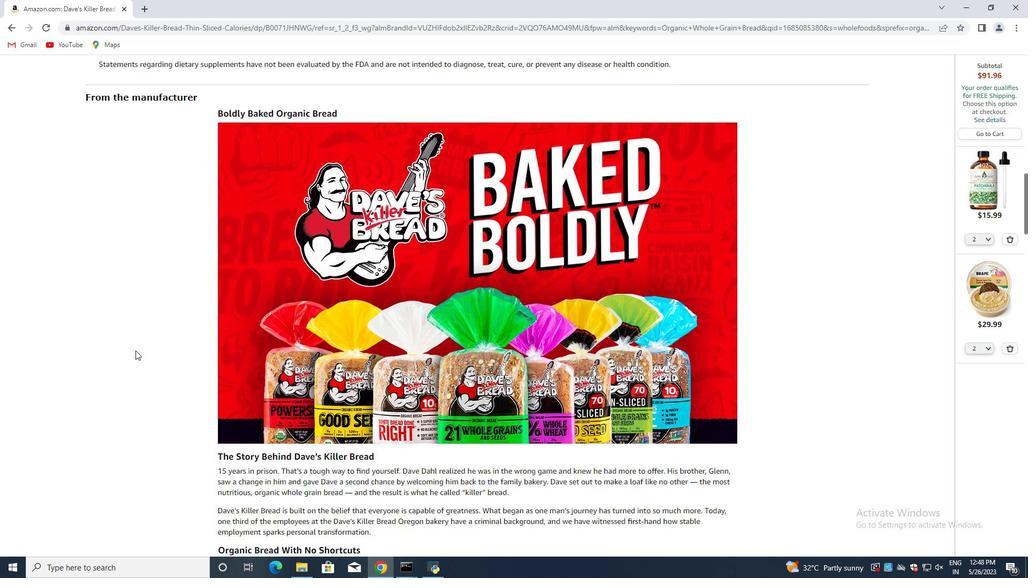 
Action: Mouse moved to (161, 368)
Screenshot: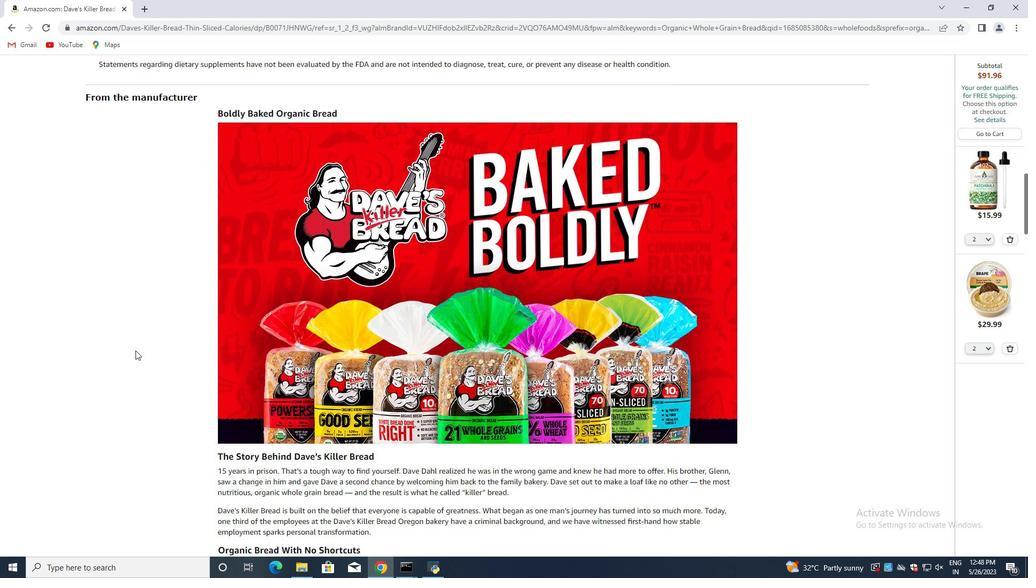 
Action: Mouse scrolled (143, 358) with delta (0, 0)
Screenshot: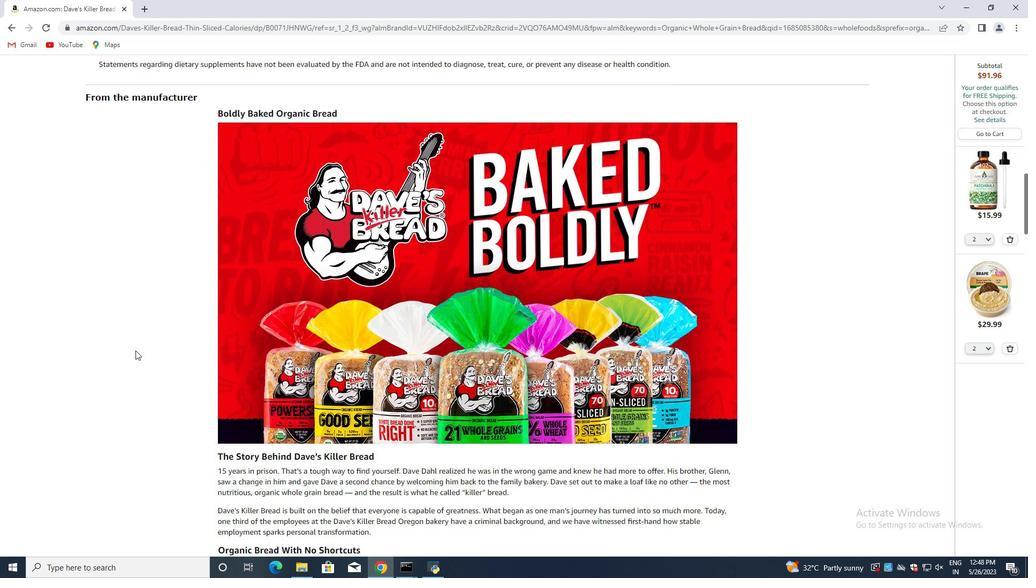 
Action: Mouse moved to (157, 365)
Screenshot: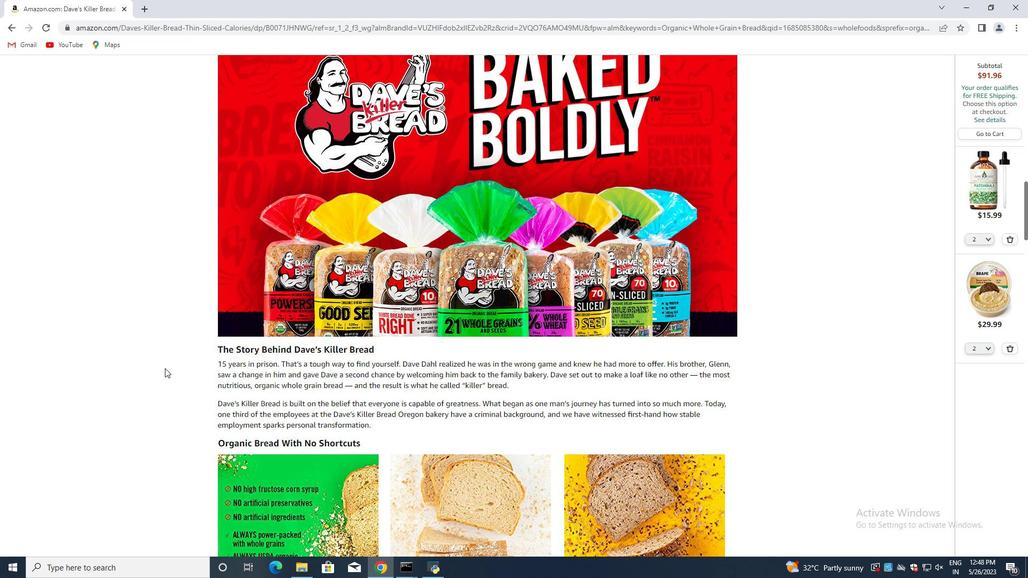 
Action: Mouse scrolled (157, 364) with delta (0, 0)
Screenshot: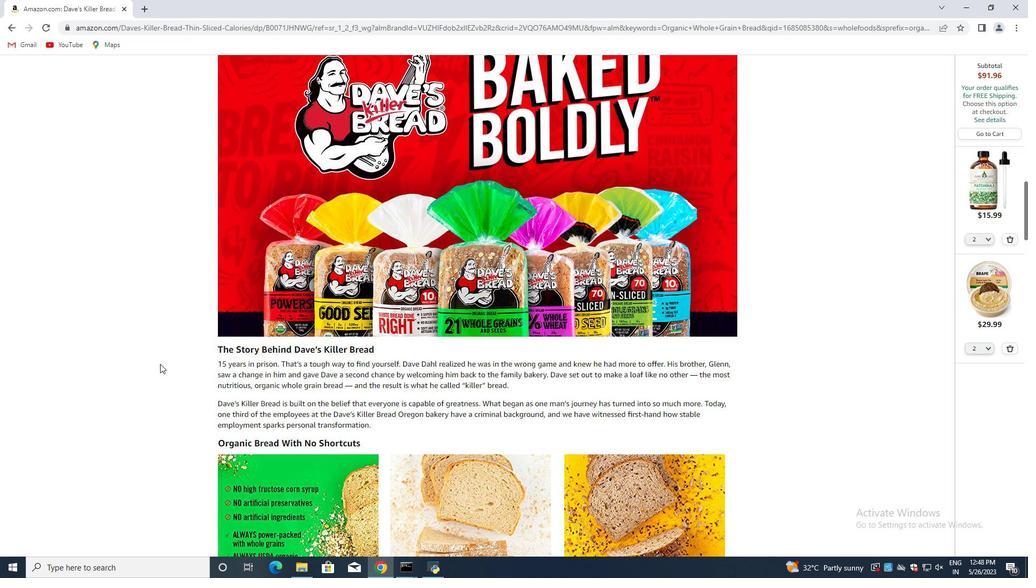
Action: Mouse moved to (154, 366)
Screenshot: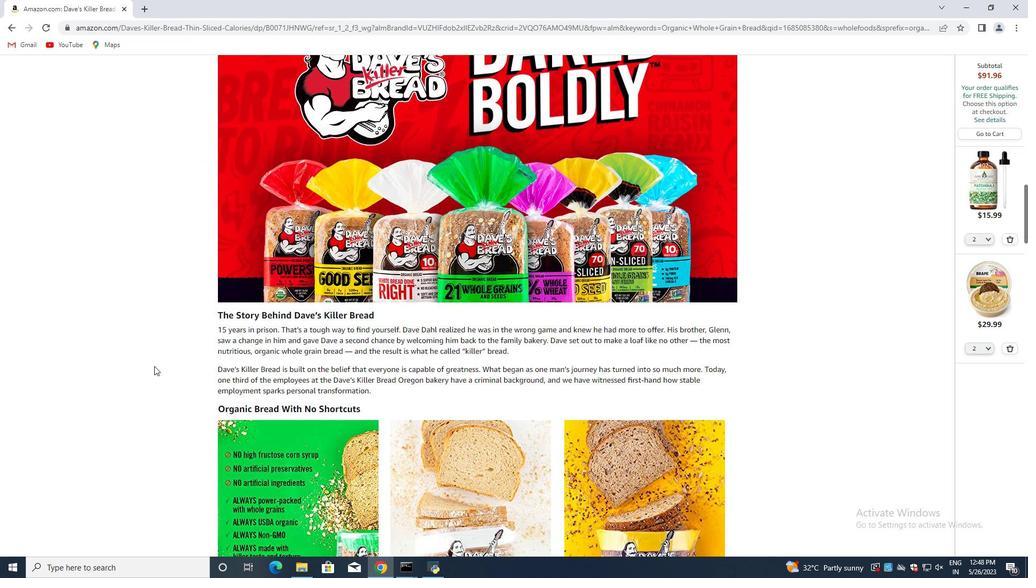 
Action: Mouse scrolled (154, 366) with delta (0, 0)
Screenshot: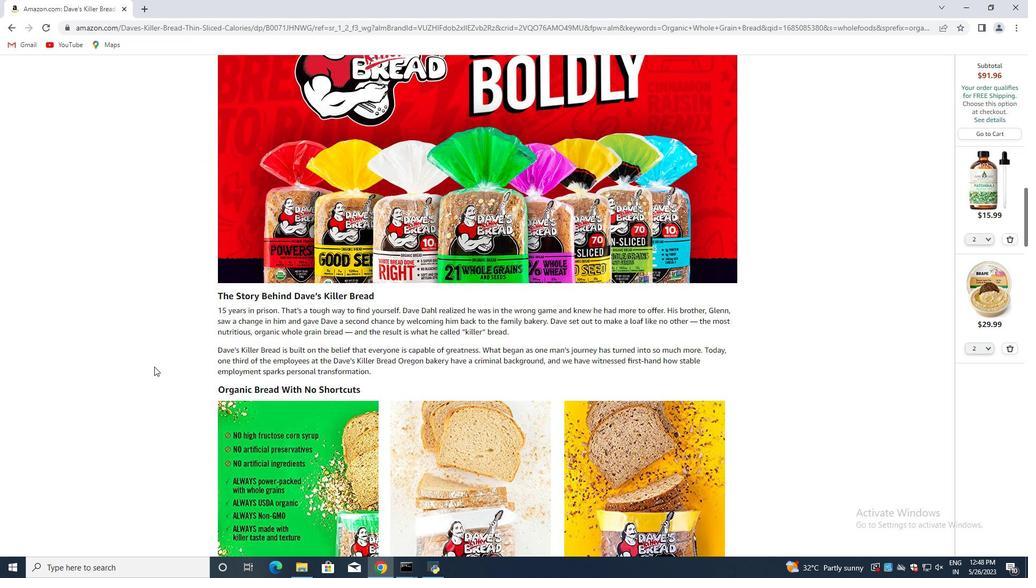 
Action: Mouse moved to (154, 368)
Screenshot: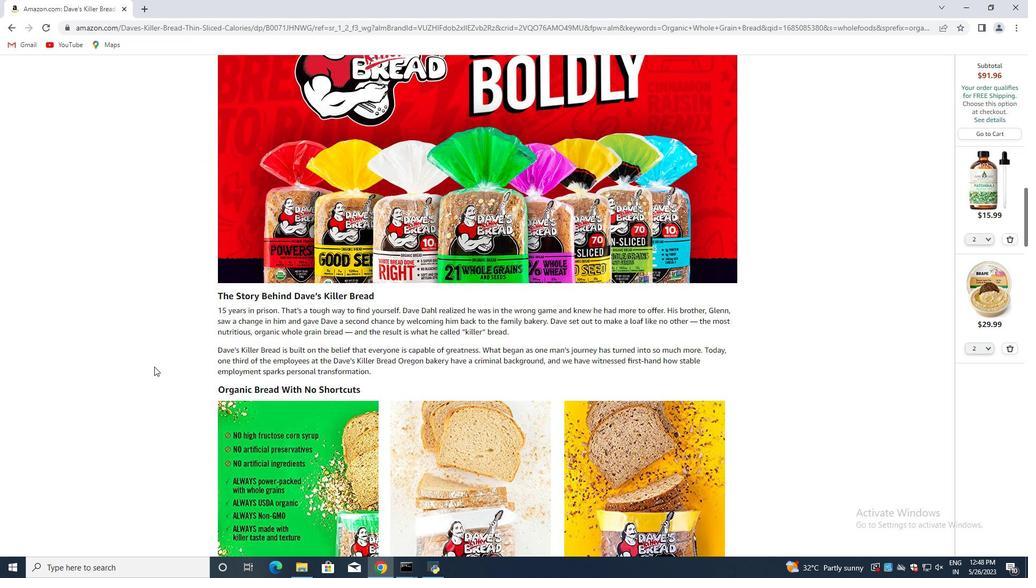
Action: Mouse scrolled (154, 367) with delta (0, 0)
Screenshot: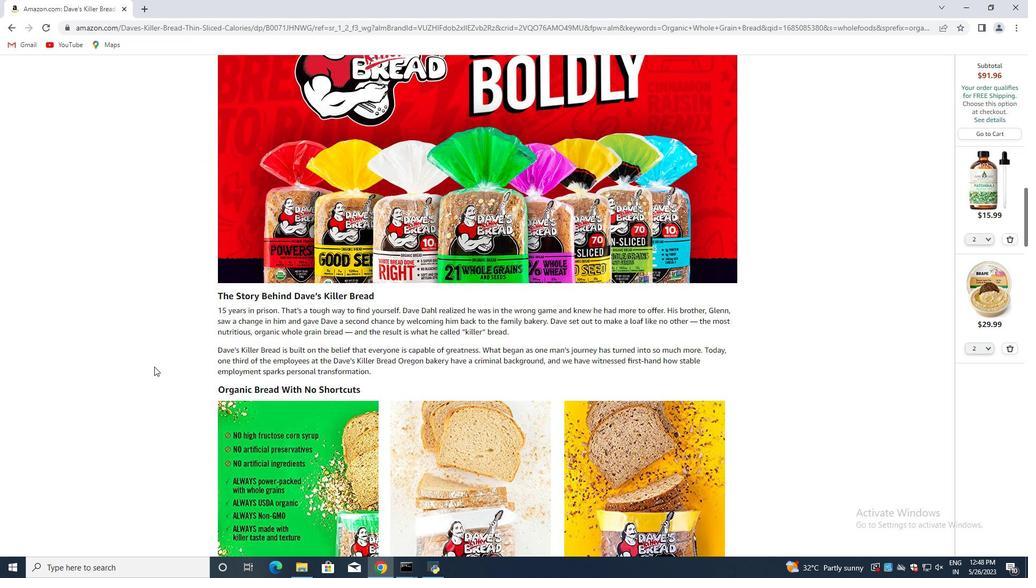 
Action: Mouse moved to (154, 368)
Screenshot: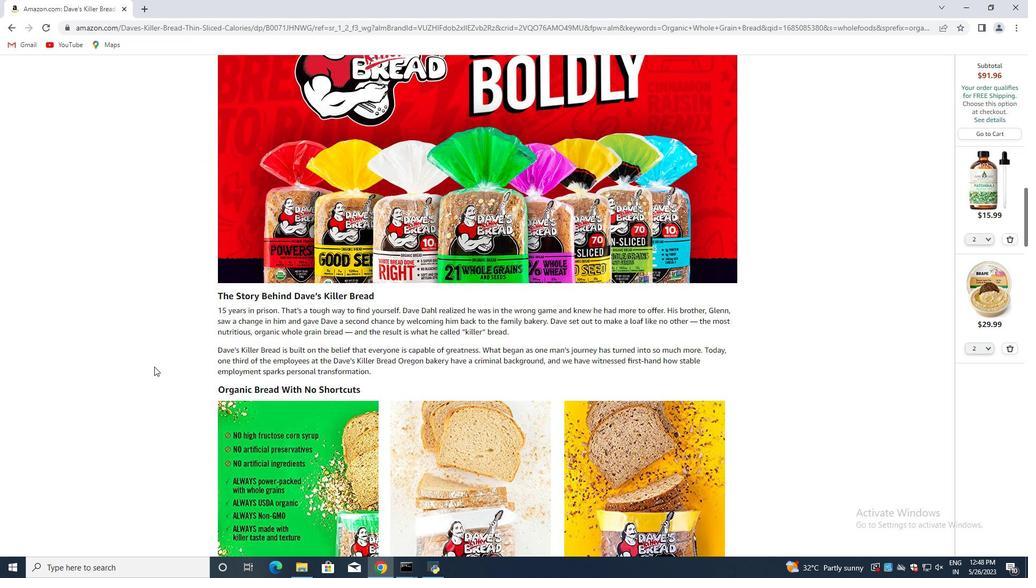 
Action: Mouse scrolled (154, 367) with delta (0, 0)
Screenshot: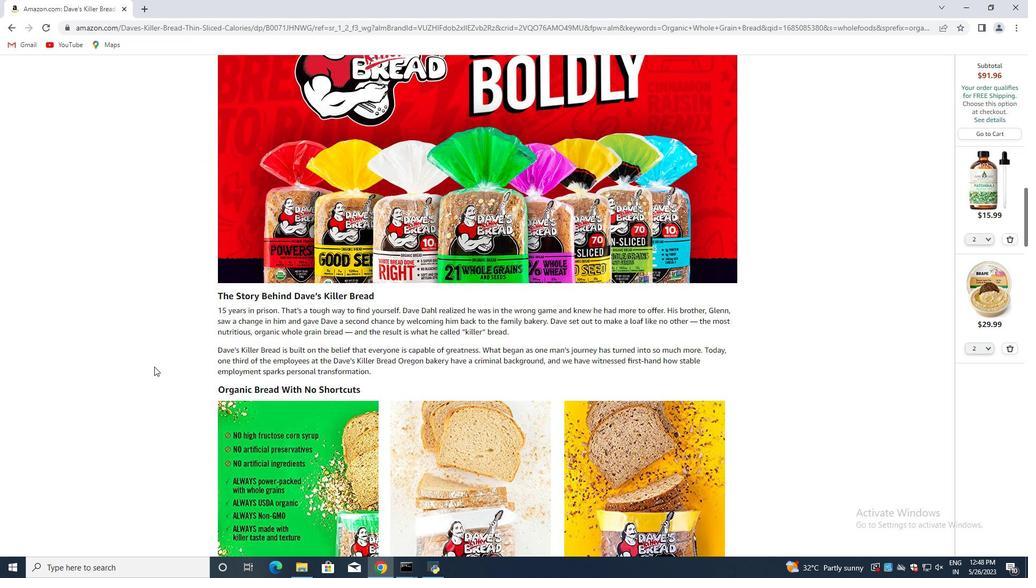 
Action: Mouse moved to (155, 370)
Screenshot: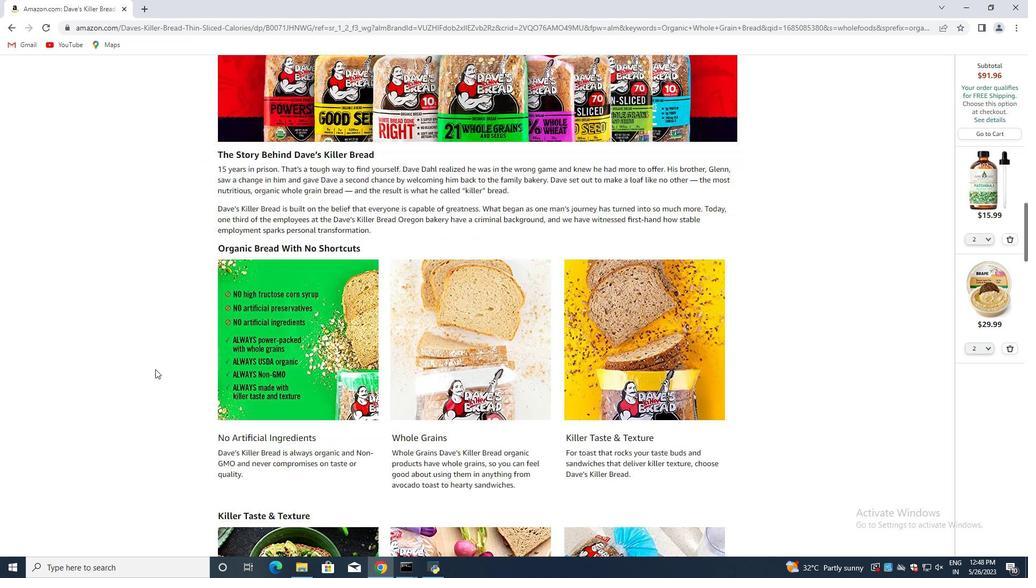 
Action: Mouse scrolled (155, 369) with delta (0, 0)
Screenshot: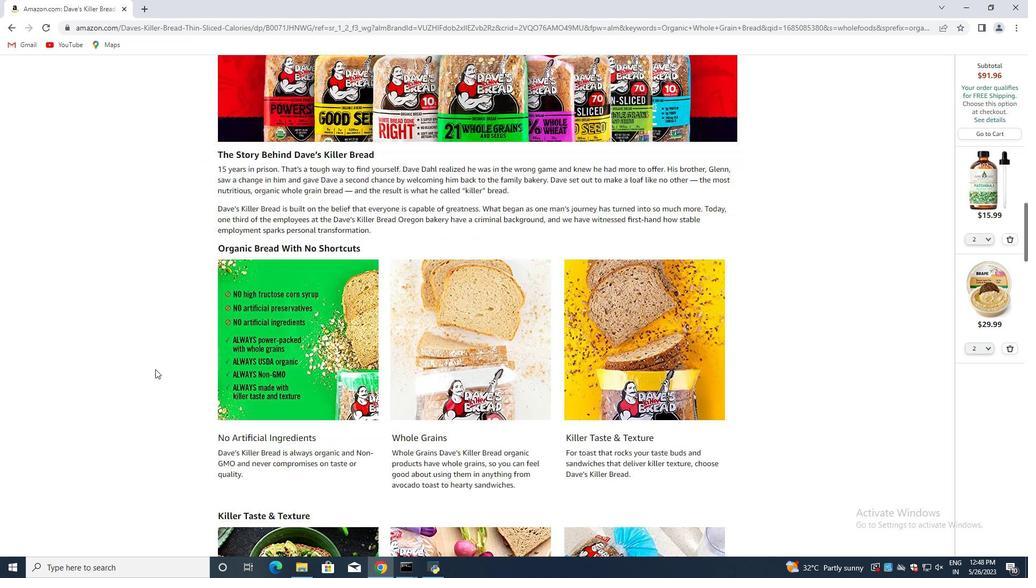 
Action: Mouse moved to (152, 374)
Screenshot: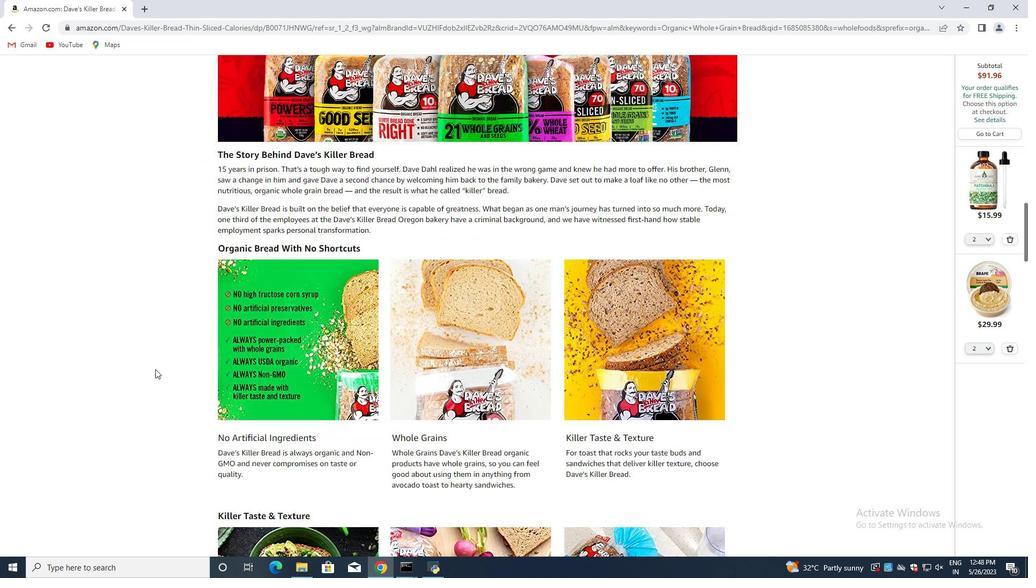 
Action: Mouse scrolled (152, 373) with delta (0, 0)
Screenshot: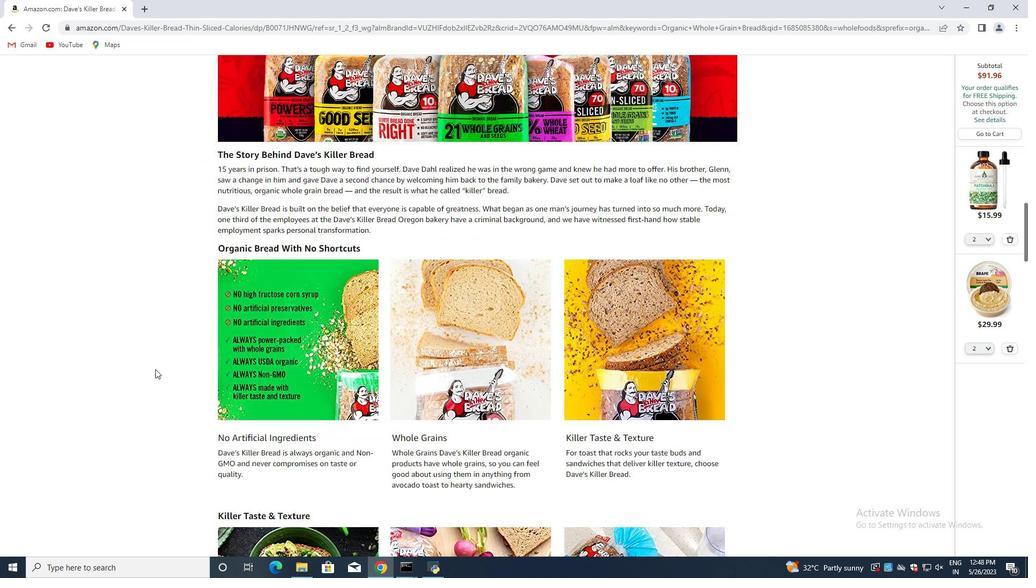 
Action: Mouse moved to (150, 364)
Screenshot: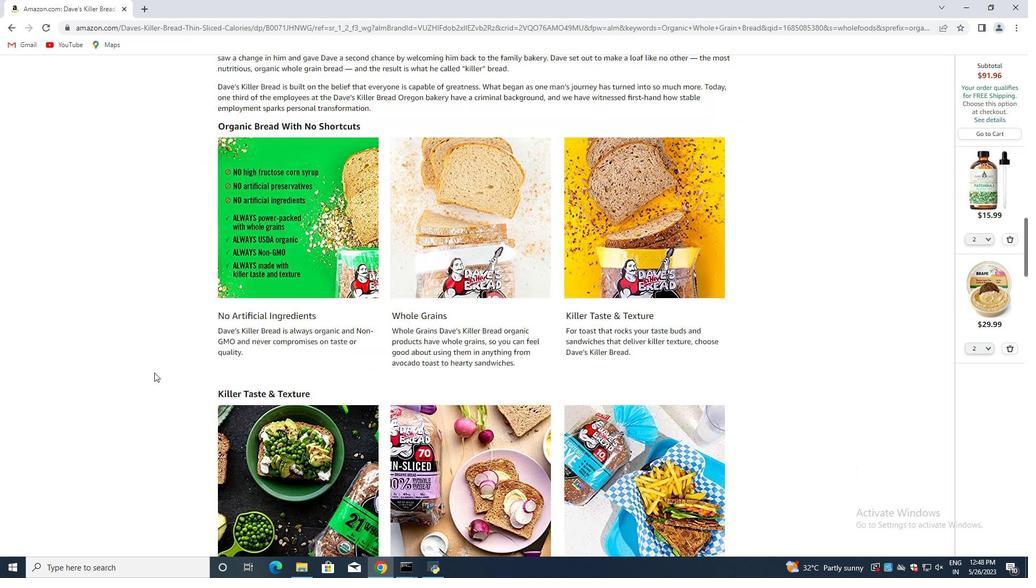 
Action: Mouse scrolled (150, 363) with delta (0, 0)
Screenshot: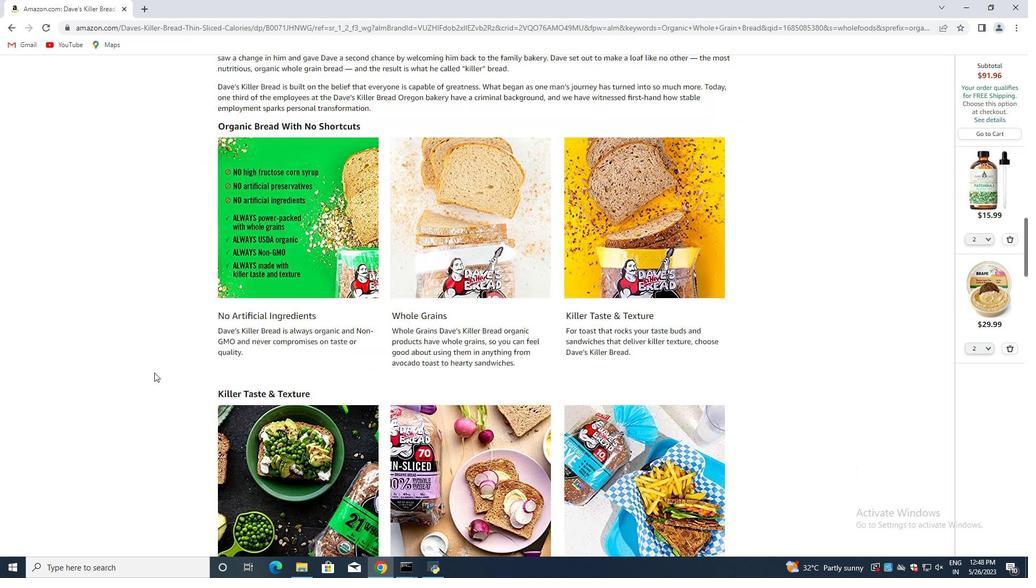 
Action: Mouse scrolled (150, 363) with delta (0, 0)
Screenshot: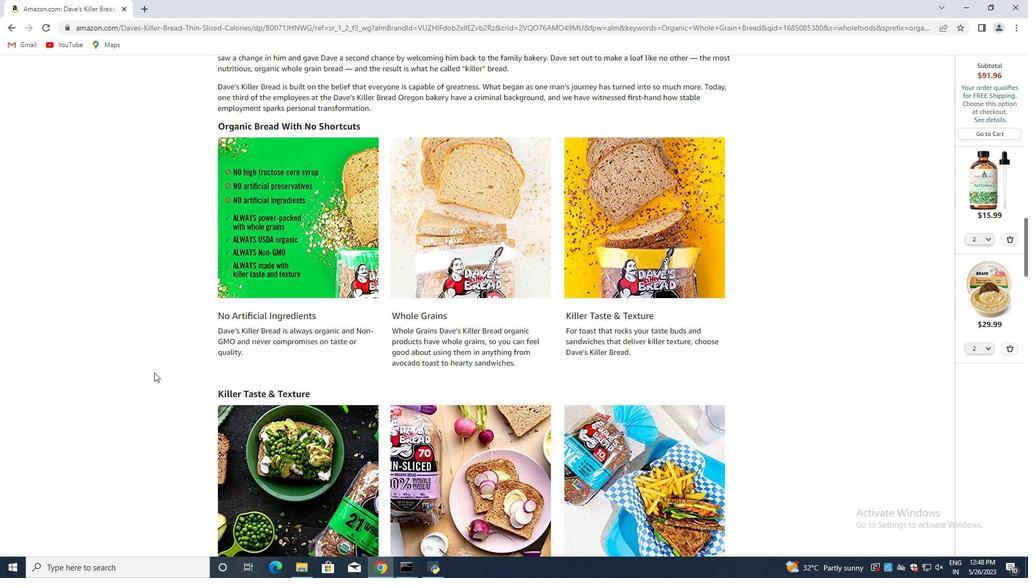 
Action: Mouse moved to (149, 364)
Screenshot: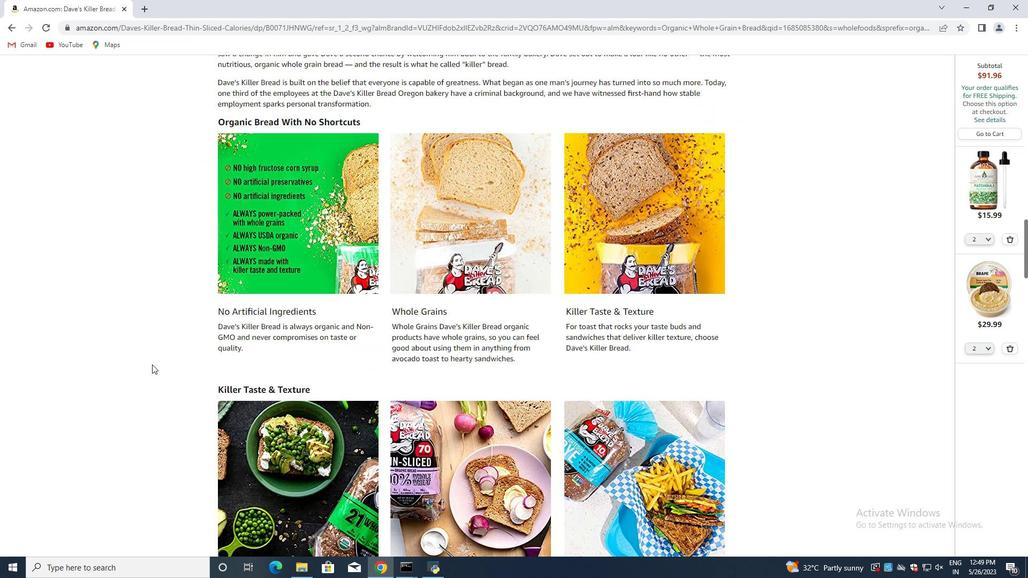 
Action: Mouse scrolled (149, 363) with delta (0, 0)
Screenshot: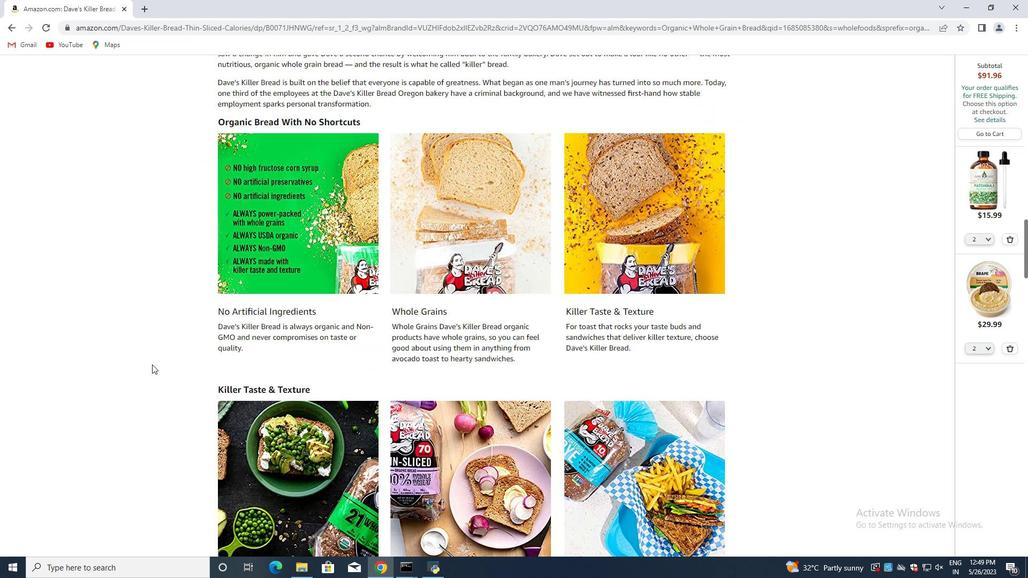 
Action: Mouse moved to (159, 371)
Screenshot: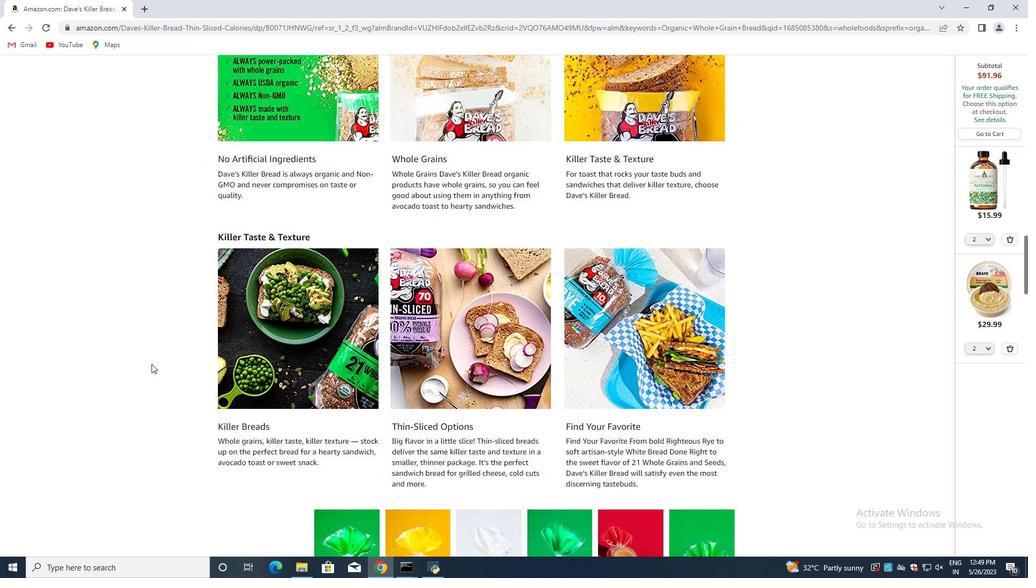 
Action: Mouse scrolled (152, 364) with delta (0, 0)
Screenshot: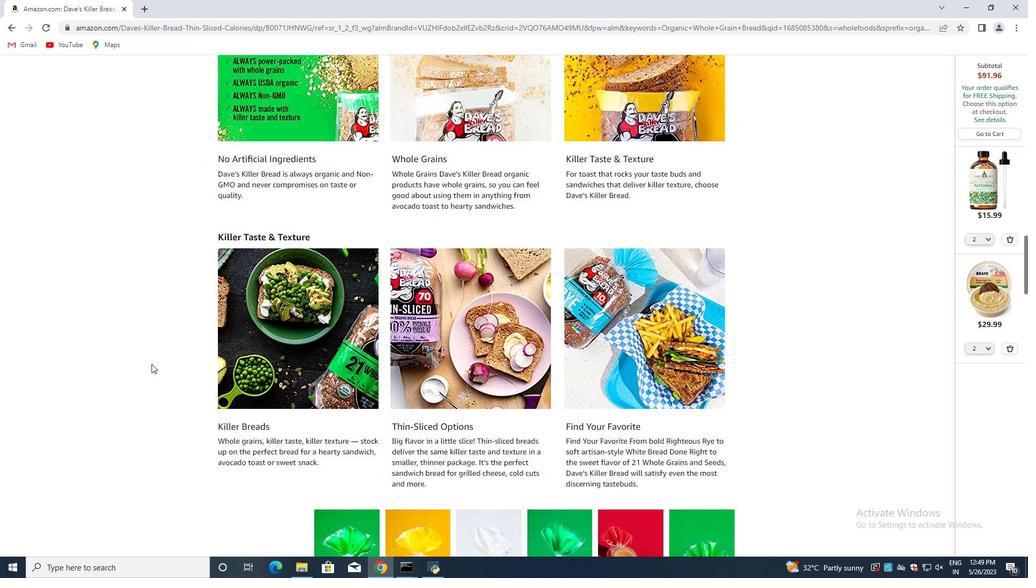 
Action: Mouse moved to (159, 371)
Screenshot: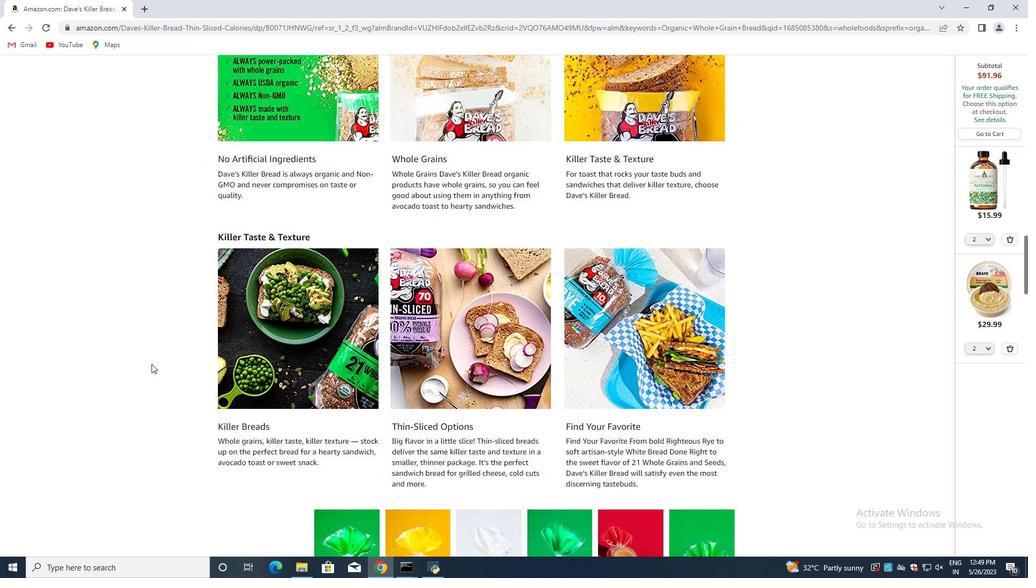
Action: Mouse scrolled (152, 365) with delta (0, 0)
Screenshot: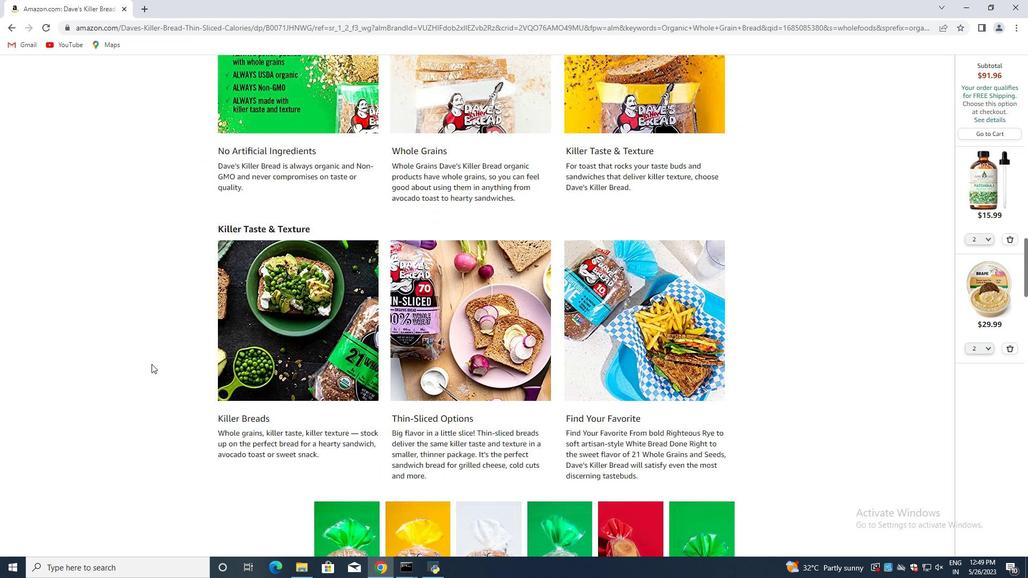 
Action: Mouse moved to (161, 373)
Screenshot: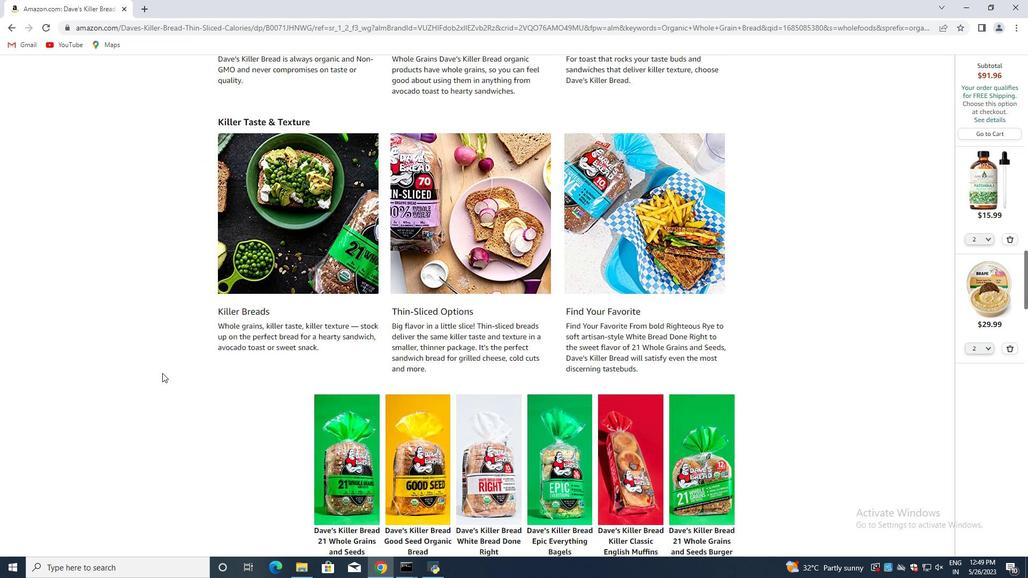 
Action: Mouse scrolled (161, 372) with delta (0, 0)
Screenshot: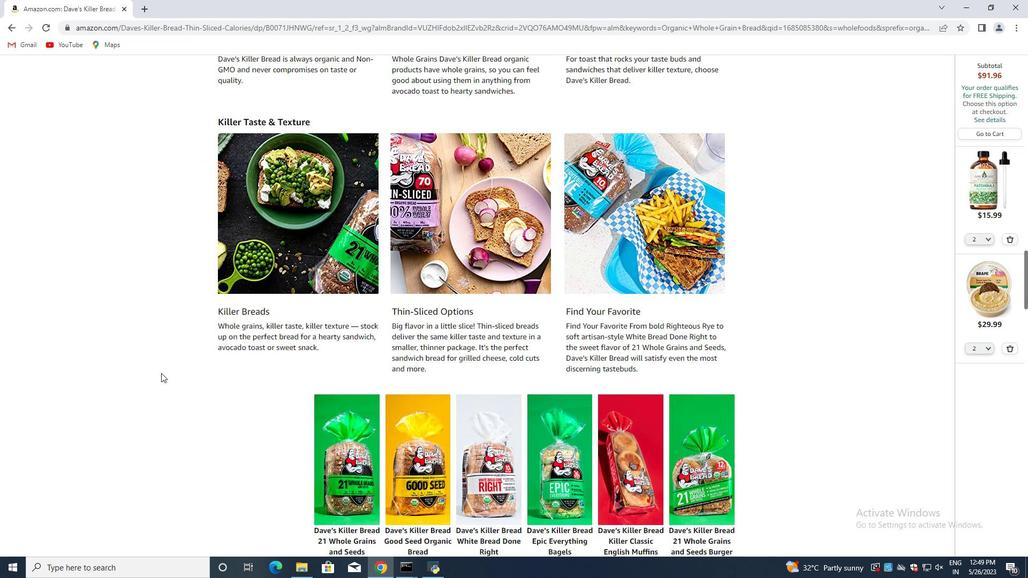 
Action: Mouse moved to (161, 373)
Screenshot: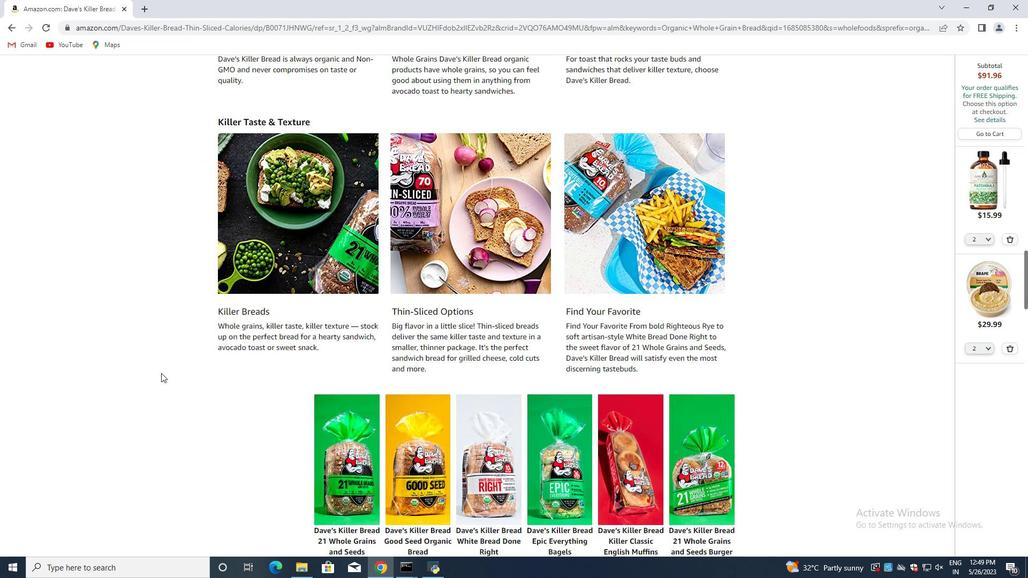 
Action: Mouse scrolled (161, 372) with delta (0, 0)
Screenshot: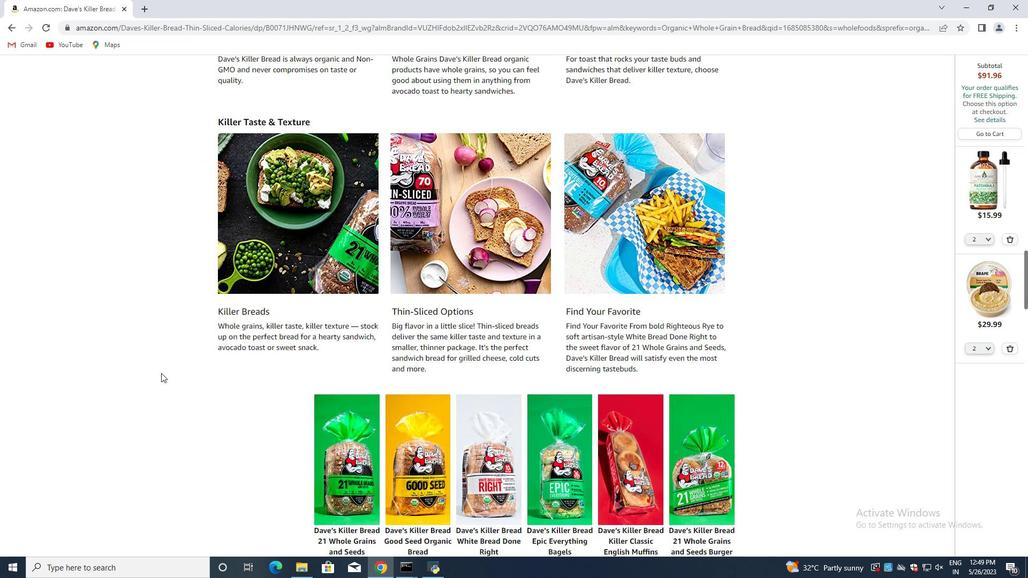 
Action: Mouse moved to (164, 375)
Screenshot: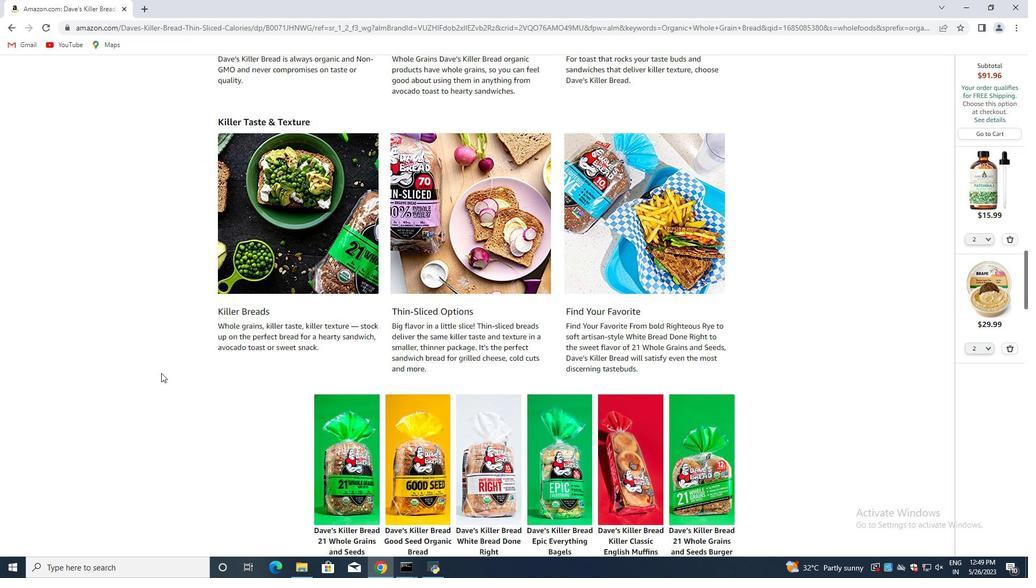
Action: Mouse scrolled (163, 373) with delta (0, 0)
